 Task: In the event  named  Lunch and Learn: Effective Presentation Techniques and Delivery, Set a range of dates when you can accept meetings  '16 Jul â€" 1 Aug 2023'. Select a duration of  30 min. Select working hours  	_x000D_
MON- SAT 10:00am â€" 6:00pm. Add time before or after your events  as 10 min. Set the frequency of available time slots for invitees as  55 min. Set the minimum notice period and maximum events allowed per day as  46 hour and 6. , logged in from the account softage.4@softage.net and add another guest for the event, softage.5@softage.net
Action: Mouse pressed left at (746, 383)
Screenshot: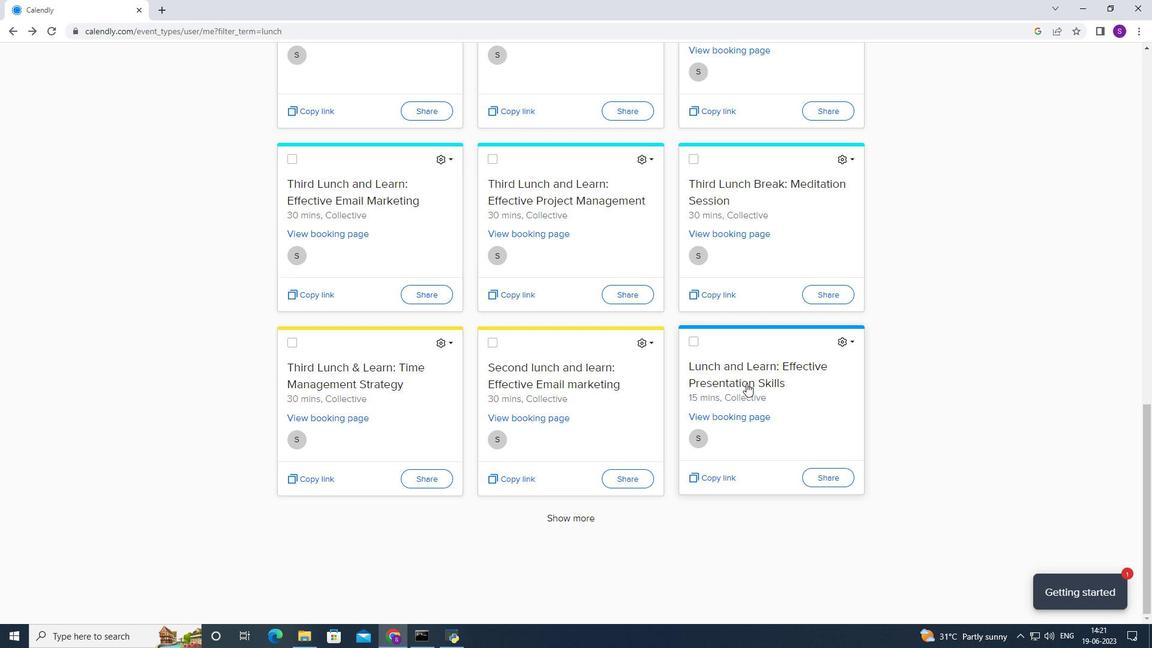
Action: Mouse moved to (398, 218)
Screenshot: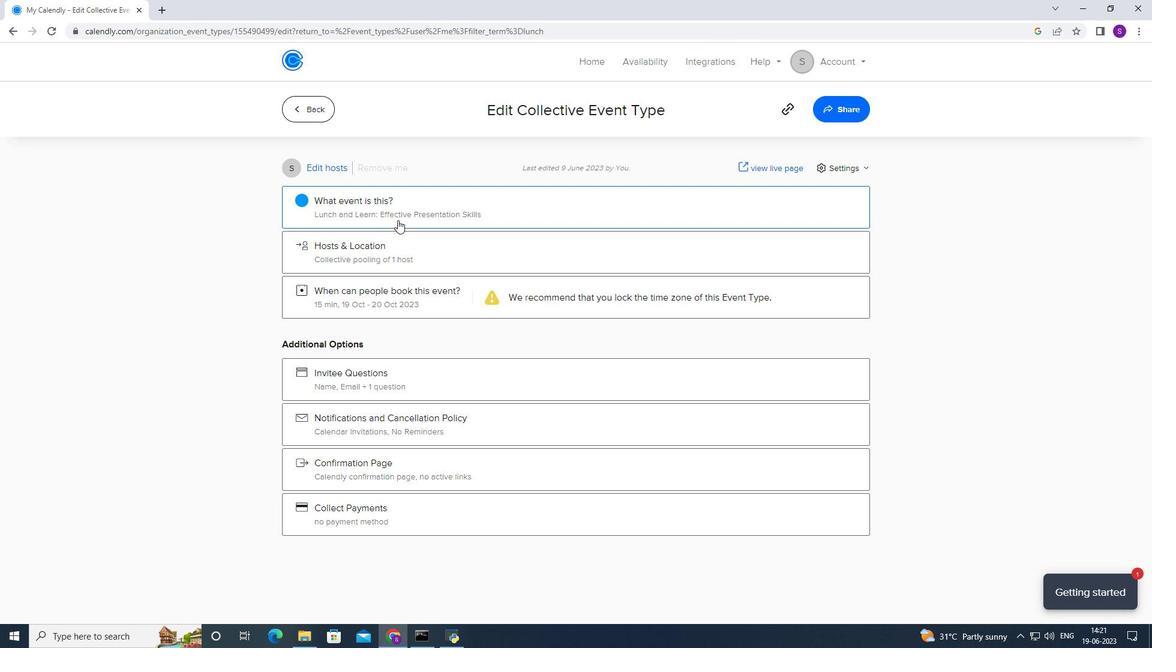 
Action: Mouse pressed left at (398, 218)
Screenshot: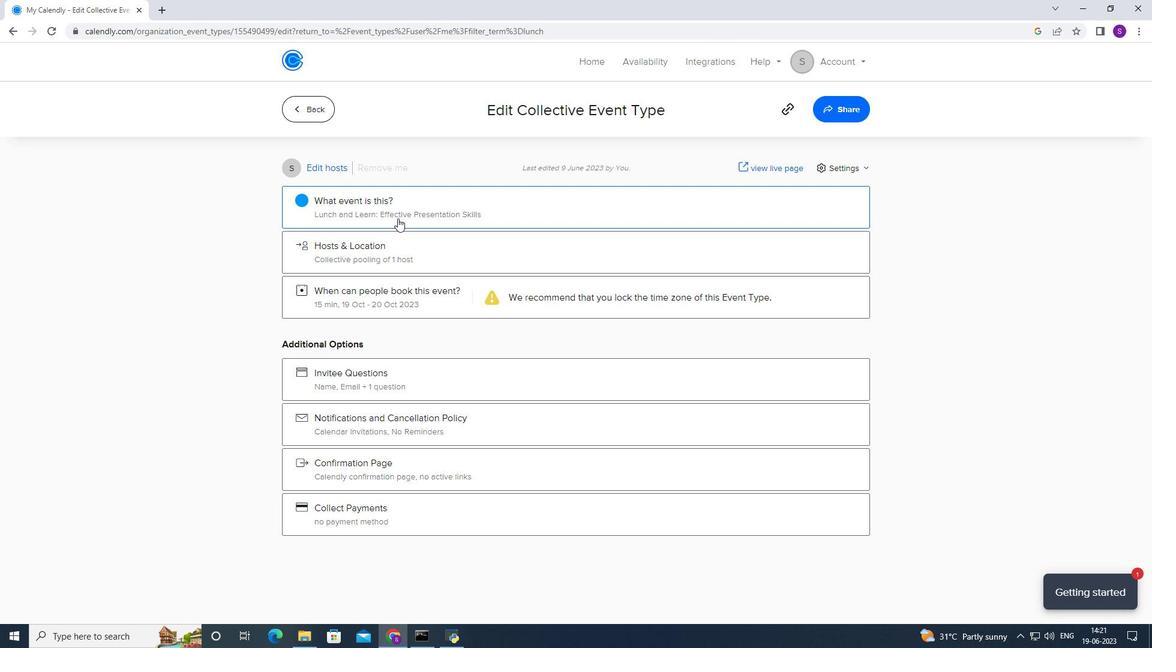 
Action: Mouse moved to (828, 204)
Screenshot: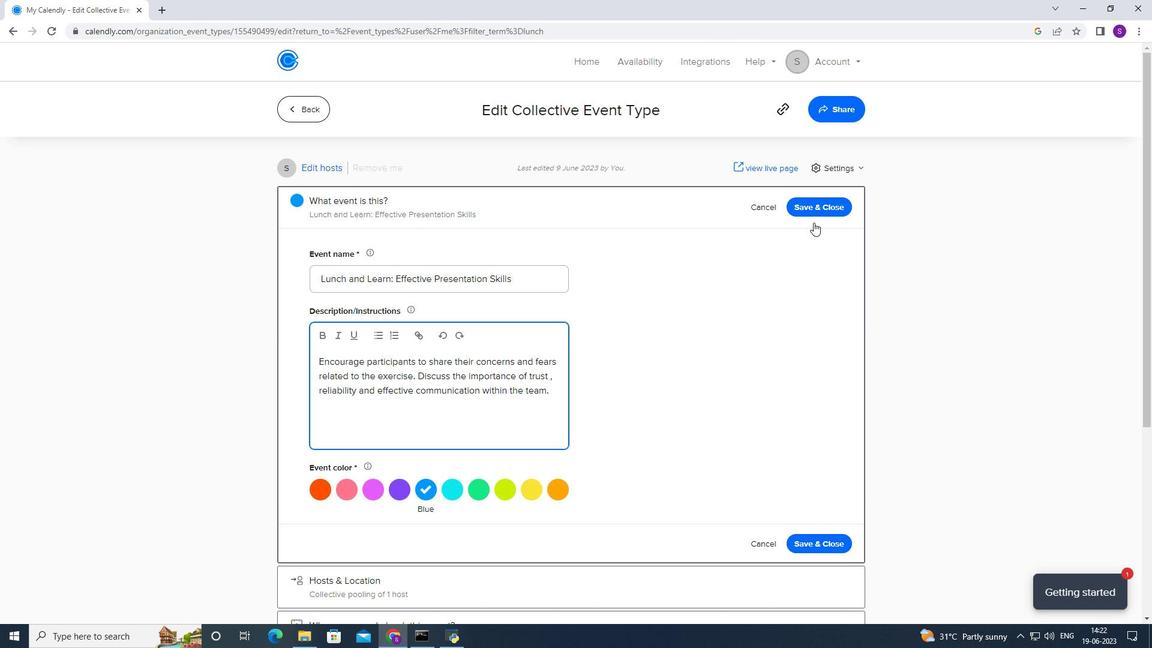 
Action: Mouse pressed left at (828, 204)
Screenshot: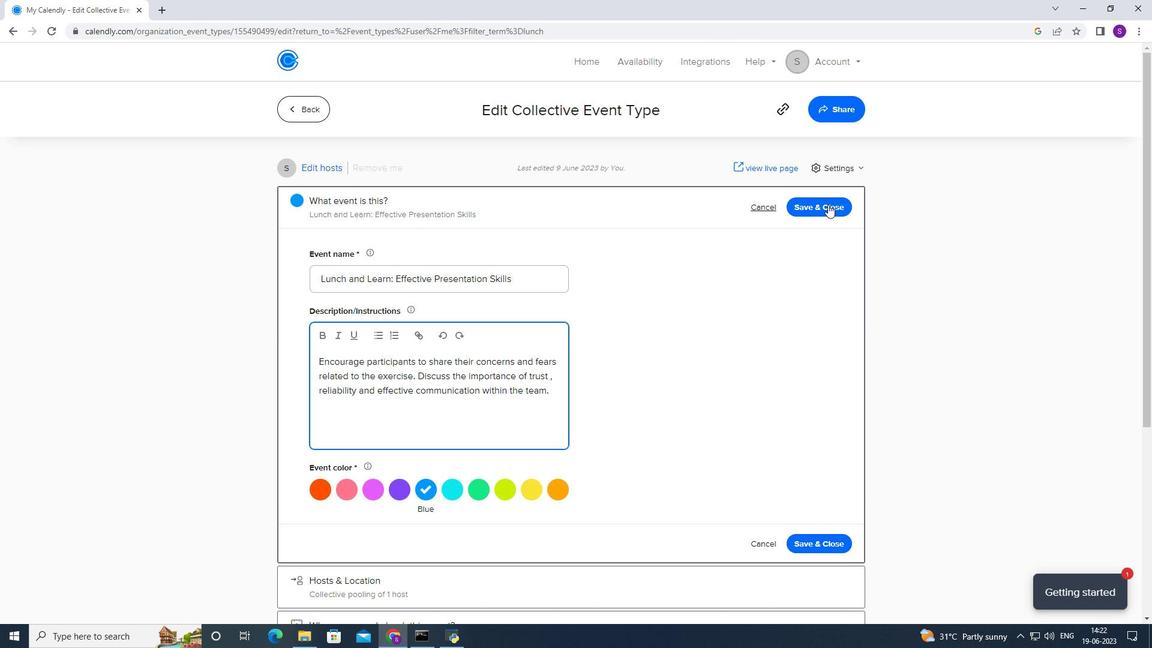 
Action: Mouse moved to (398, 294)
Screenshot: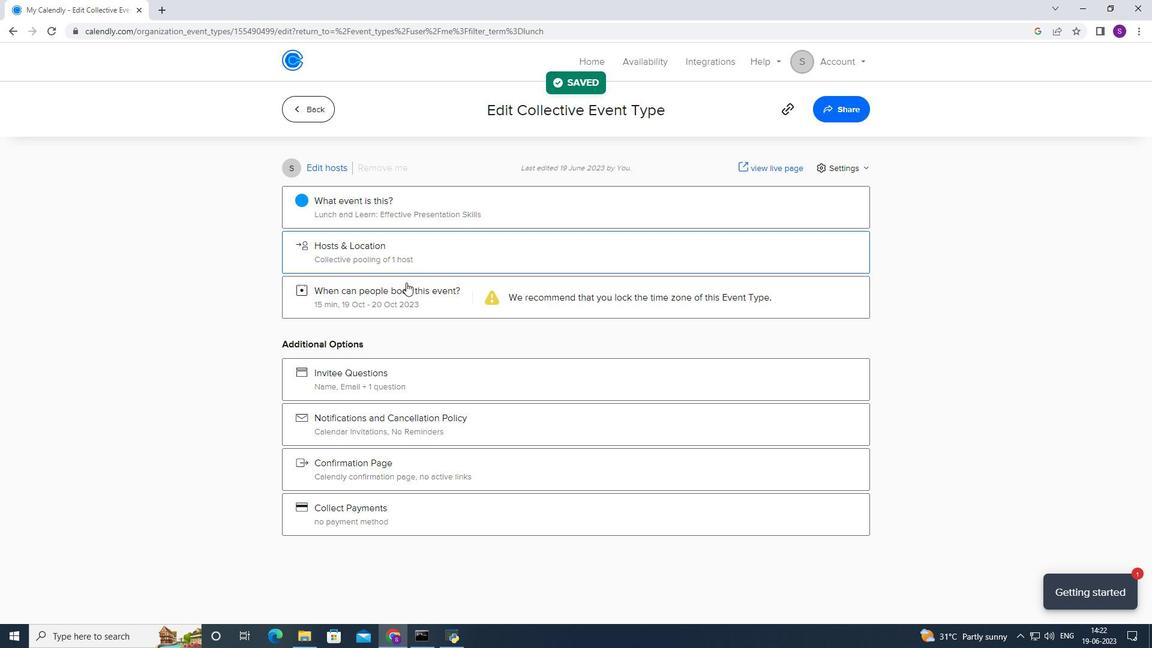 
Action: Mouse pressed left at (398, 294)
Screenshot: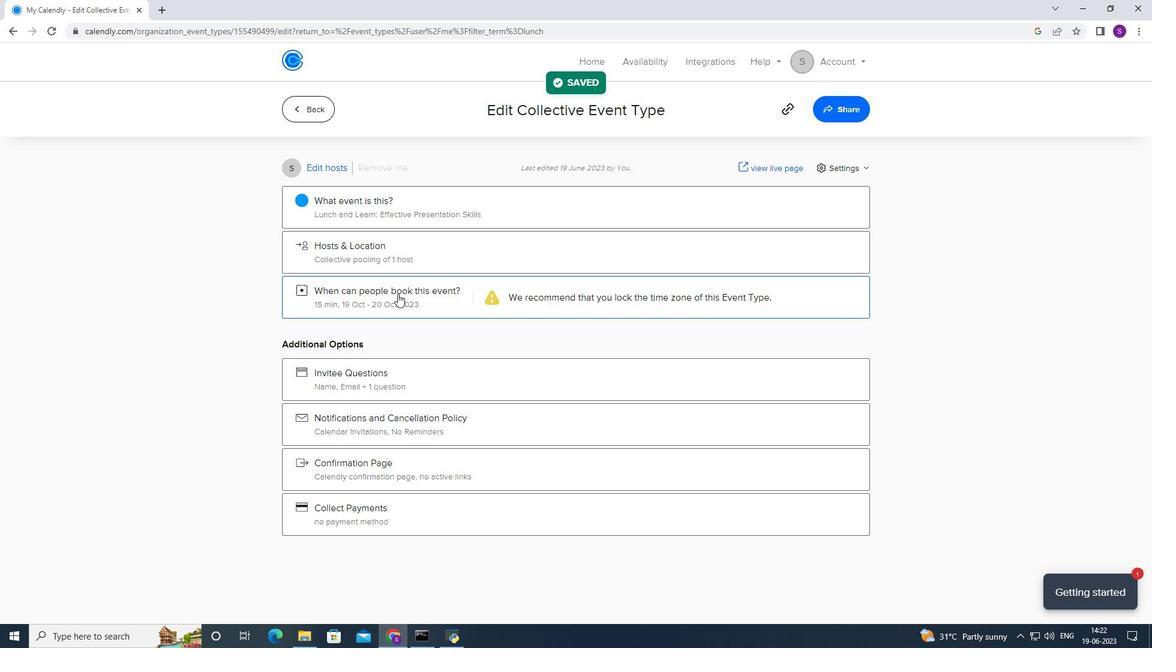 
Action: Mouse moved to (441, 449)
Screenshot: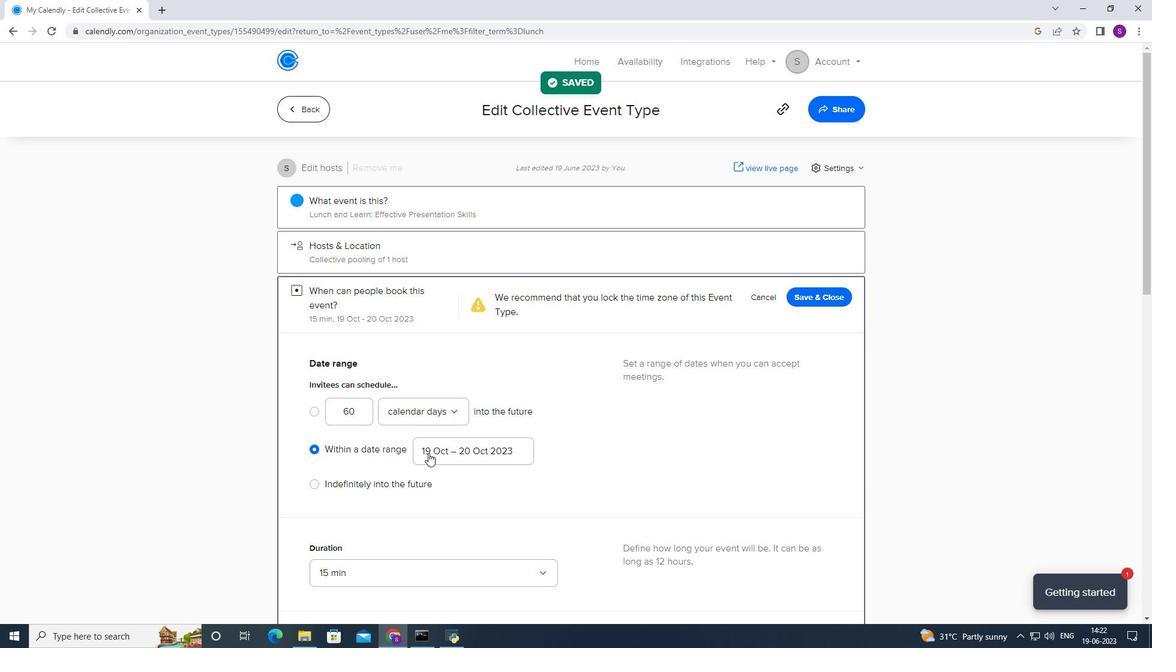 
Action: Mouse pressed left at (441, 449)
Screenshot: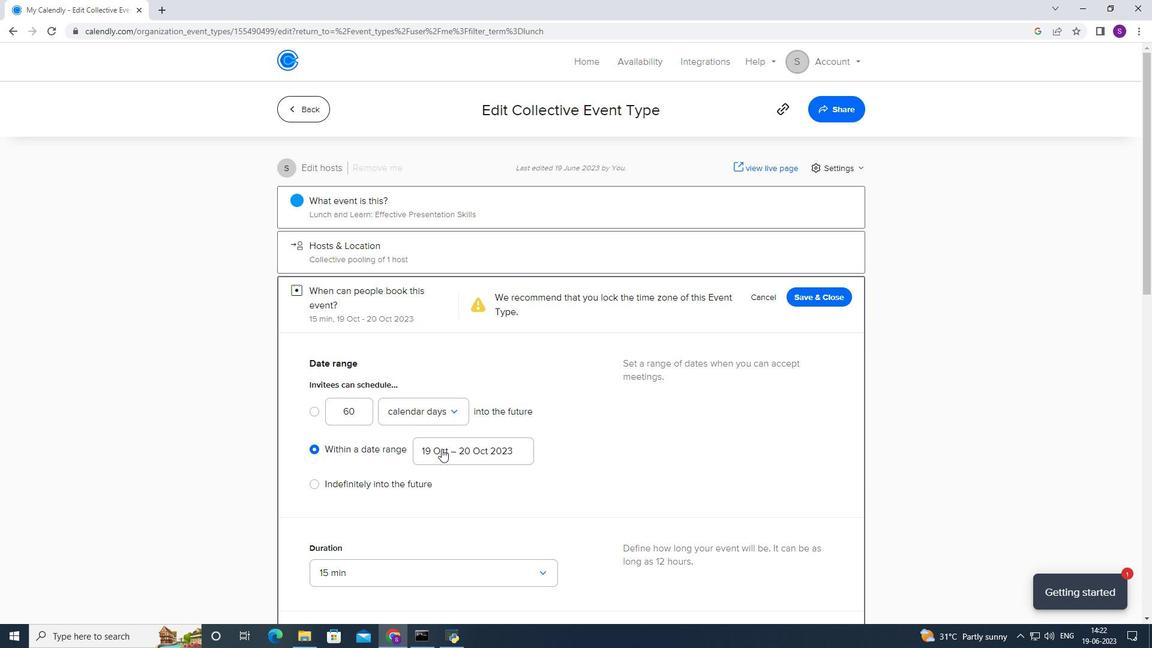 
Action: Mouse moved to (506, 238)
Screenshot: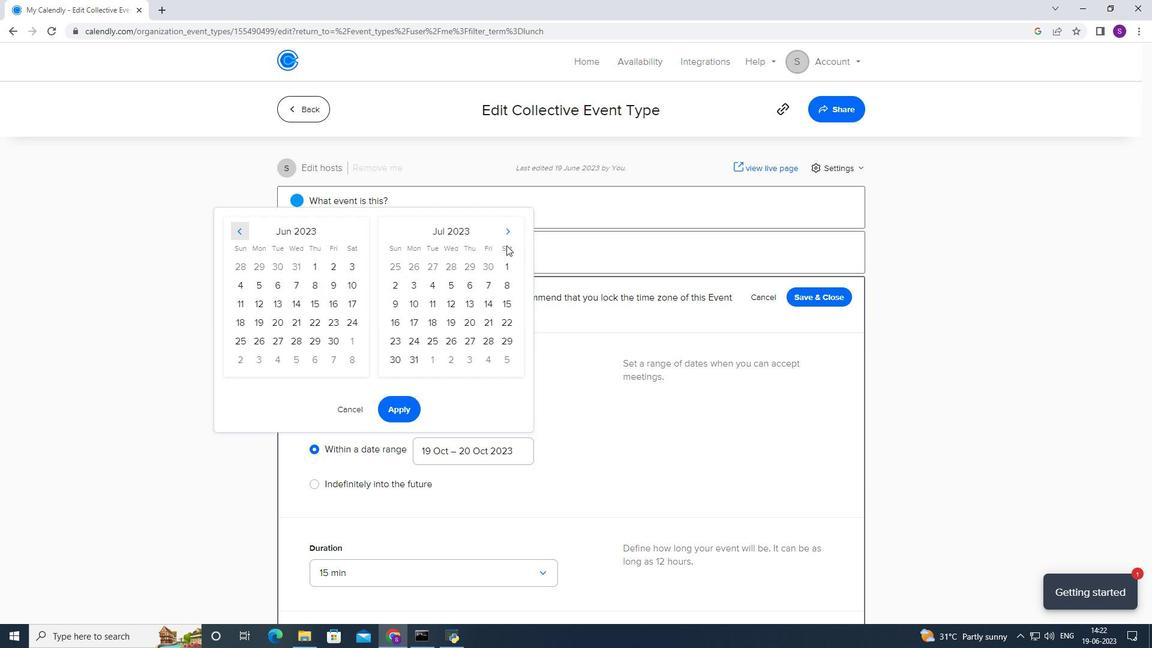 
Action: Mouse pressed left at (506, 238)
Screenshot: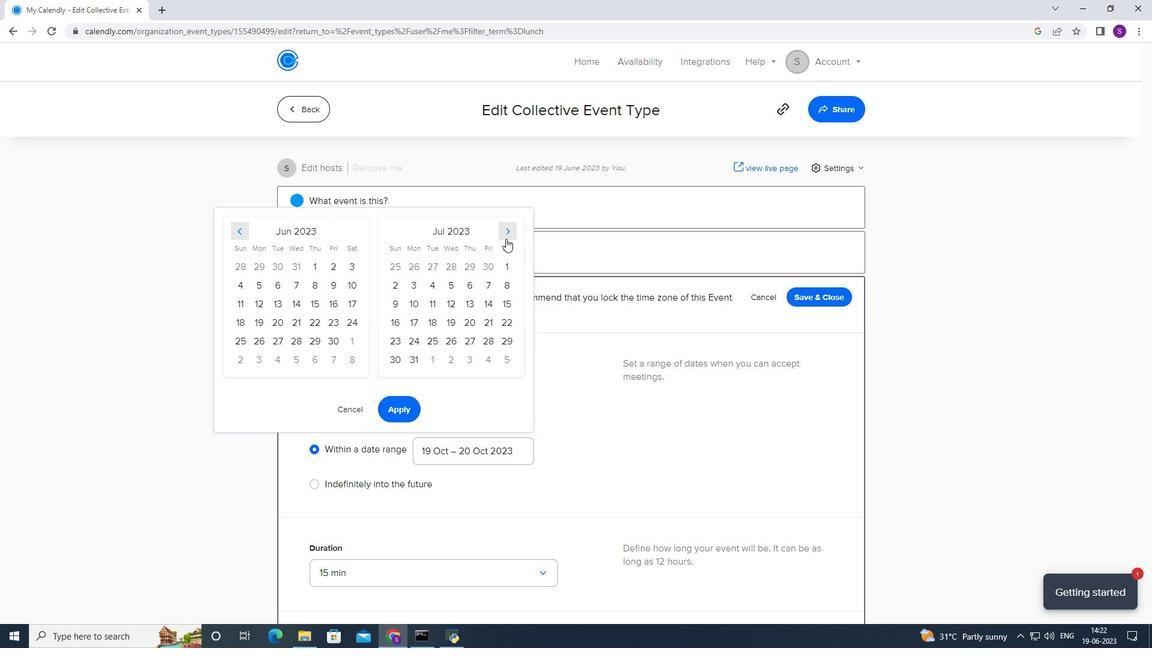 
Action: Mouse moved to (247, 323)
Screenshot: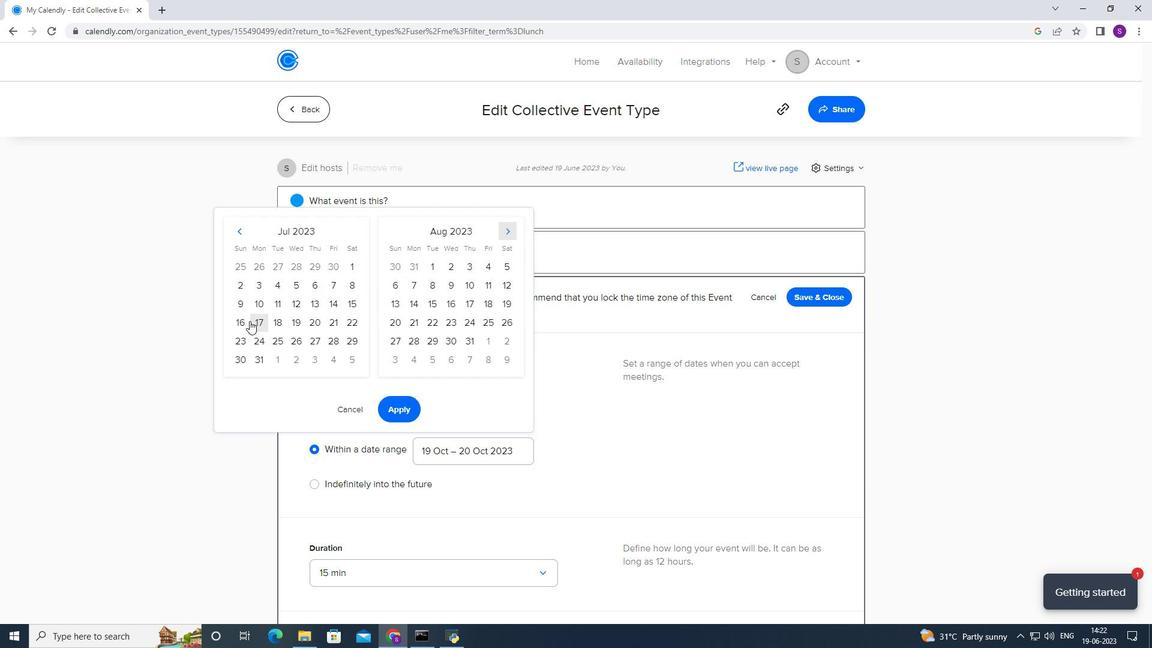 
Action: Mouse pressed left at (247, 323)
Screenshot: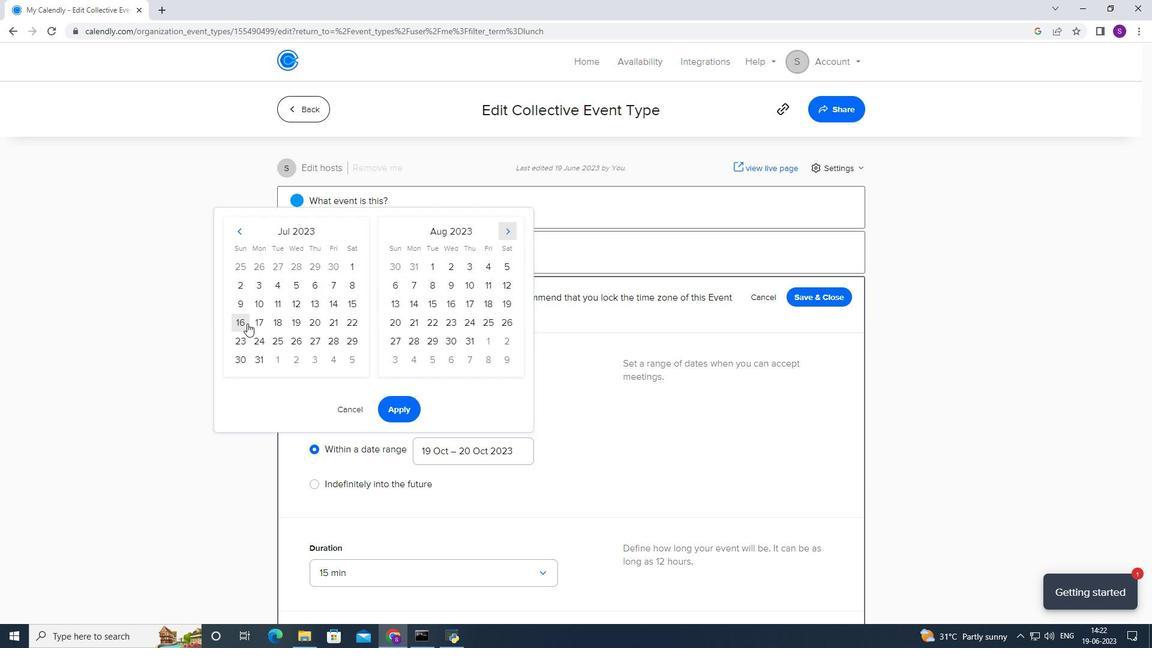 
Action: Mouse moved to (433, 266)
Screenshot: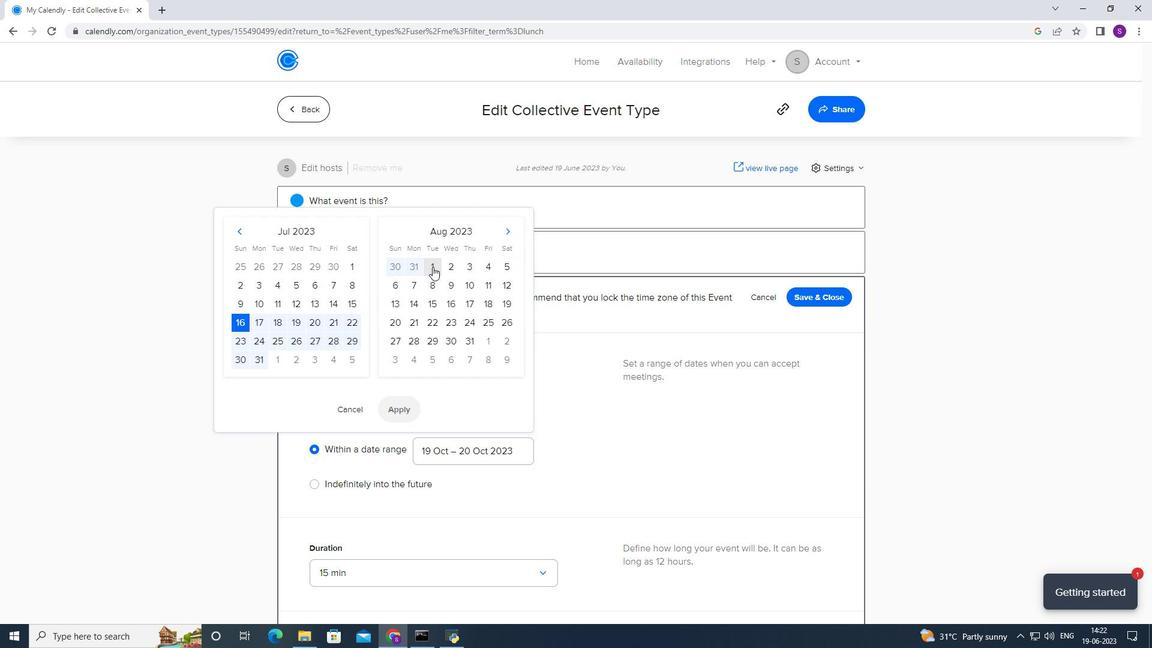 
Action: Mouse pressed left at (433, 266)
Screenshot: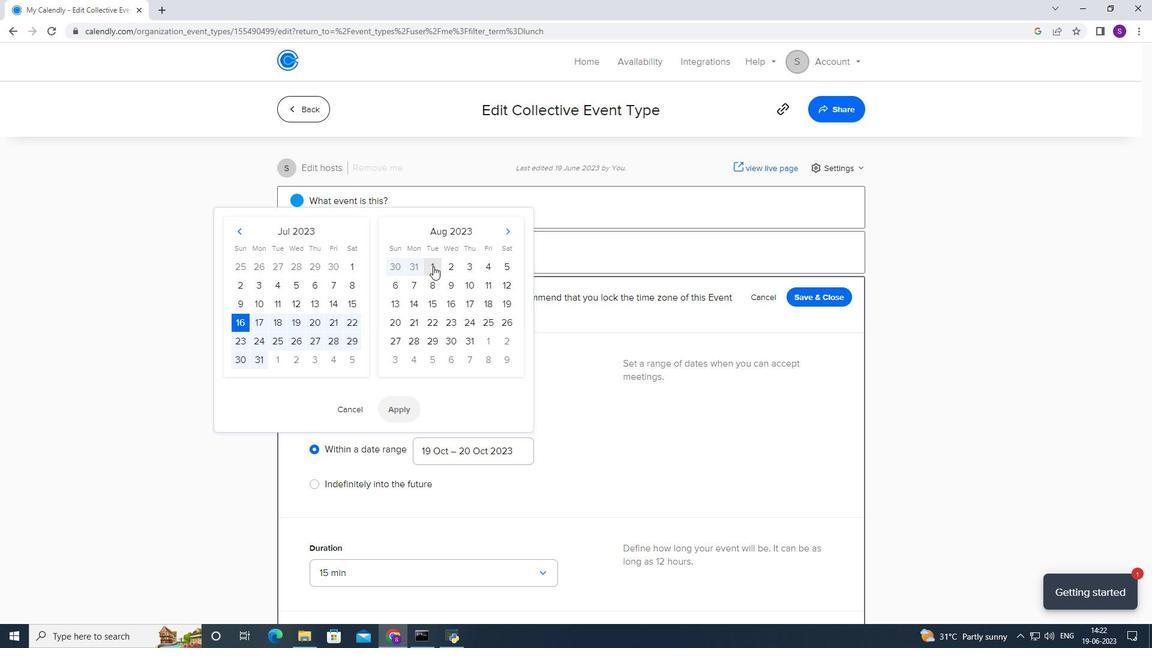 
Action: Mouse moved to (380, 405)
Screenshot: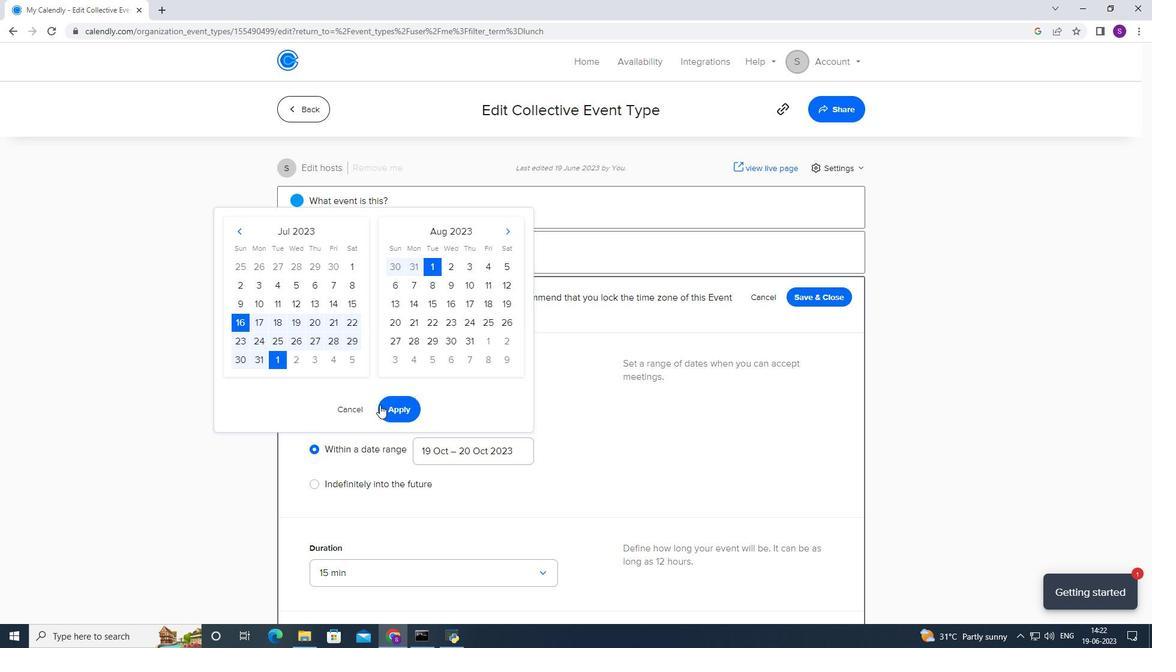 
Action: Mouse pressed left at (380, 405)
Screenshot: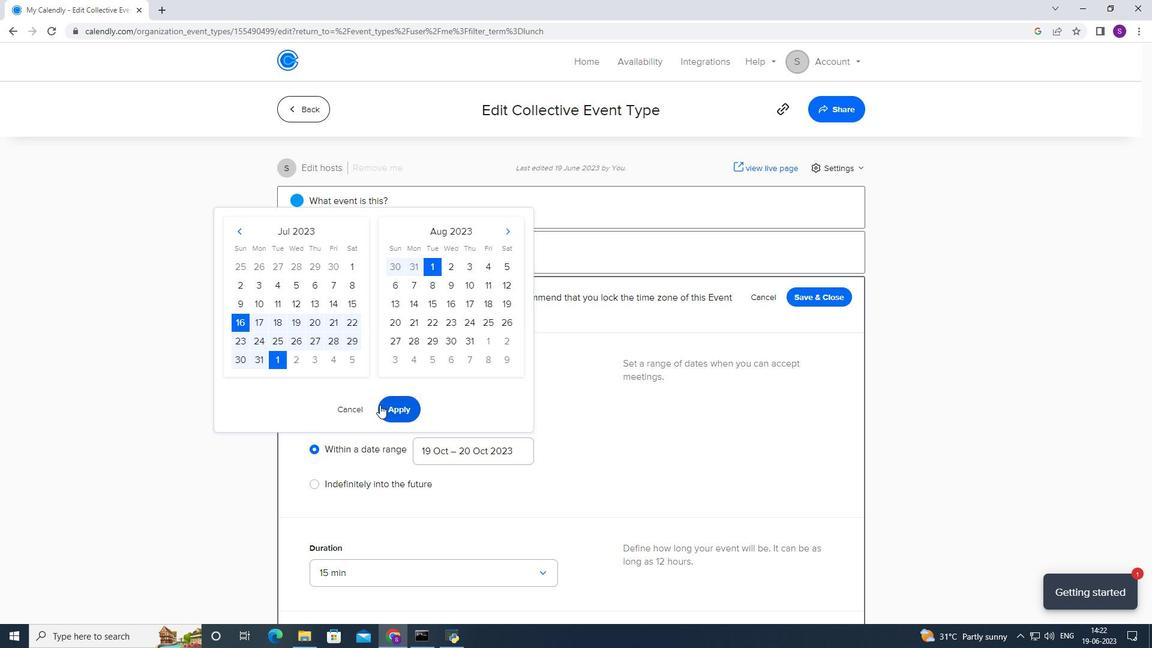 
Action: Mouse moved to (354, 443)
Screenshot: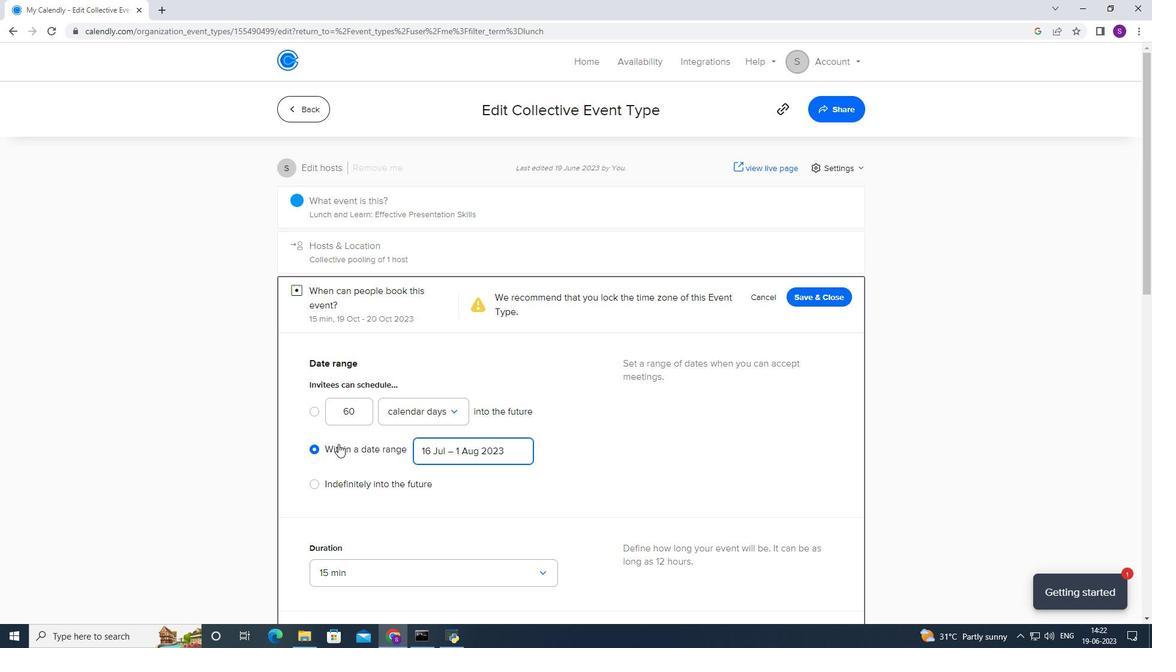 
Action: Mouse scrolled (354, 443) with delta (0, 0)
Screenshot: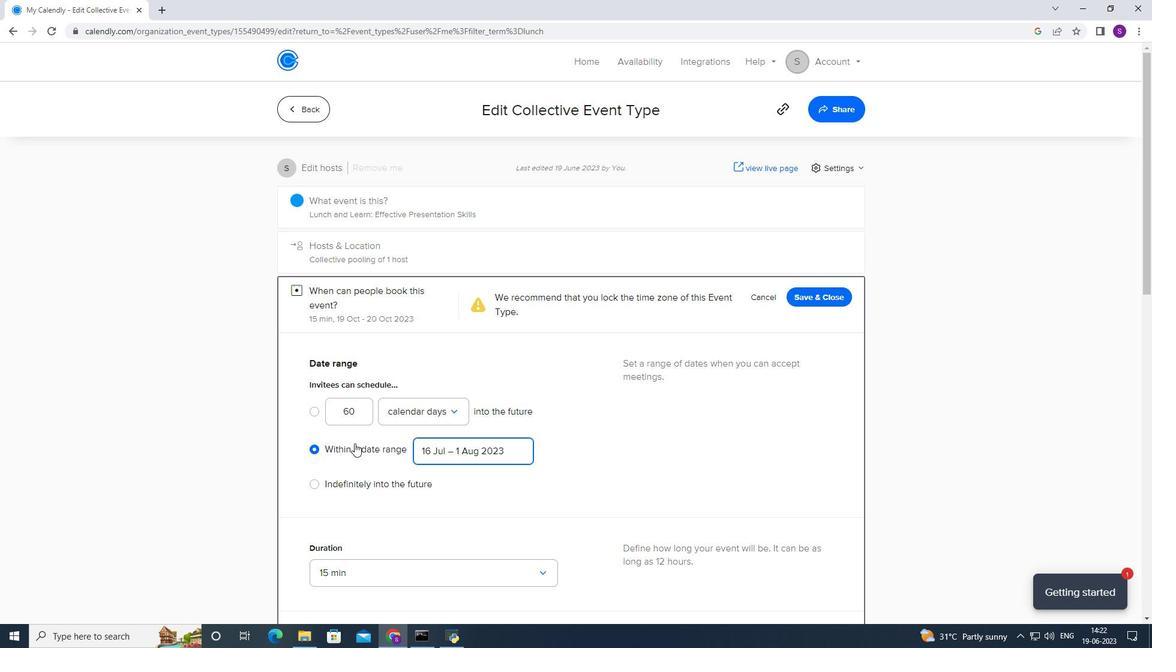 
Action: Mouse scrolled (354, 443) with delta (0, 0)
Screenshot: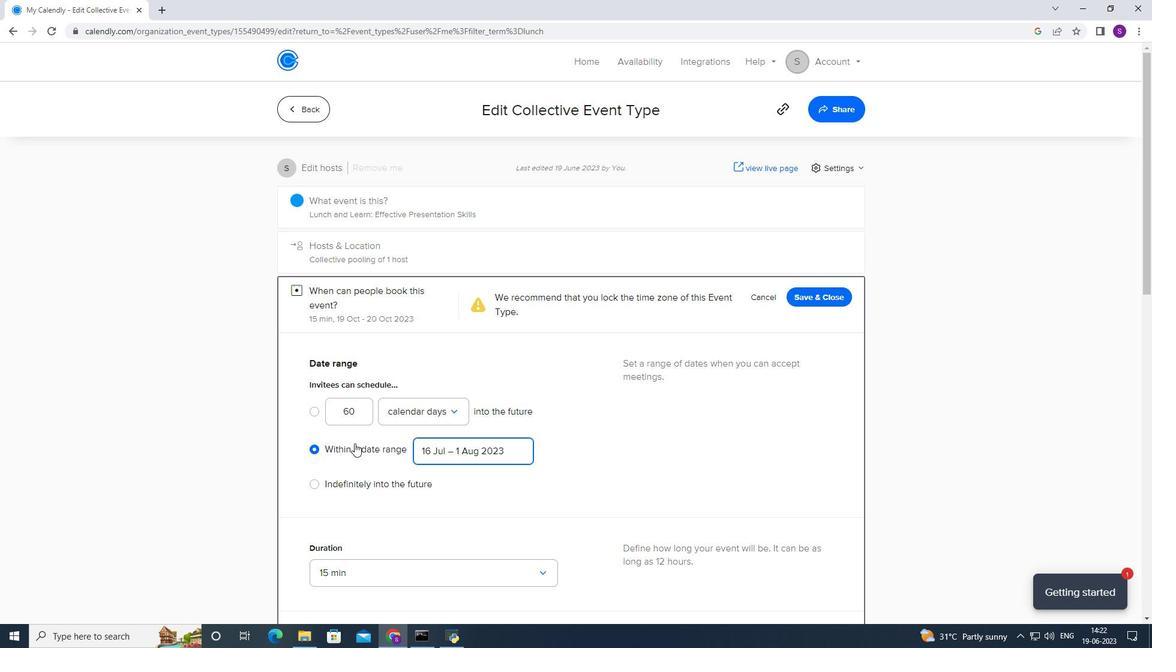 
Action: Mouse scrolled (354, 443) with delta (0, 0)
Screenshot: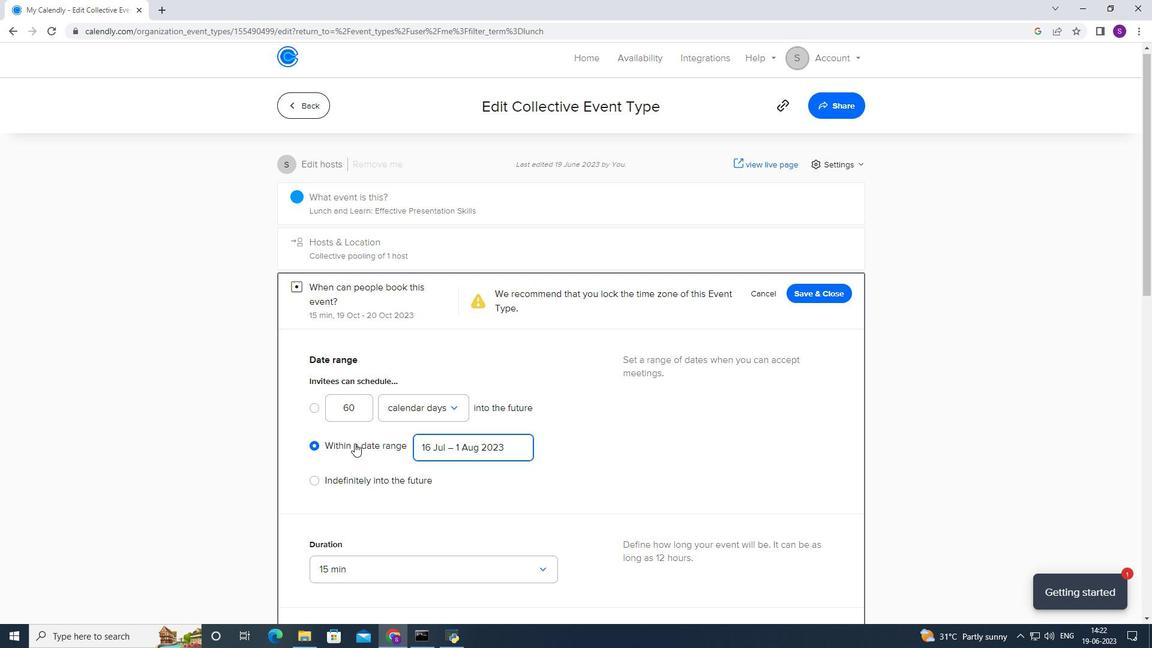 
Action: Mouse scrolled (354, 443) with delta (0, 0)
Screenshot: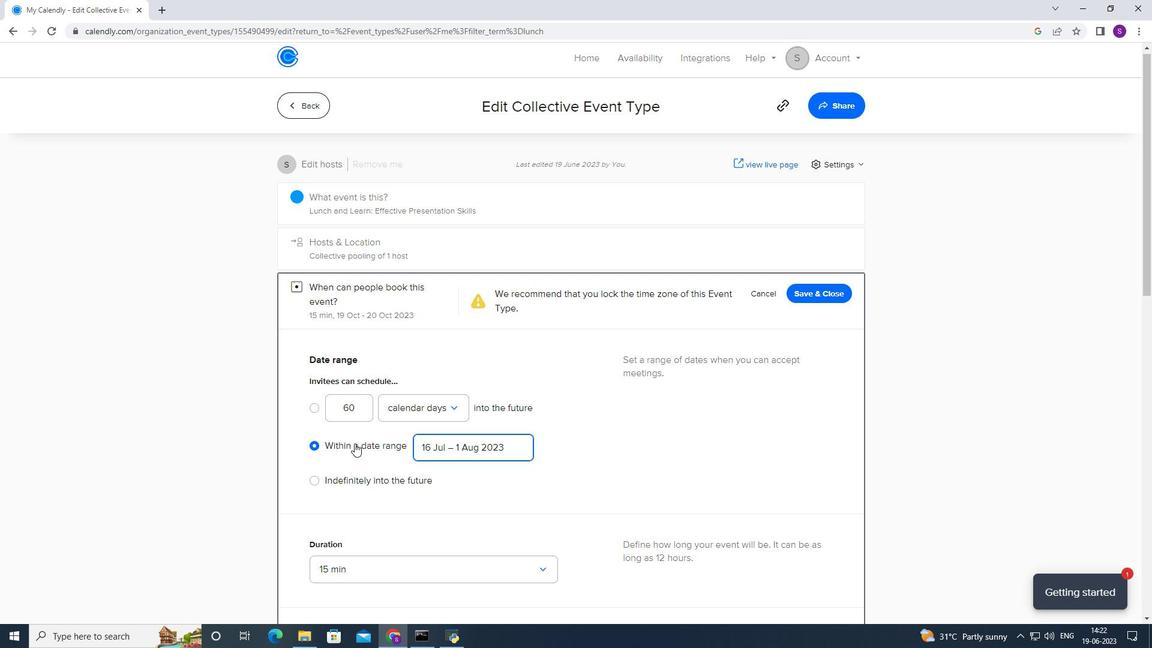 
Action: Mouse moved to (418, 338)
Screenshot: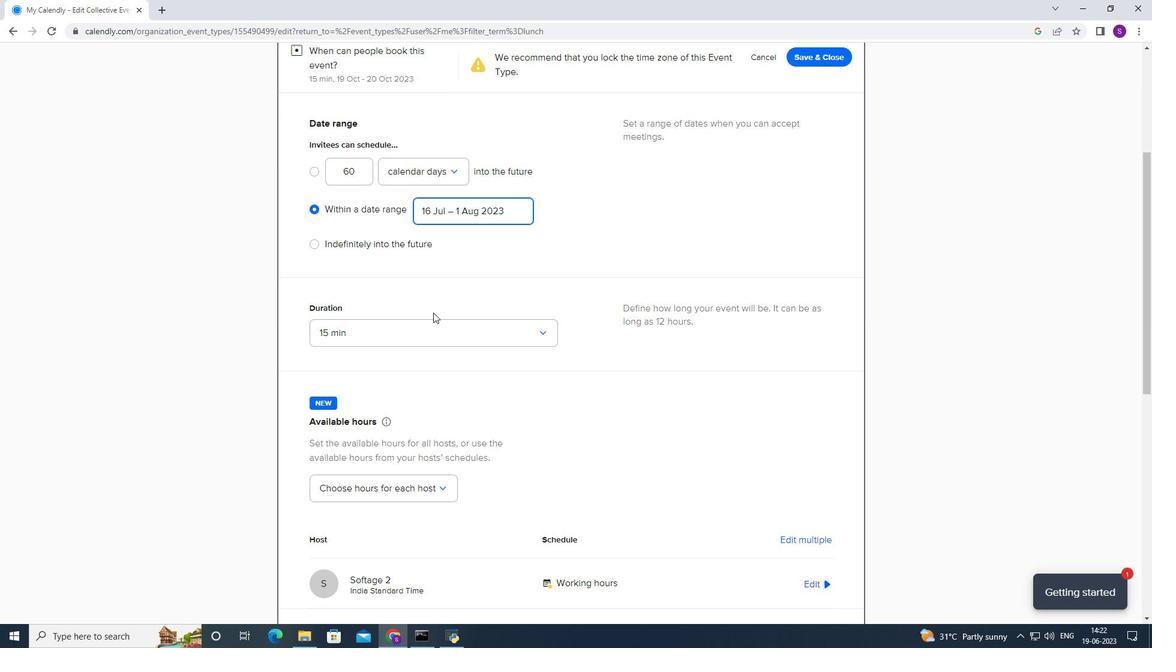 
Action: Mouse pressed left at (418, 338)
Screenshot: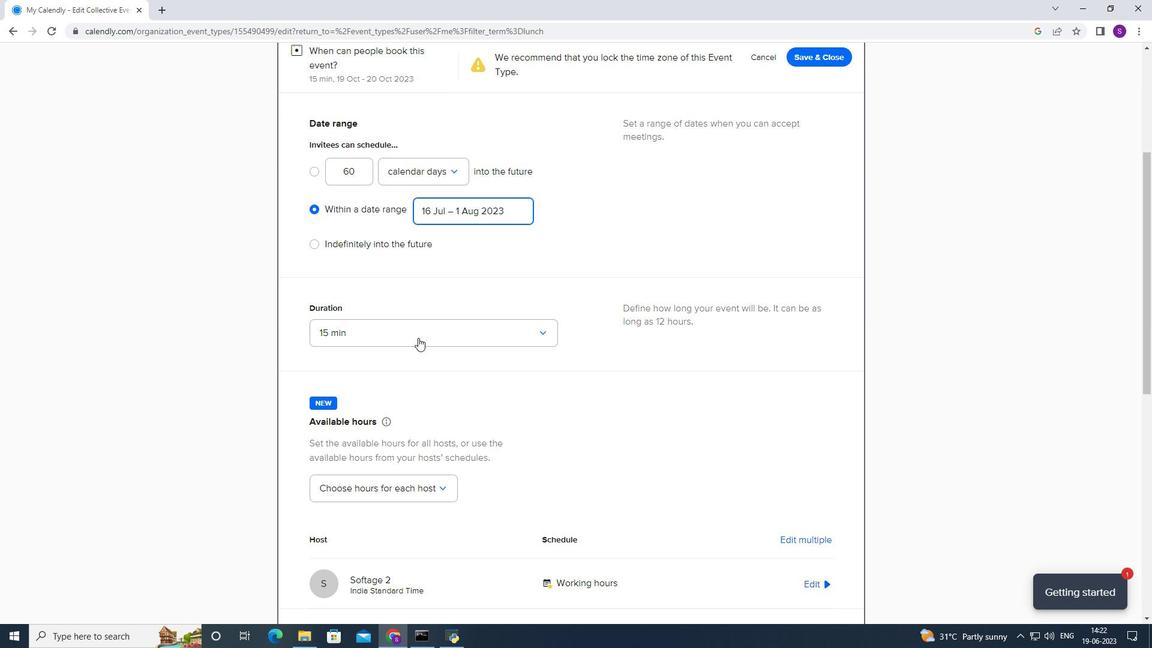 
Action: Mouse moved to (405, 392)
Screenshot: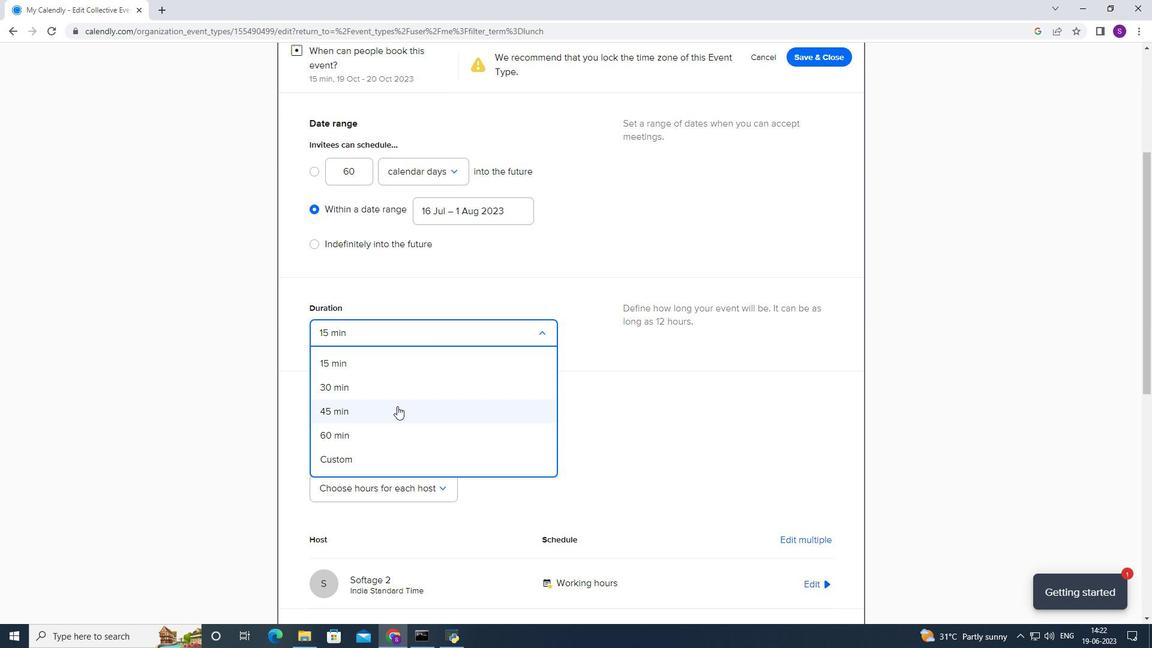 
Action: Mouse pressed left at (405, 392)
Screenshot: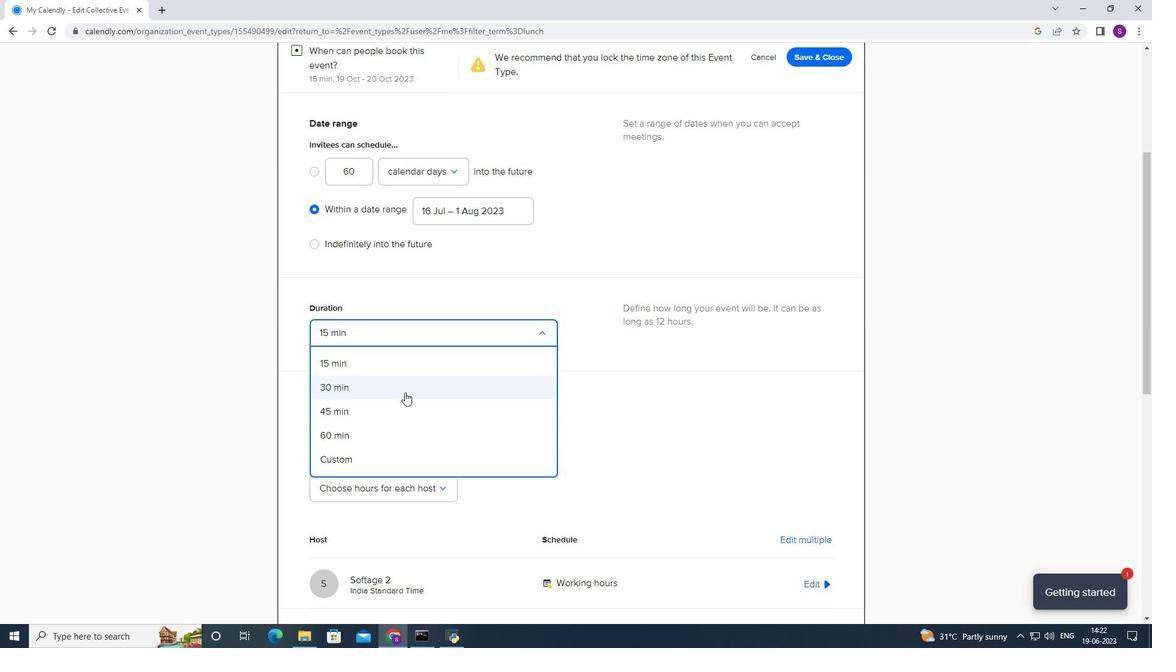 
Action: Mouse scrolled (405, 392) with delta (0, 0)
Screenshot: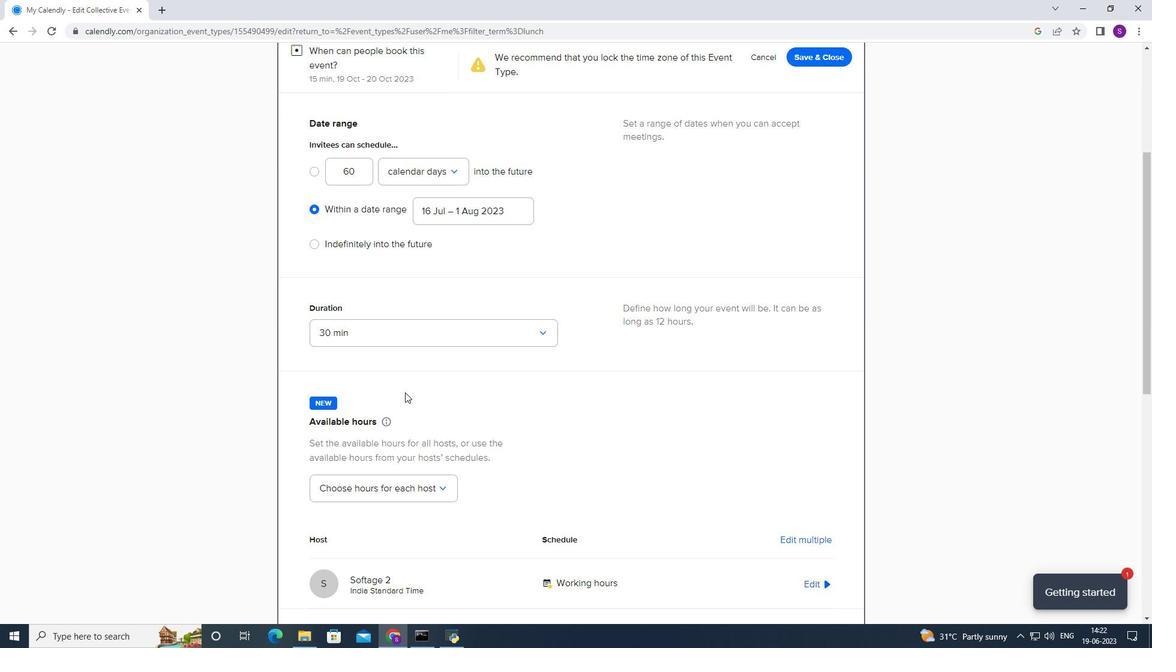 
Action: Mouse scrolled (405, 392) with delta (0, 0)
Screenshot: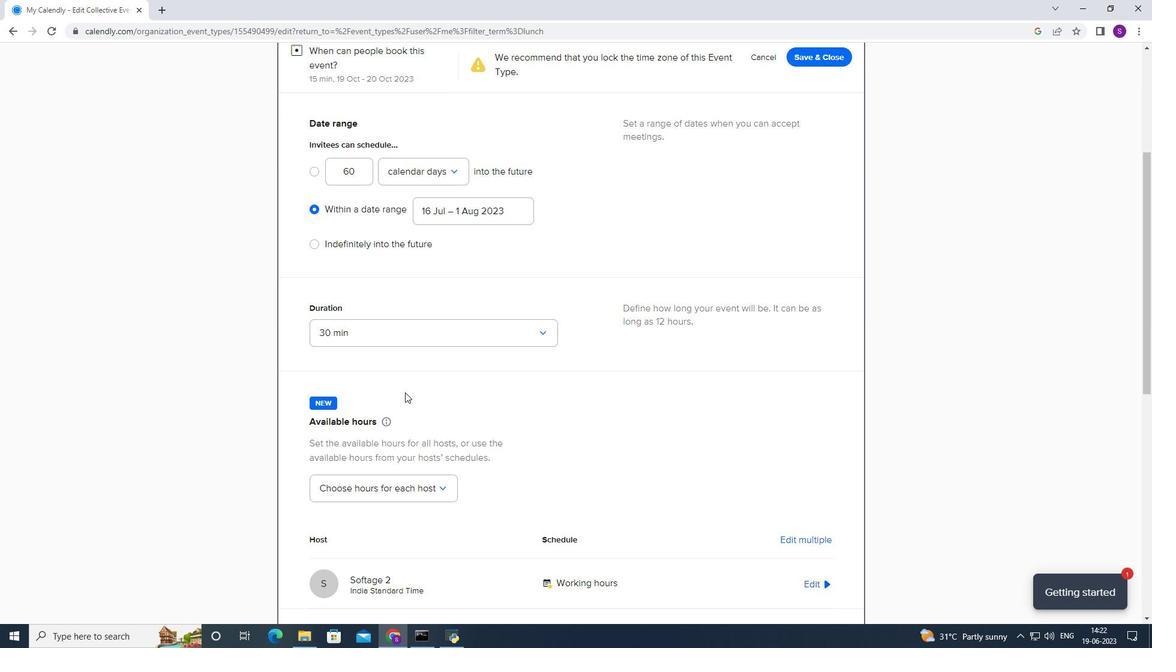
Action: Mouse scrolled (405, 392) with delta (0, 0)
Screenshot: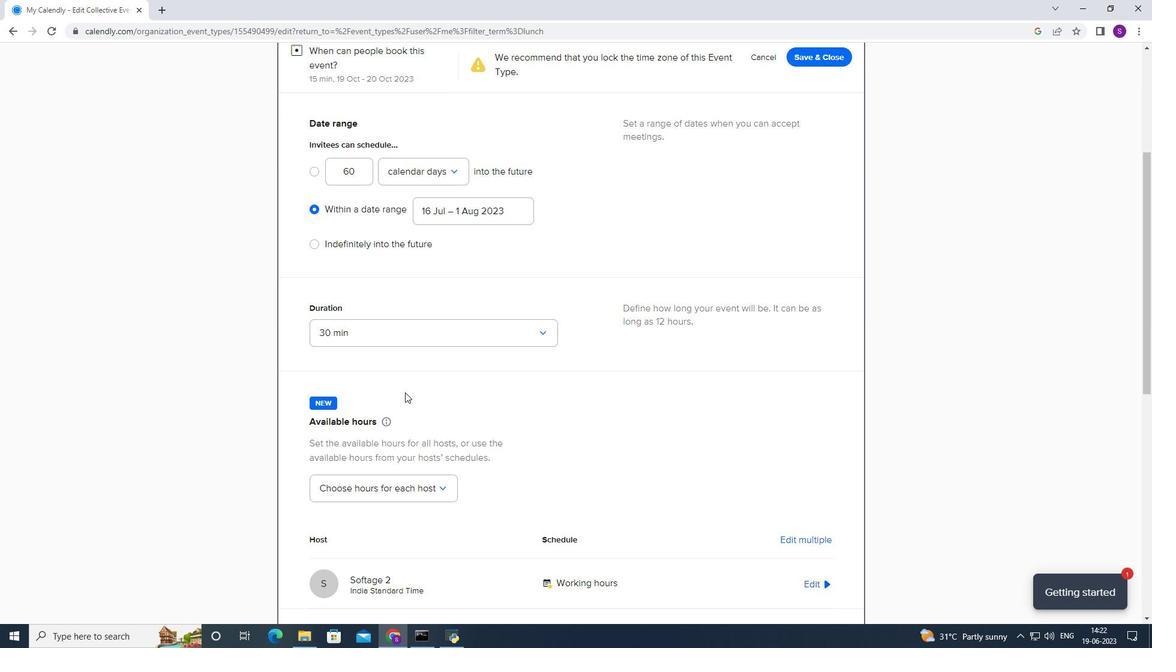 
Action: Mouse scrolled (405, 392) with delta (0, 0)
Screenshot: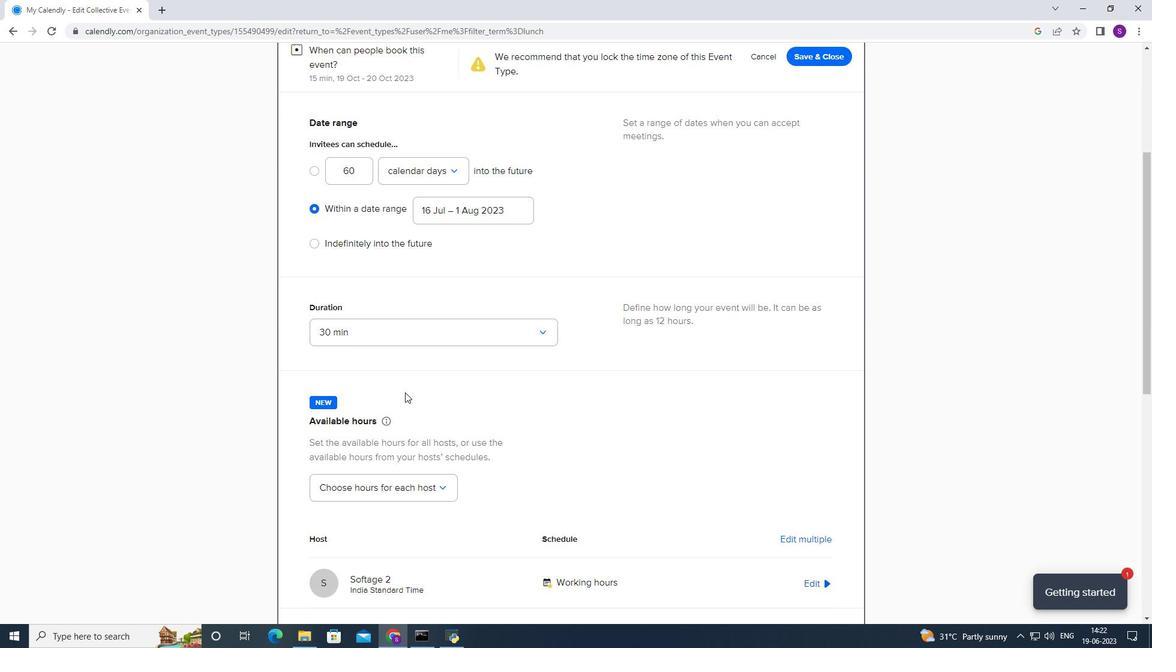 
Action: Mouse moved to (448, 359)
Screenshot: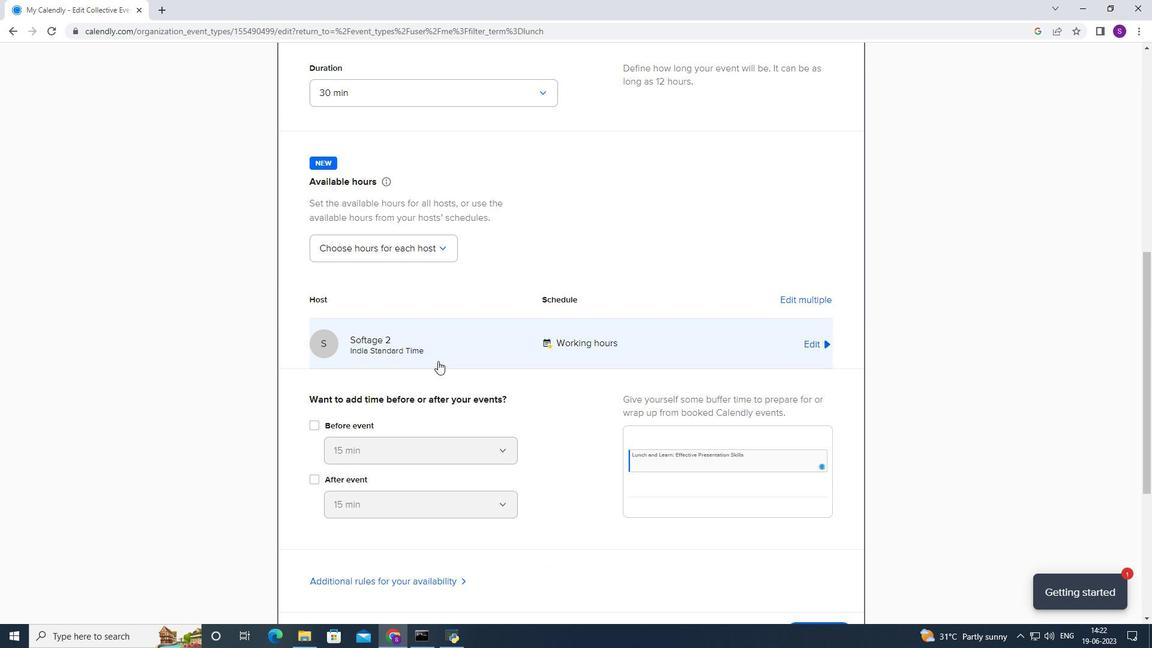 
Action: Mouse pressed left at (448, 359)
Screenshot: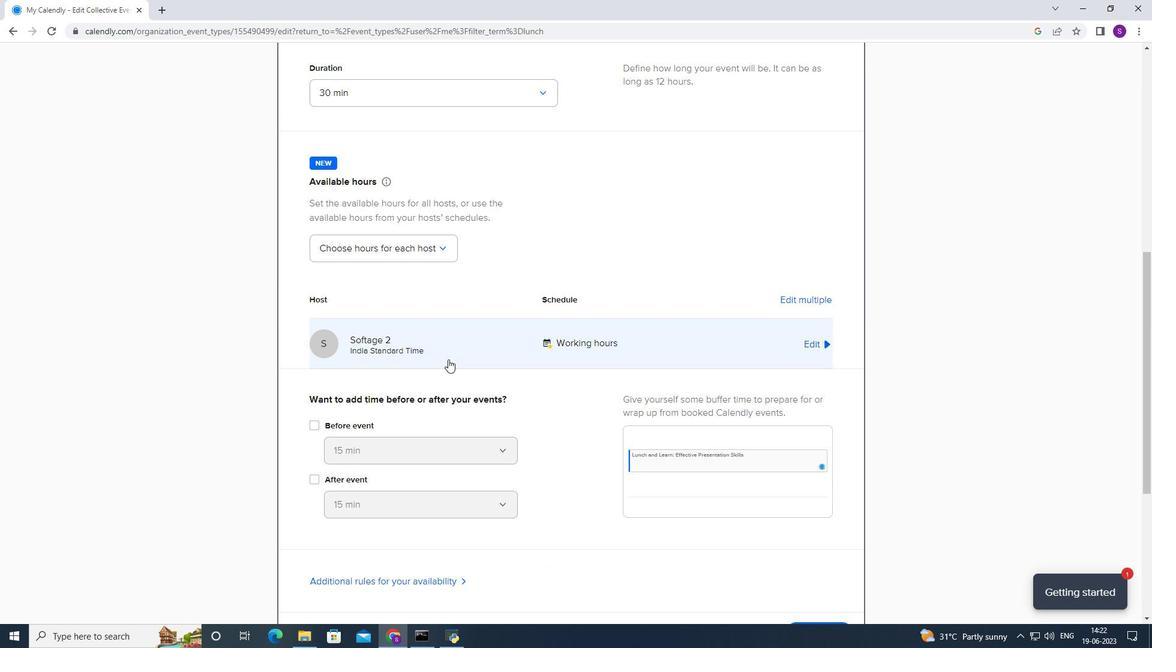 
Action: Mouse moved to (457, 434)
Screenshot: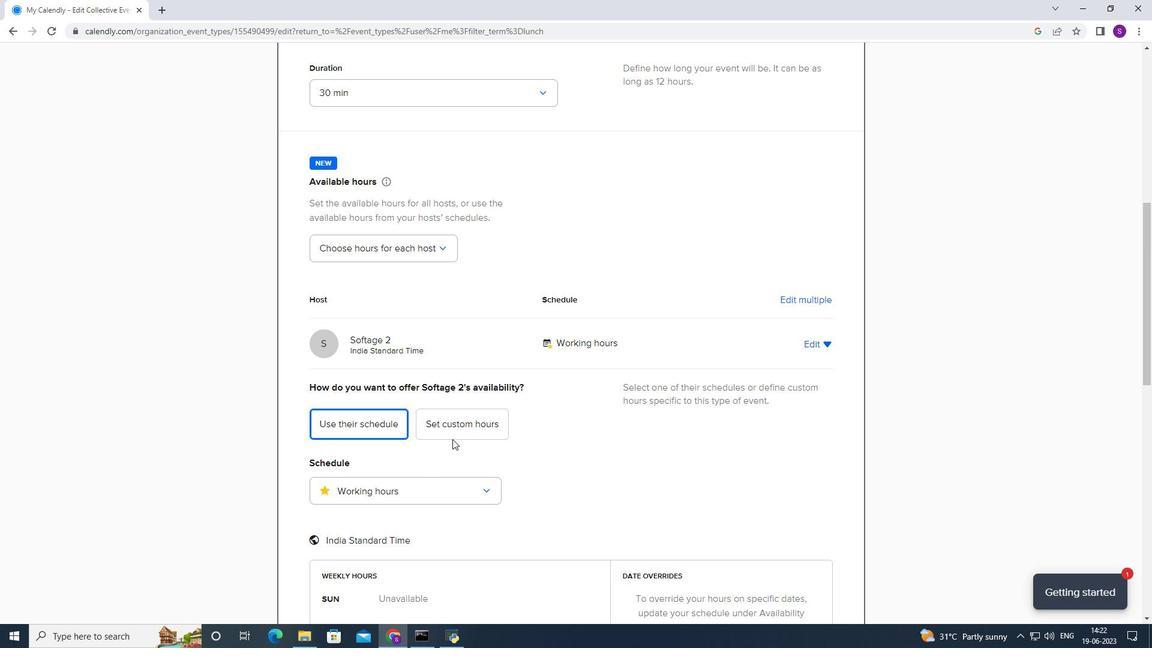 
Action: Mouse pressed left at (457, 434)
Screenshot: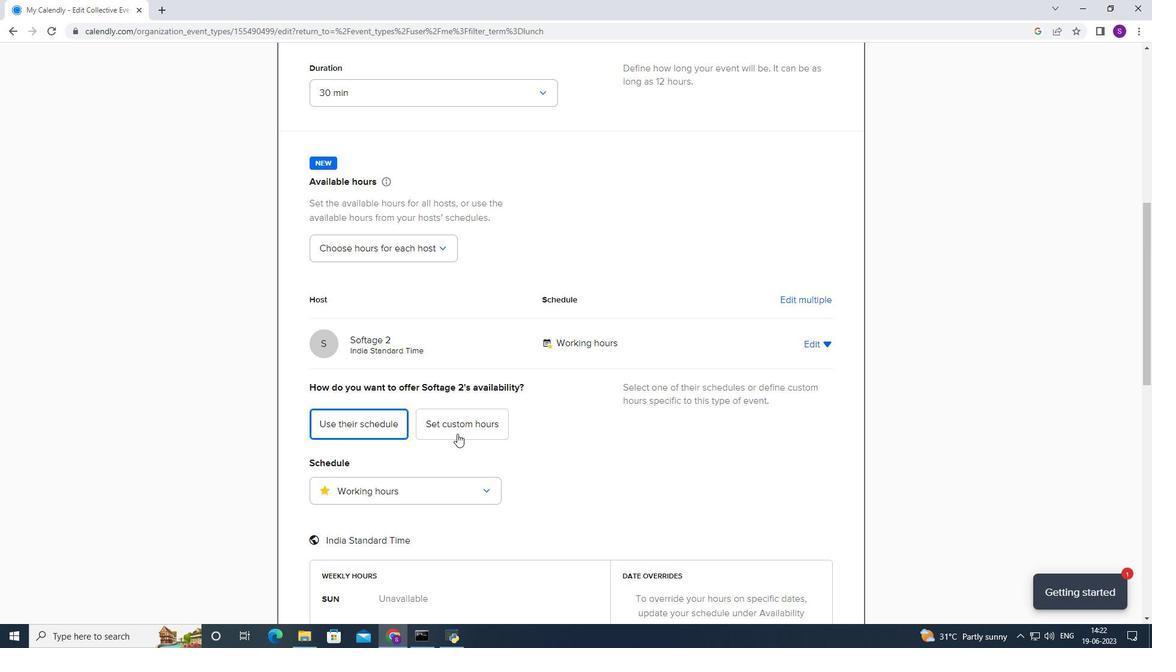 
Action: Mouse moved to (323, 452)
Screenshot: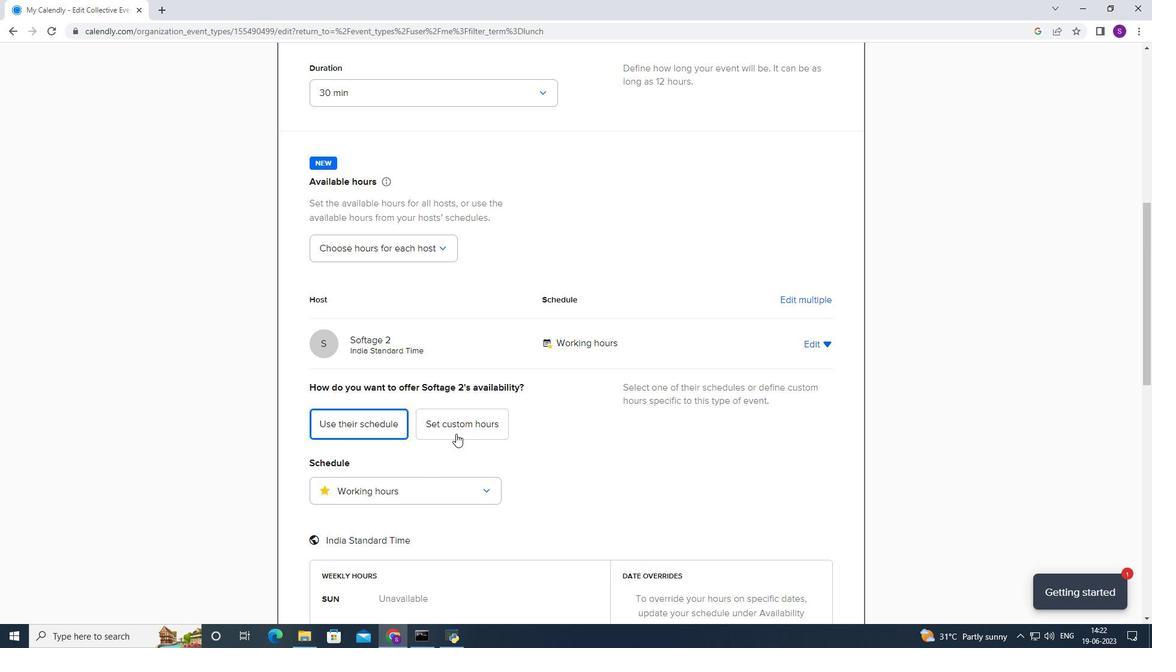 
Action: Mouse scrolled (323, 451) with delta (0, 0)
Screenshot: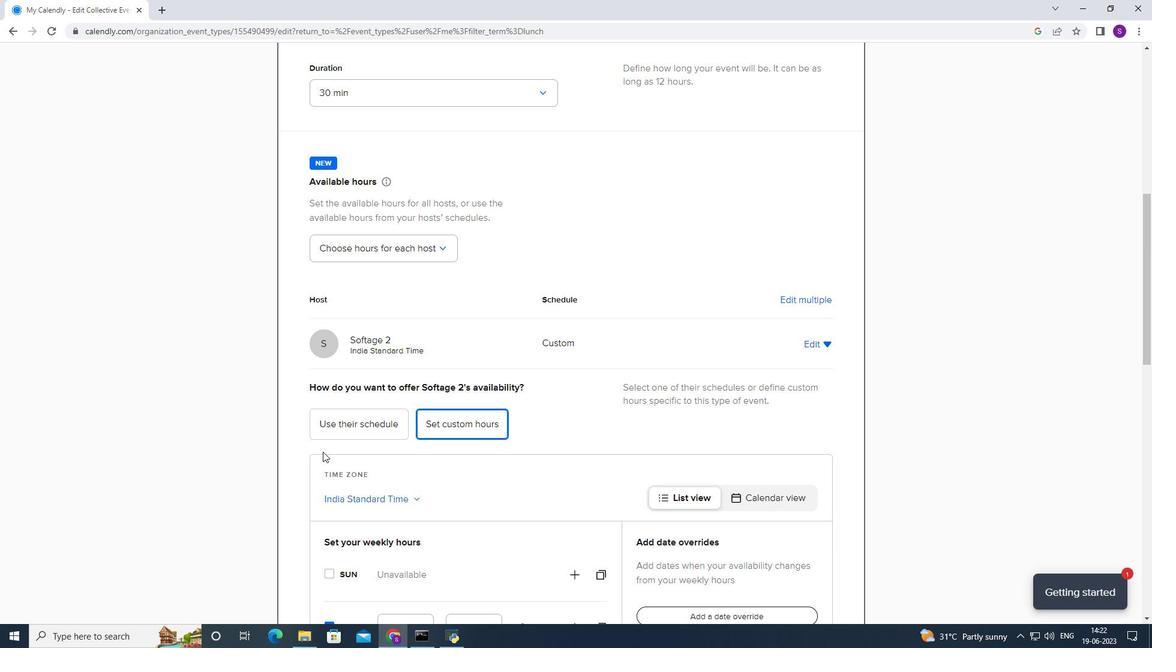 
Action: Mouse scrolled (323, 451) with delta (0, 0)
Screenshot: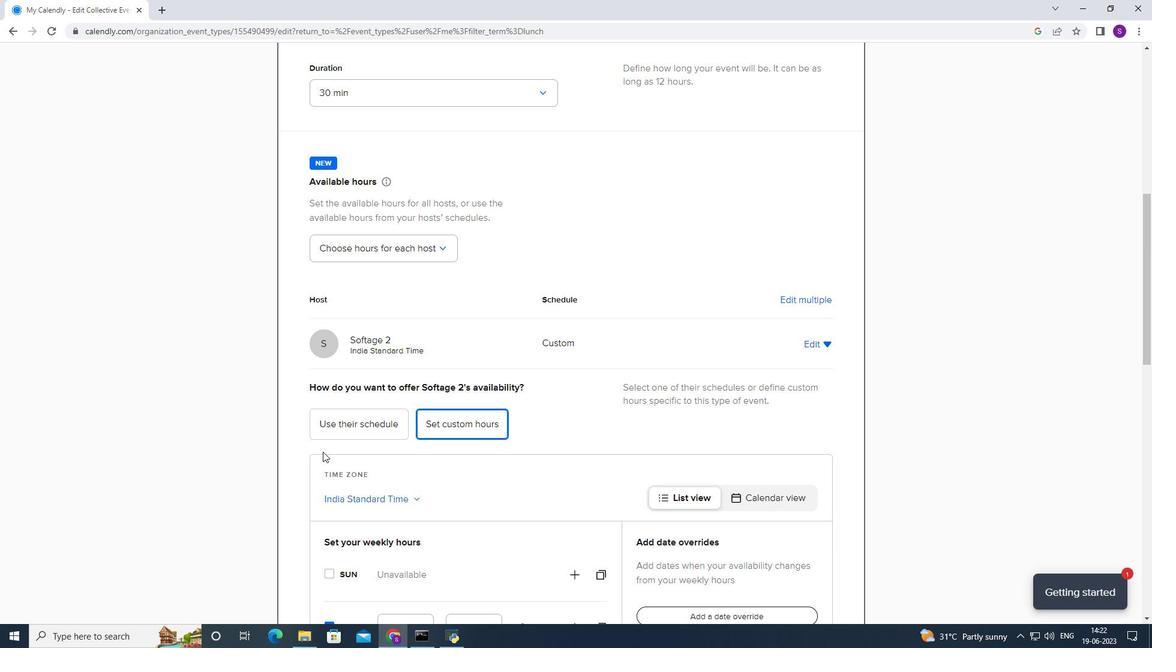 
Action: Mouse scrolled (323, 451) with delta (0, 0)
Screenshot: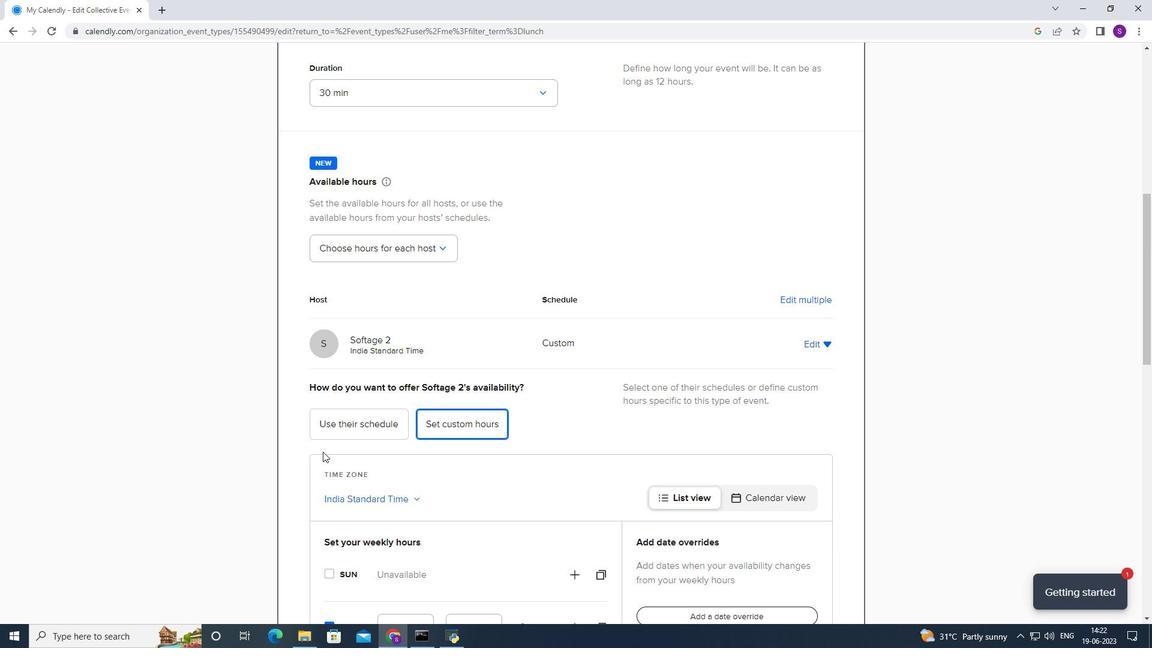 
Action: Mouse scrolled (323, 451) with delta (0, 0)
Screenshot: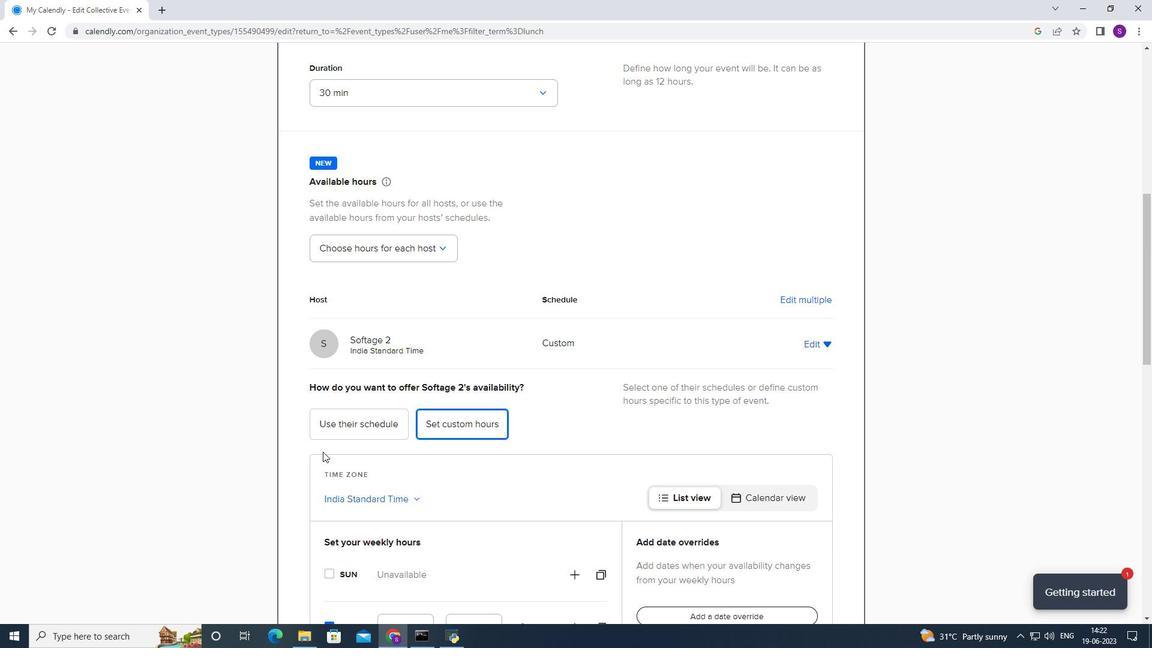 
Action: Mouse scrolled (323, 451) with delta (0, 0)
Screenshot: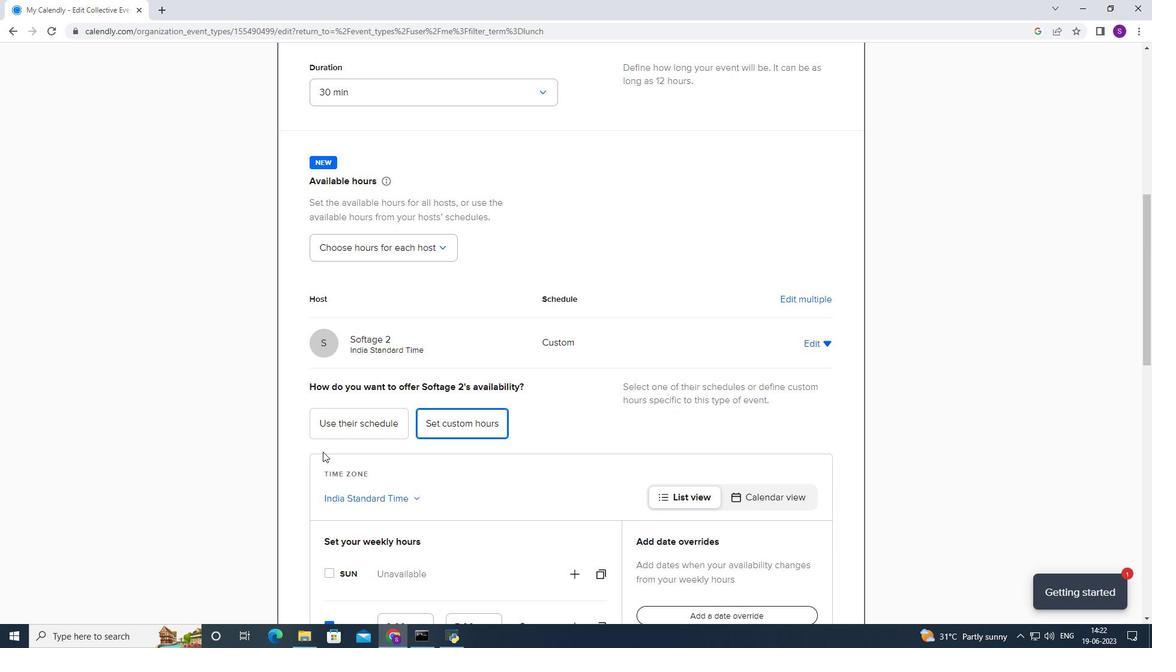 
Action: Mouse moved to (332, 446)
Screenshot: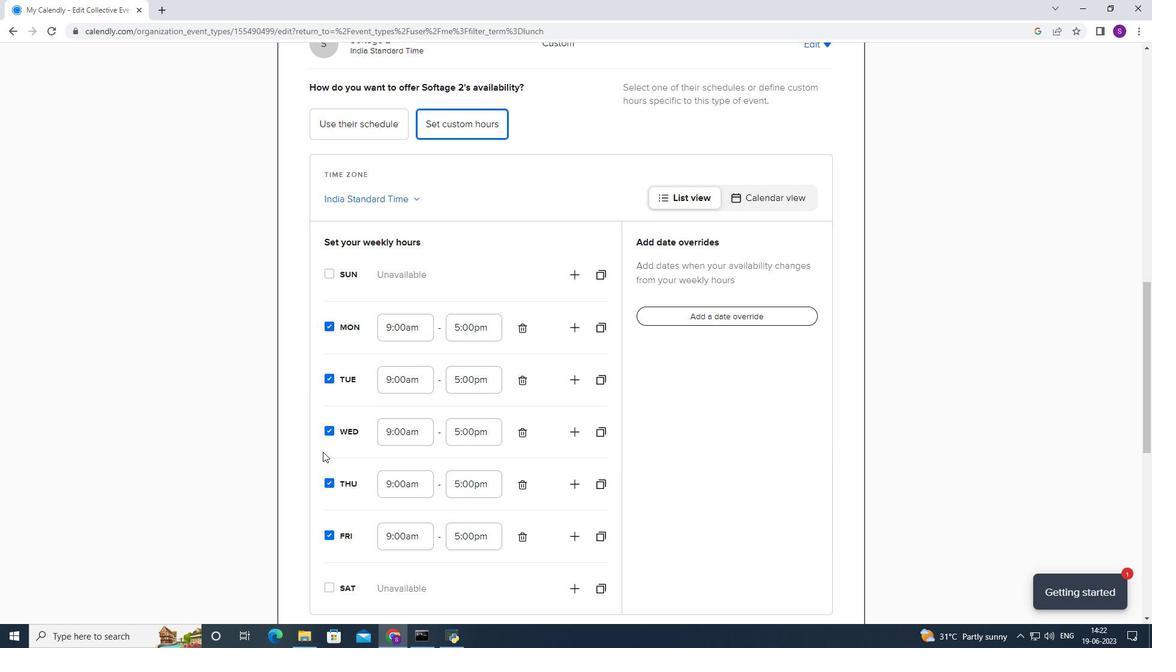 
Action: Mouse scrolled (332, 445) with delta (0, 0)
Screenshot: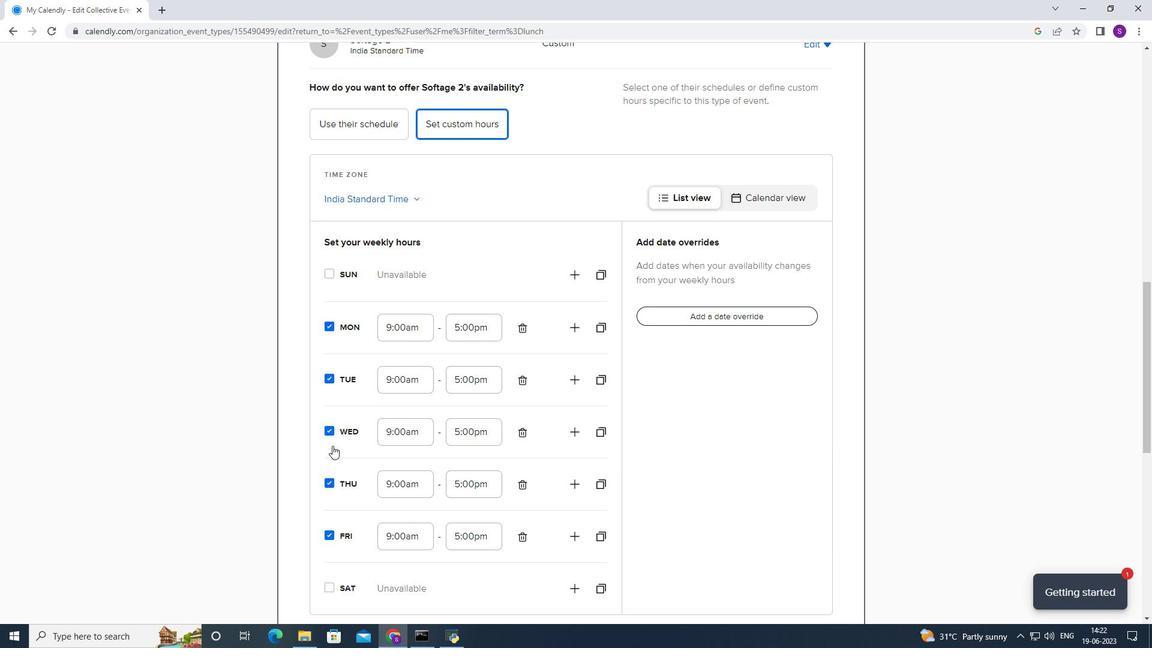 
Action: Mouse scrolled (332, 445) with delta (0, 0)
Screenshot: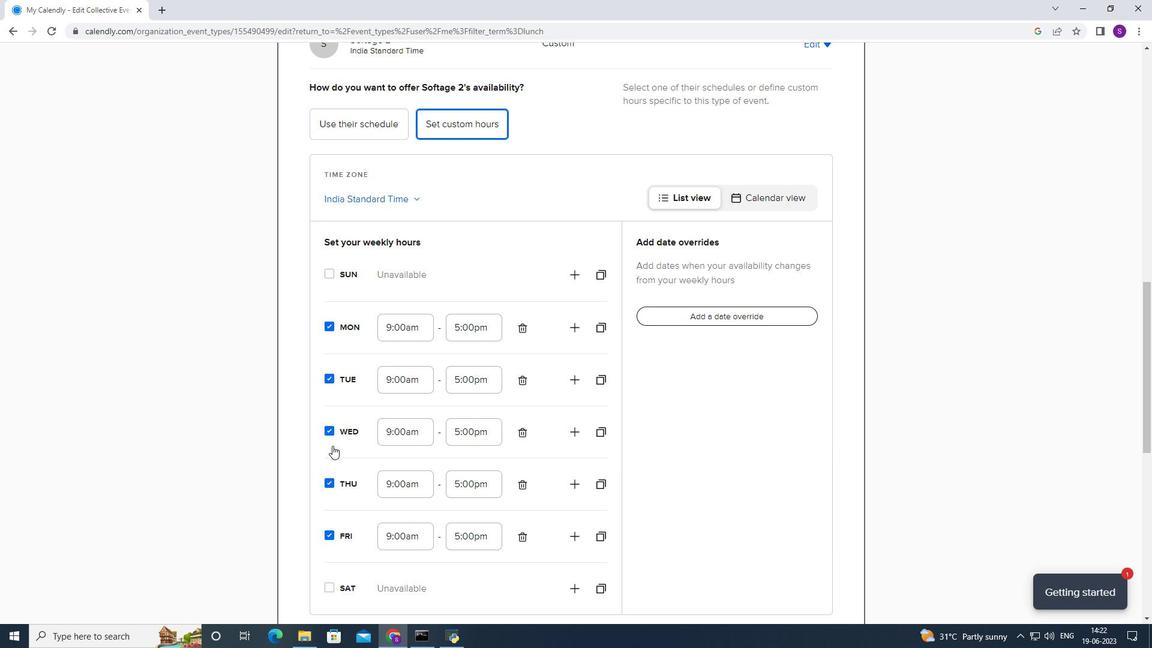 
Action: Mouse scrolled (332, 445) with delta (0, 0)
Screenshot: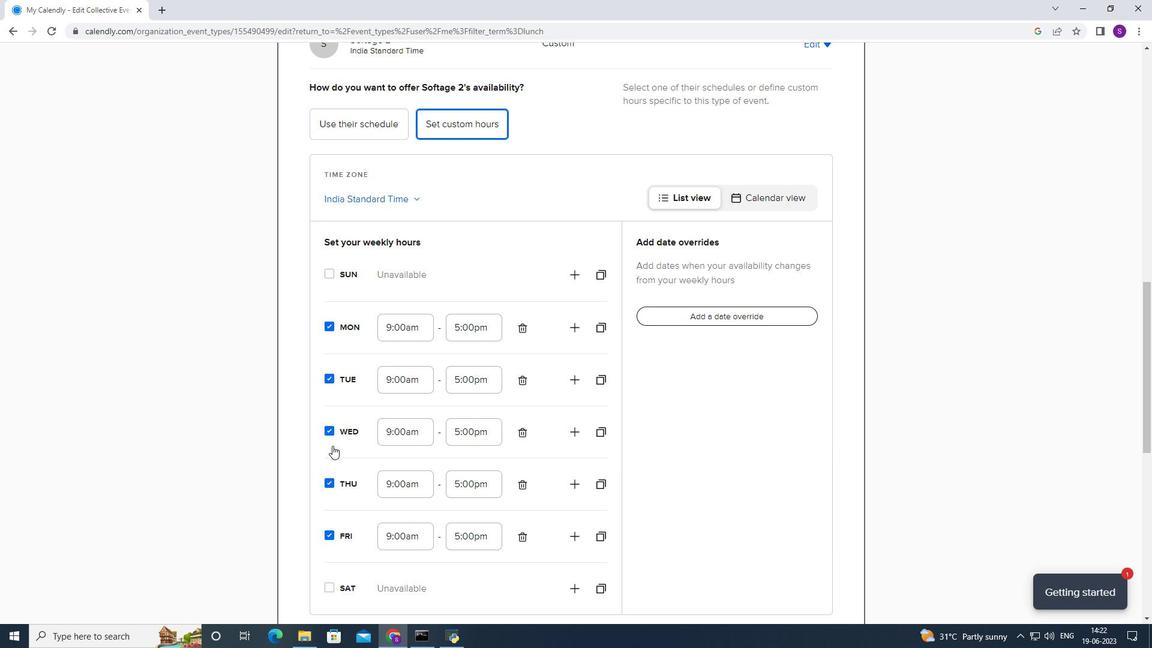 
Action: Mouse scrolled (332, 445) with delta (0, 0)
Screenshot: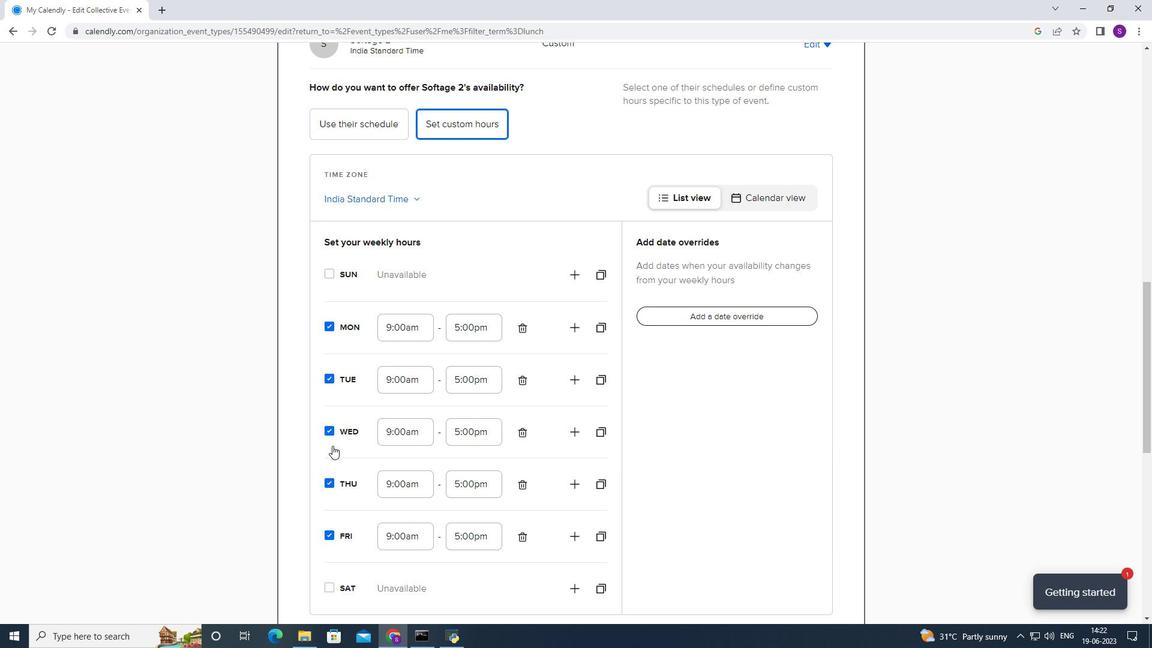 
Action: Mouse scrolled (332, 445) with delta (0, 0)
Screenshot: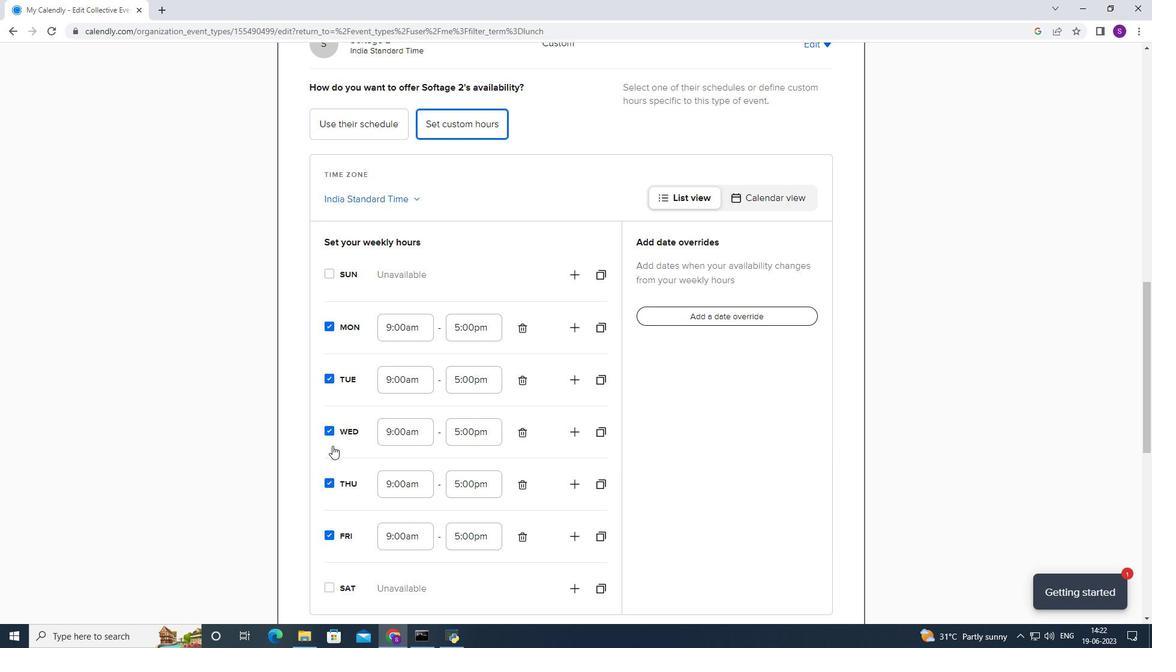 
Action: Mouse moved to (326, 293)
Screenshot: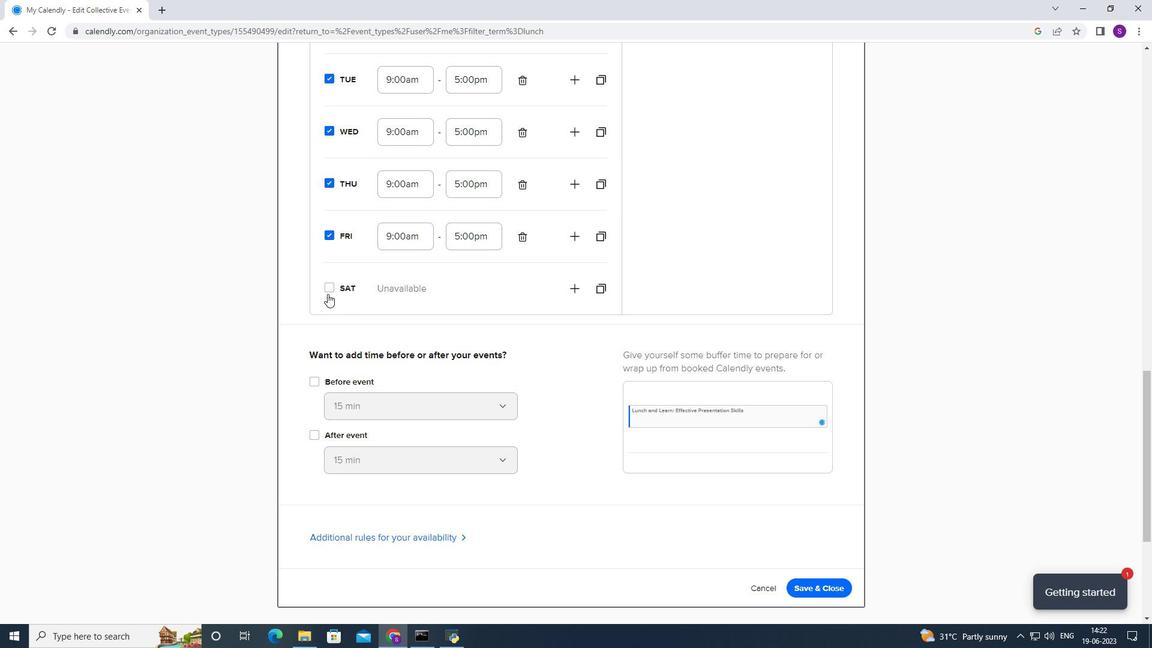 
Action: Mouse pressed left at (326, 293)
Screenshot: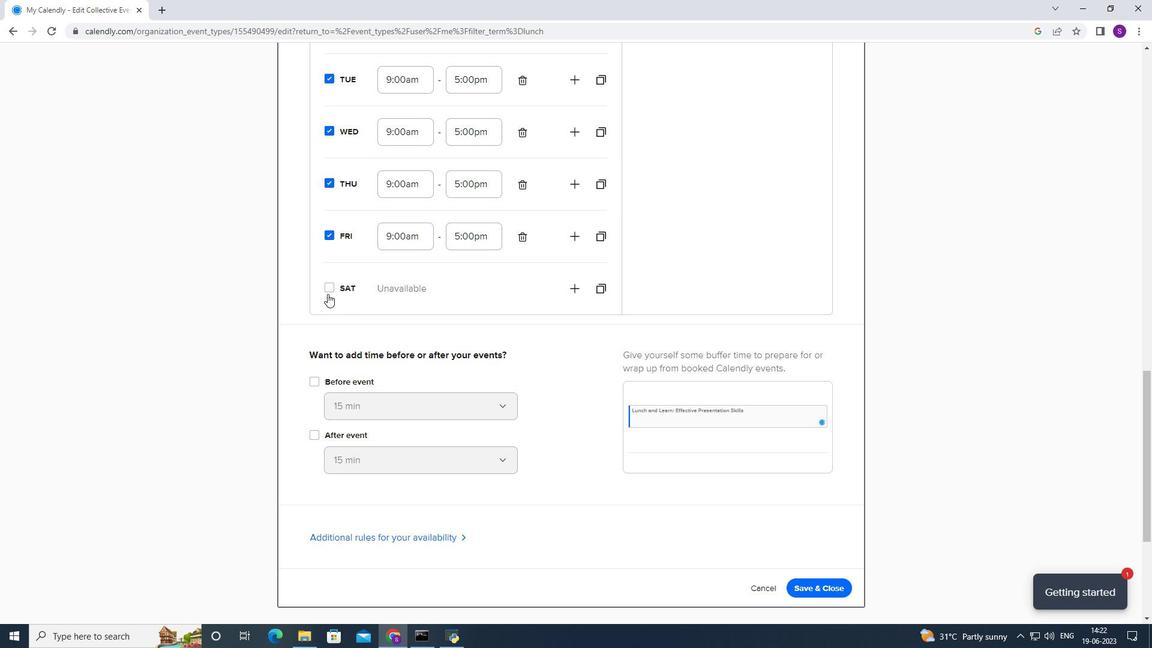 
Action: Mouse moved to (417, 291)
Screenshot: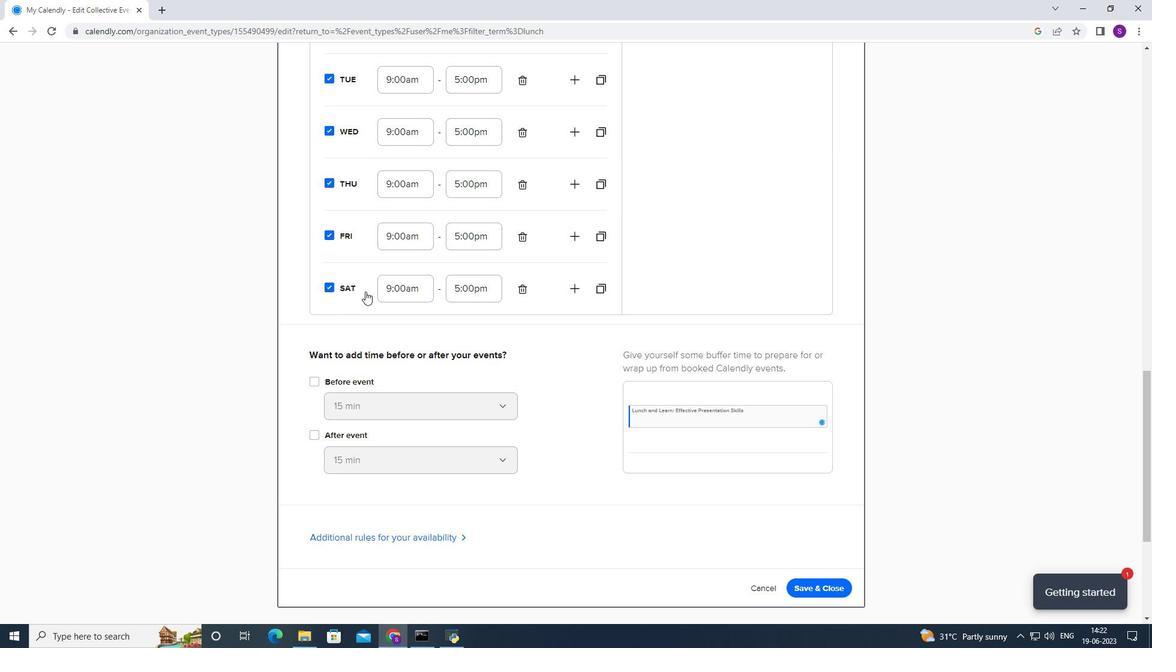 
Action: Mouse pressed left at (417, 291)
Screenshot: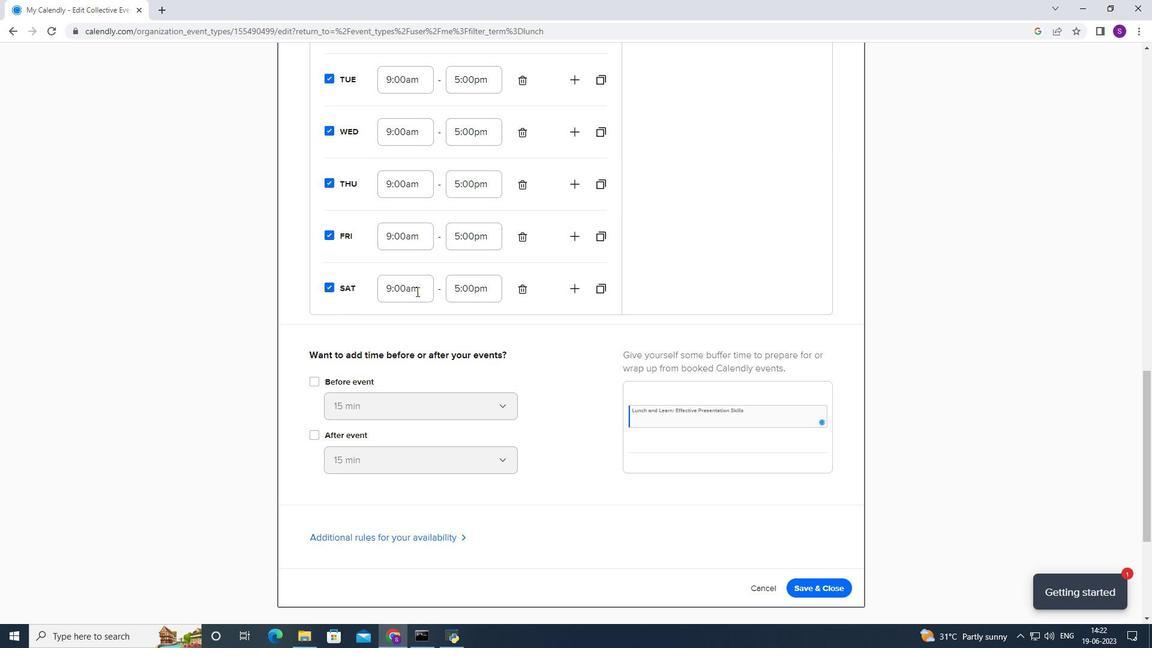 
Action: Mouse moved to (419, 356)
Screenshot: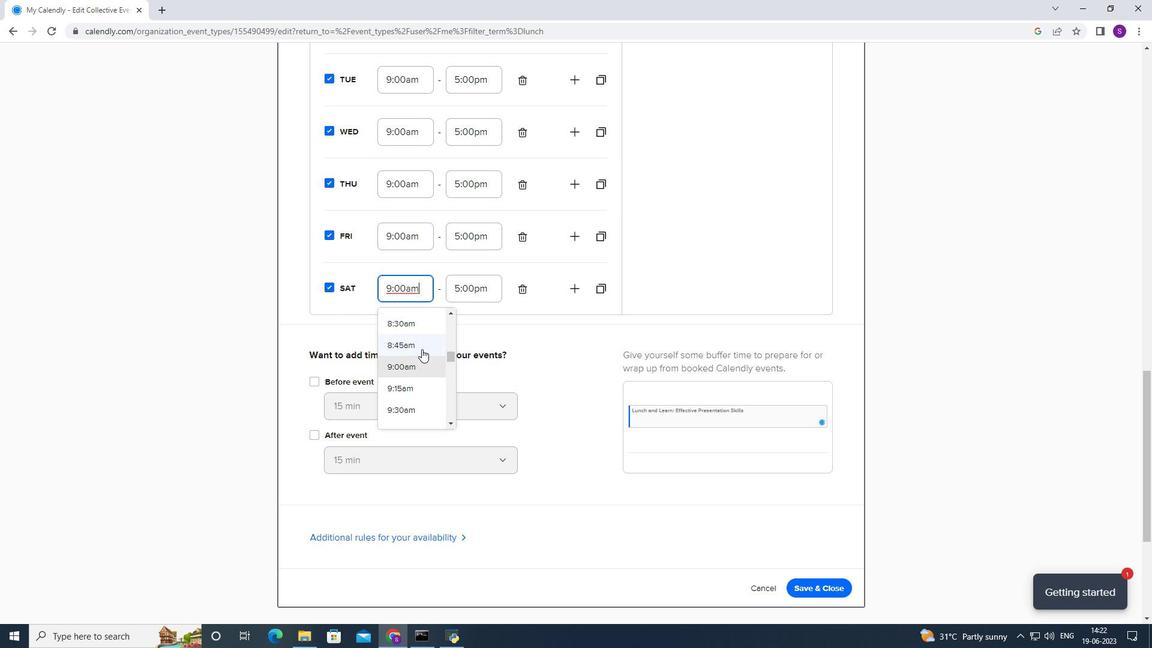 
Action: Mouse scrolled (419, 356) with delta (0, 0)
Screenshot: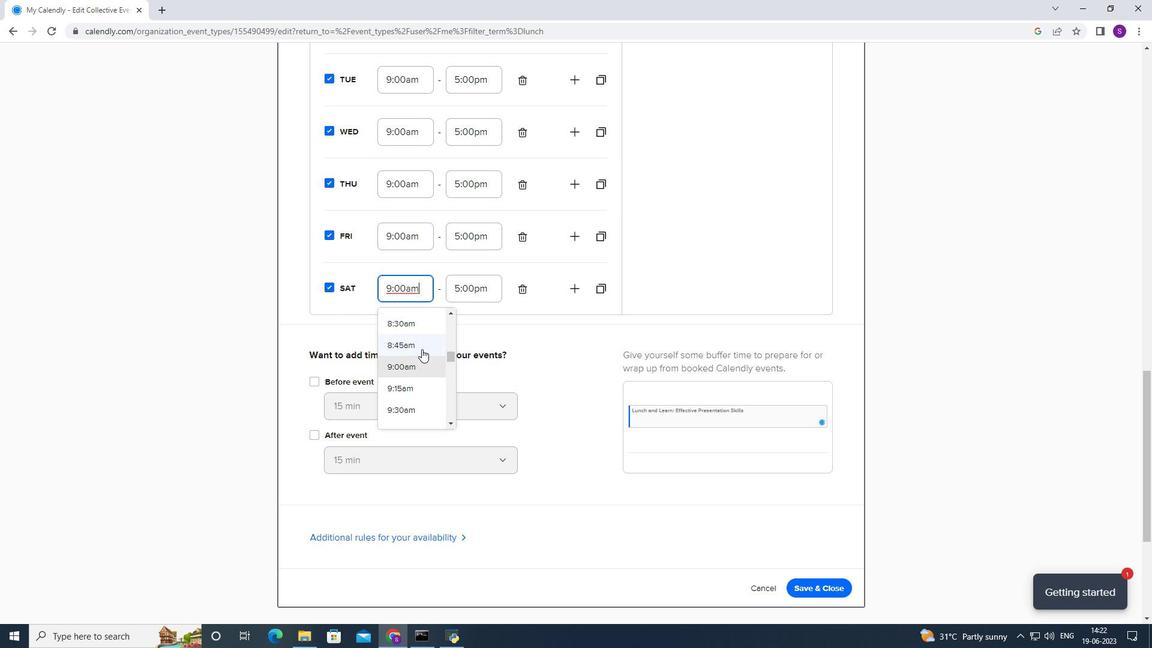 
Action: Mouse moved to (419, 356)
Screenshot: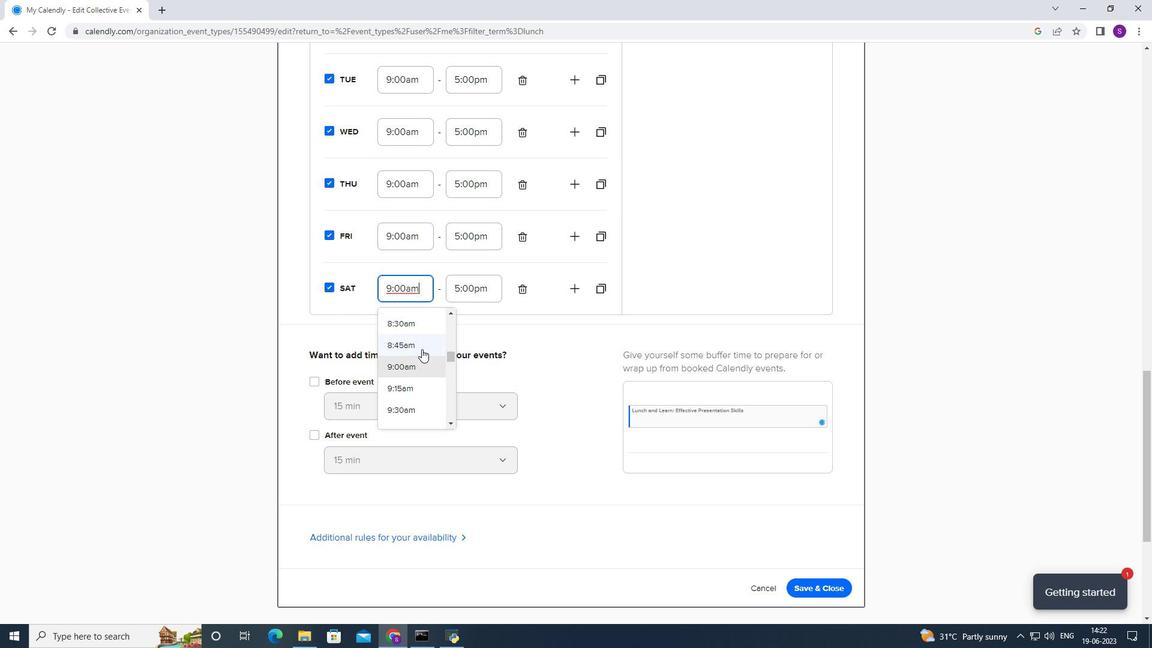 
Action: Mouse scrolled (419, 356) with delta (0, 0)
Screenshot: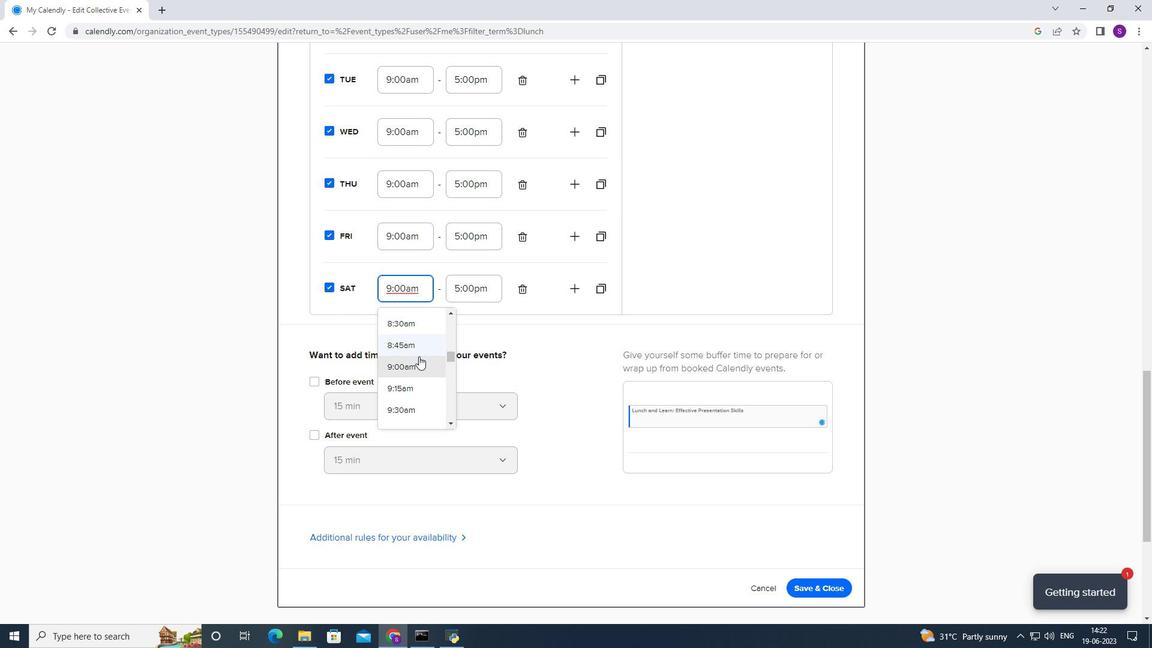 
Action: Mouse moved to (420, 339)
Screenshot: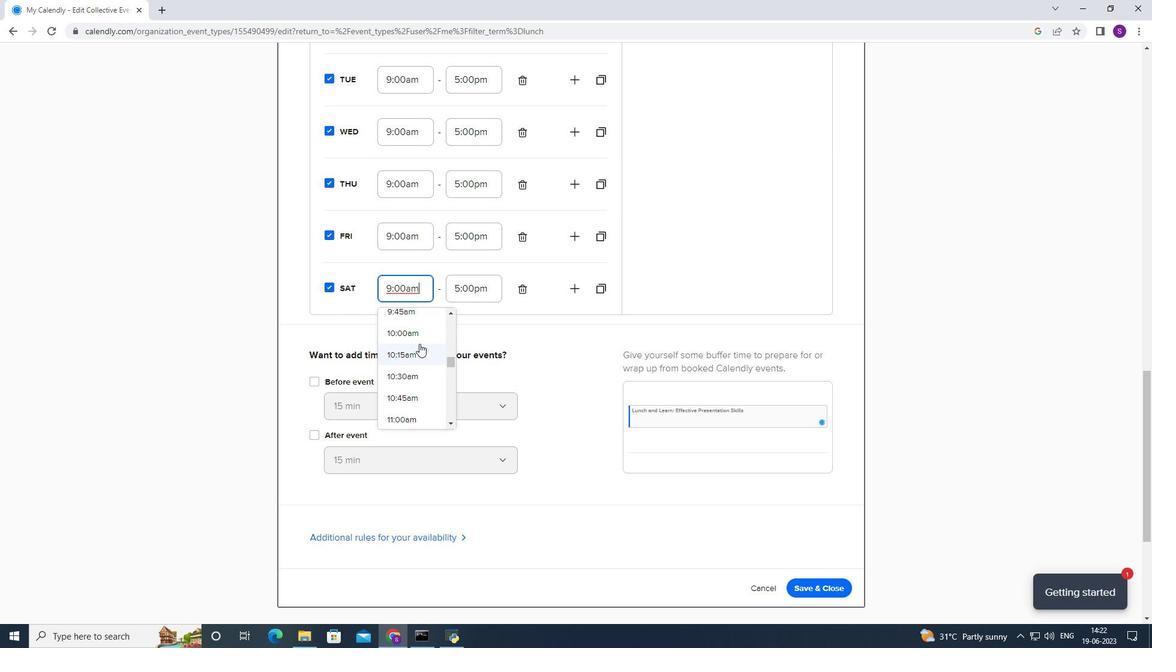 
Action: Mouse pressed left at (420, 339)
Screenshot: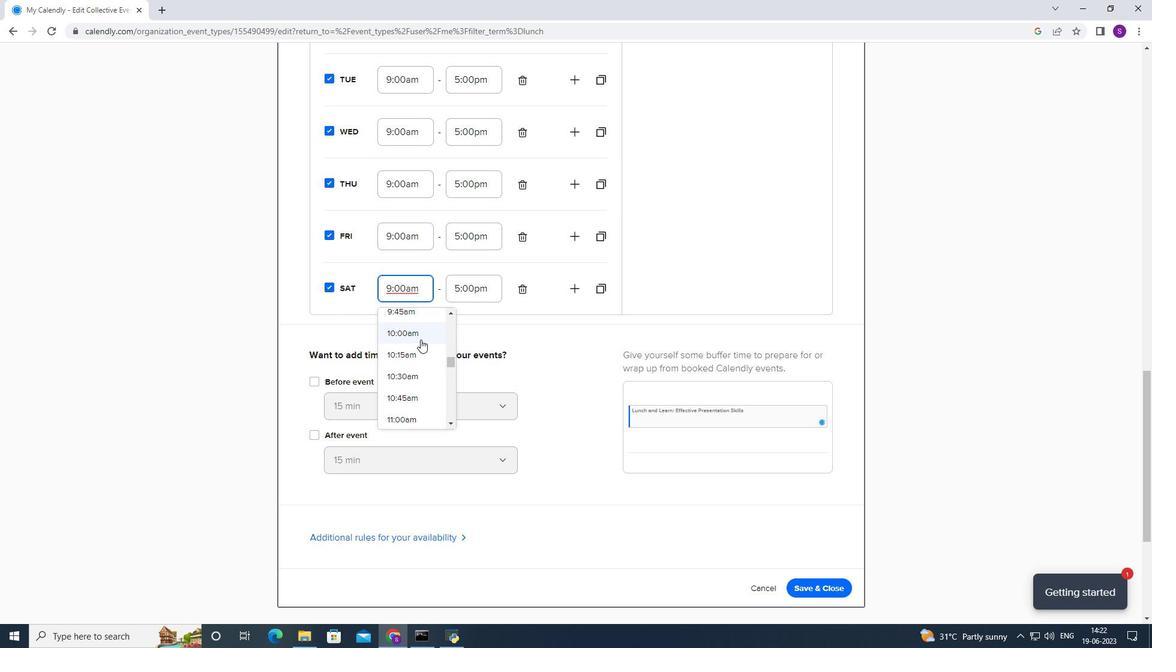 
Action: Mouse moved to (421, 239)
Screenshot: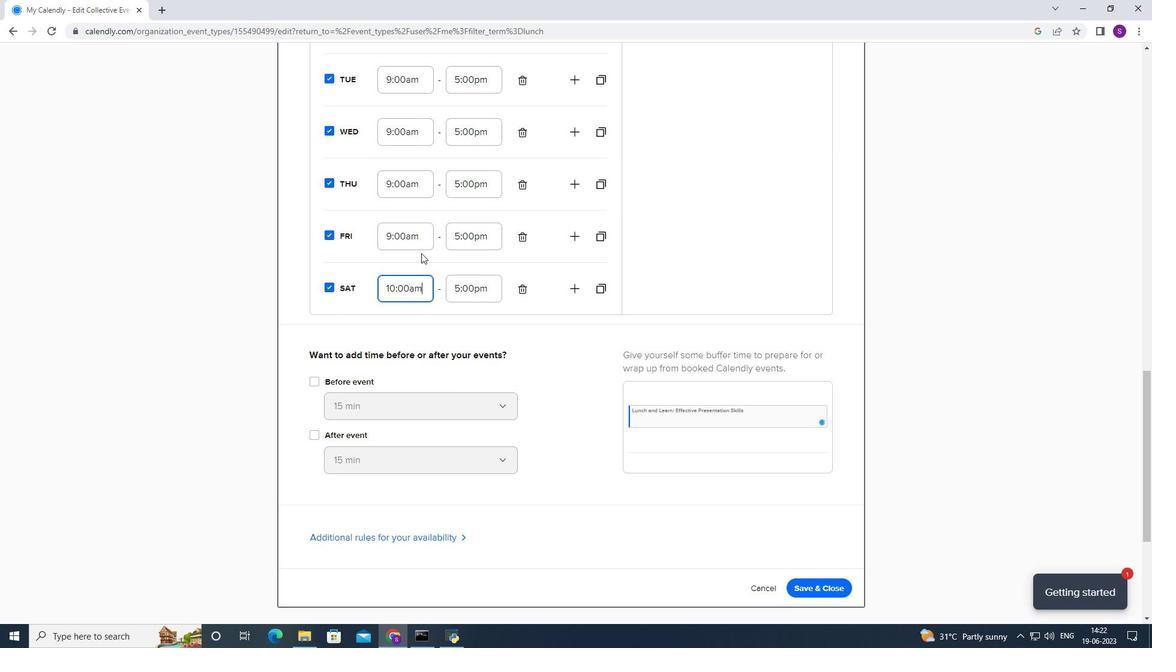 
Action: Mouse pressed left at (421, 239)
Screenshot: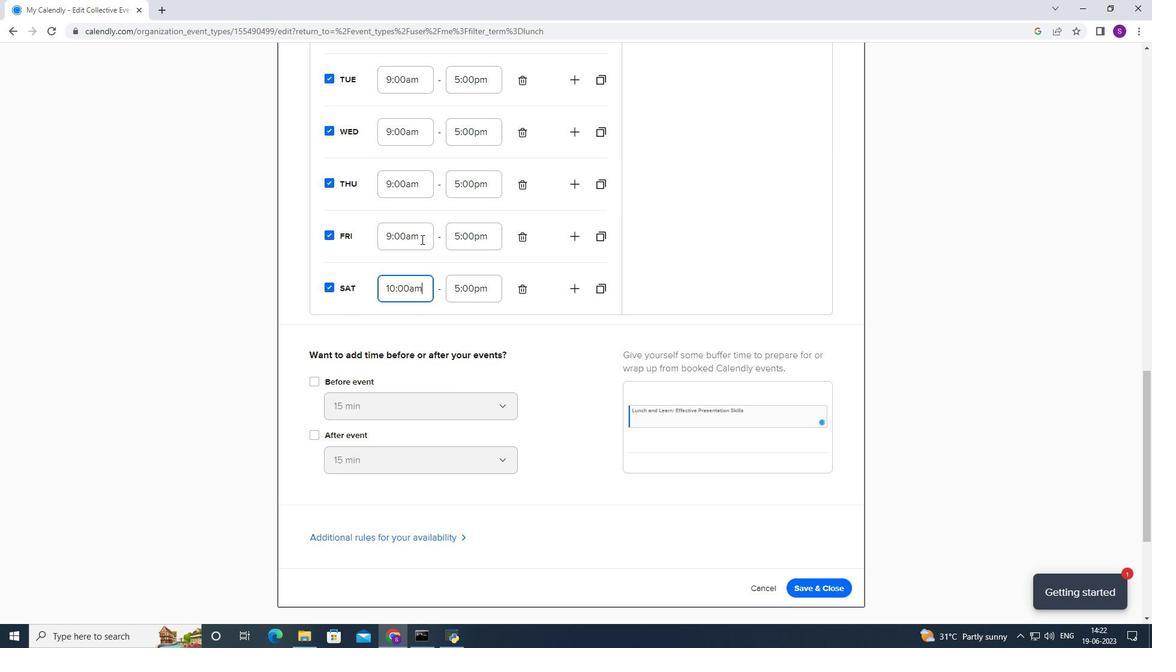 
Action: Mouse moved to (419, 306)
Screenshot: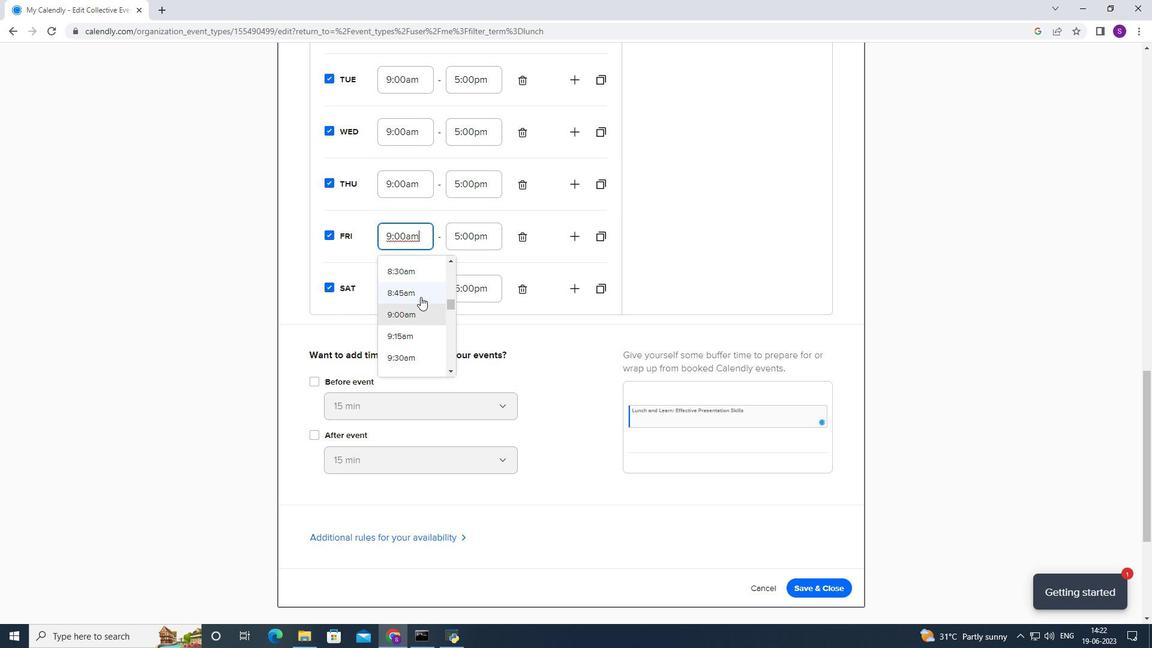 
Action: Mouse scrolled (419, 305) with delta (0, 0)
Screenshot: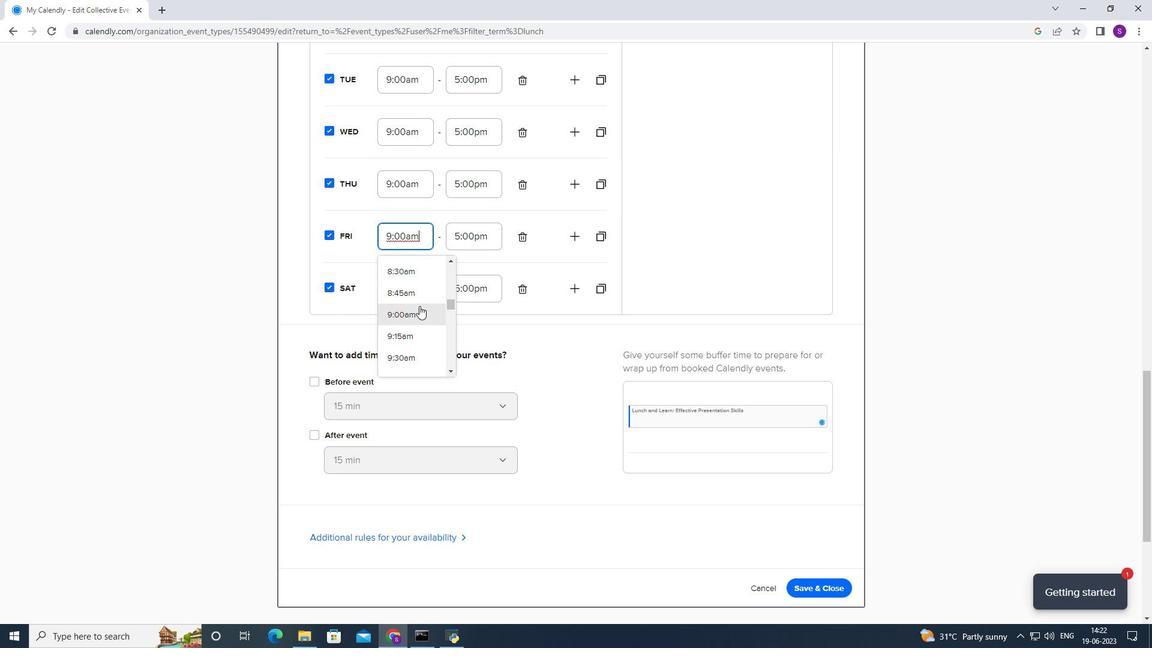 
Action: Mouse moved to (402, 336)
Screenshot: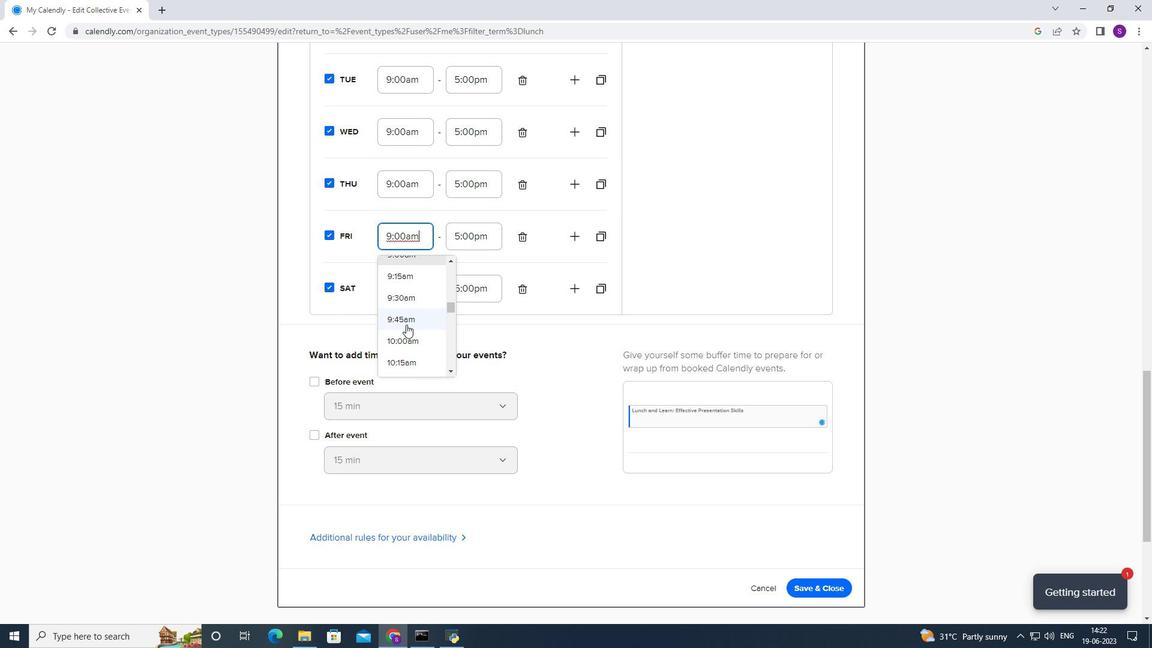 
Action: Mouse pressed left at (402, 336)
Screenshot: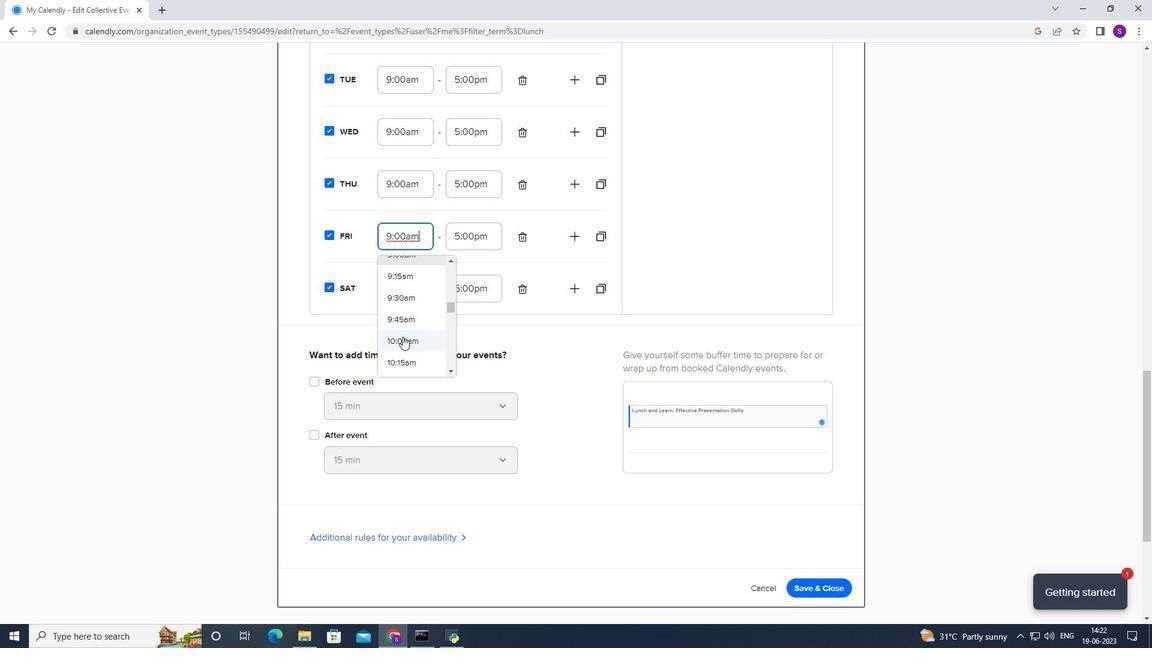 
Action: Mouse moved to (408, 185)
Screenshot: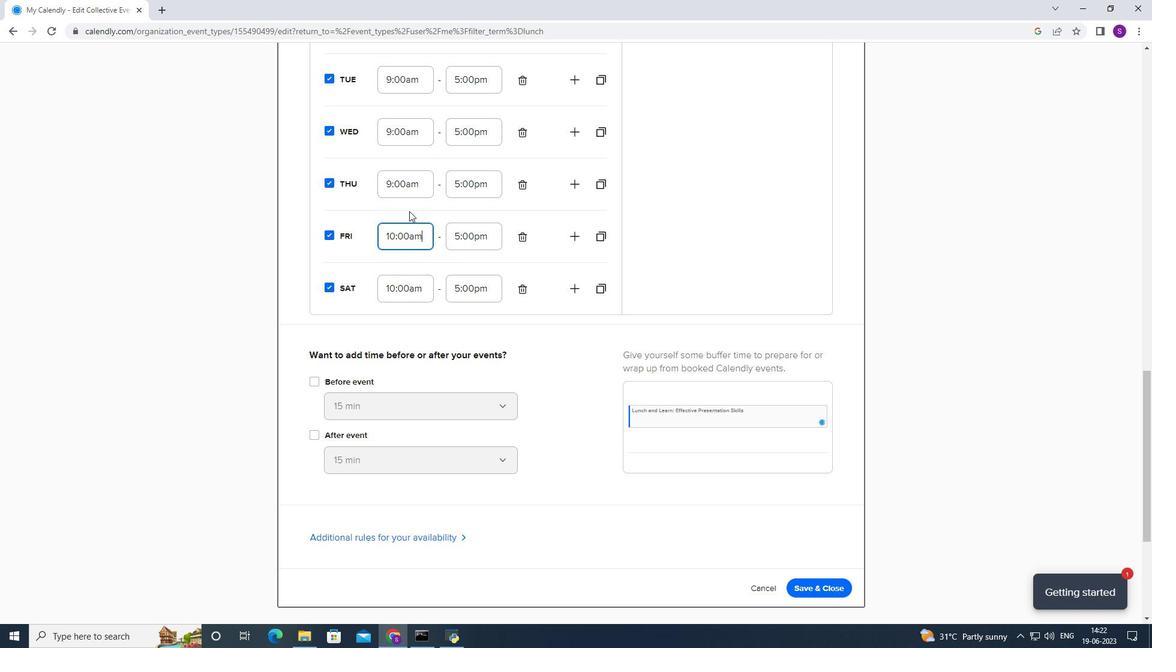 
Action: Mouse pressed left at (408, 185)
Screenshot: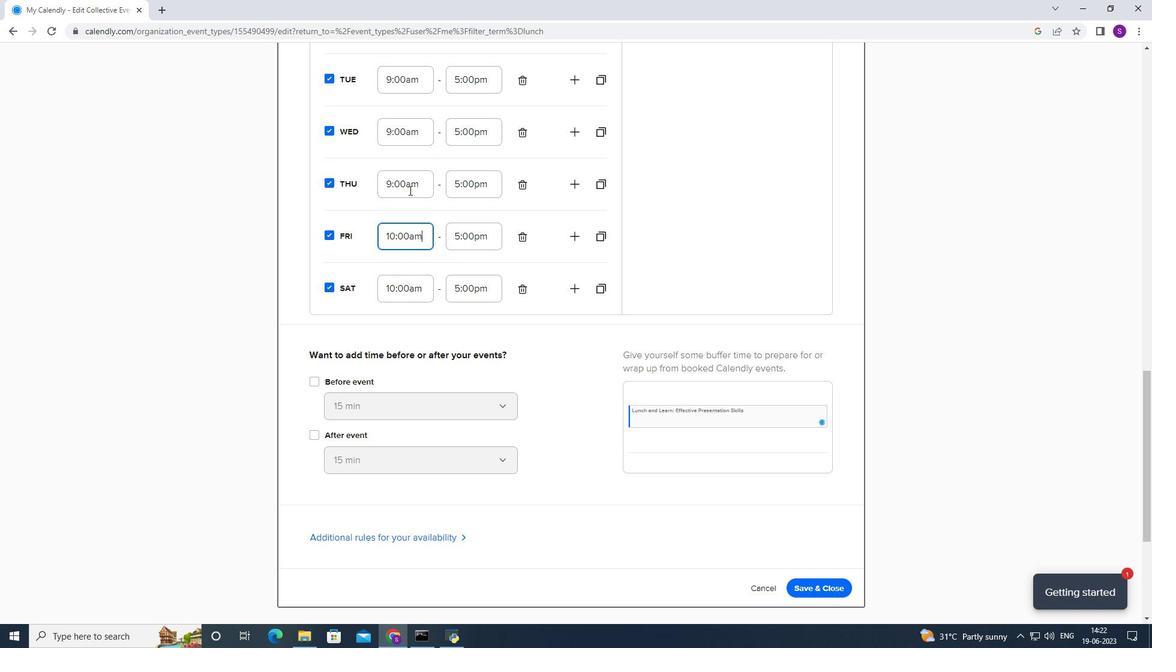 
Action: Mouse moved to (417, 269)
Screenshot: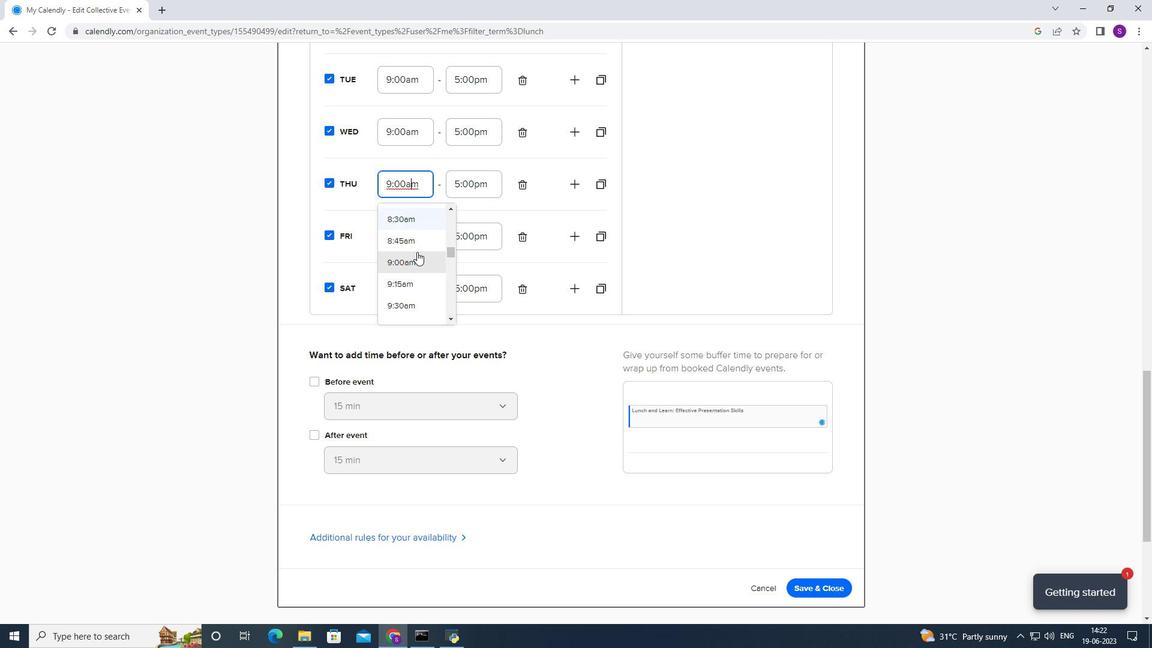 
Action: Mouse scrolled (417, 268) with delta (0, 0)
Screenshot: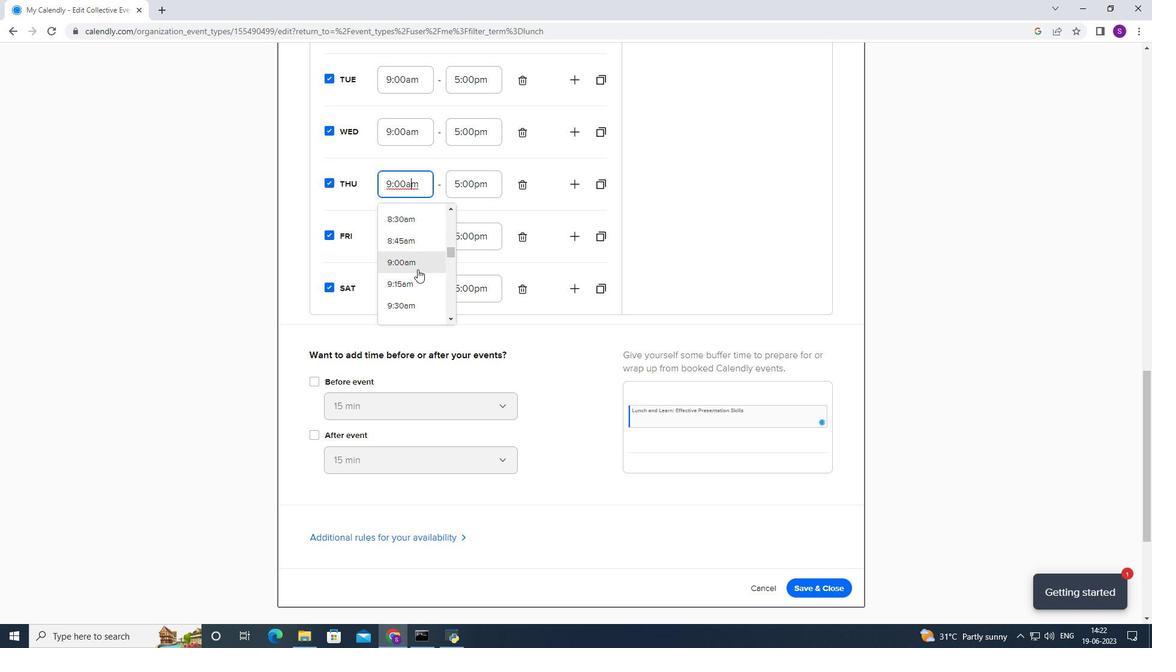 
Action: Mouse moved to (405, 295)
Screenshot: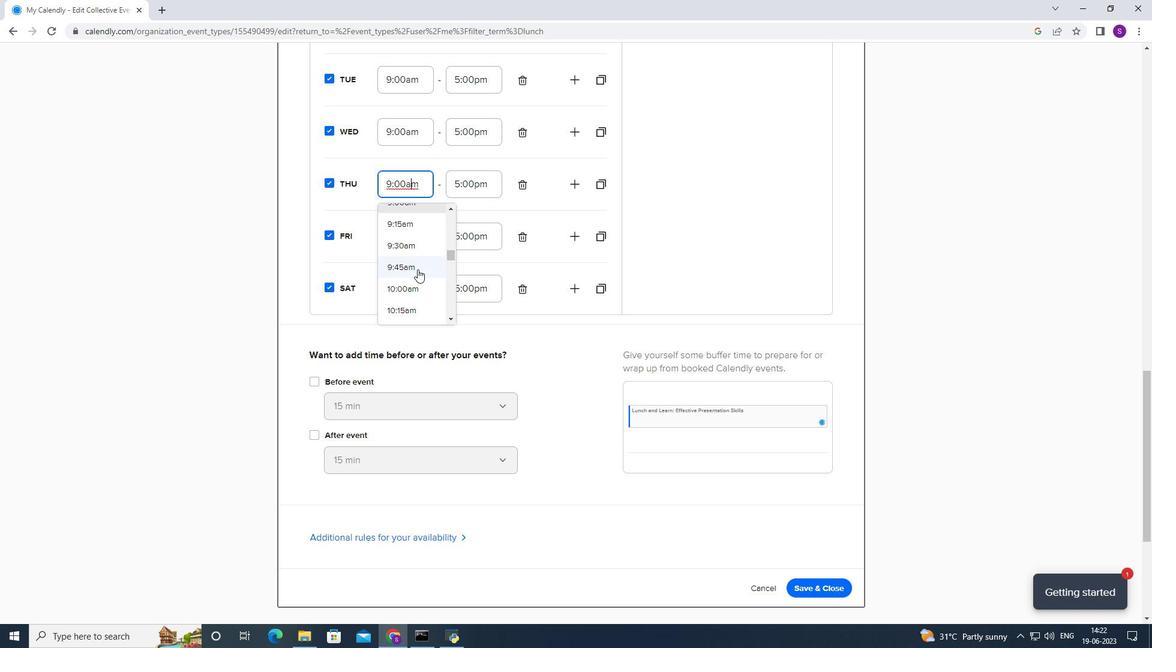 
Action: Mouse pressed left at (405, 295)
Screenshot: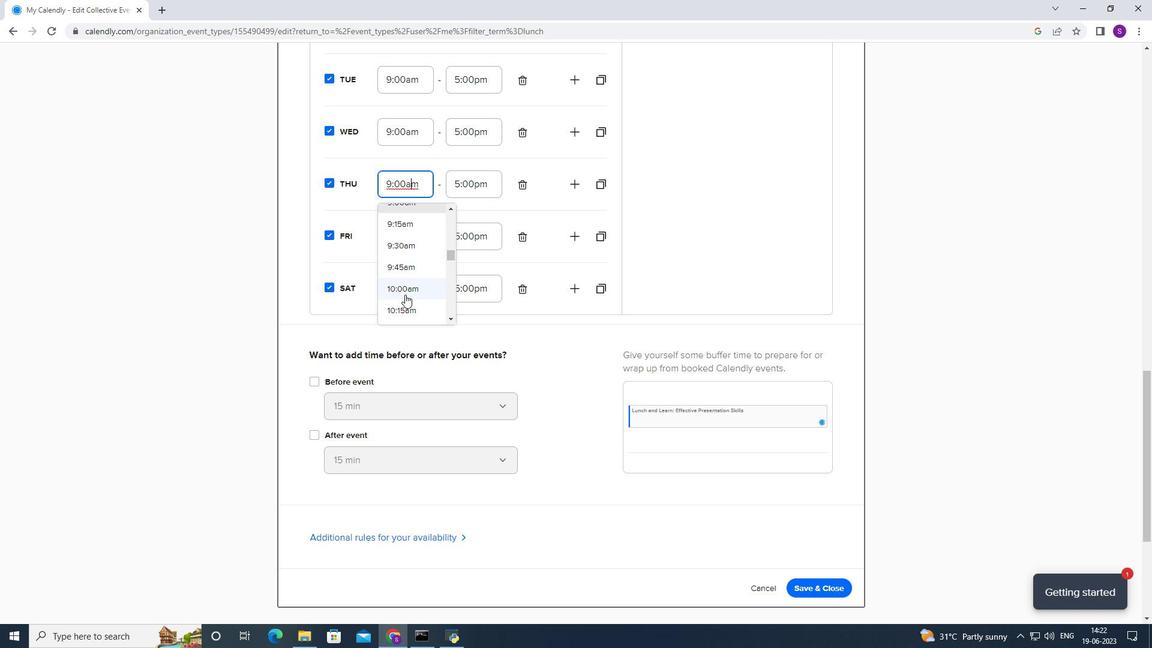 
Action: Mouse moved to (411, 279)
Screenshot: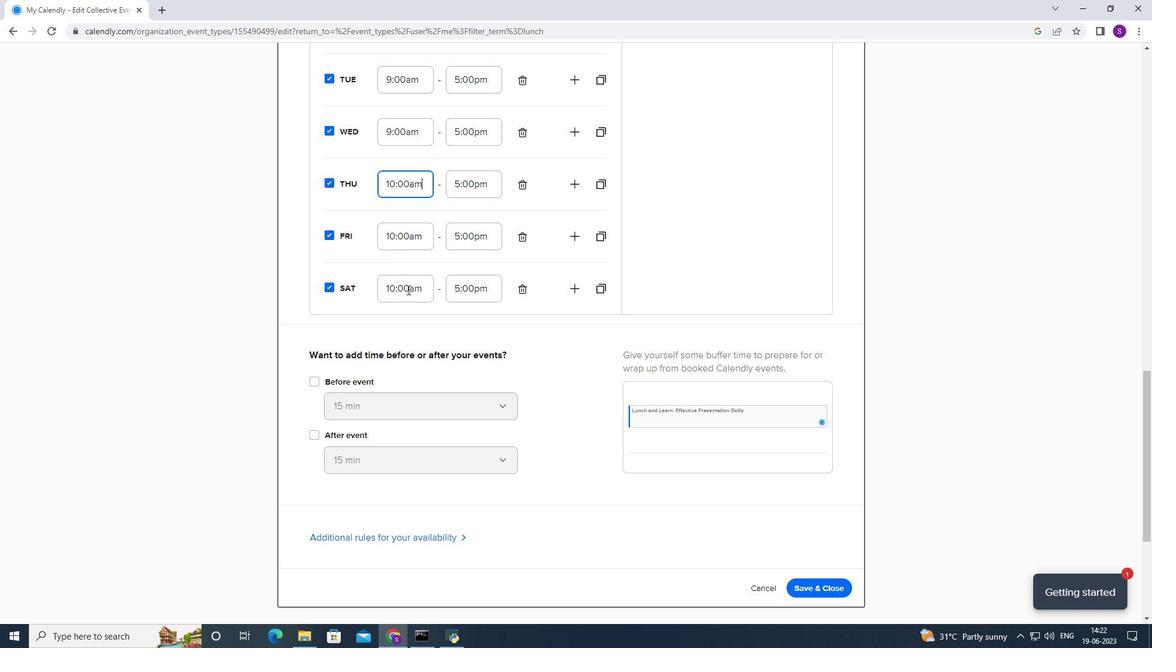 
Action: Mouse scrolled (411, 280) with delta (0, 0)
Screenshot: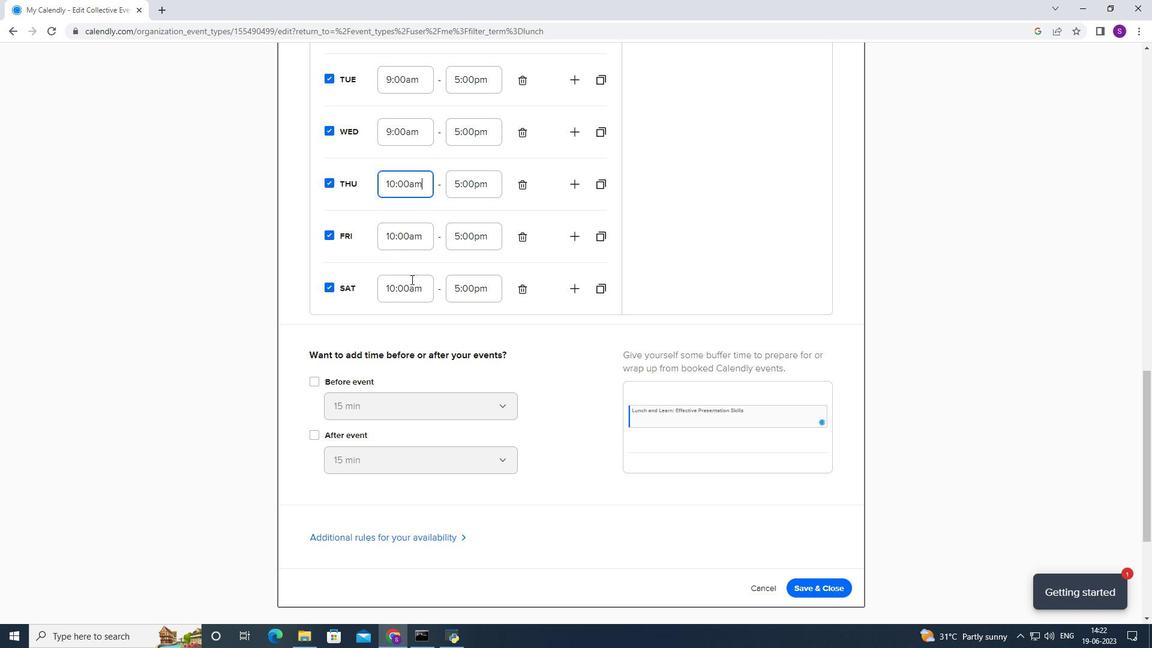 
Action: Mouse scrolled (411, 280) with delta (0, 0)
Screenshot: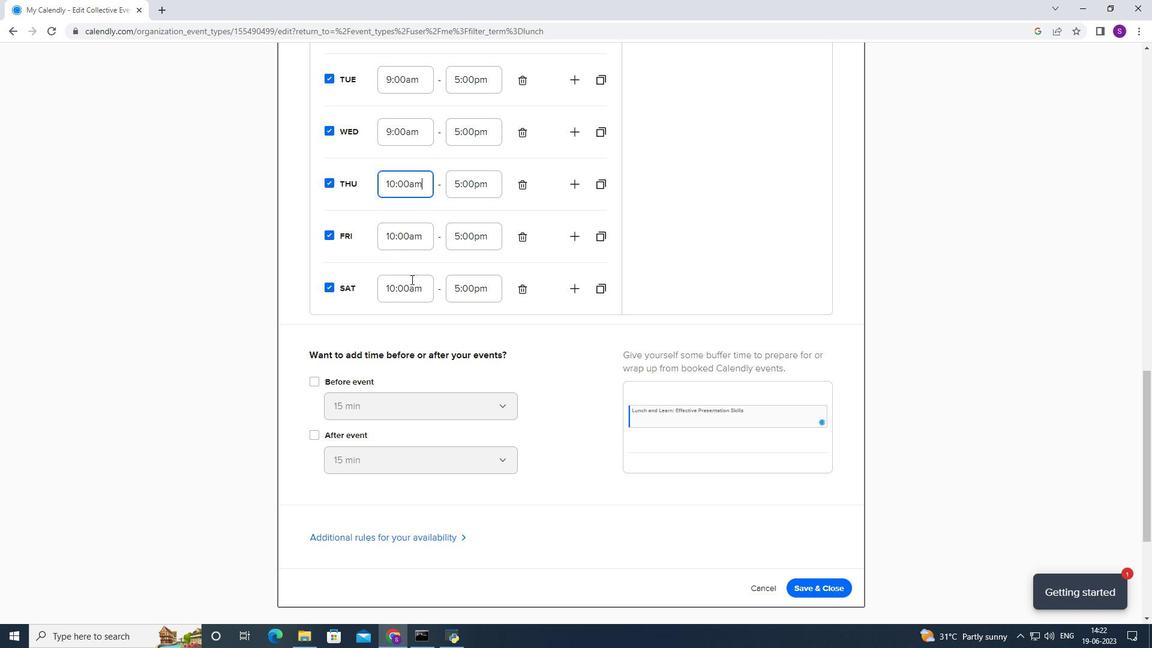 
Action: Mouse scrolled (411, 280) with delta (0, 0)
Screenshot: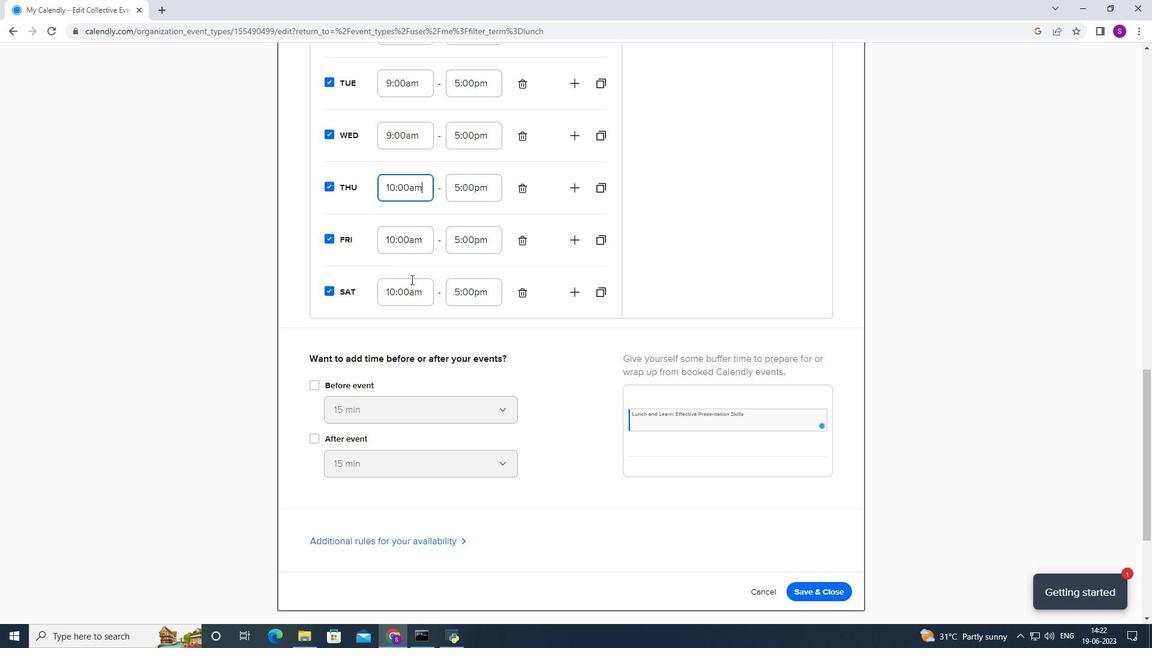 
Action: Mouse scrolled (411, 280) with delta (0, 0)
Screenshot: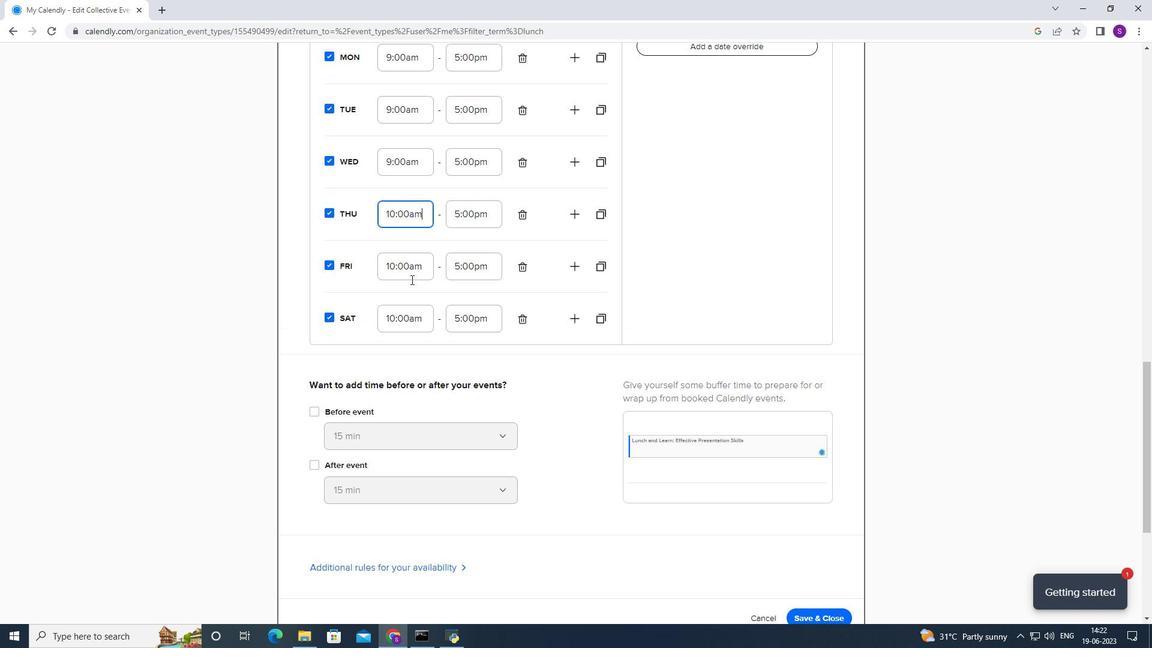 
Action: Mouse scrolled (411, 279) with delta (0, 0)
Screenshot: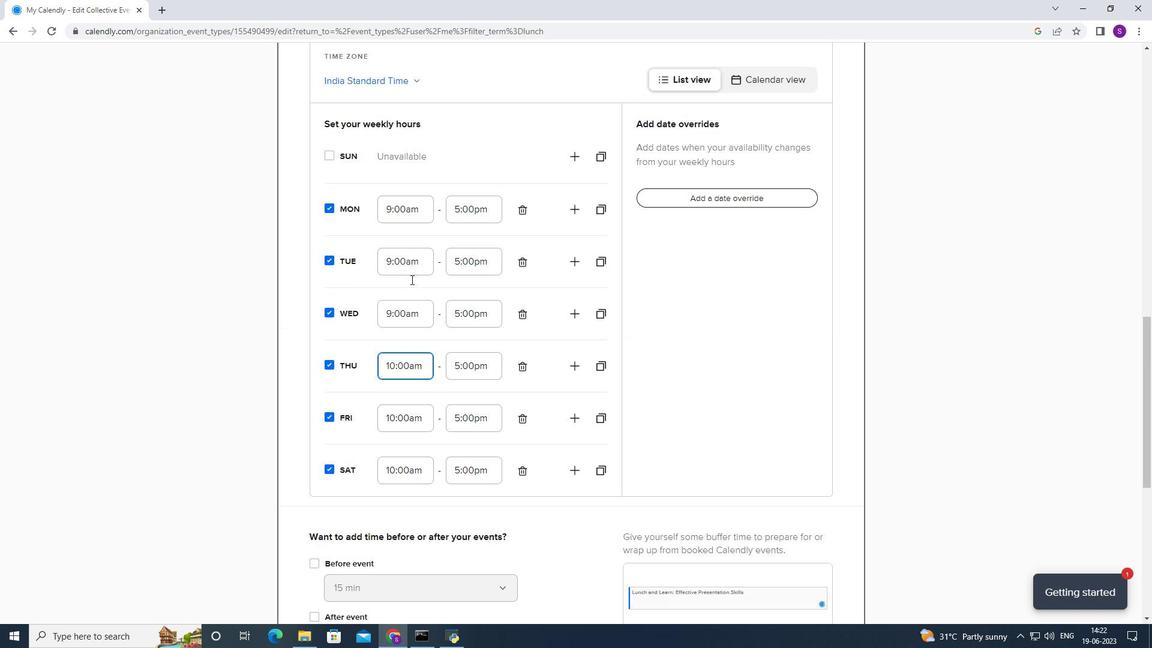 
Action: Mouse moved to (407, 317)
Screenshot: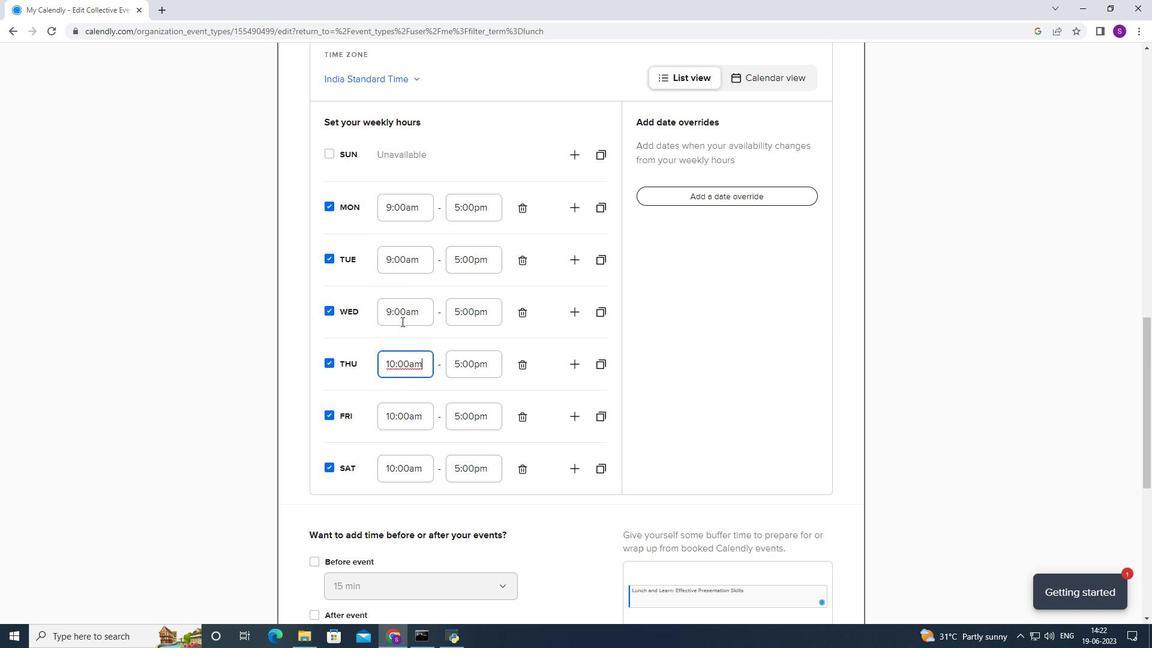 
Action: Mouse pressed left at (407, 317)
Screenshot: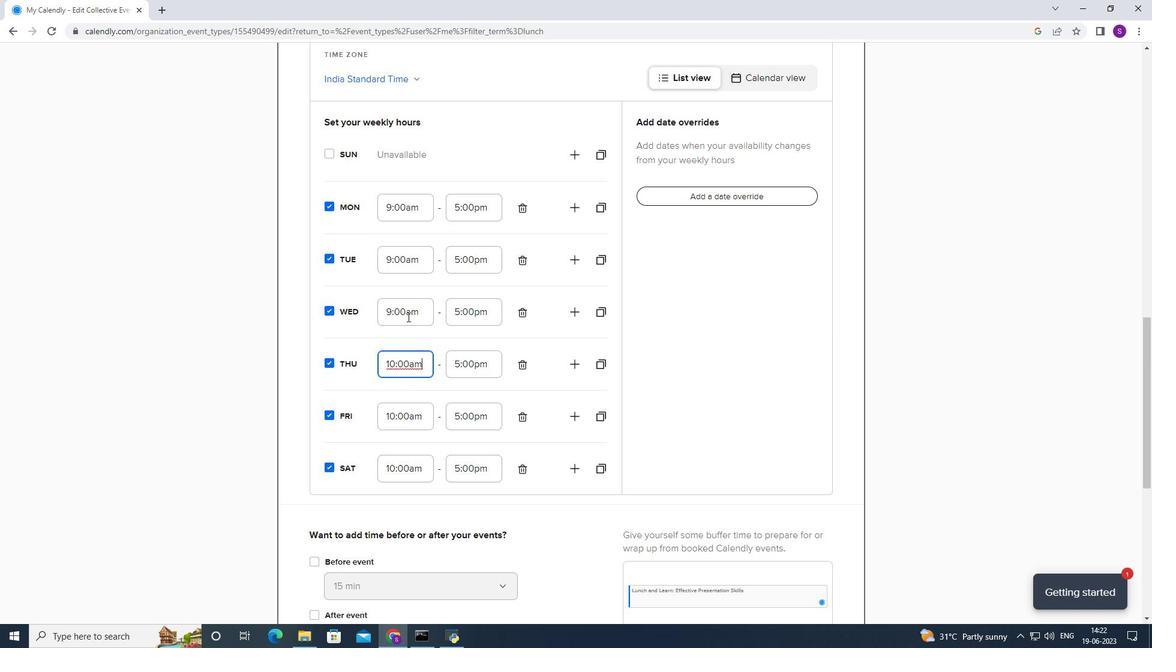 
Action: Mouse moved to (412, 393)
Screenshot: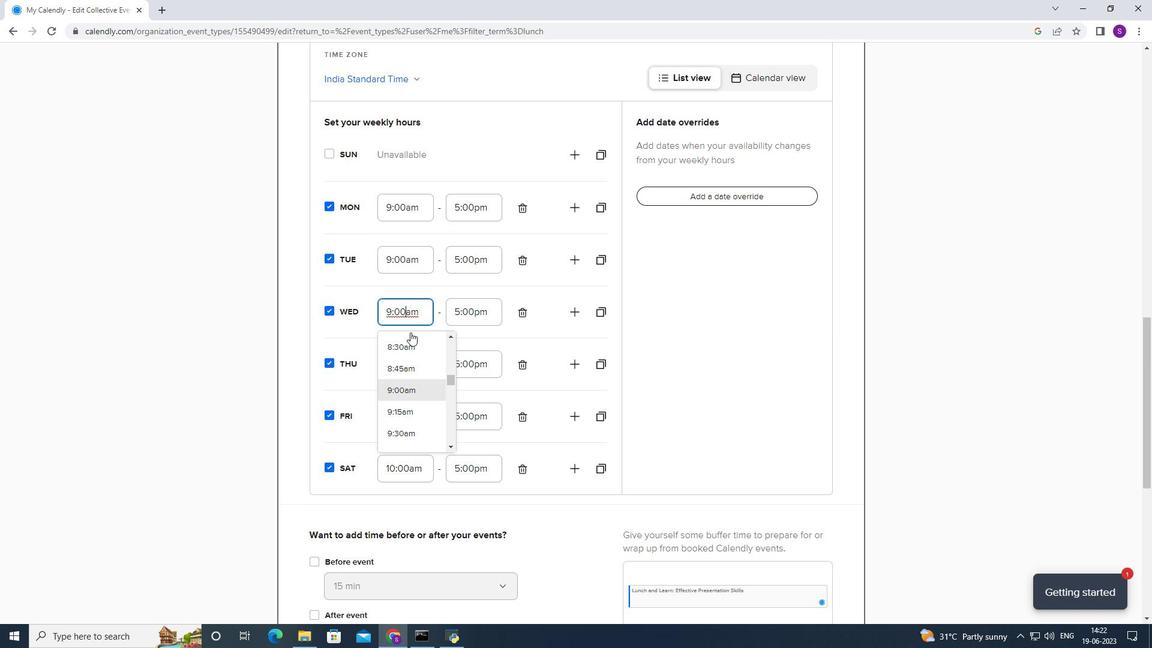 
Action: Mouse scrolled (412, 392) with delta (0, 0)
Screenshot: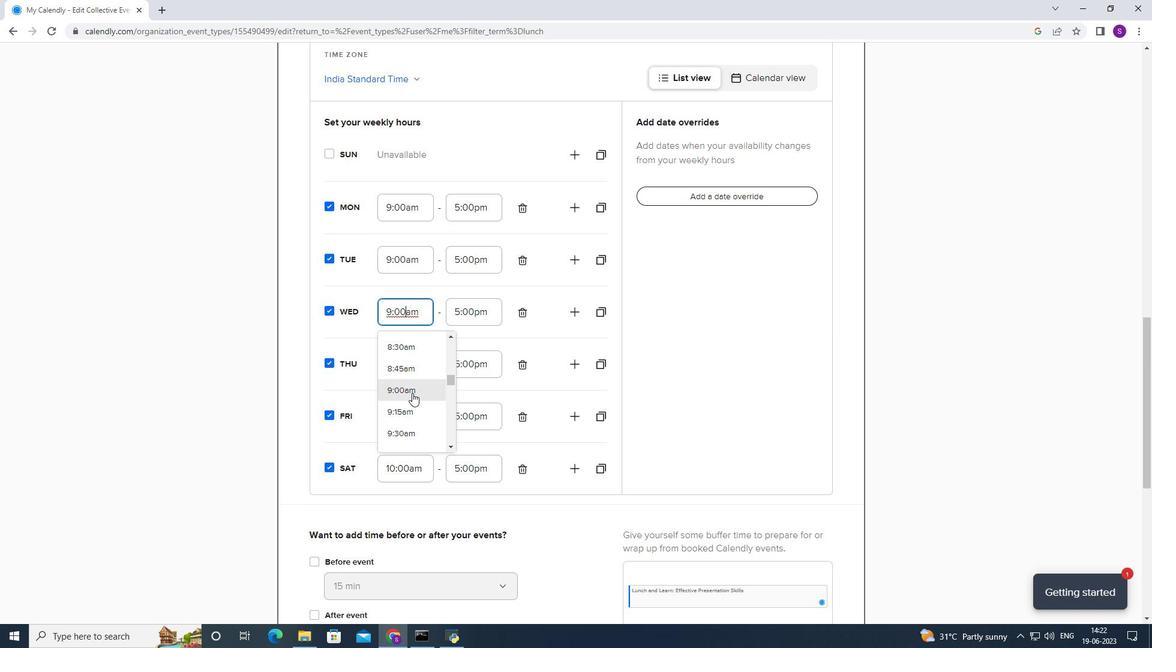 
Action: Mouse scrolled (412, 392) with delta (0, 0)
Screenshot: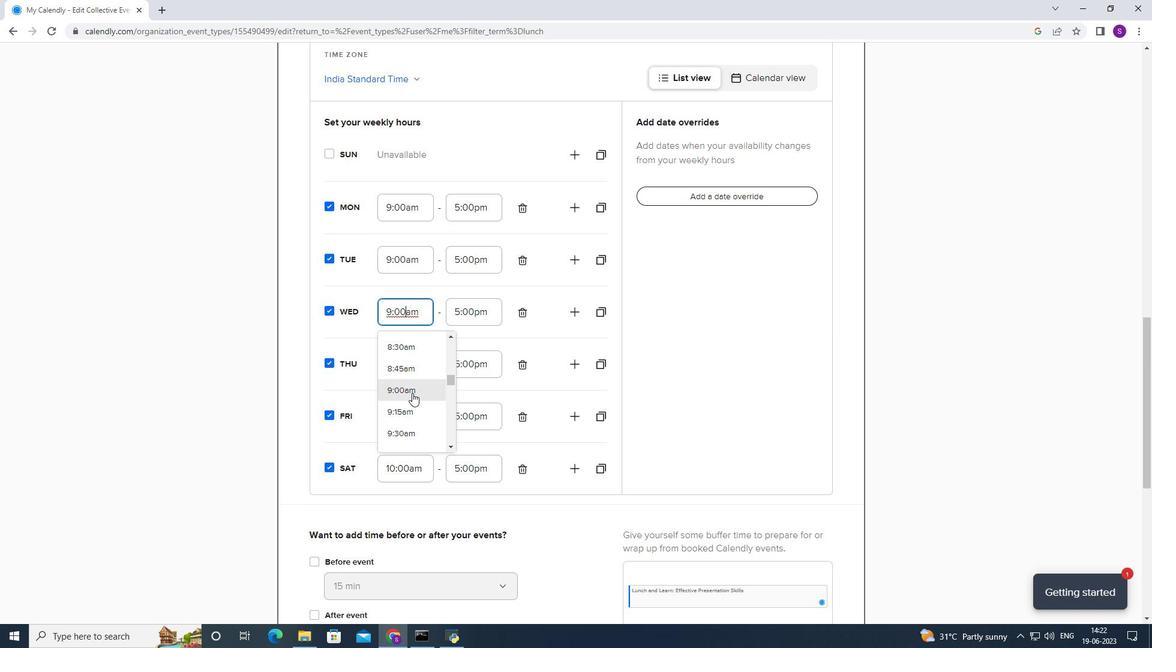 
Action: Mouse scrolled (412, 392) with delta (0, 0)
Screenshot: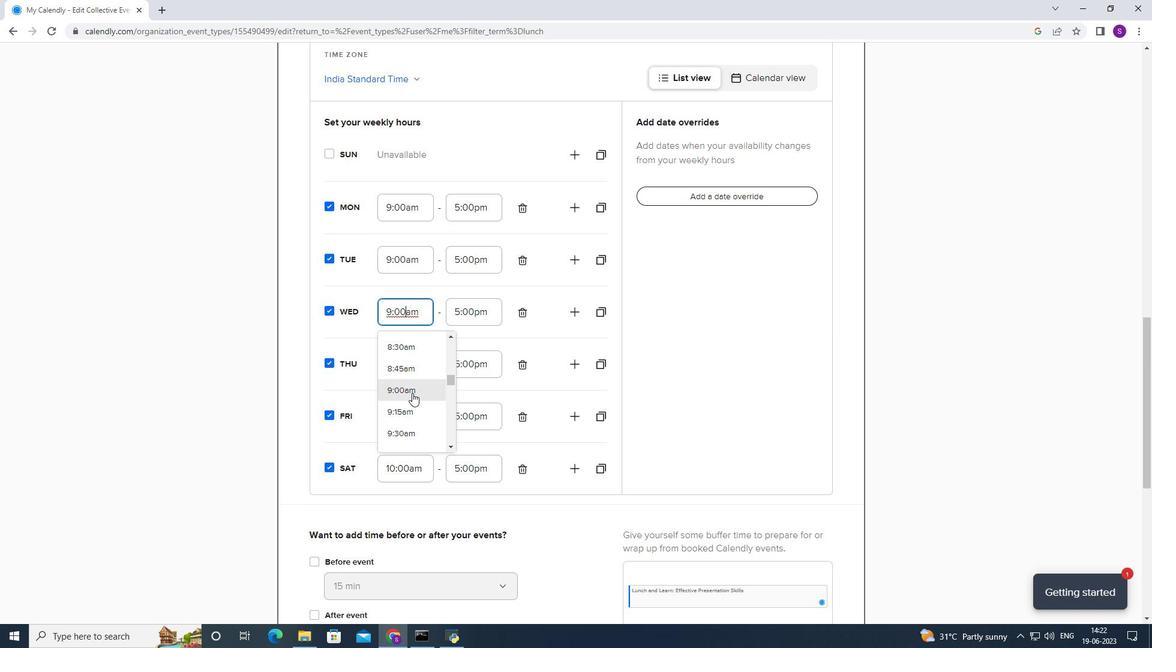 
Action: Mouse moved to (429, 344)
Screenshot: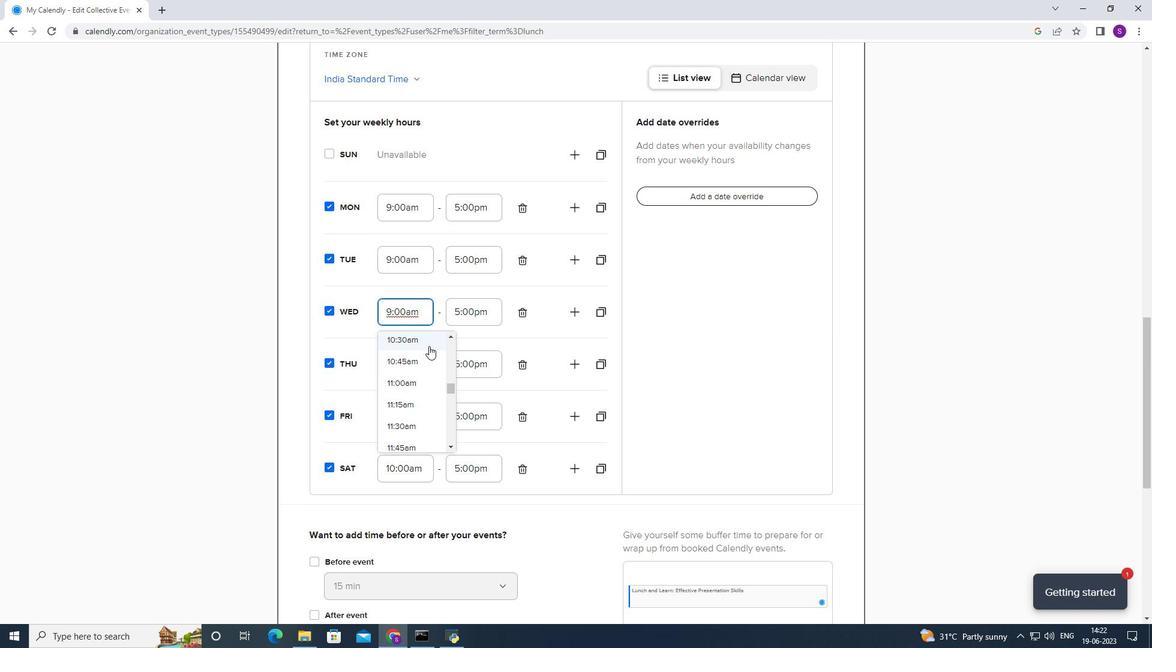 
Action: Mouse scrolled (429, 345) with delta (0, 0)
Screenshot: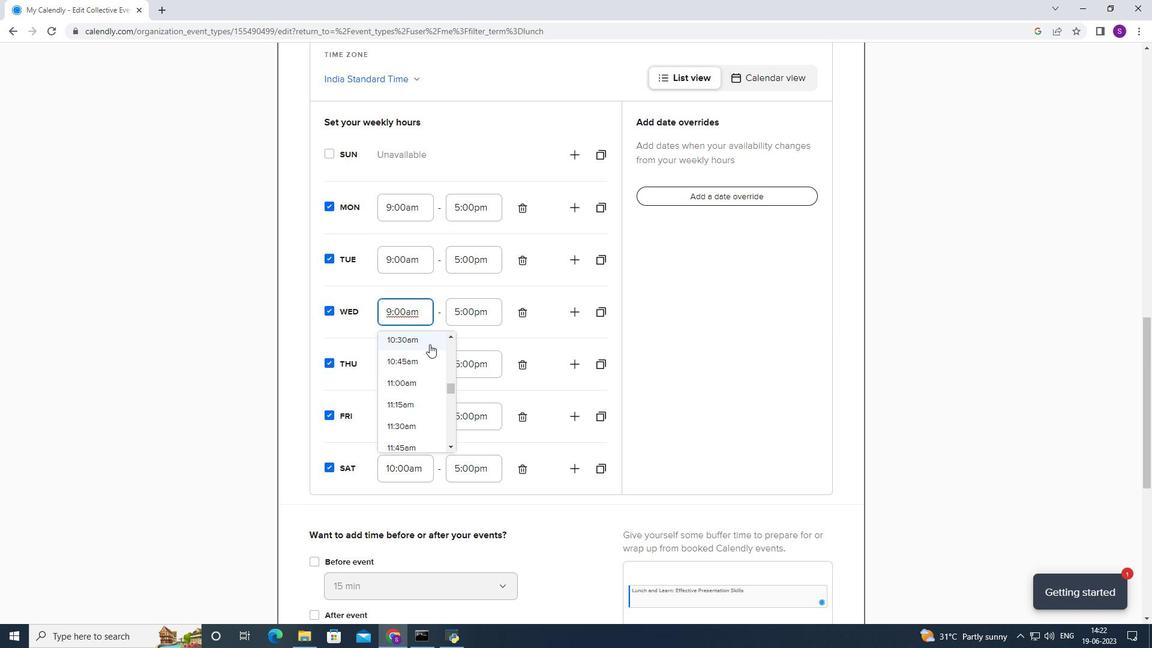 
Action: Mouse moved to (423, 361)
Screenshot: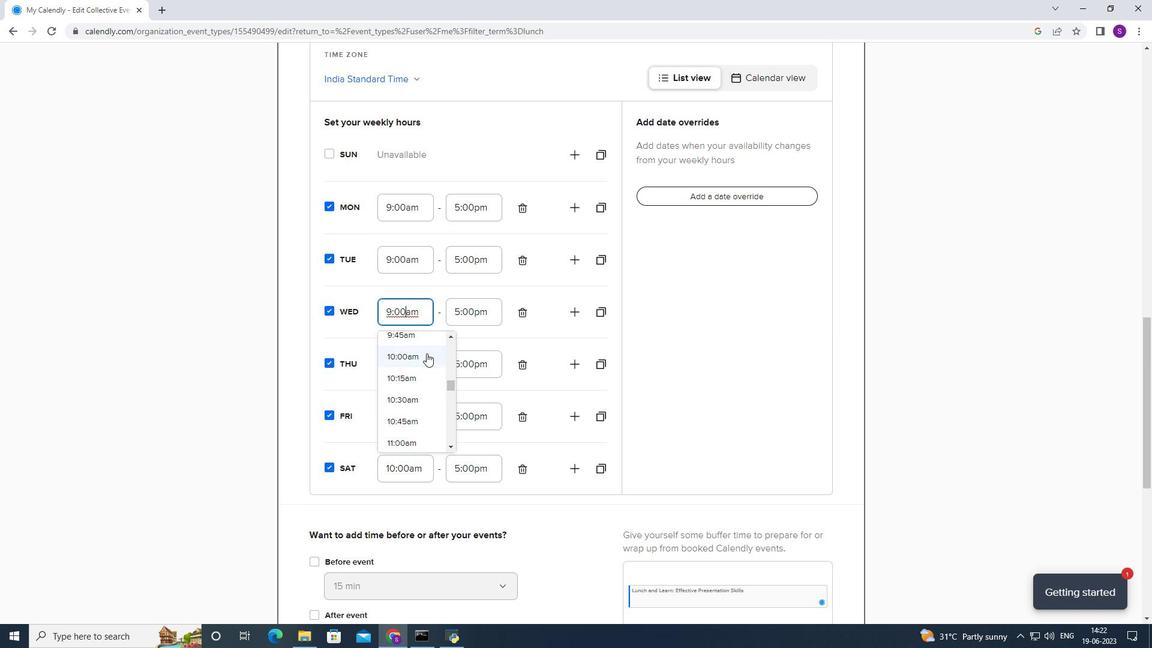 
Action: Mouse pressed left at (423, 361)
Screenshot: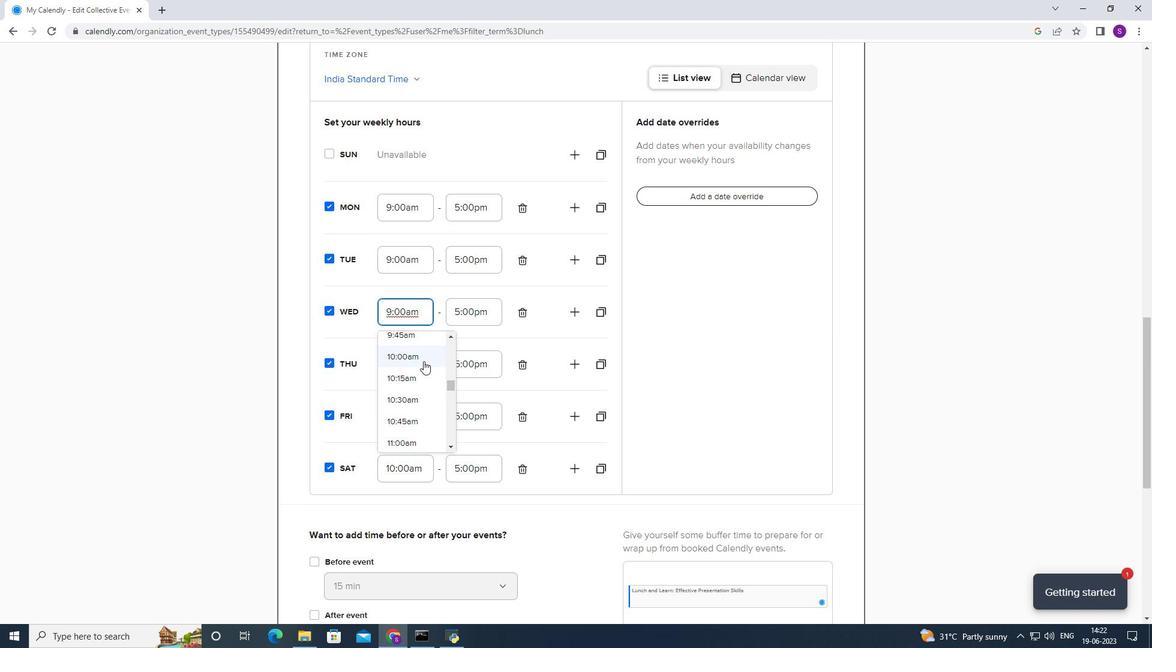 
Action: Mouse moved to (419, 253)
Screenshot: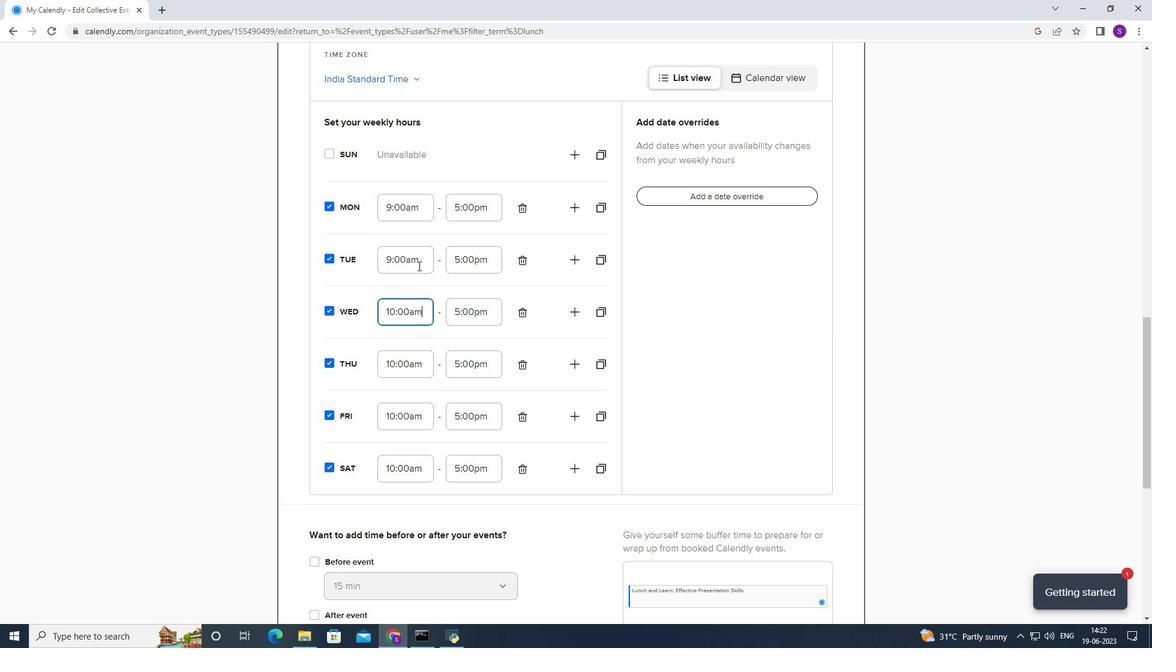 
Action: Mouse pressed left at (419, 253)
Screenshot: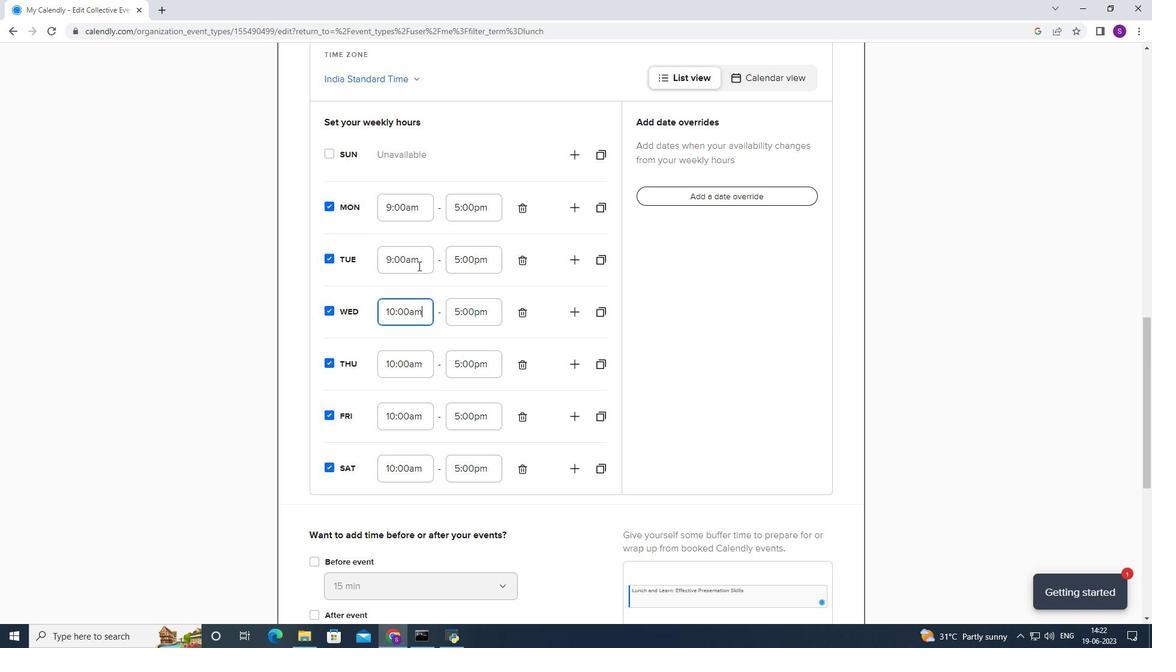 
Action: Mouse moved to (407, 337)
Screenshot: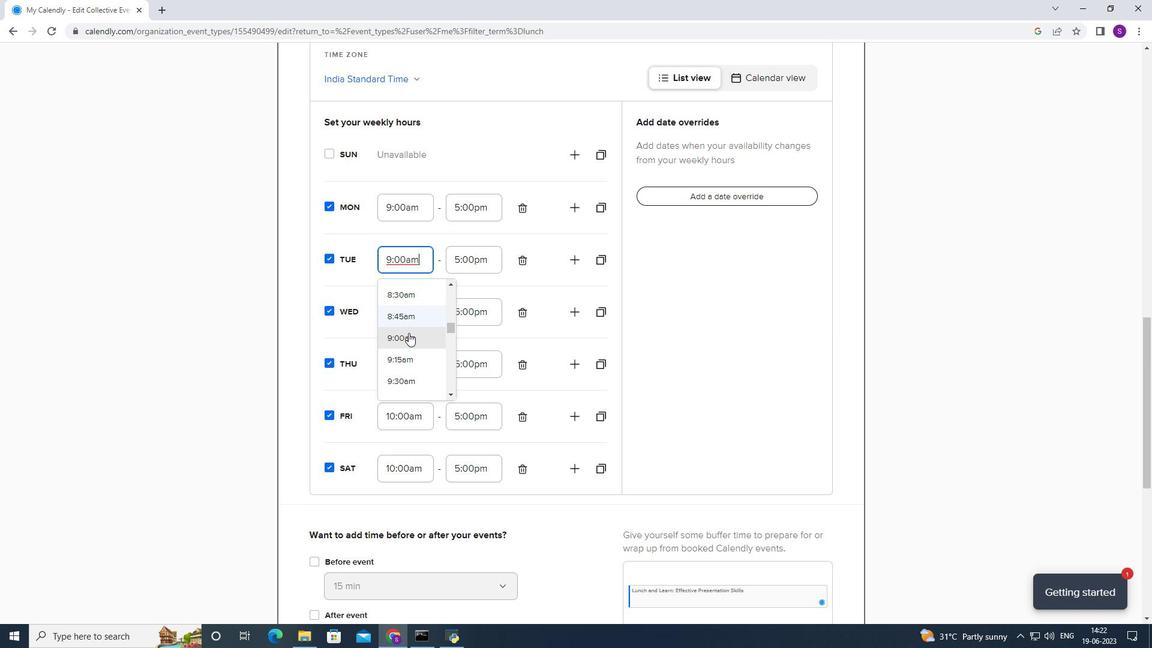 
Action: Mouse scrolled (407, 336) with delta (0, 0)
Screenshot: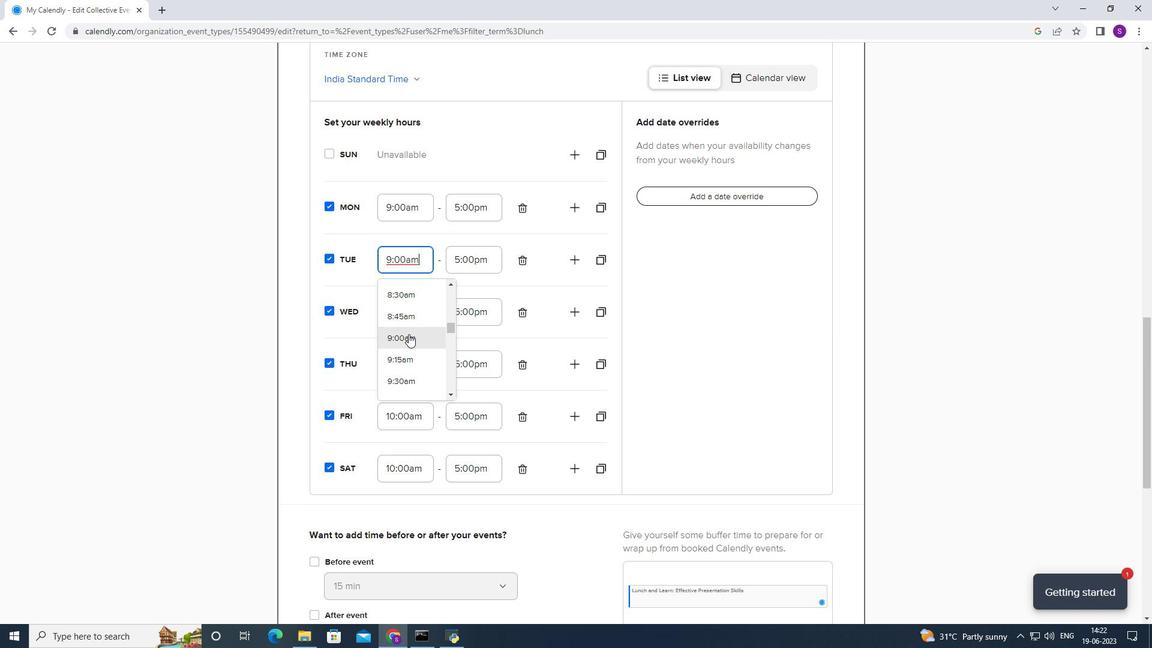 
Action: Mouse scrolled (407, 336) with delta (0, 0)
Screenshot: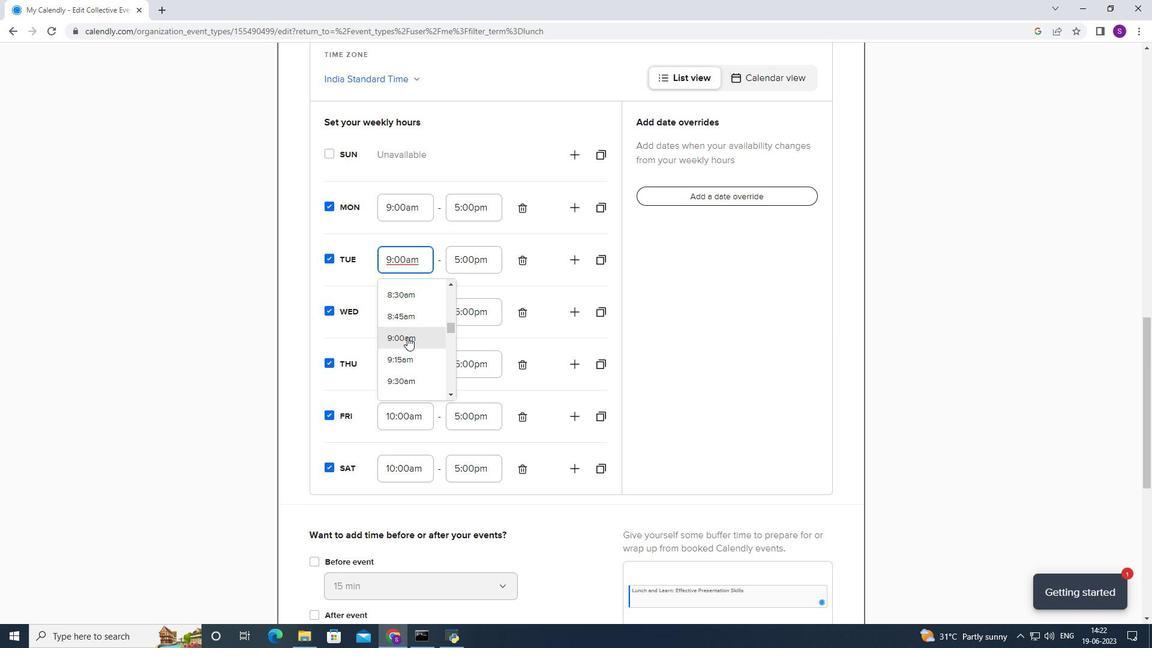
Action: Mouse moved to (422, 309)
Screenshot: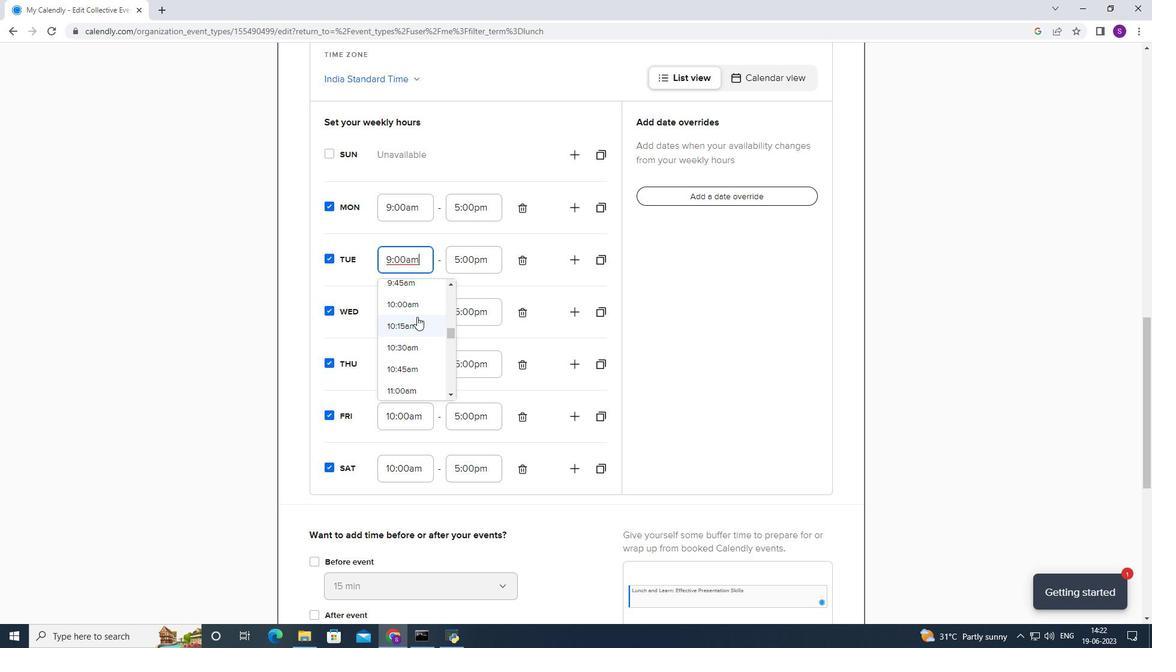 
Action: Mouse pressed left at (422, 309)
Screenshot: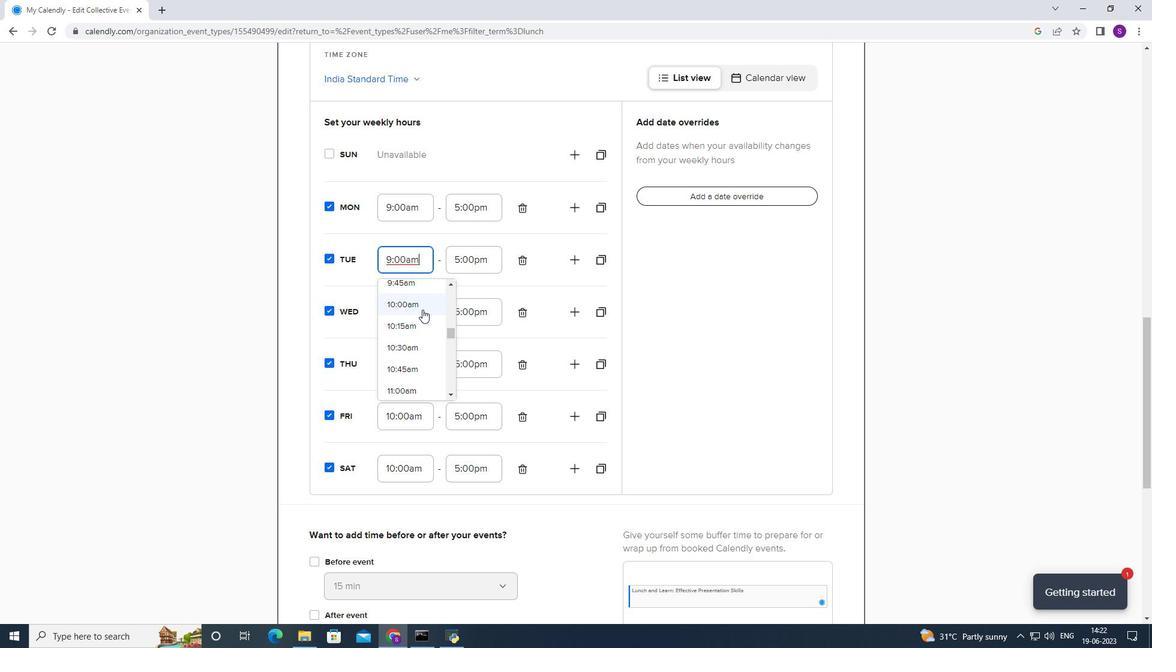
Action: Mouse moved to (423, 229)
Screenshot: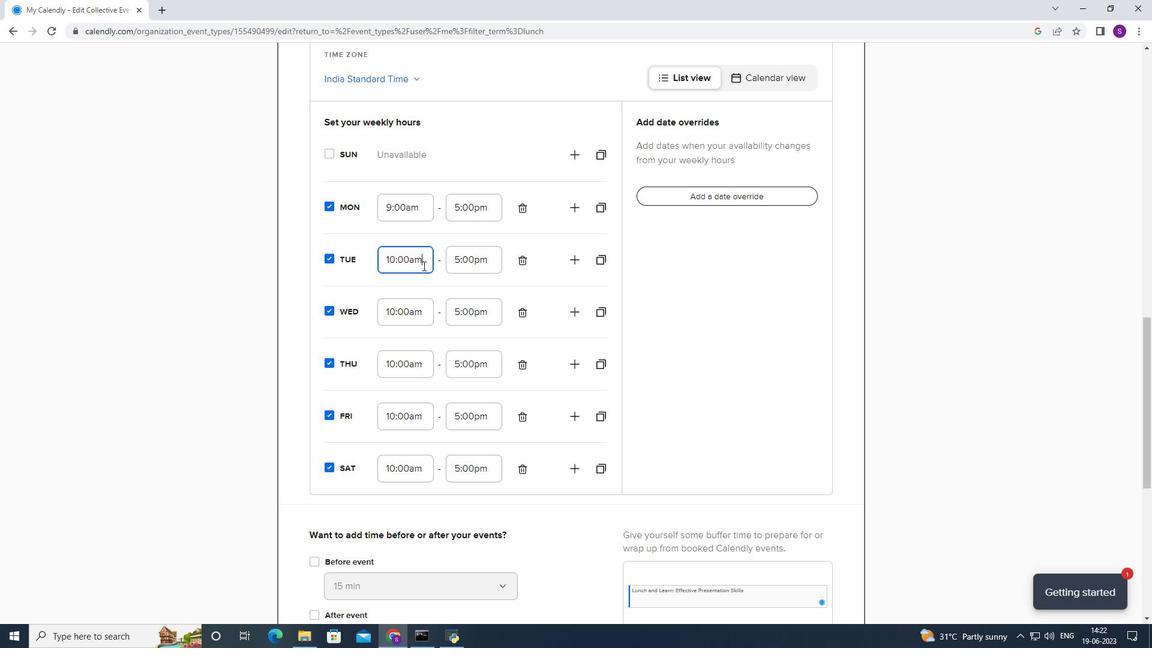 
Action: Mouse pressed left at (423, 229)
Screenshot: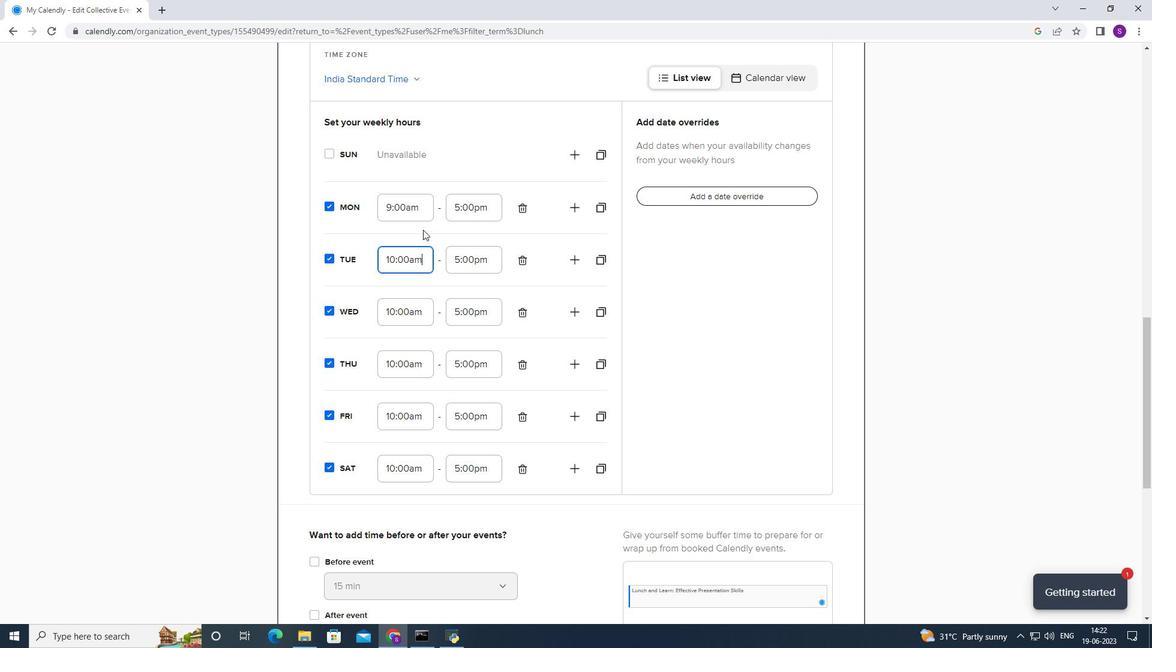 
Action: Mouse moved to (423, 219)
Screenshot: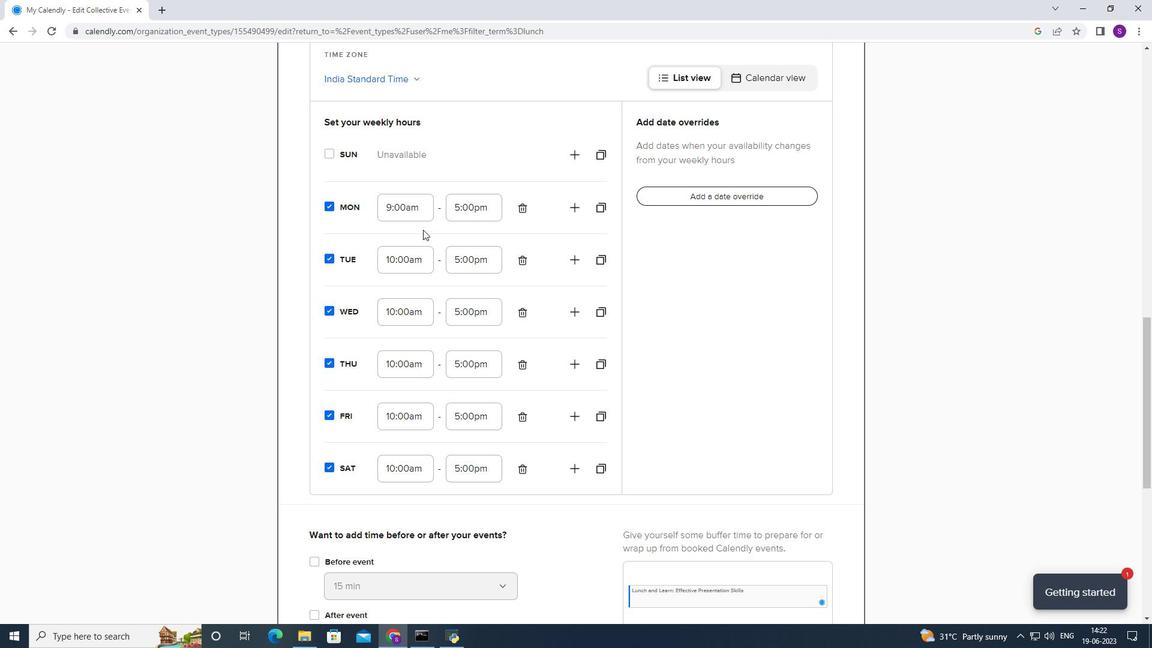 
Action: Mouse pressed left at (423, 219)
Screenshot: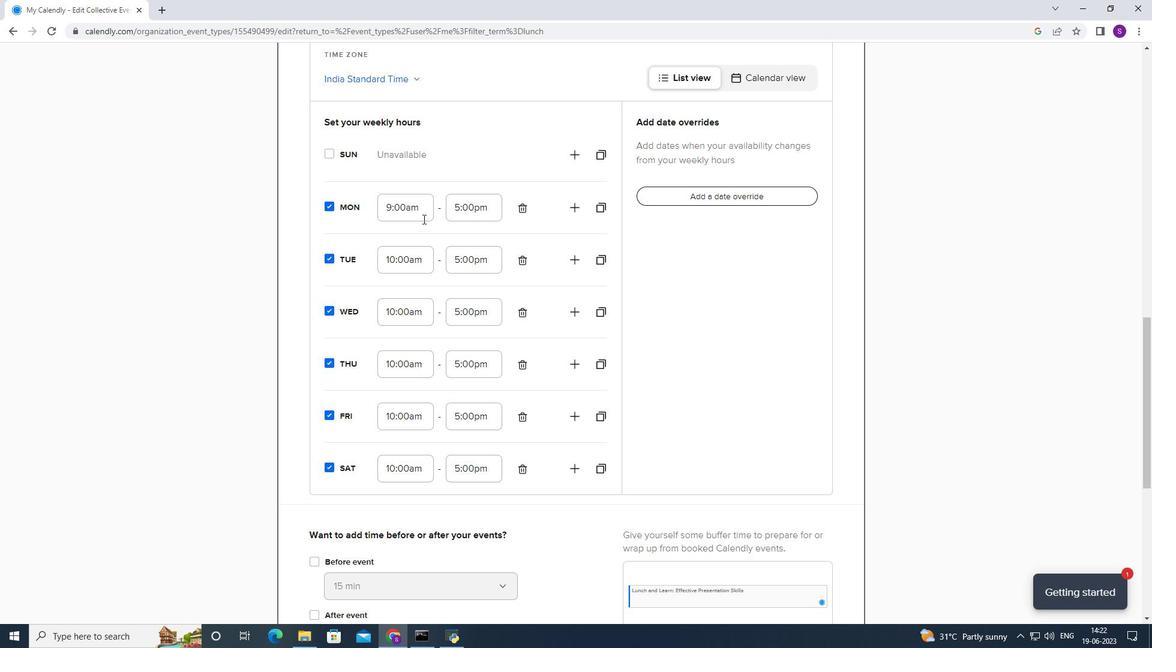
Action: Mouse moved to (413, 283)
Screenshot: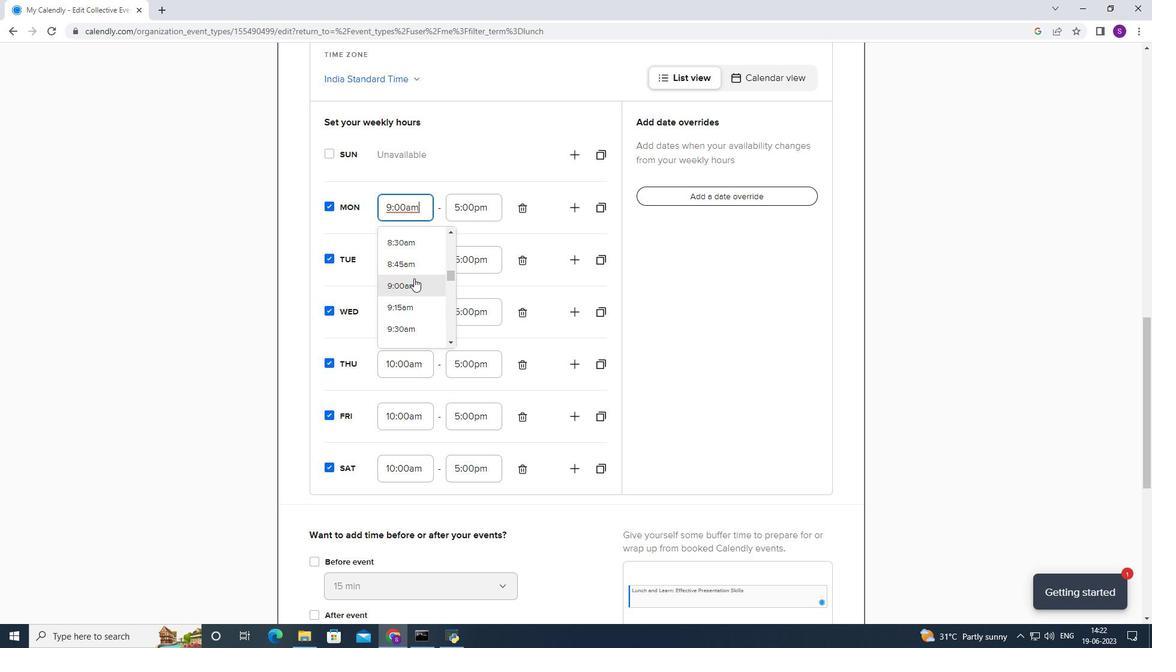 
Action: Mouse scrolled (413, 282) with delta (0, 0)
Screenshot: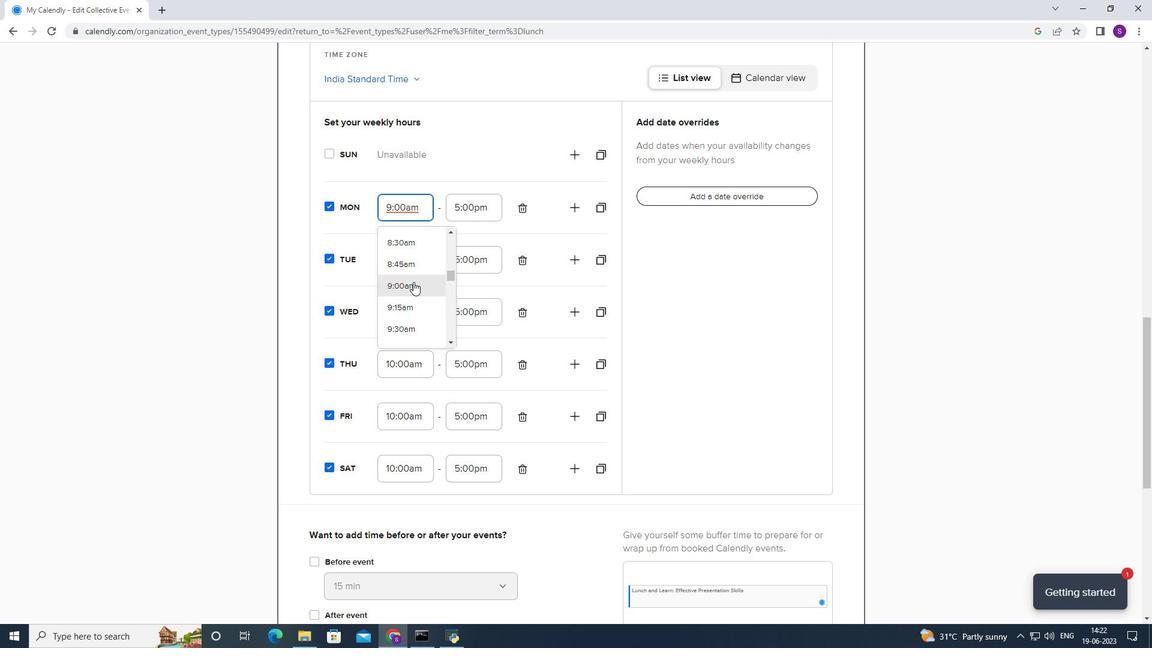 
Action: Mouse moved to (401, 312)
Screenshot: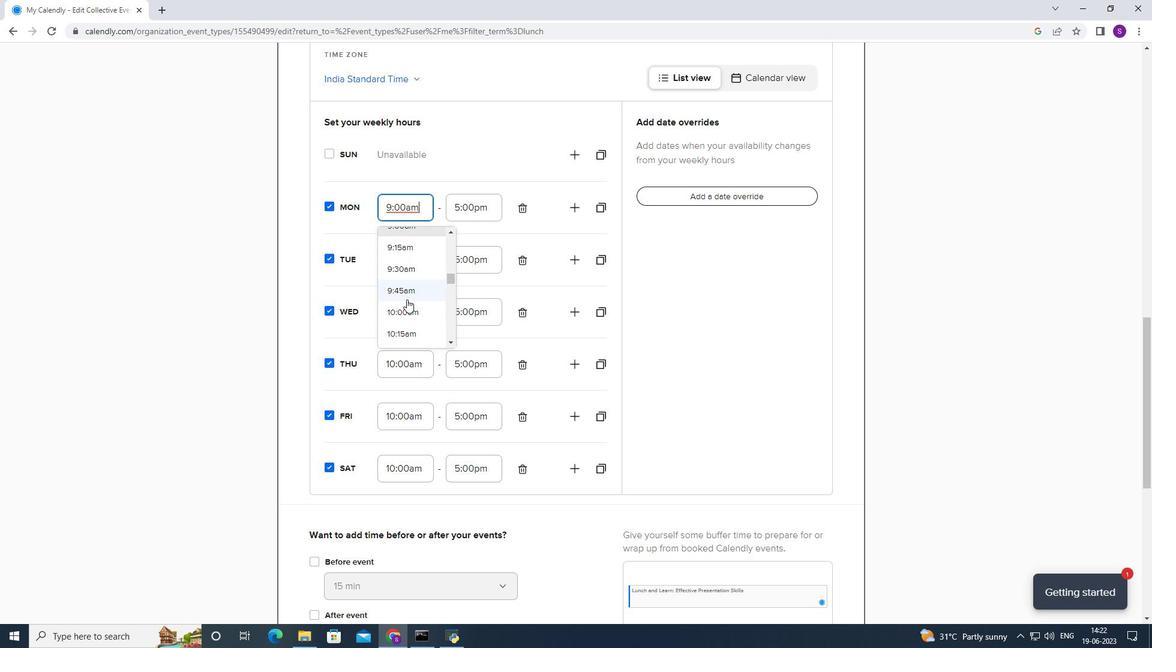 
Action: Mouse pressed left at (401, 312)
Screenshot: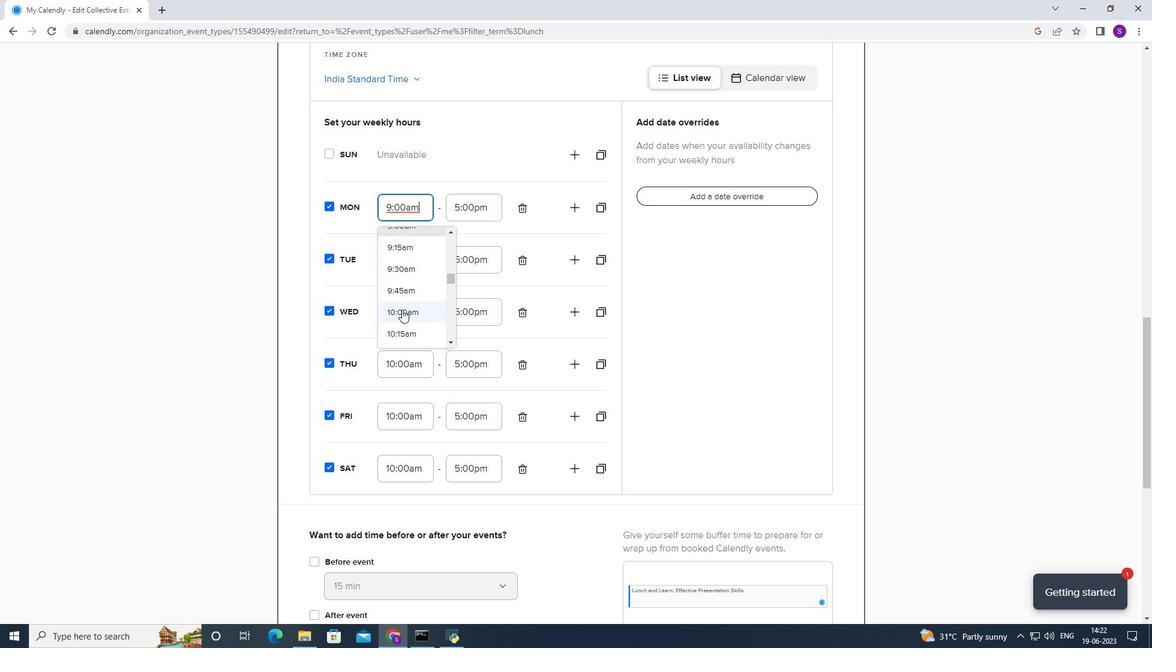 
Action: Mouse moved to (452, 210)
Screenshot: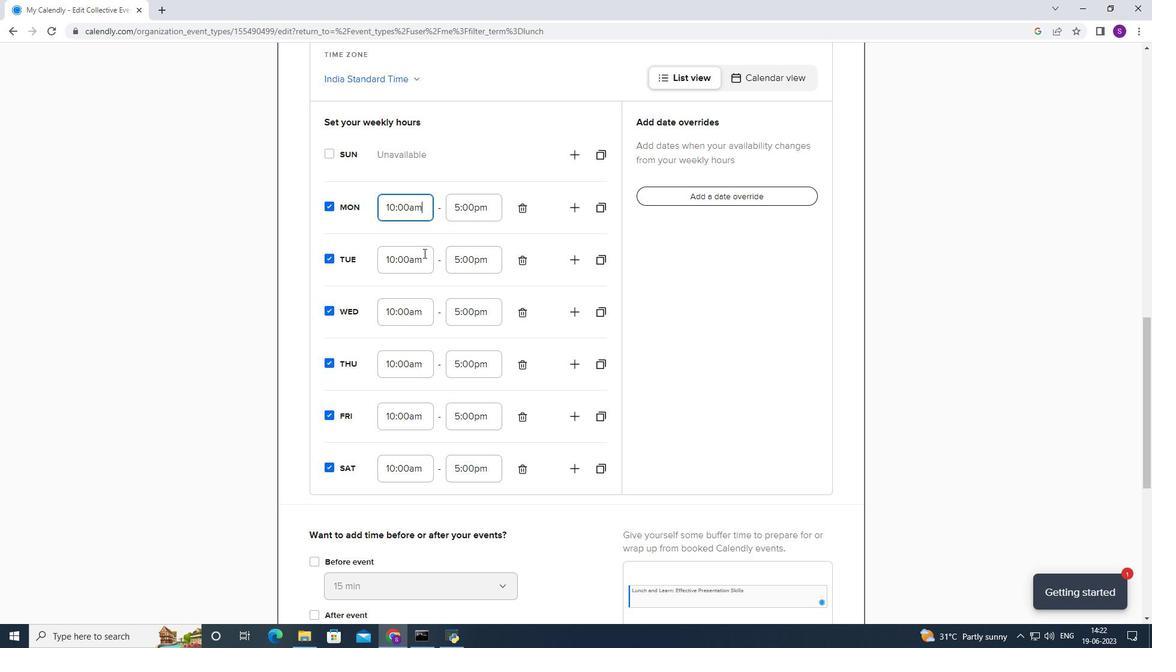 
Action: Mouse pressed left at (452, 210)
Screenshot: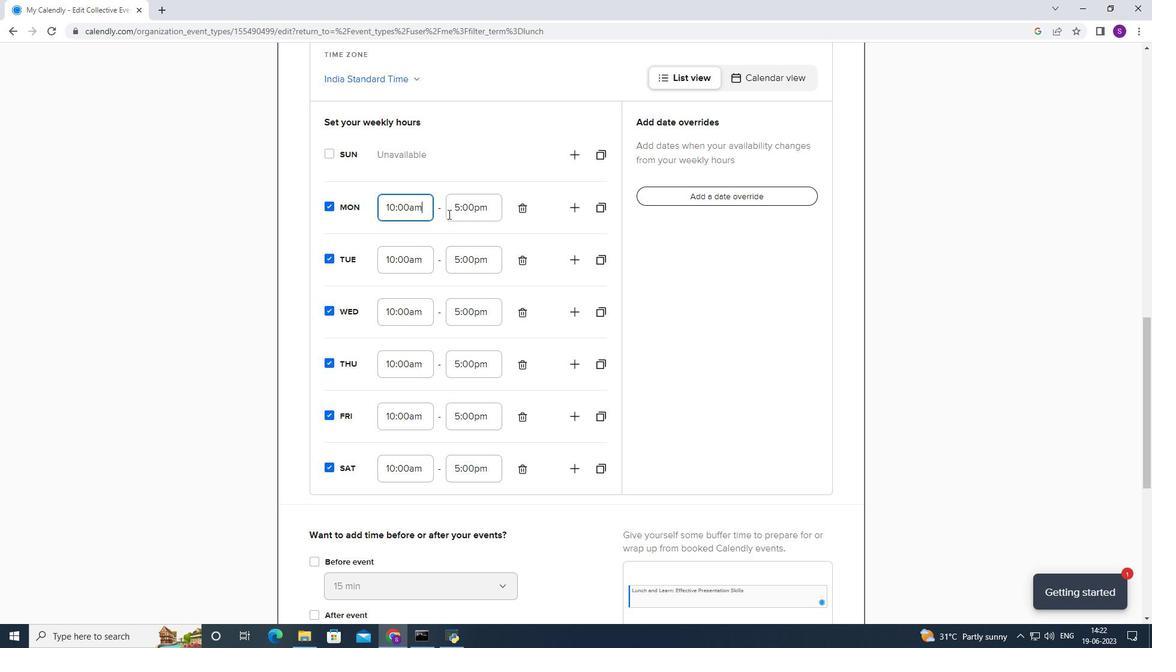 
Action: Mouse moved to (510, 287)
Screenshot: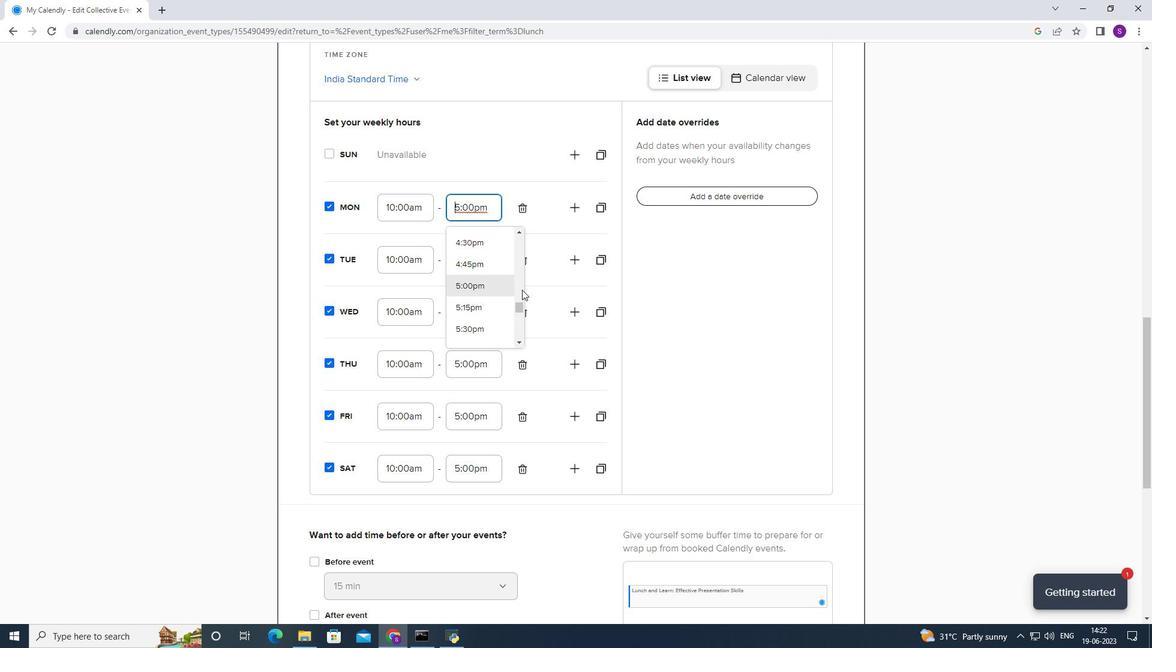 
Action: Mouse scrolled (510, 286) with delta (0, 0)
Screenshot: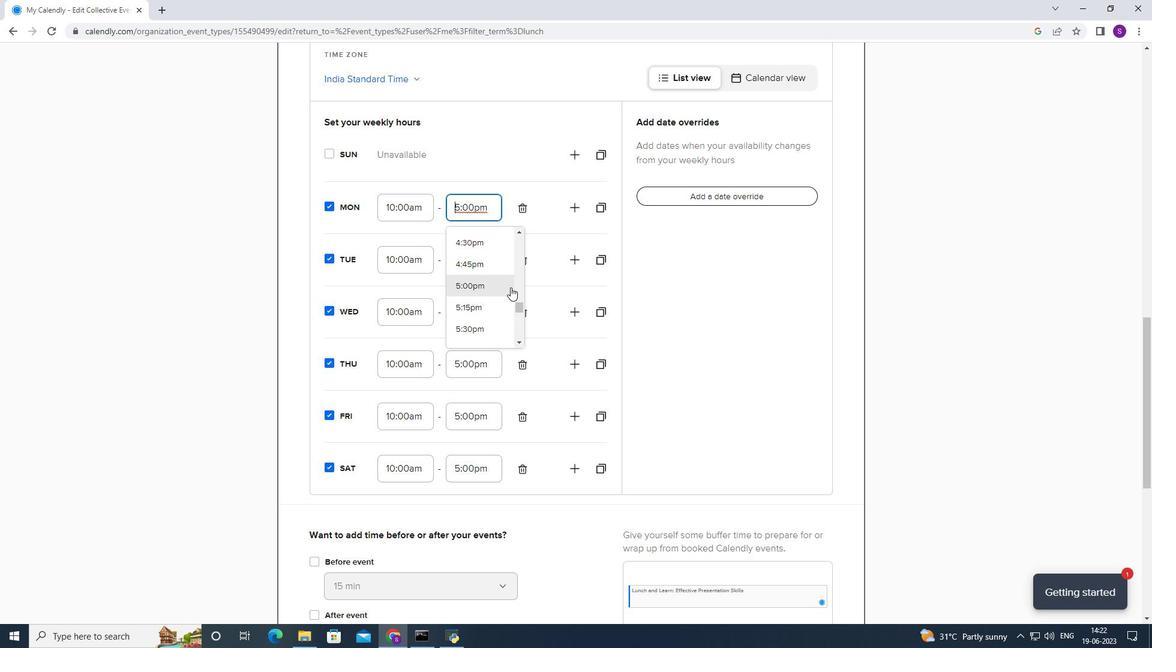 
Action: Mouse scrolled (510, 286) with delta (0, 0)
Screenshot: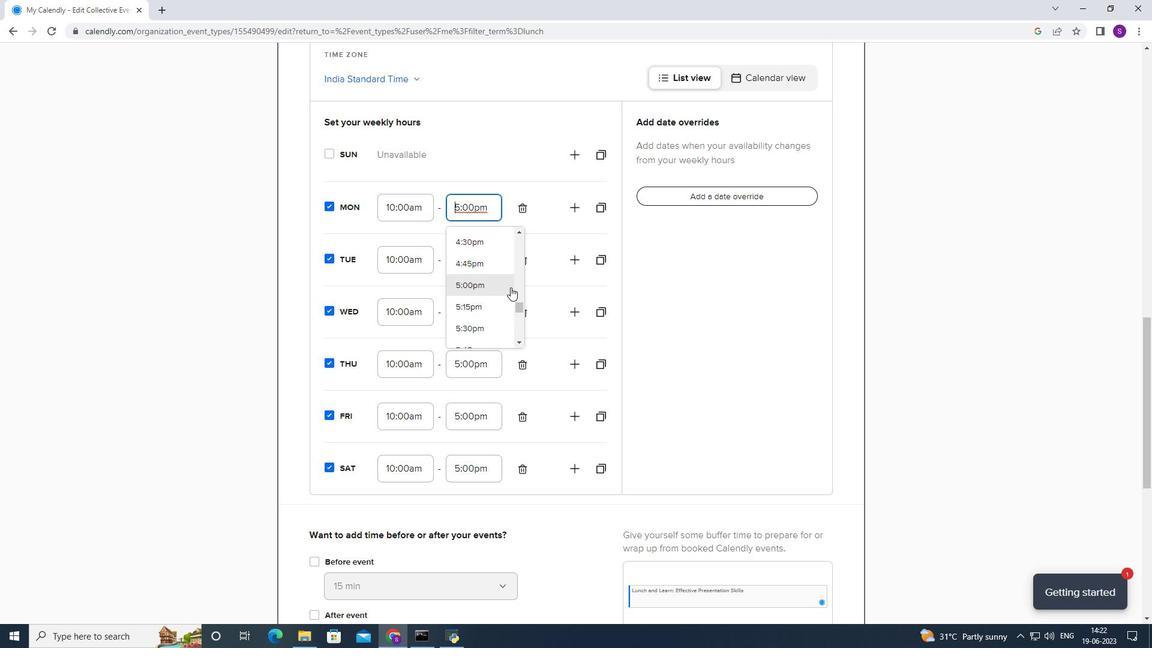 
Action: Mouse moved to (495, 246)
Screenshot: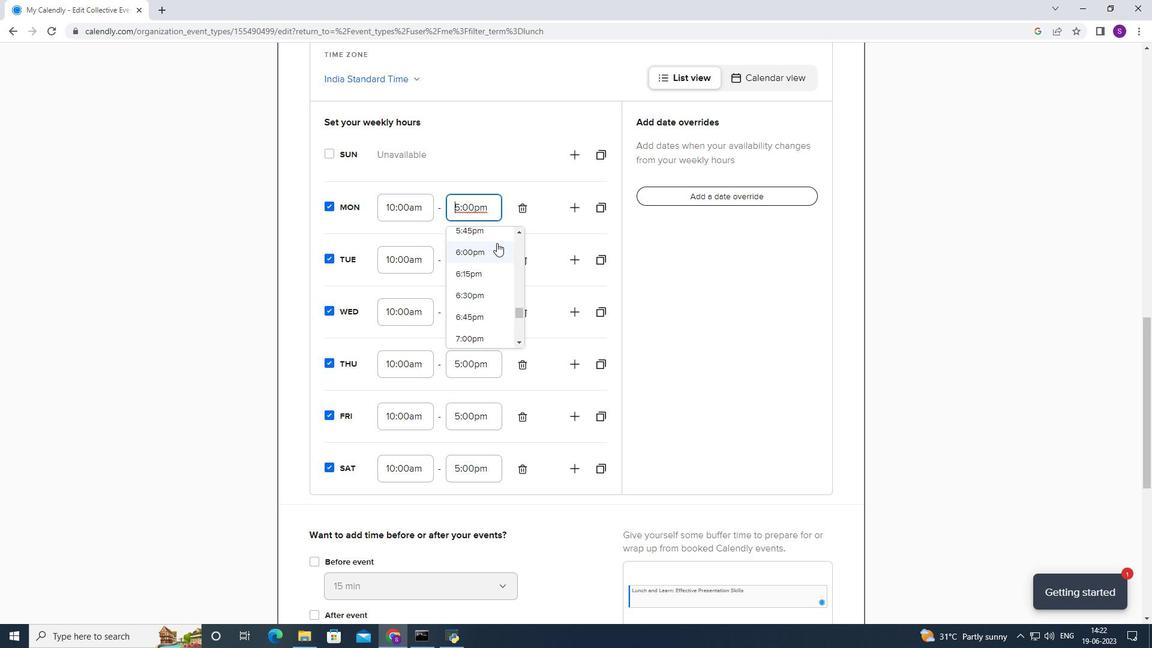 
Action: Mouse pressed left at (495, 246)
Screenshot: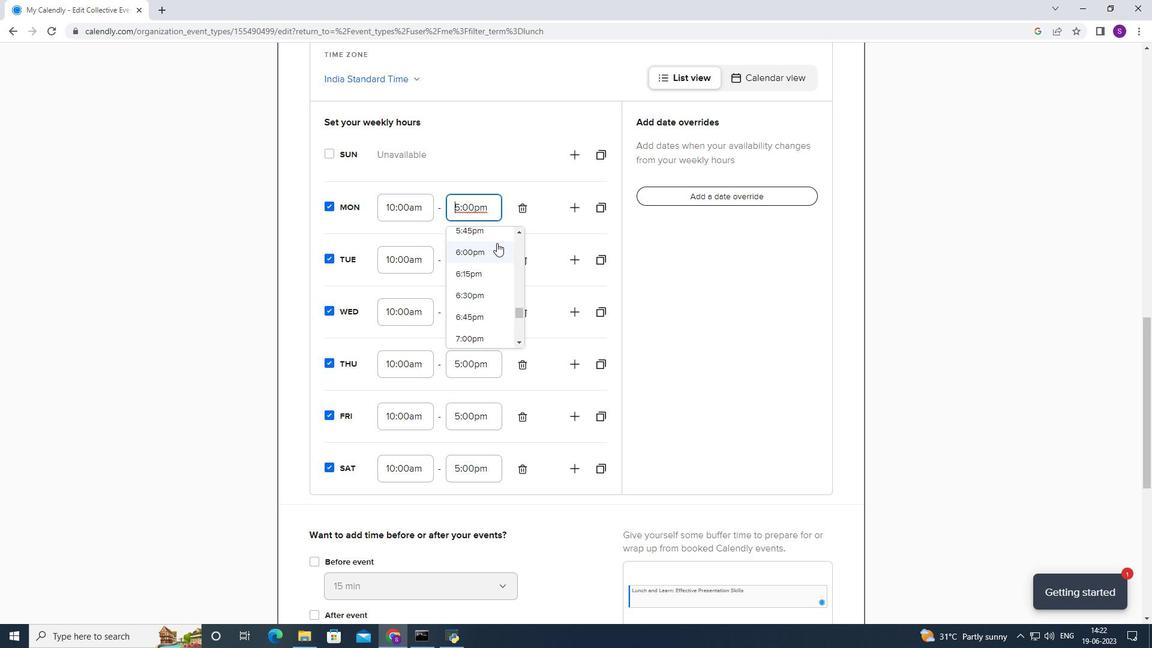 
Action: Mouse moved to (488, 272)
Screenshot: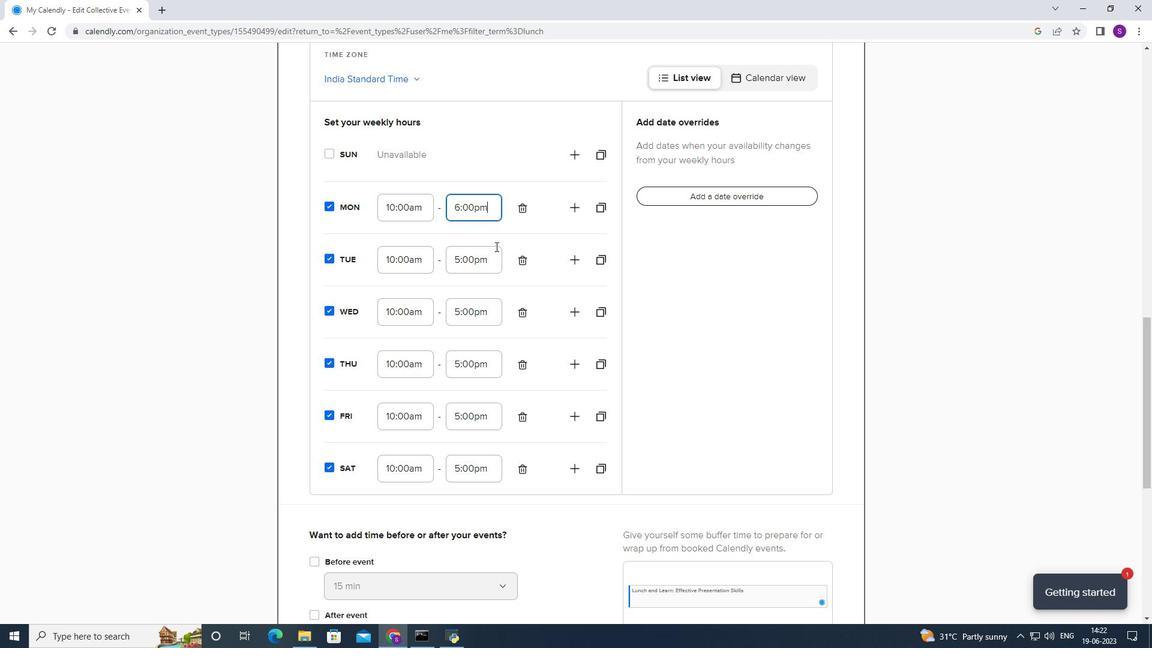 
Action: Mouse pressed left at (488, 272)
Screenshot: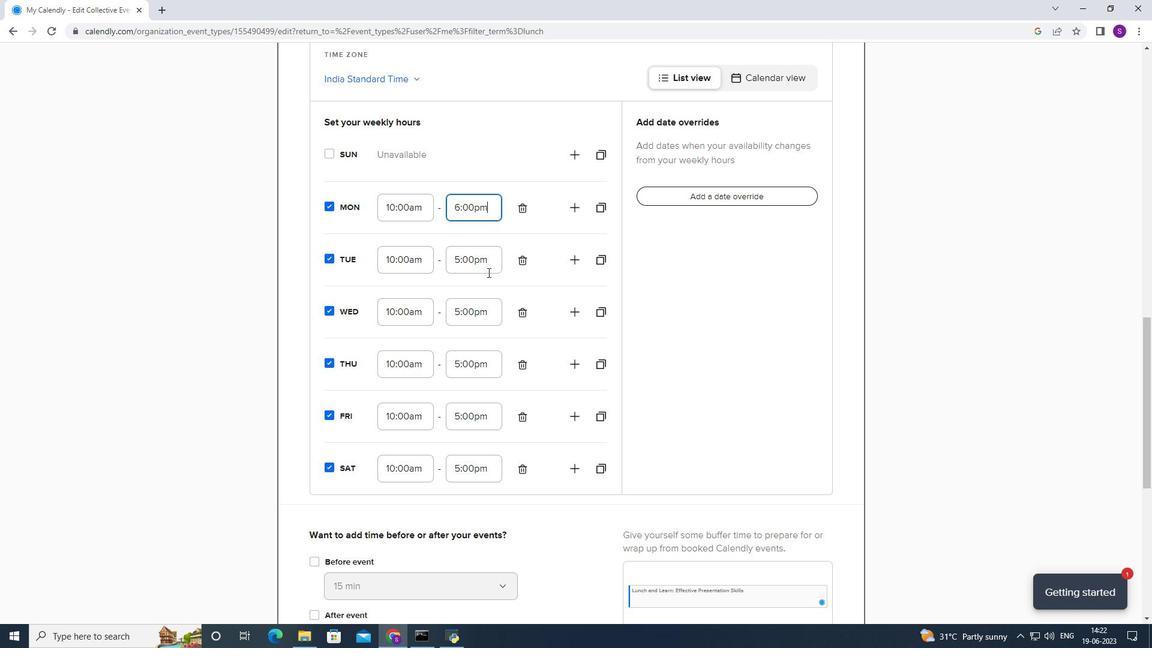 
Action: Mouse moved to (479, 320)
Screenshot: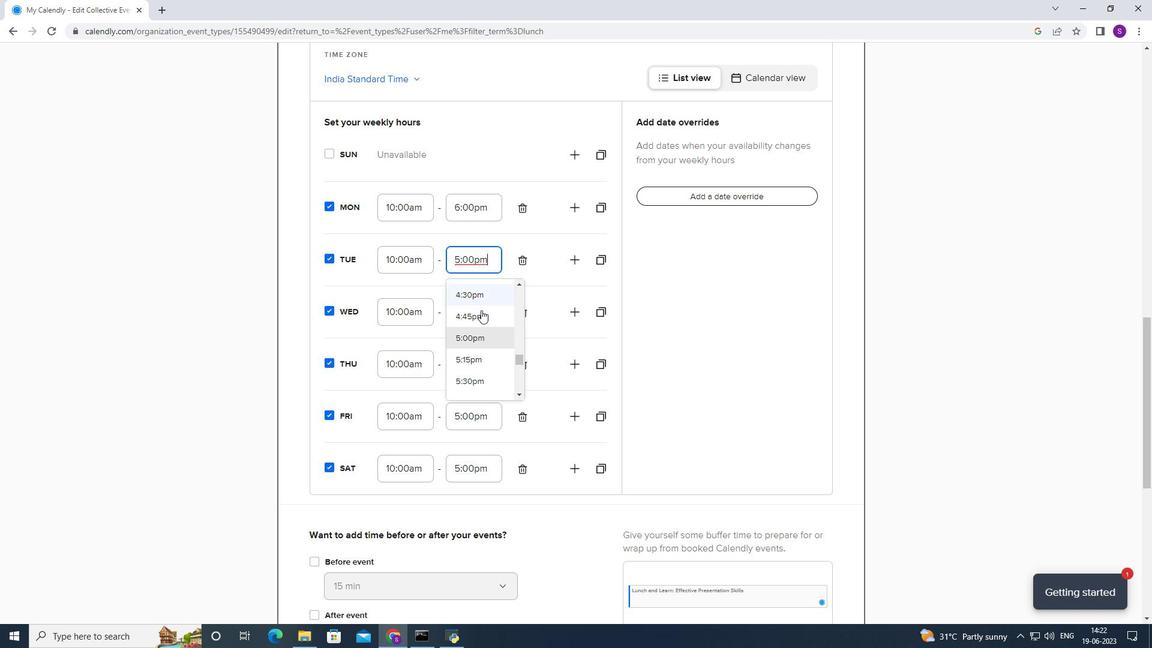 
Action: Mouse scrolled (479, 320) with delta (0, 0)
Screenshot: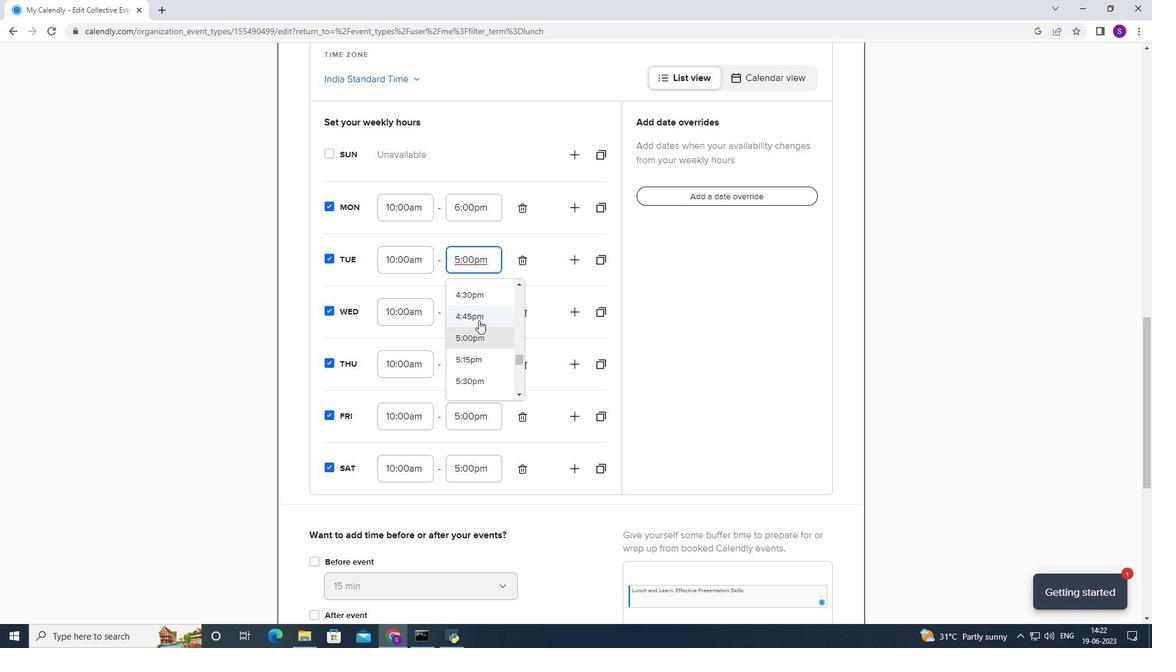 
Action: Mouse scrolled (479, 320) with delta (0, 0)
Screenshot: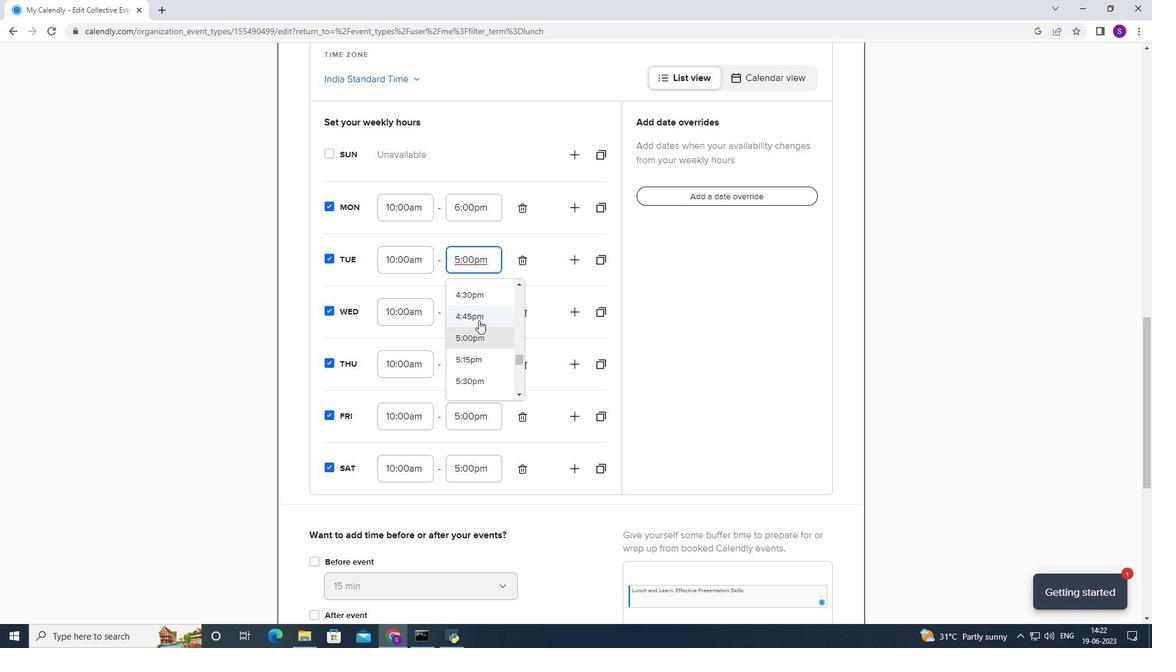 
Action: Mouse moved to (488, 309)
Screenshot: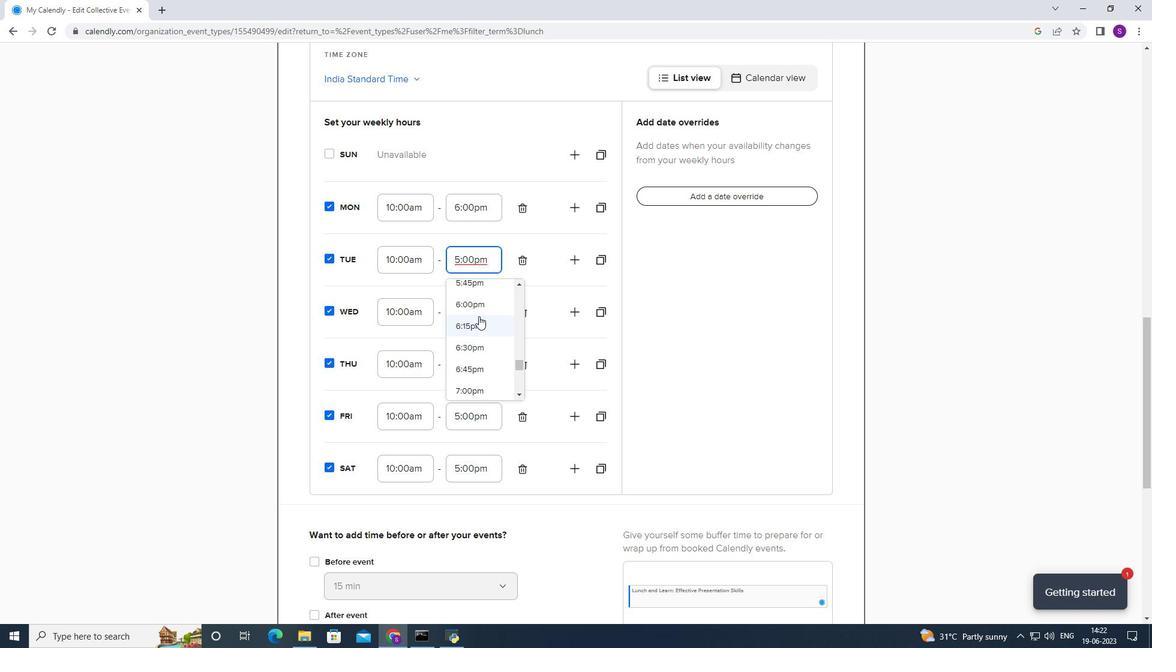 
Action: Mouse pressed left at (488, 309)
Screenshot: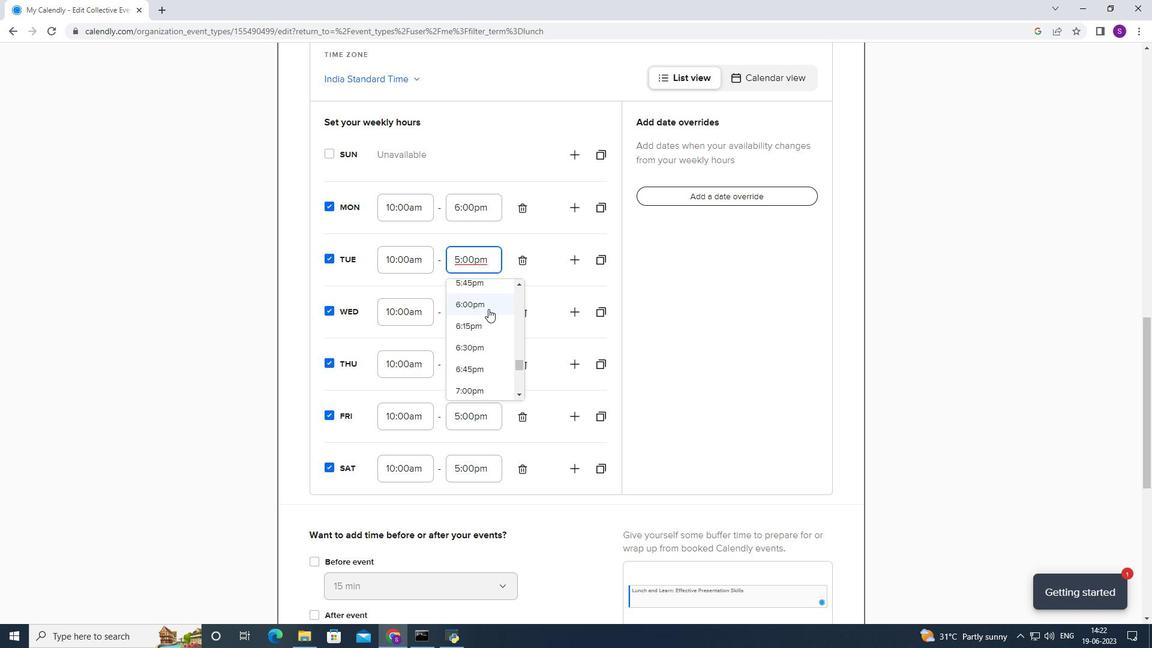 
Action: Mouse moved to (475, 321)
Screenshot: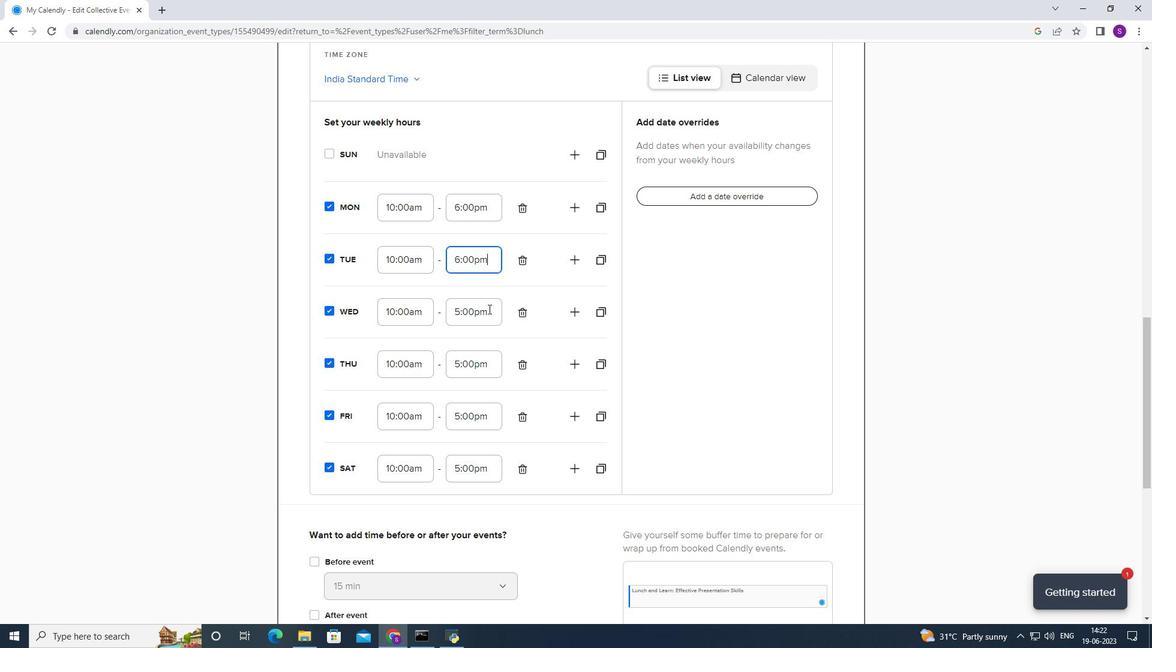 
Action: Mouse pressed left at (475, 321)
Screenshot: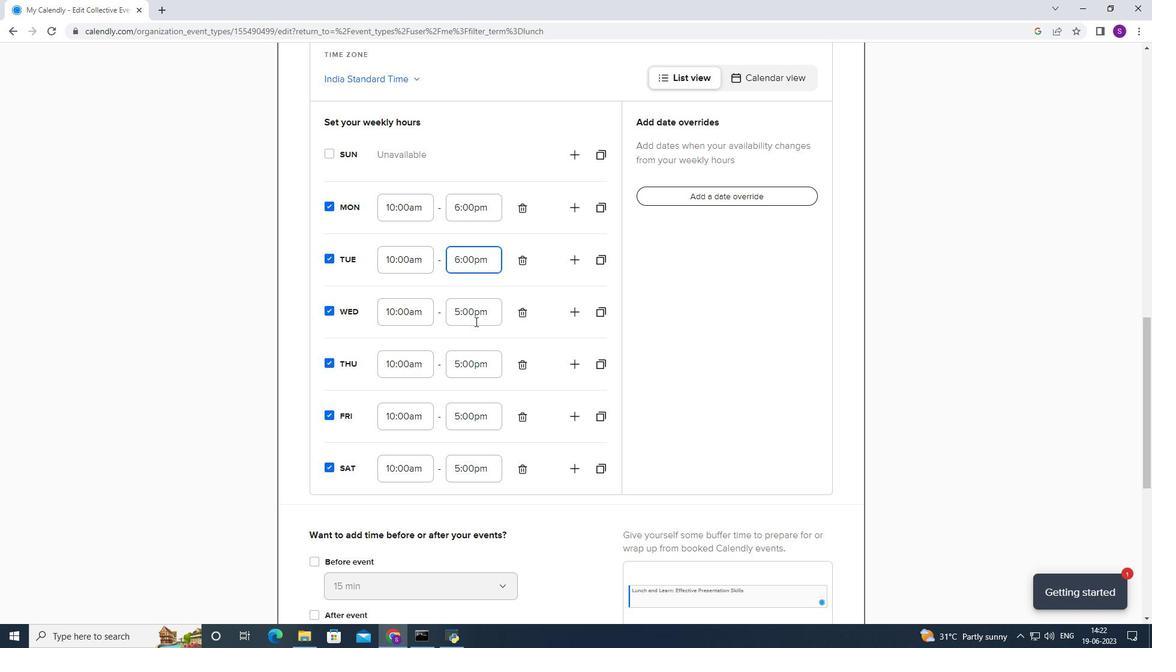 
Action: Mouse moved to (468, 364)
Screenshot: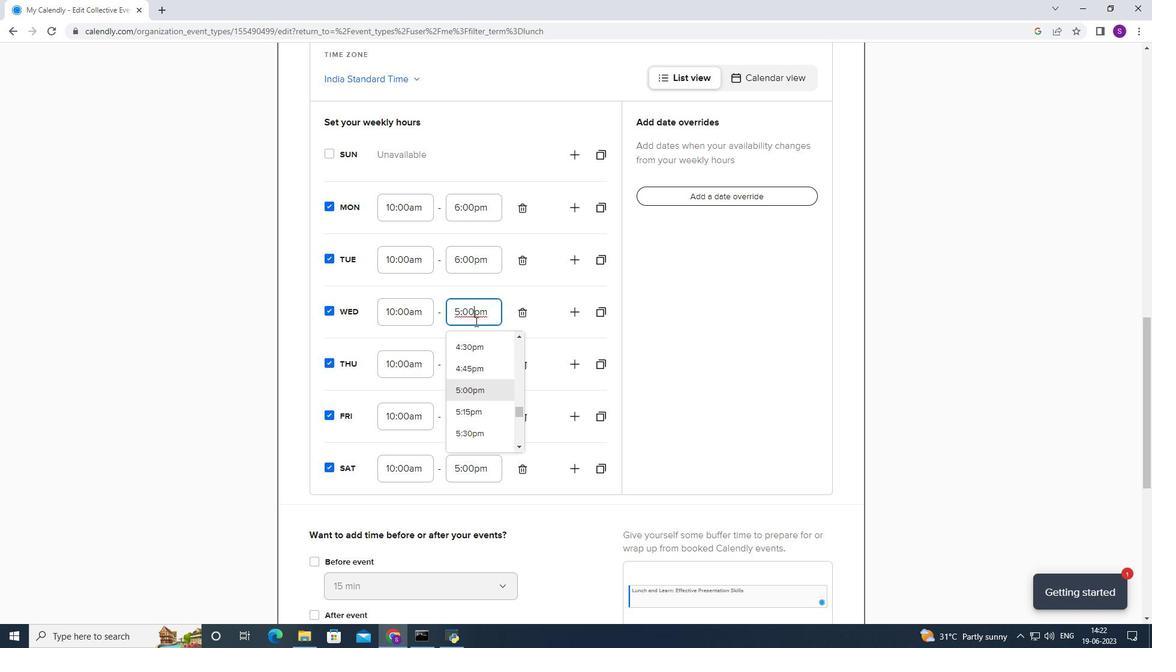 
Action: Mouse scrolled (468, 363) with delta (0, 0)
Screenshot: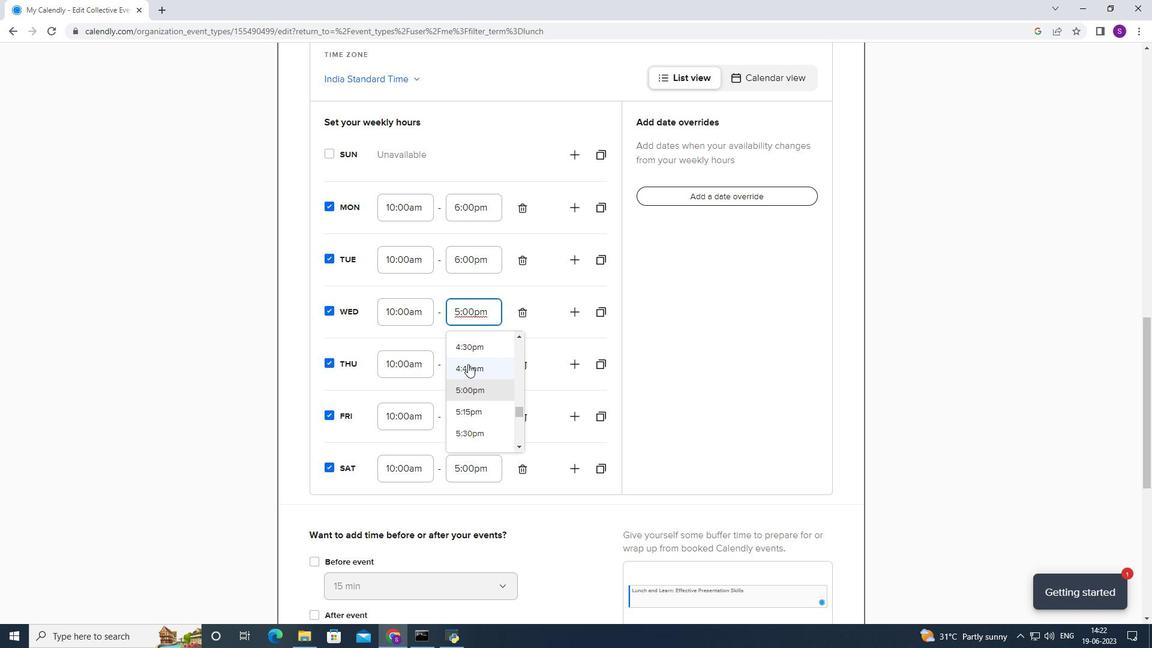 
Action: Mouse scrolled (468, 363) with delta (0, 0)
Screenshot: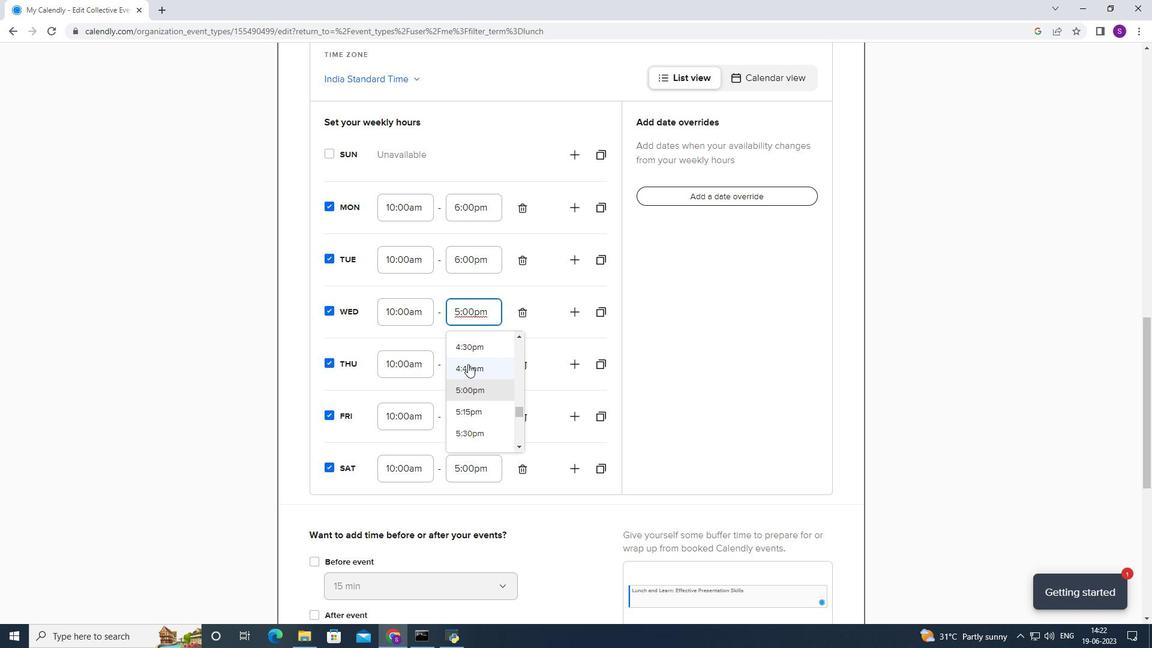 
Action: Mouse moved to (473, 356)
Screenshot: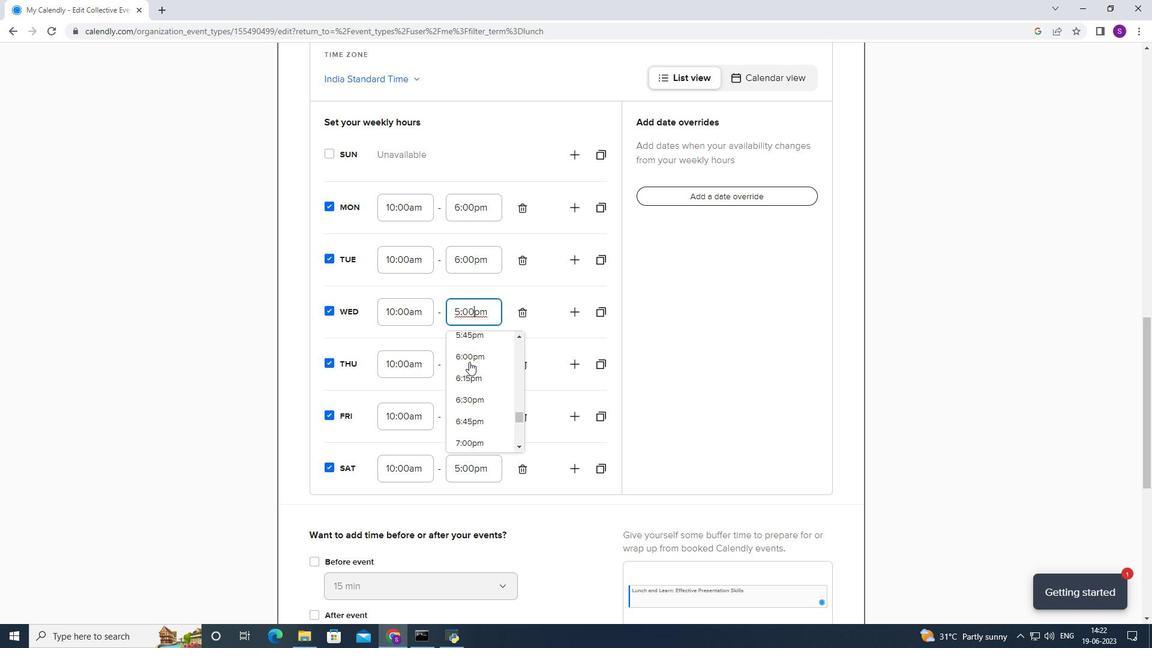 
Action: Mouse pressed left at (473, 356)
Screenshot: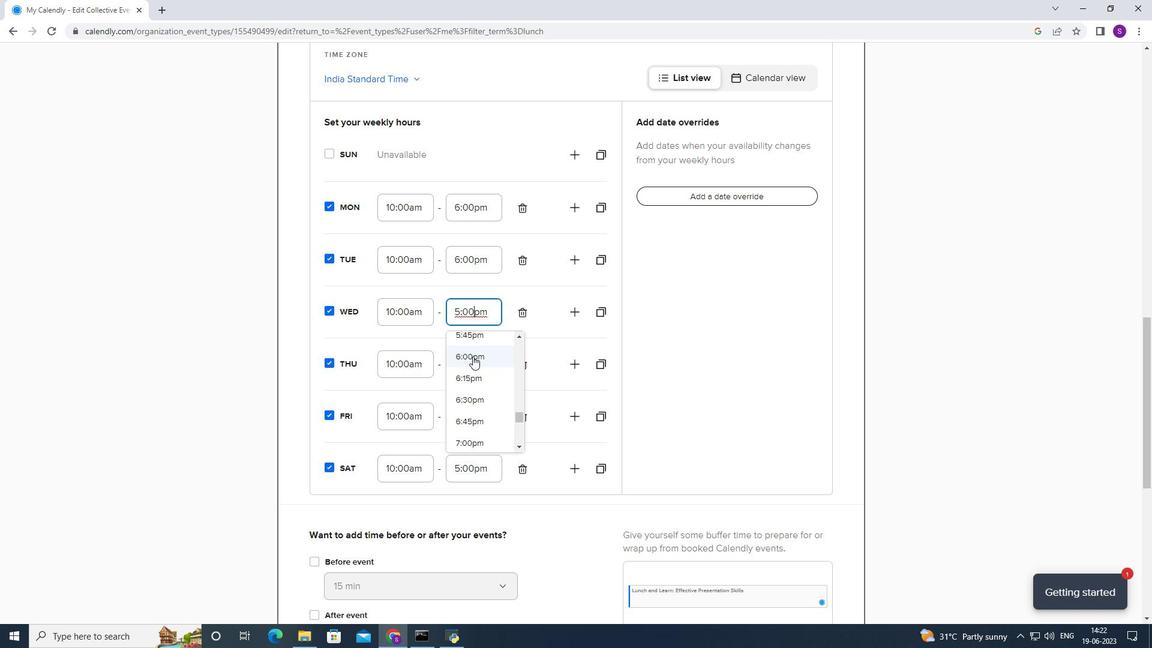 
Action: Mouse pressed left at (473, 356)
Screenshot: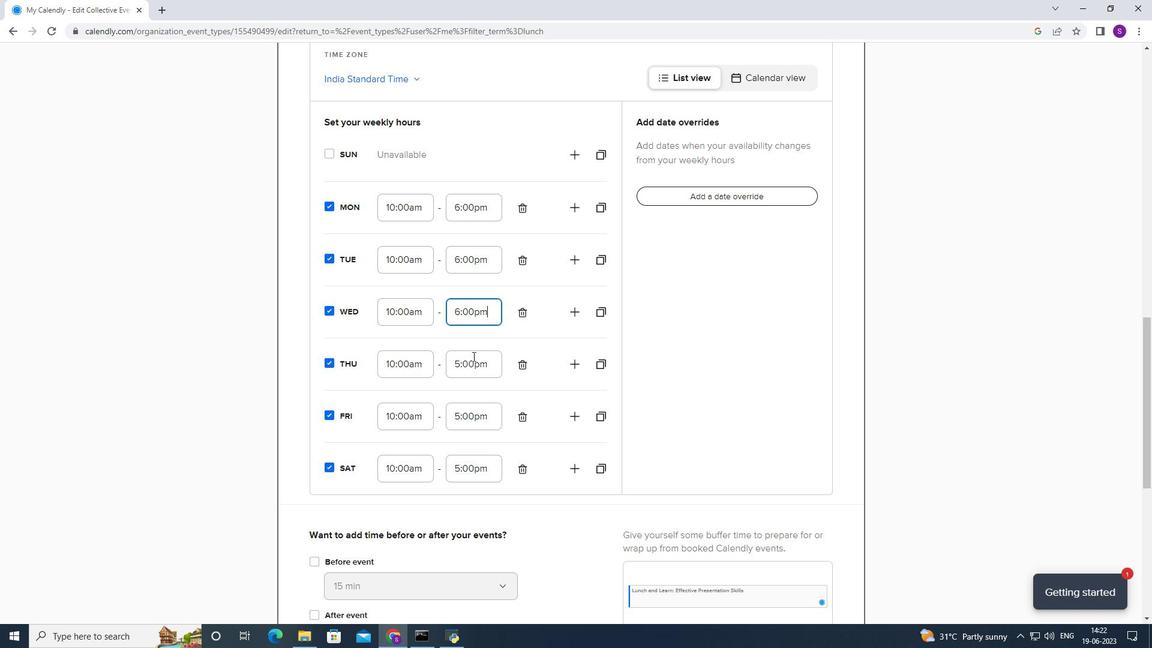 
Action: Mouse moved to (458, 375)
Screenshot: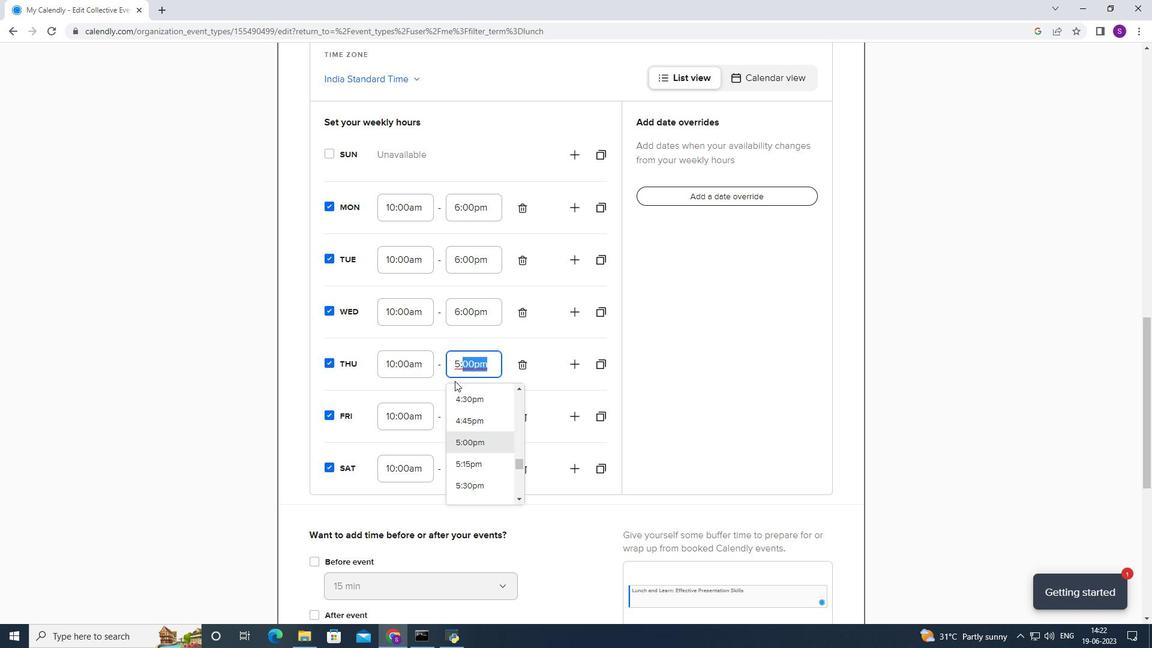 
Action: Mouse scrolled (458, 375) with delta (0, 0)
Screenshot: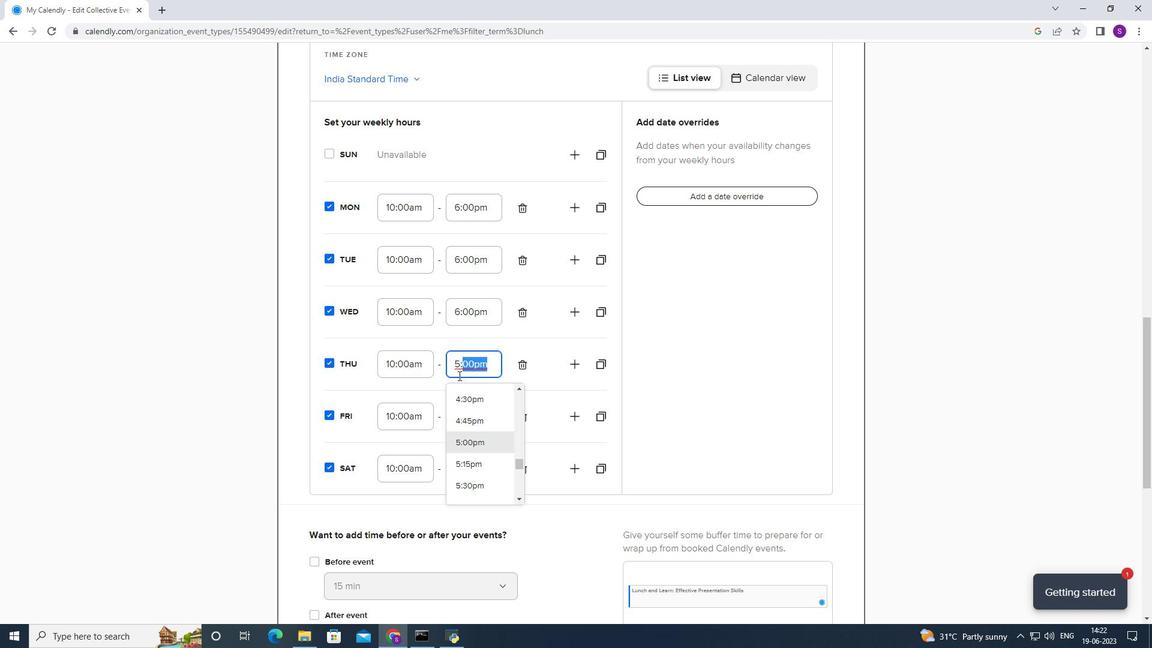 
Action: Mouse moved to (462, 377)
Screenshot: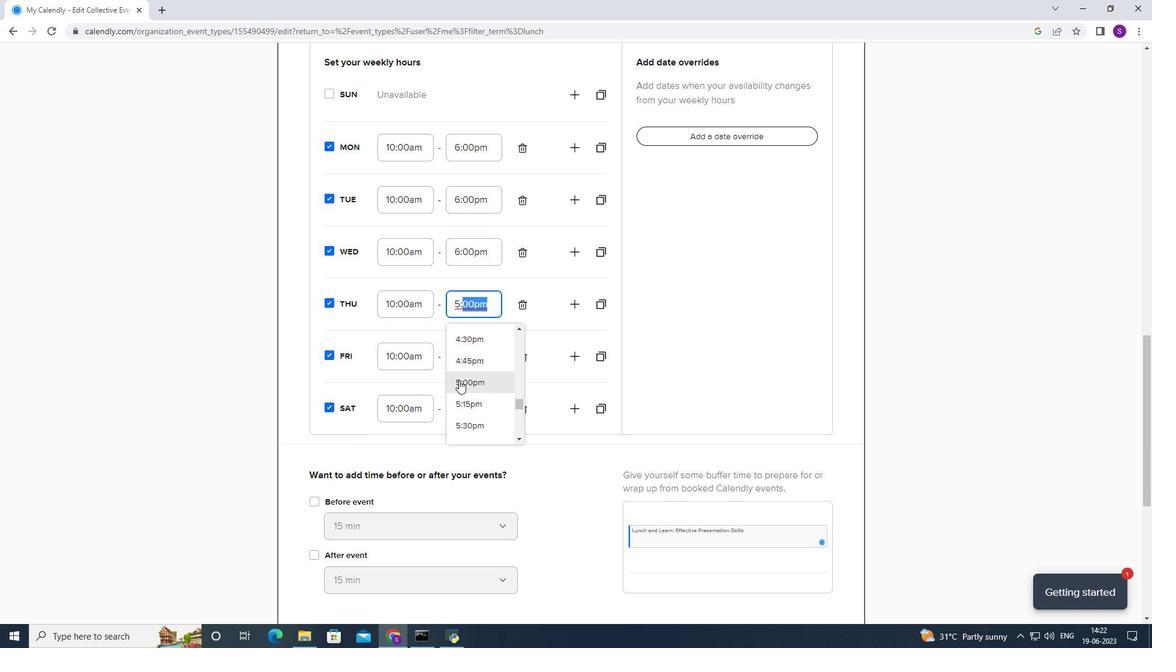 
Action: Mouse scrolled (462, 377) with delta (0, 0)
Screenshot: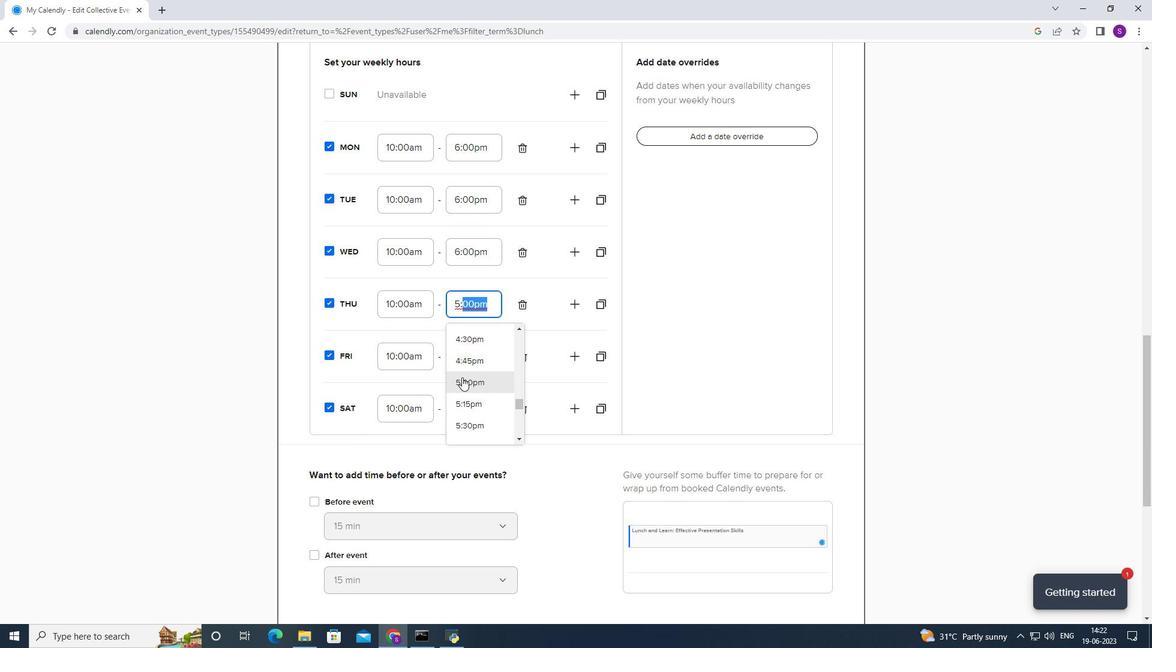 
Action: Mouse scrolled (462, 377) with delta (0, 0)
Screenshot: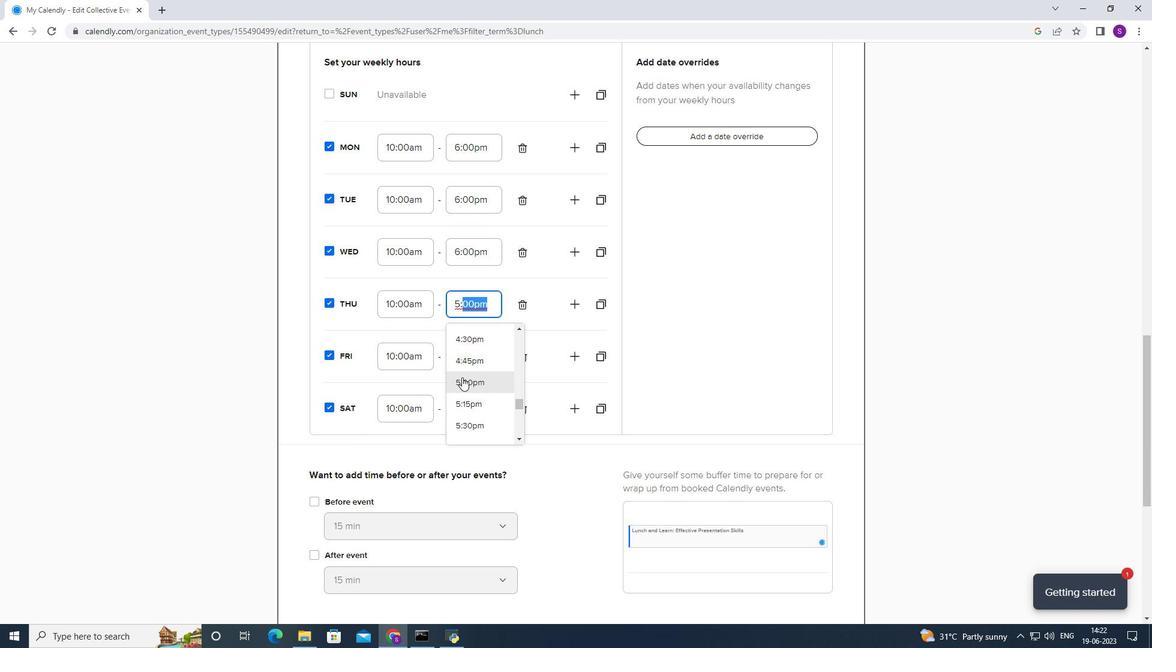 
Action: Mouse moved to (474, 356)
Screenshot: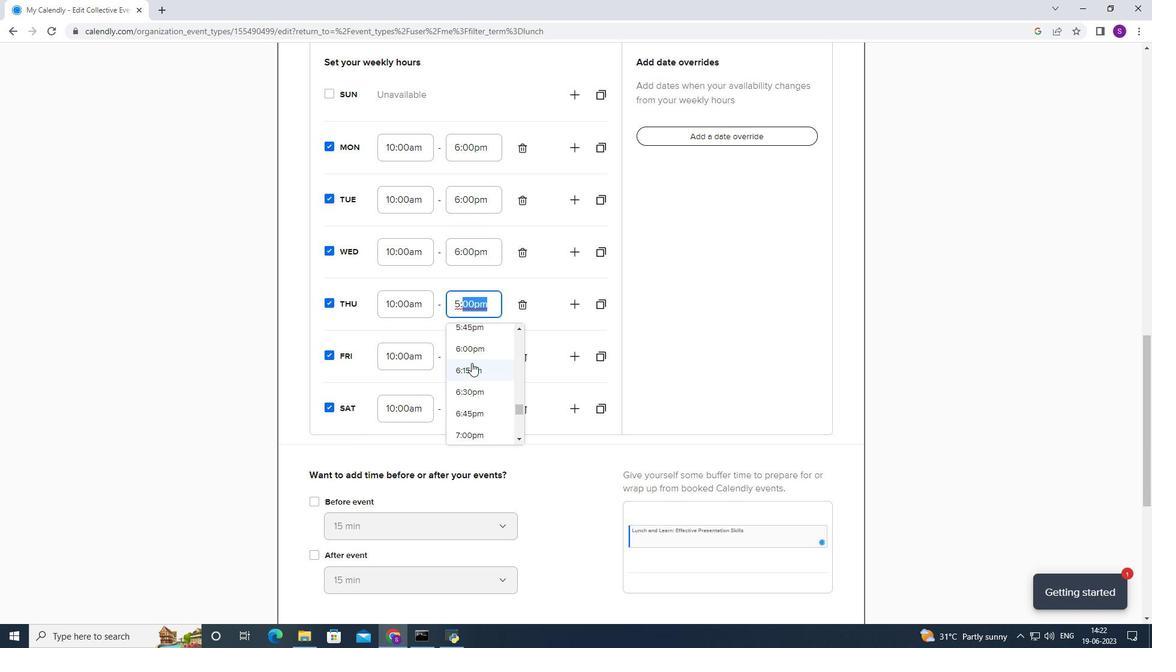 
Action: Mouse pressed left at (474, 356)
Screenshot: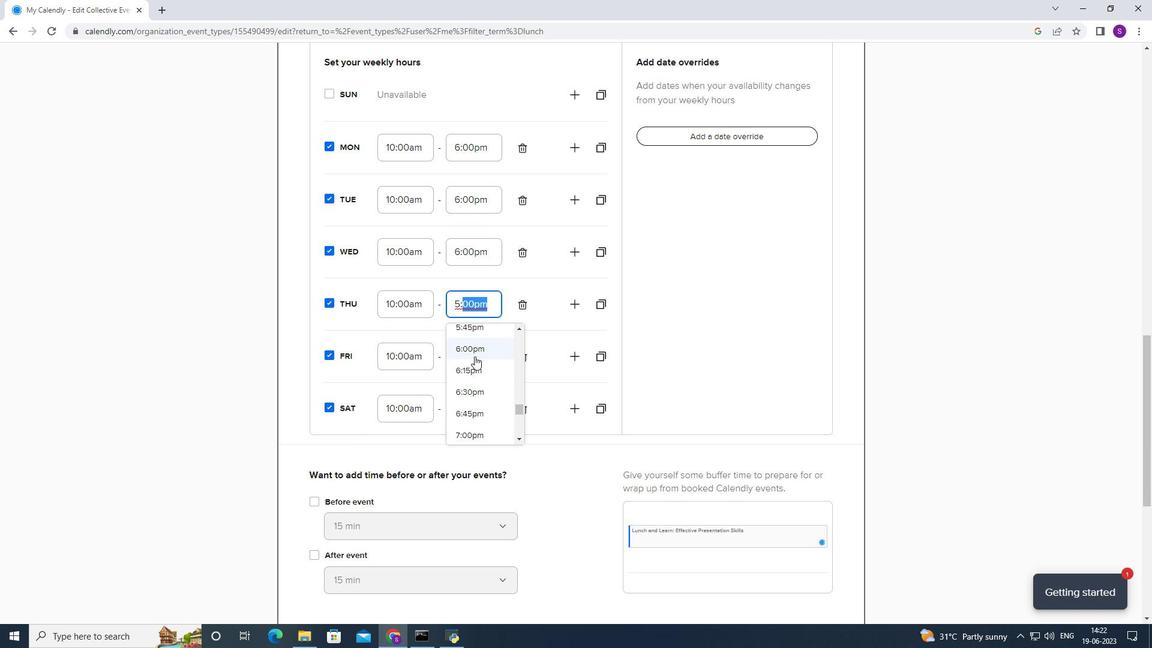 
Action: Mouse pressed left at (474, 356)
Screenshot: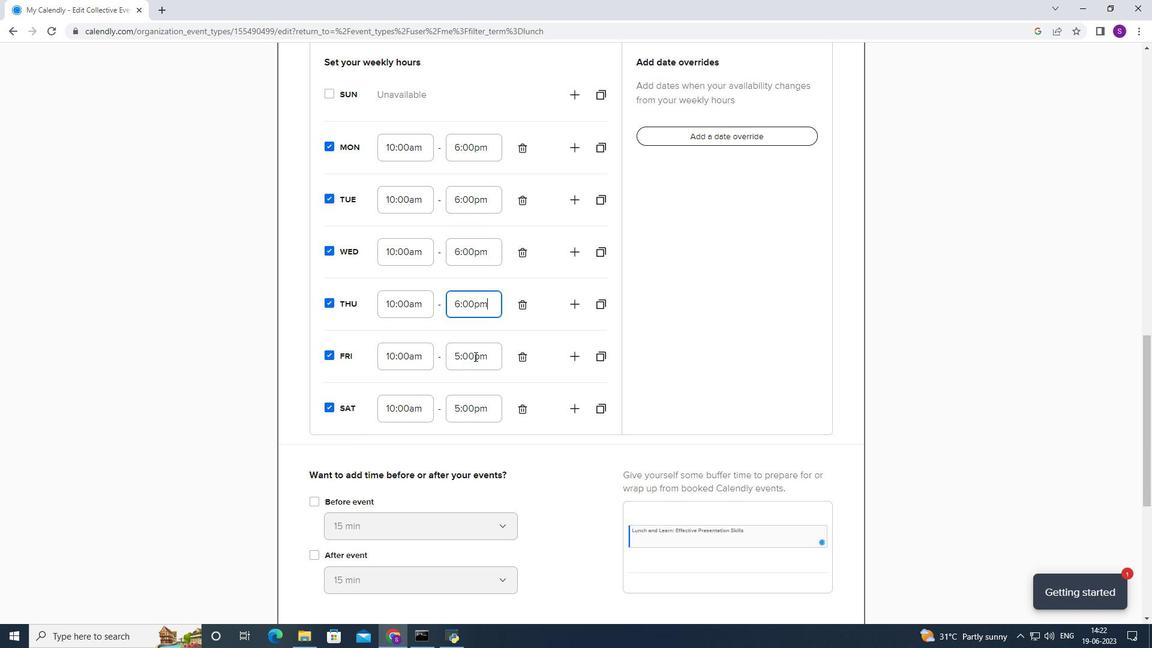 
Action: Mouse moved to (473, 390)
Screenshot: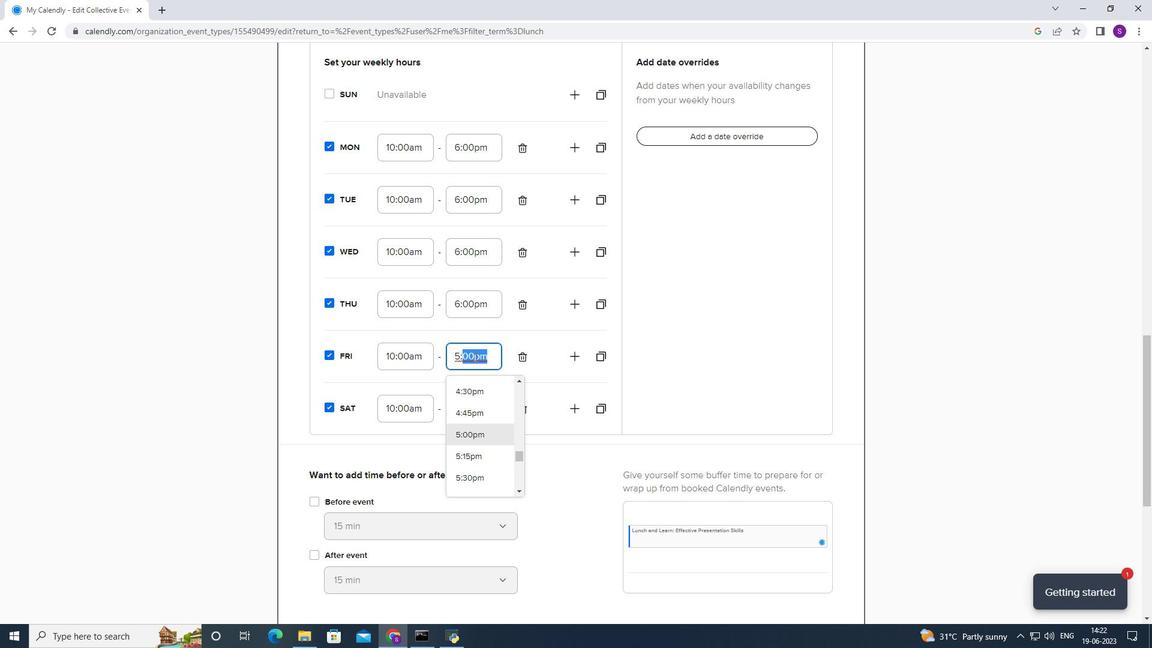 
Action: Mouse scrolled (473, 390) with delta (0, 0)
Screenshot: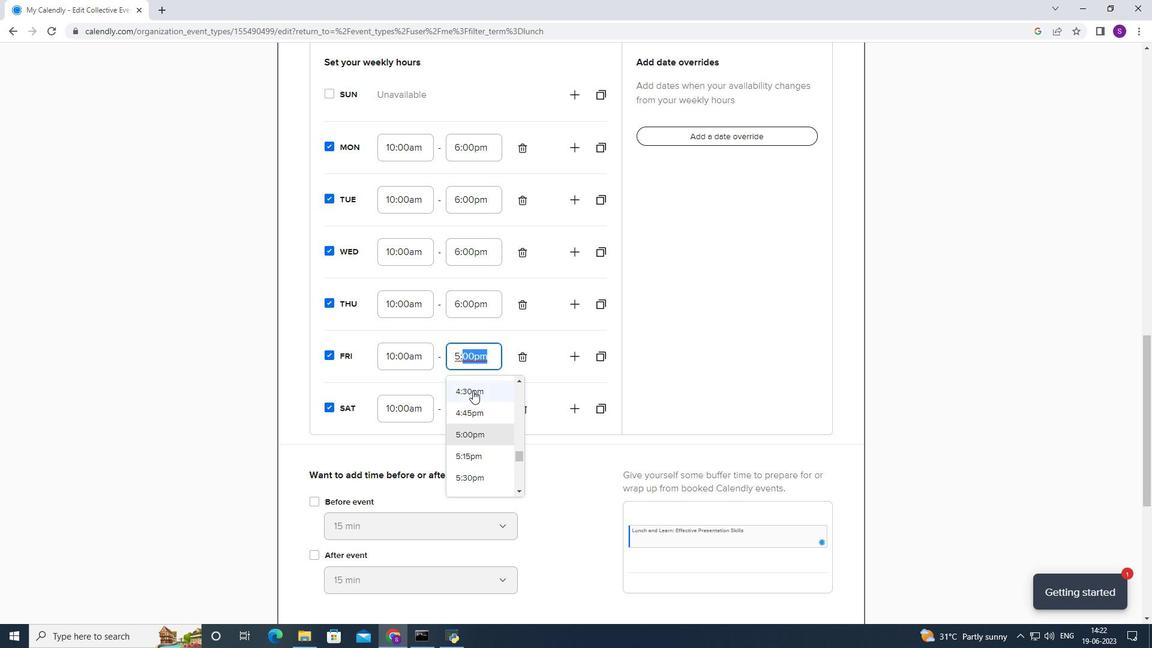 
Action: Mouse scrolled (473, 390) with delta (0, 0)
Screenshot: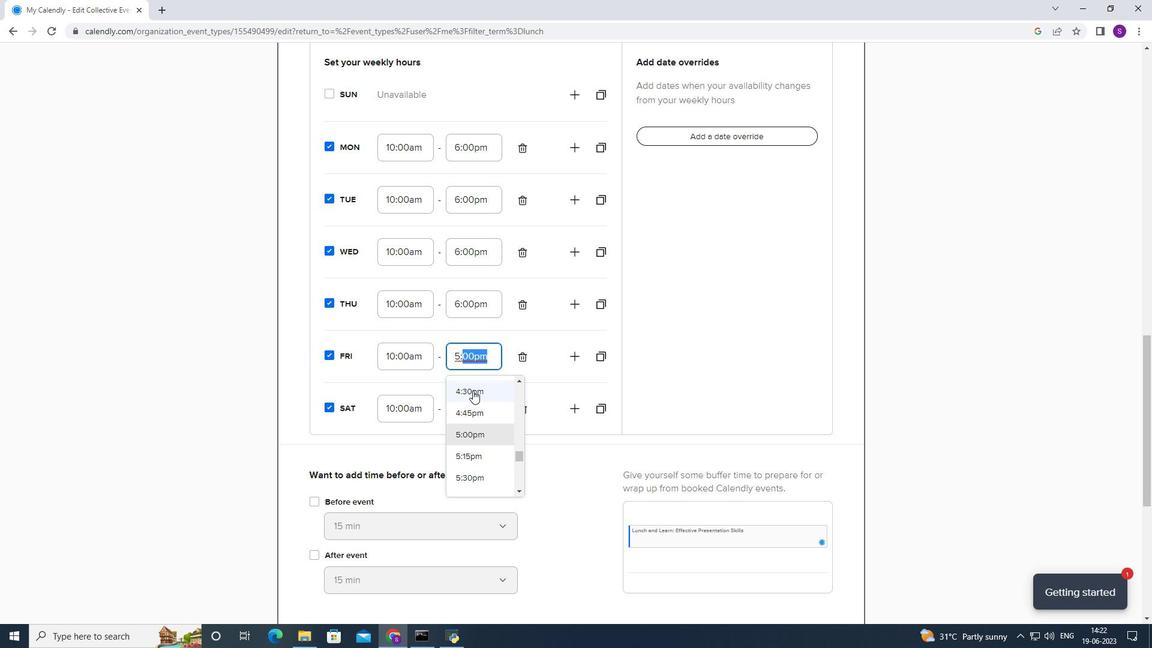 
Action: Mouse moved to (470, 411)
Screenshot: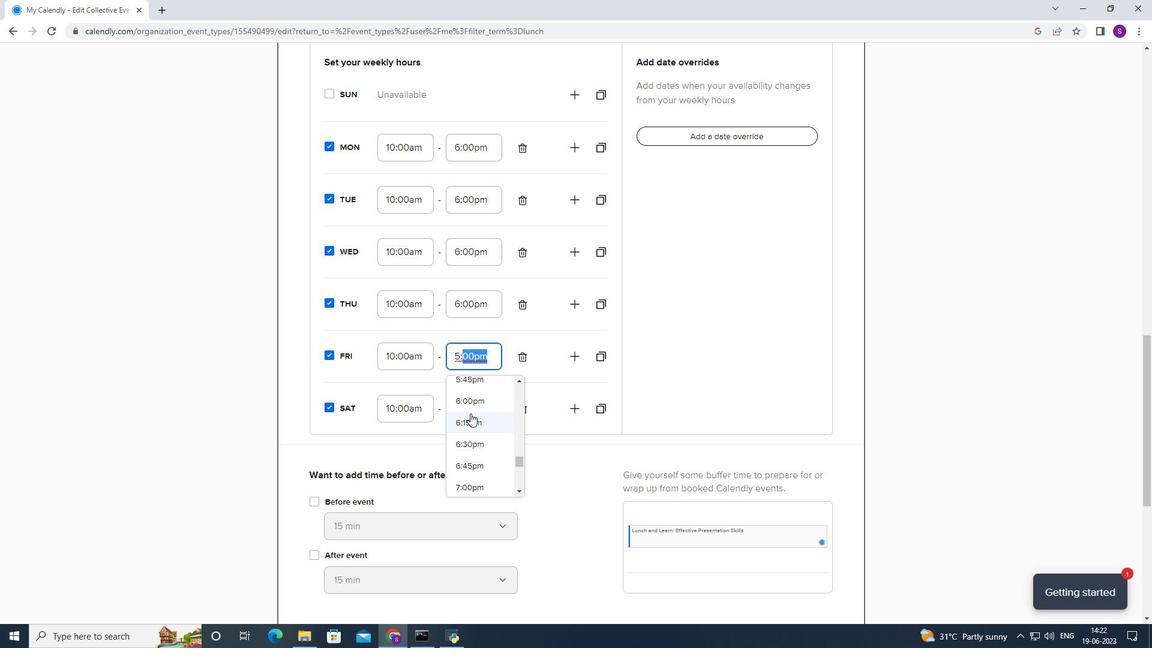 
Action: Mouse pressed left at (470, 411)
Screenshot: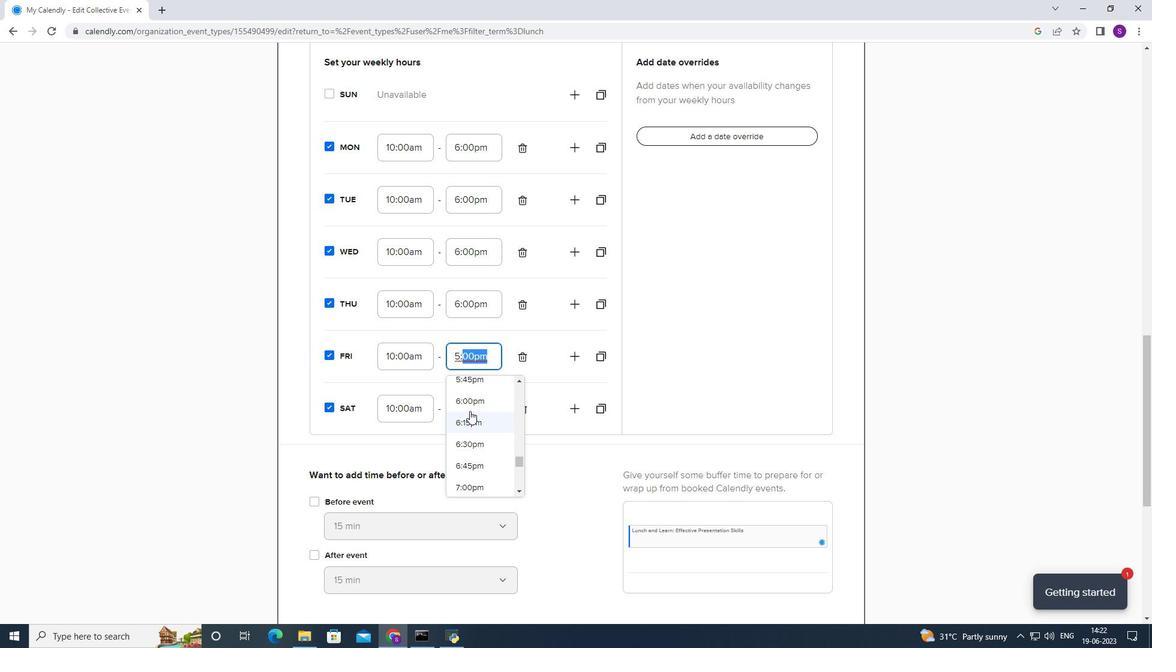 
Action: Mouse moved to (468, 423)
Screenshot: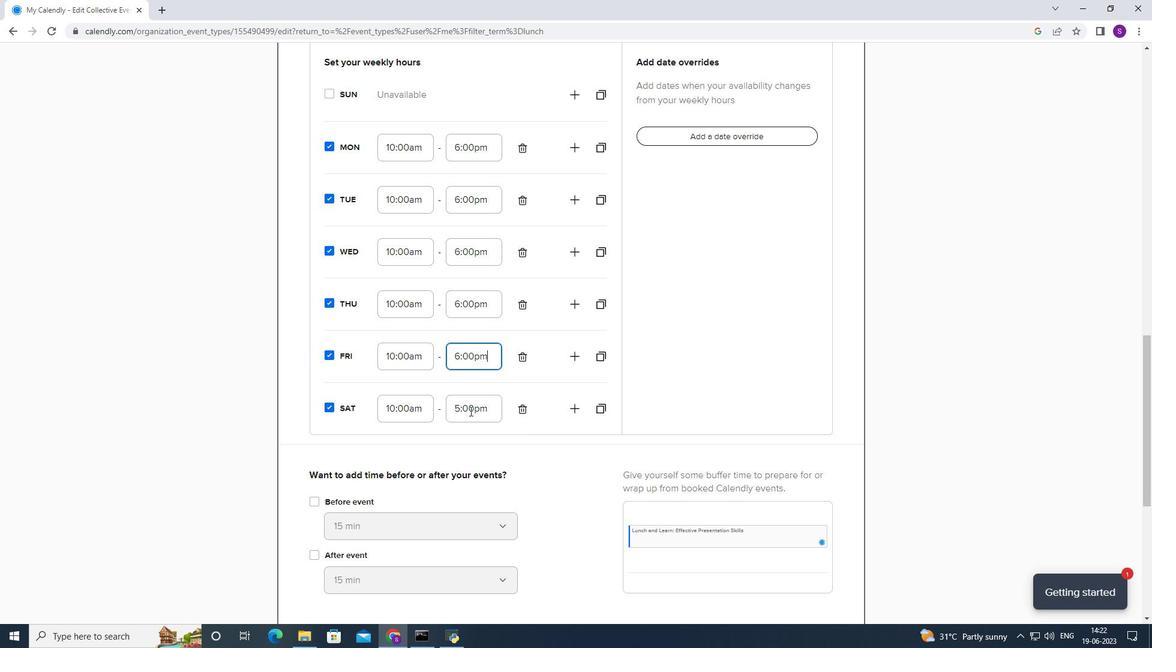 
Action: Mouse pressed left at (468, 423)
Screenshot: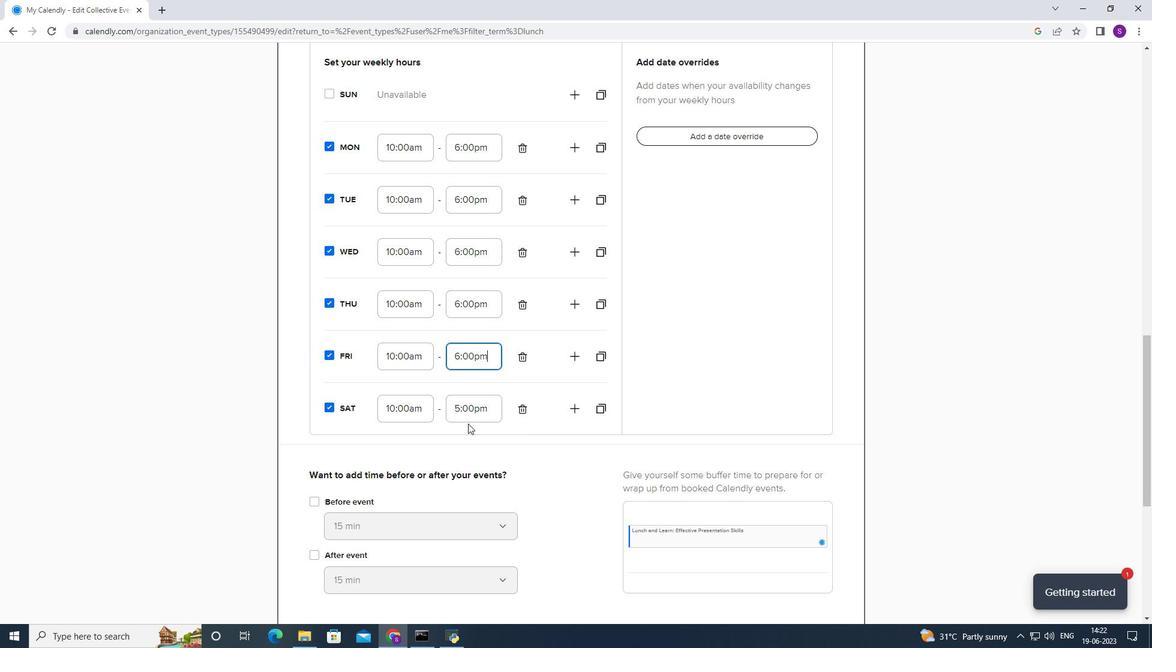 
Action: Mouse moved to (471, 414)
Screenshot: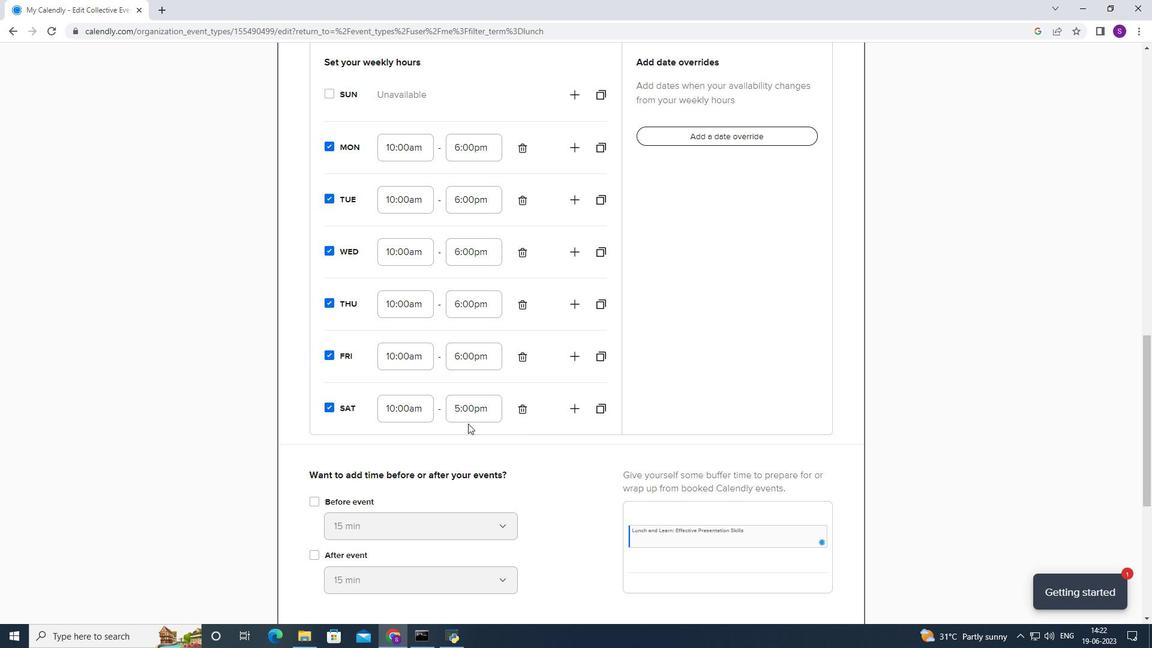 
Action: Mouse pressed left at (471, 414)
Screenshot: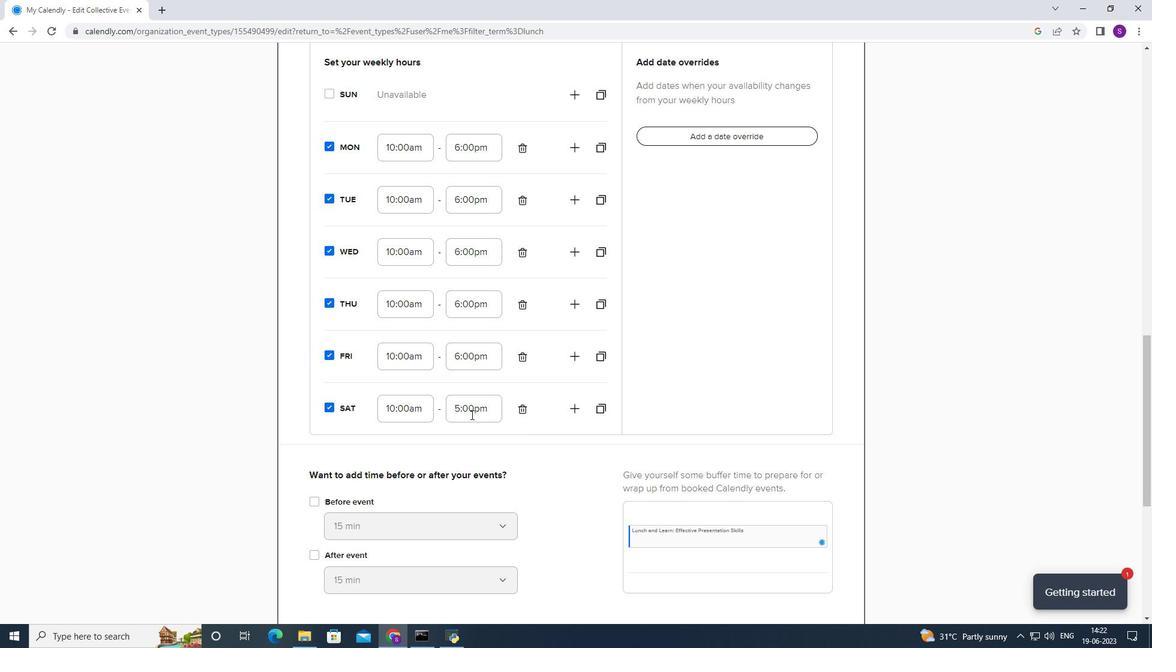 
Action: Mouse moved to (467, 441)
Screenshot: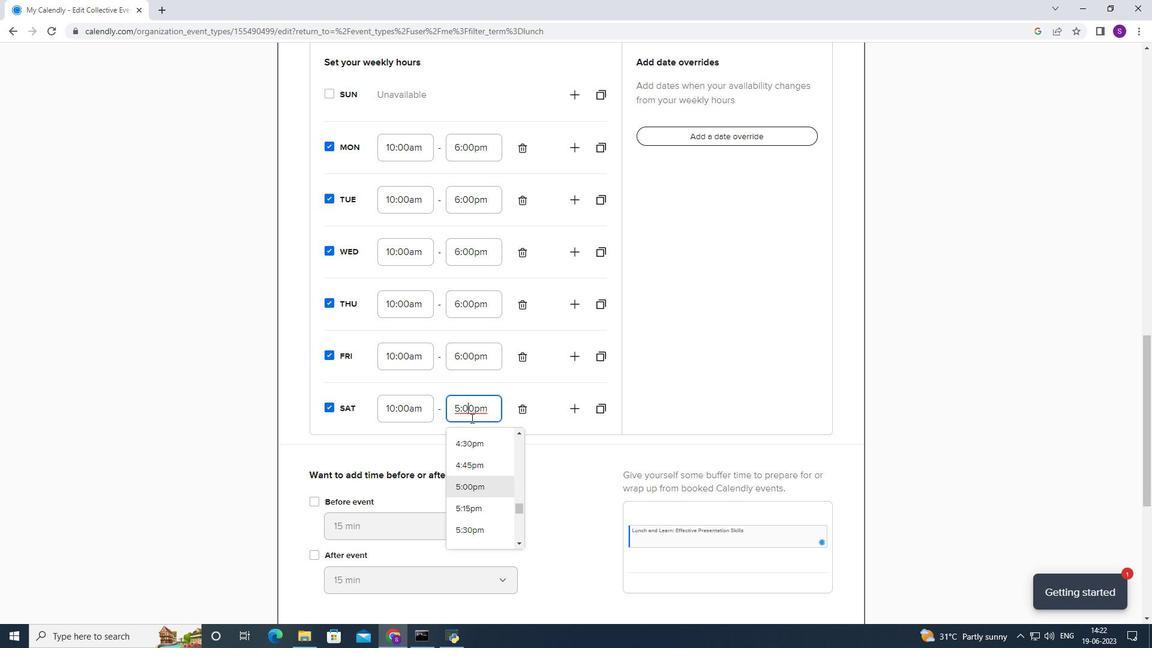
Action: Mouse scrolled (467, 440) with delta (0, 0)
Screenshot: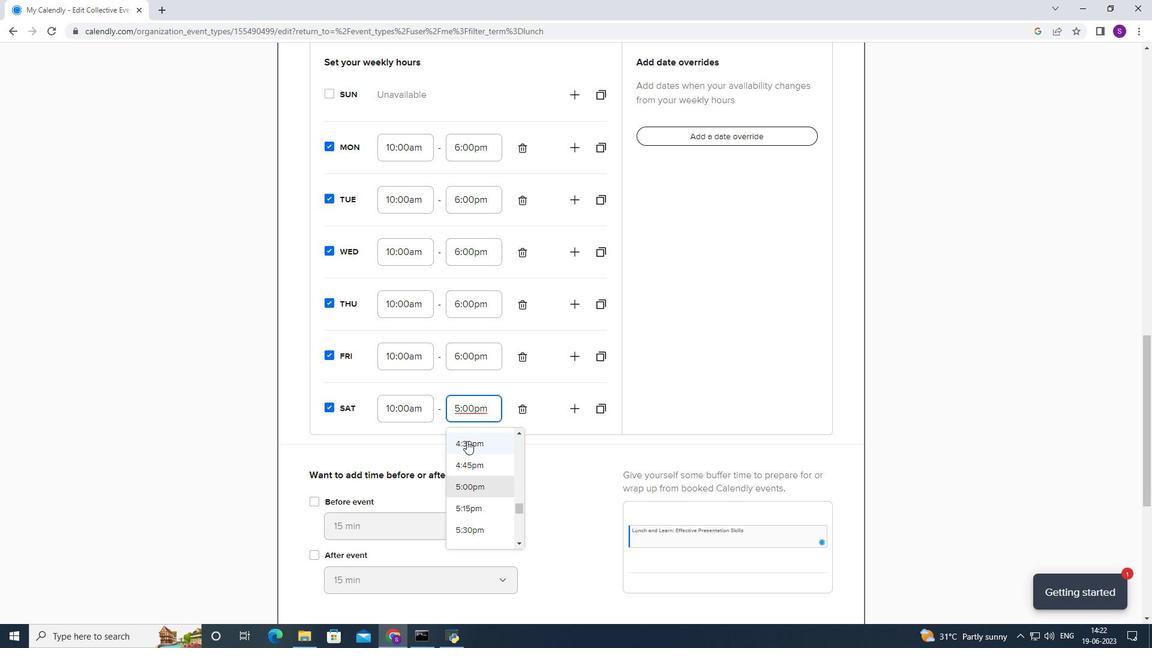 
Action: Mouse scrolled (467, 440) with delta (0, 0)
Screenshot: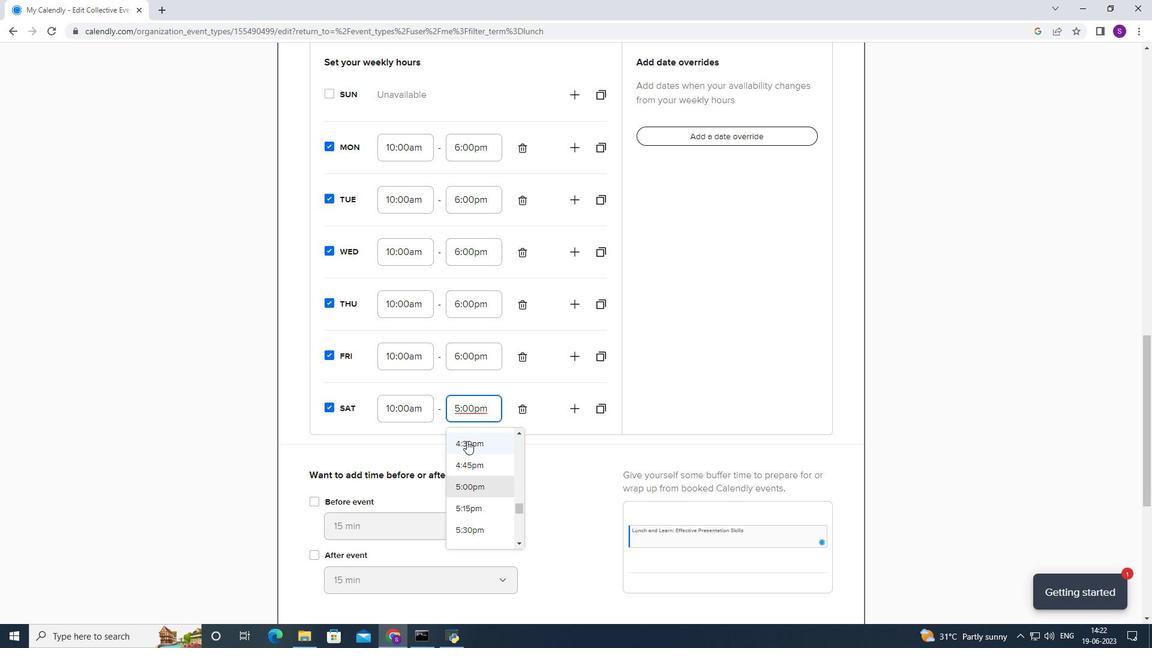 
Action: Mouse scrolled (467, 440) with delta (0, 0)
Screenshot: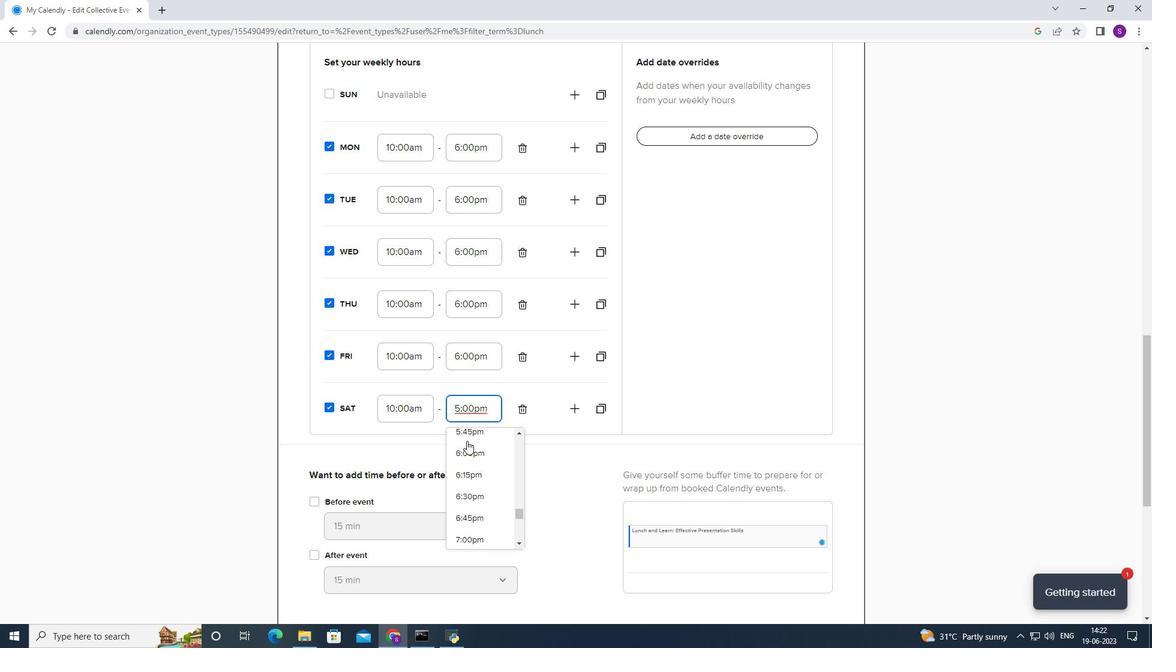 
Action: Mouse moved to (462, 450)
Screenshot: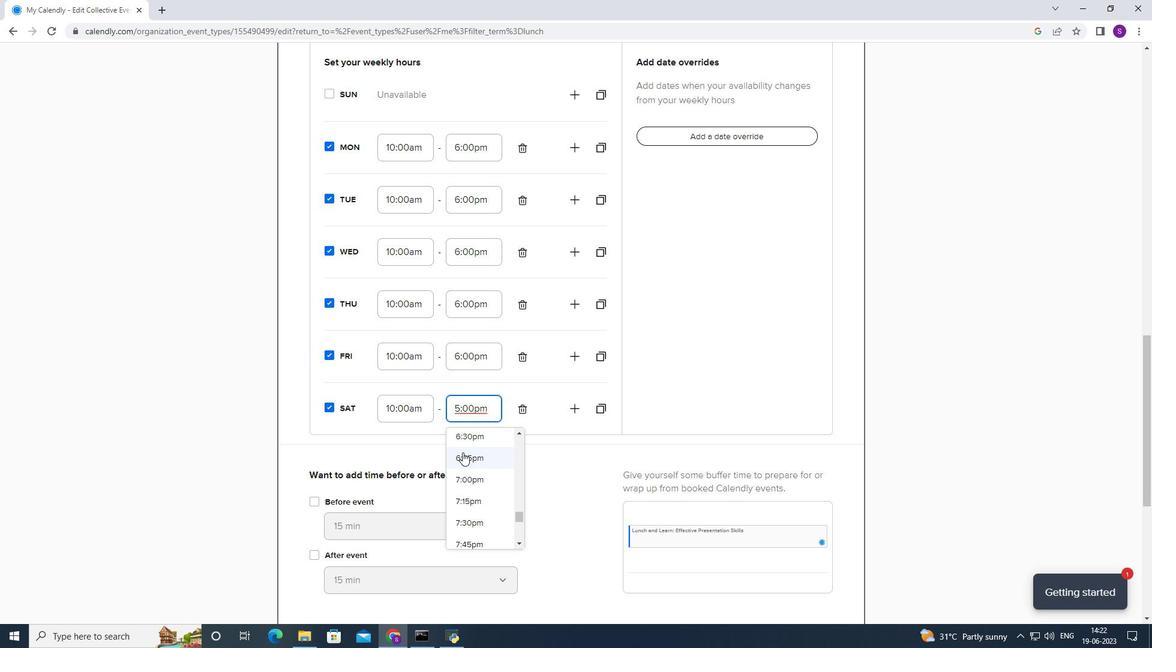 
Action: Mouse scrolled (462, 451) with delta (0, 0)
Screenshot: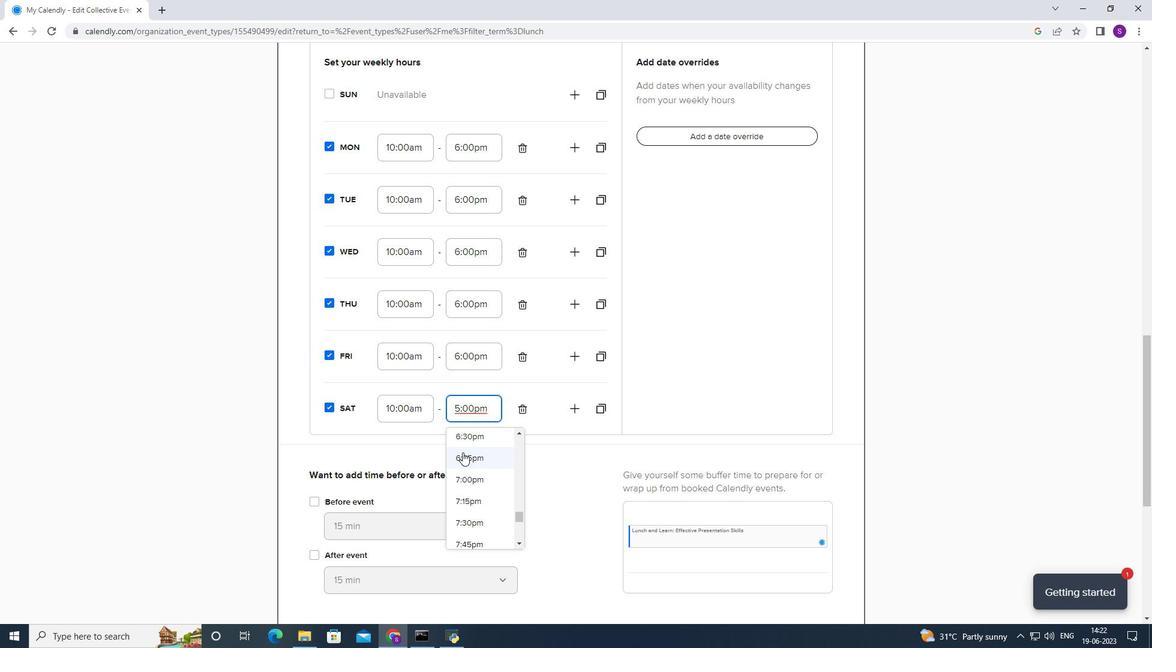 
Action: Mouse moved to (461, 459)
Screenshot: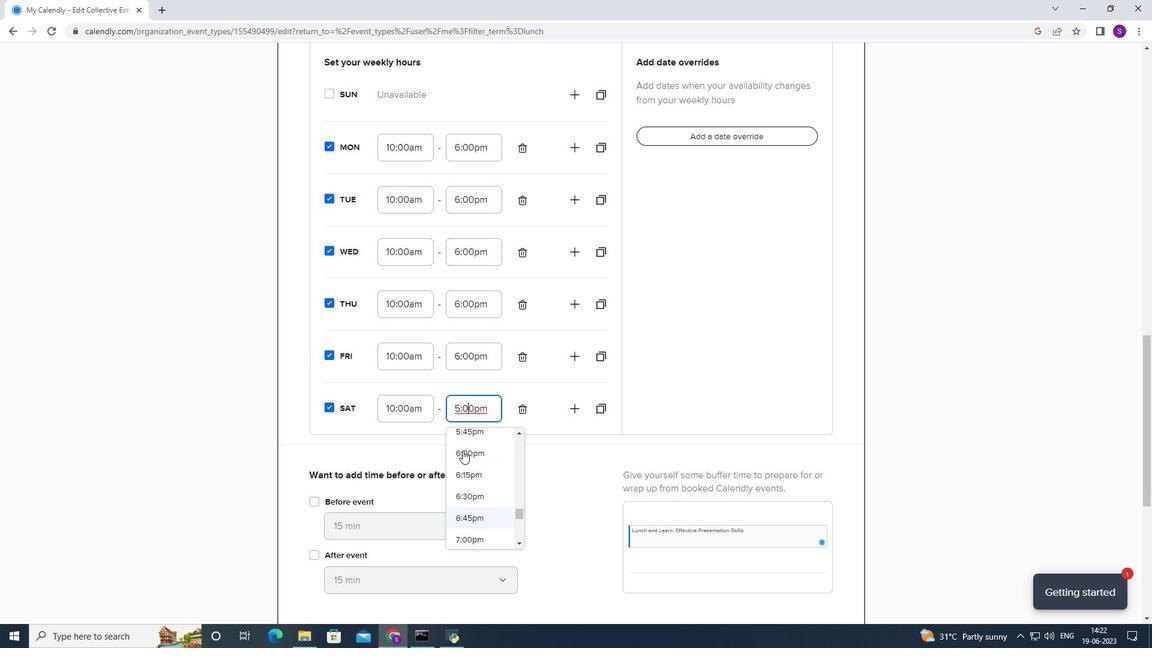 
Action: Mouse pressed left at (461, 459)
Screenshot: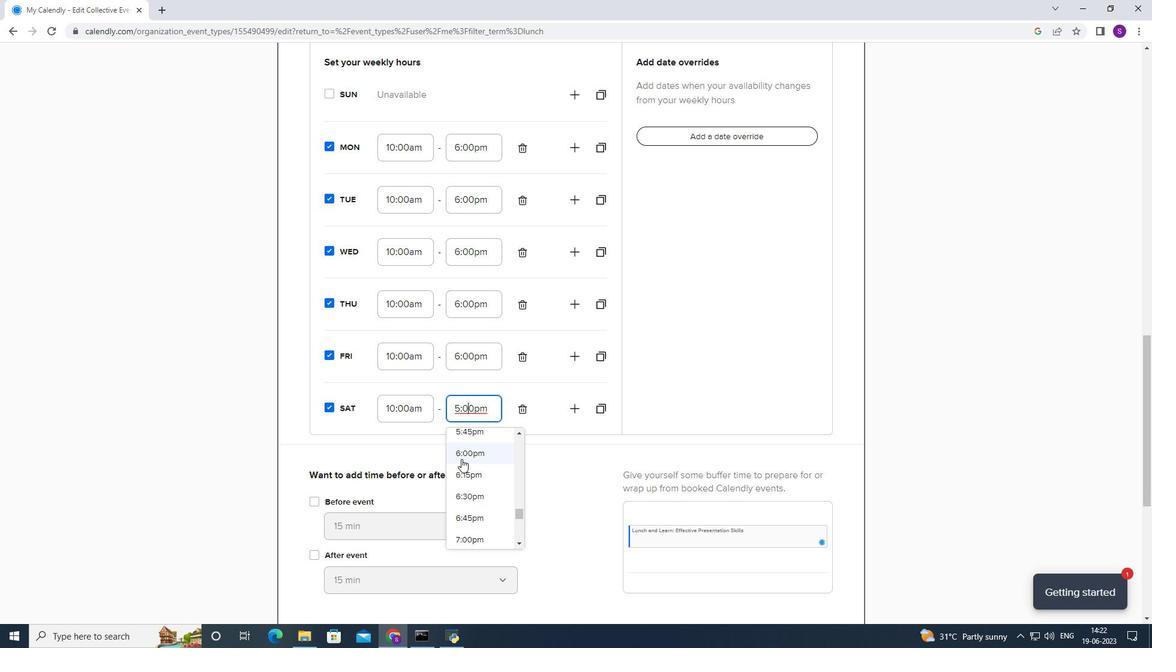 
Action: Mouse moved to (420, 476)
Screenshot: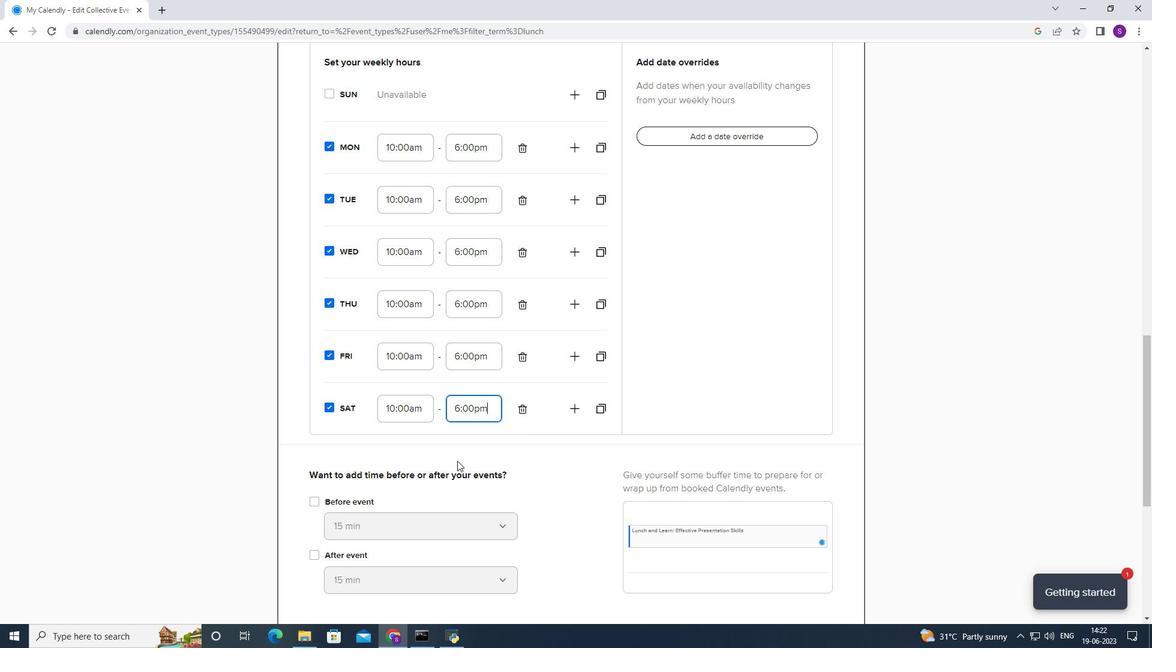 
Action: Mouse scrolled (420, 476) with delta (0, 0)
Screenshot: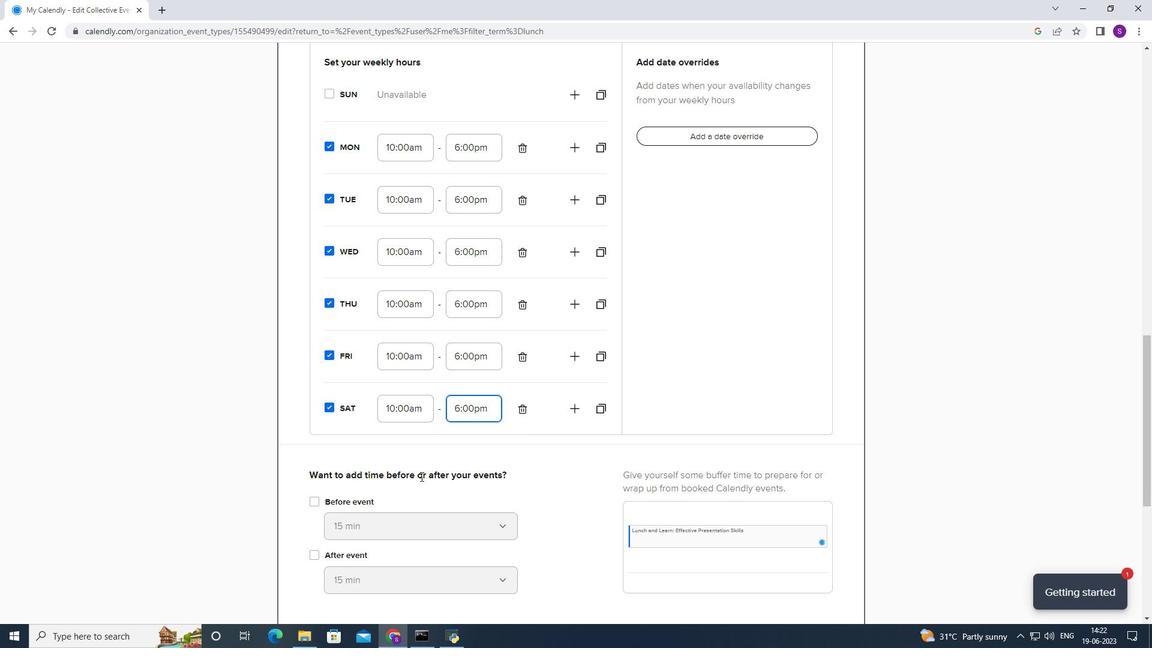 
Action: Mouse scrolled (420, 476) with delta (0, 0)
Screenshot: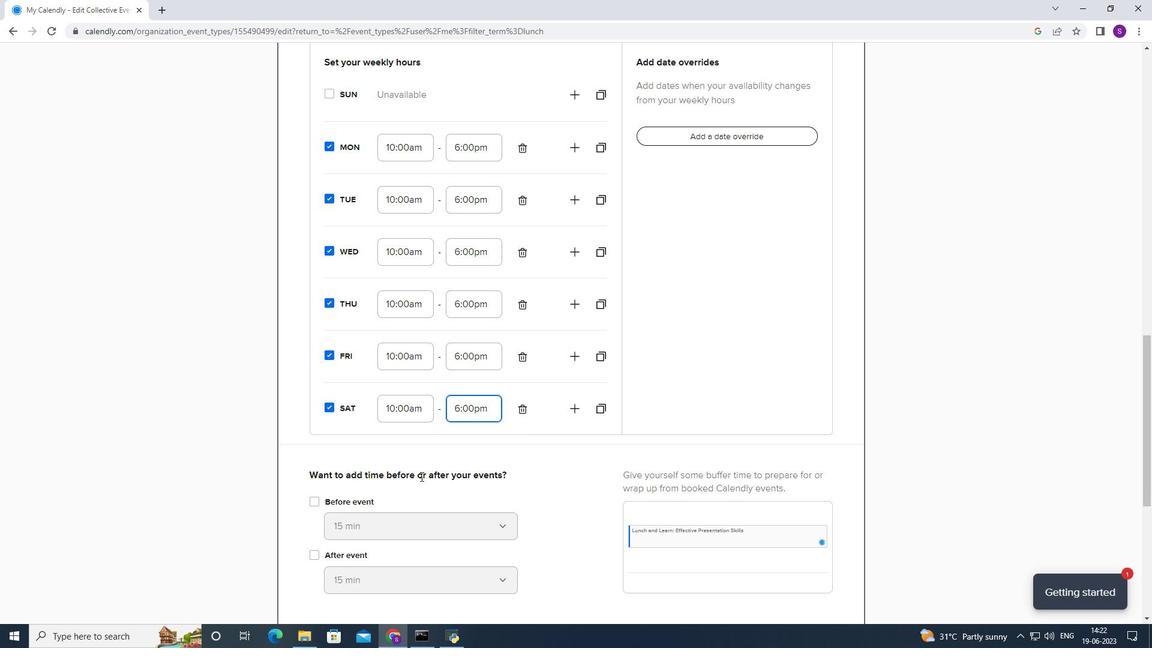 
Action: Mouse scrolled (420, 476) with delta (0, 0)
Screenshot: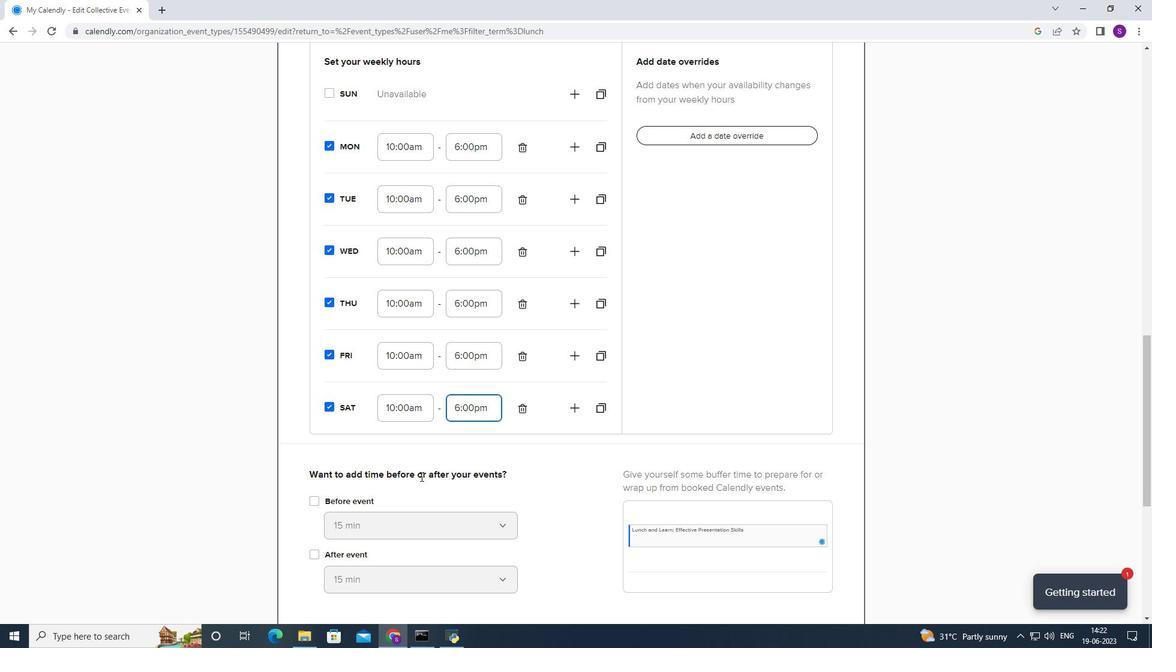 
Action: Mouse scrolled (420, 476) with delta (0, 0)
Screenshot: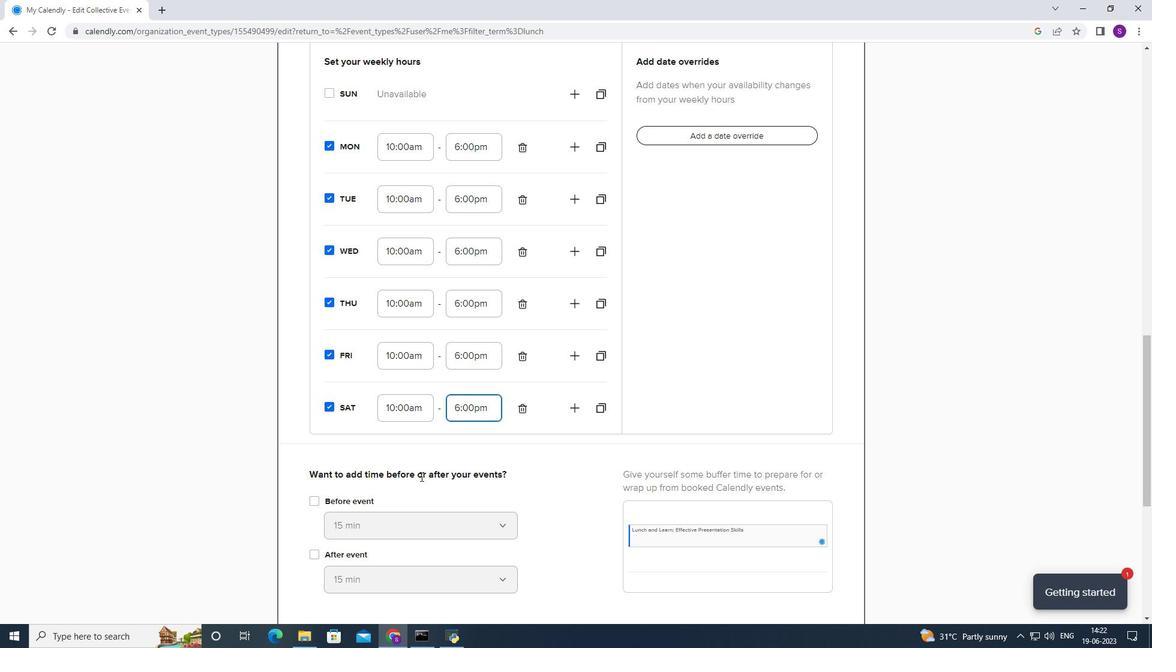 
Action: Mouse moved to (344, 265)
Screenshot: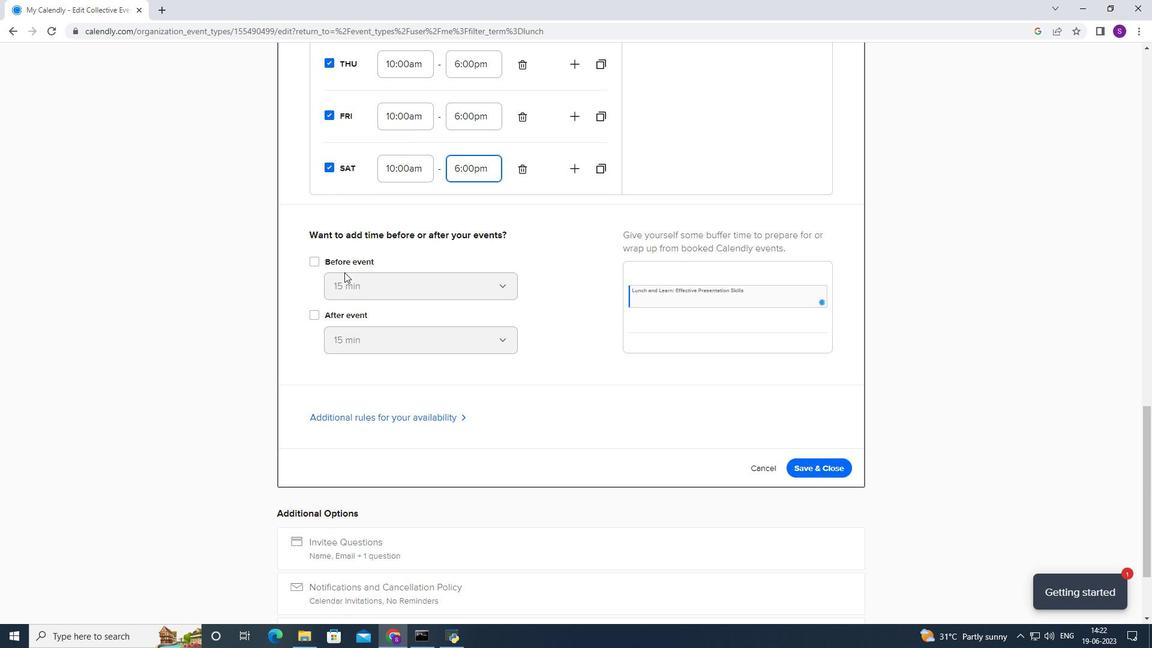 
Action: Mouse pressed left at (344, 265)
Screenshot: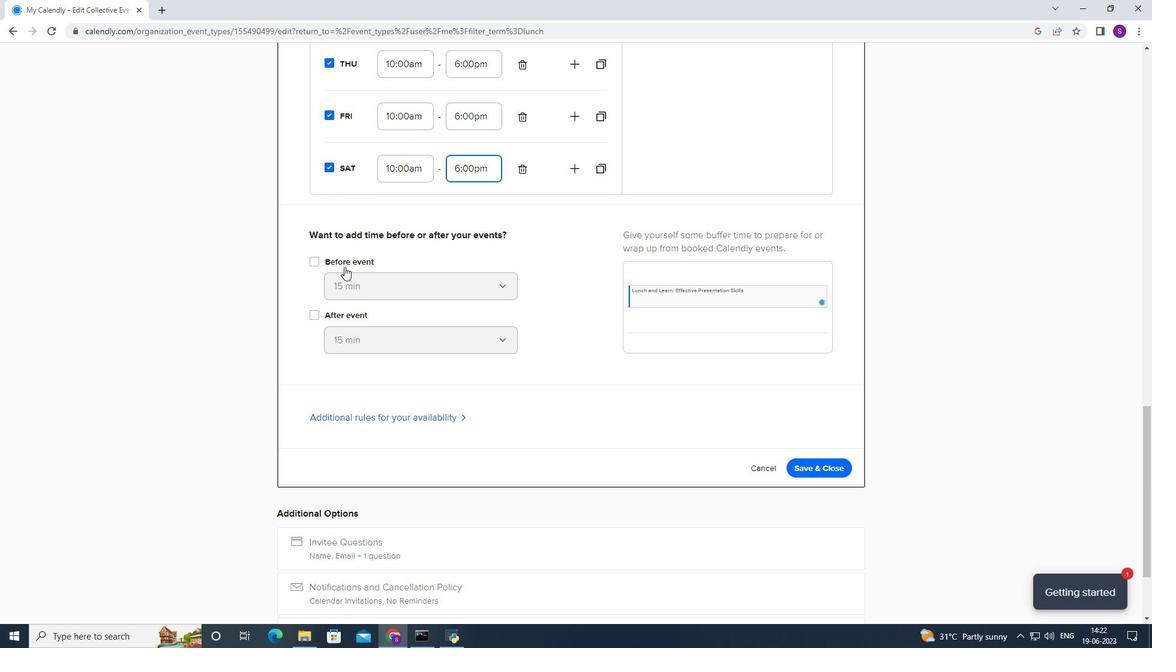
Action: Mouse moved to (324, 310)
Screenshot: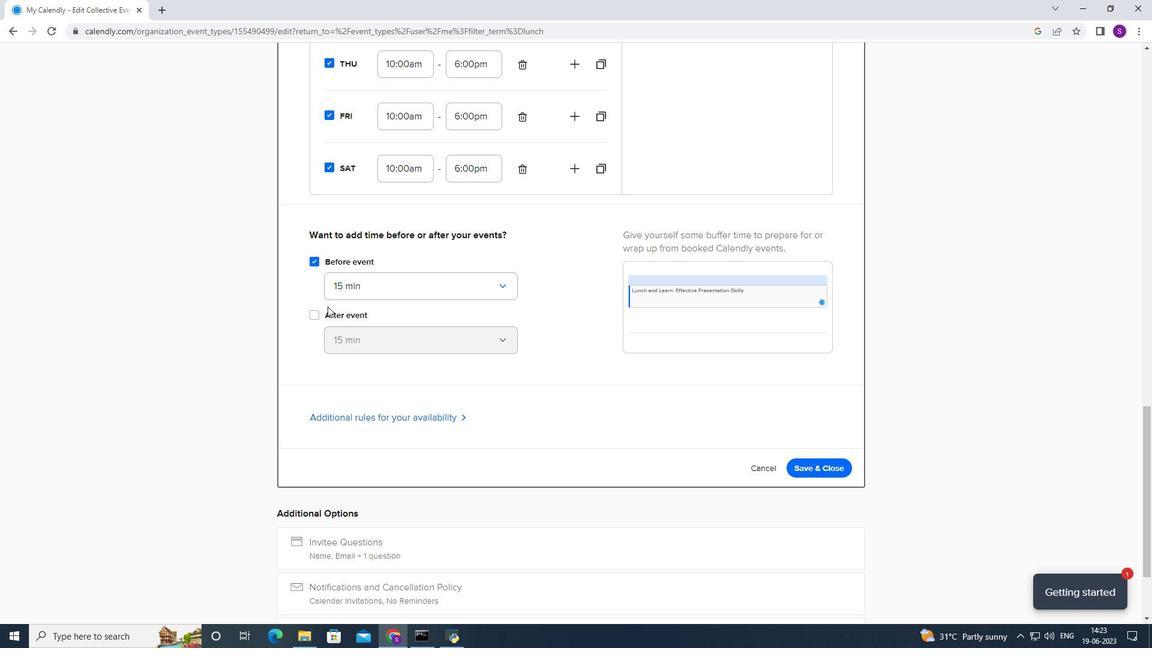 
Action: Mouse pressed left at (324, 310)
Screenshot: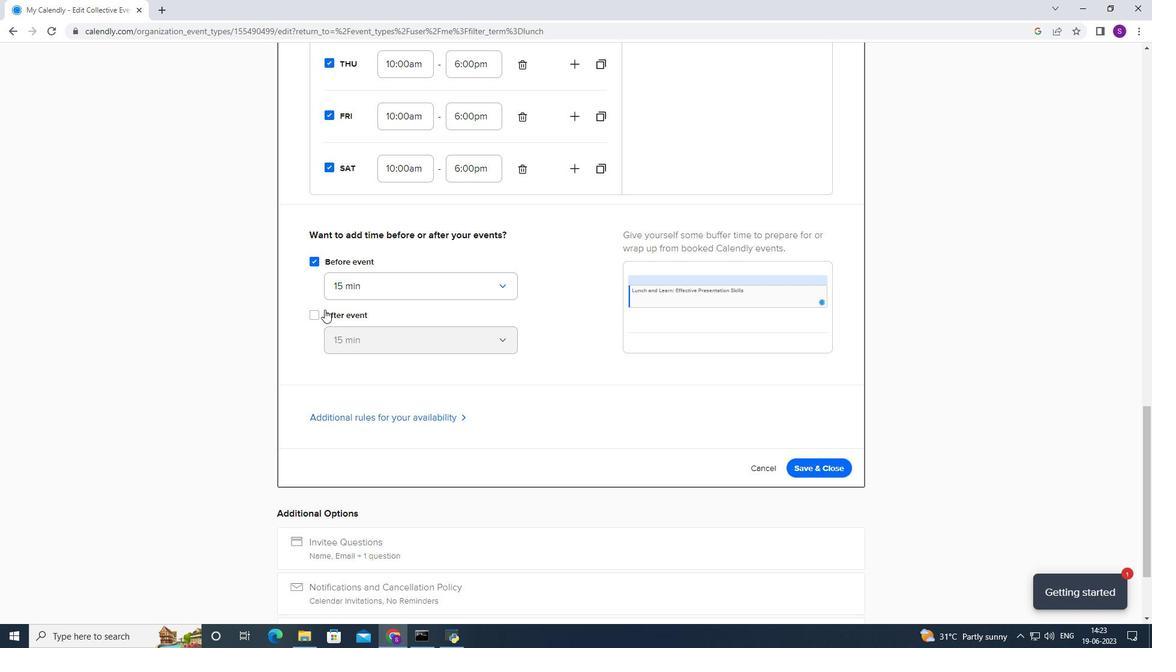 
Action: Mouse moved to (381, 289)
Screenshot: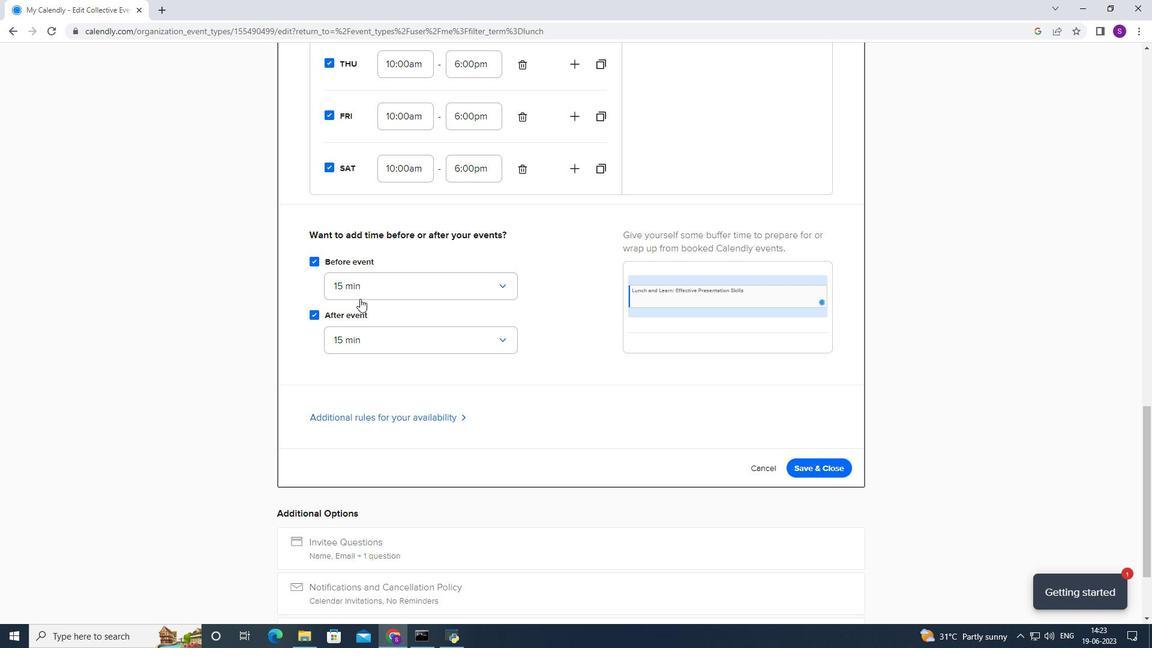 
Action: Mouse pressed left at (381, 289)
Screenshot: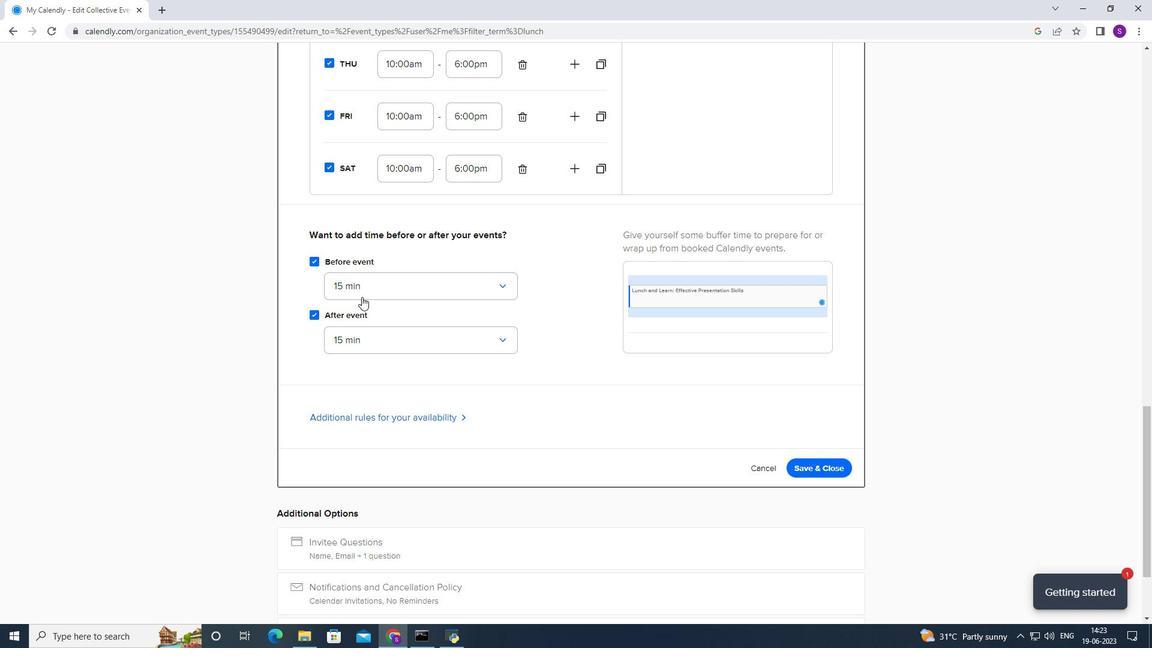 
Action: Mouse moved to (364, 349)
Screenshot: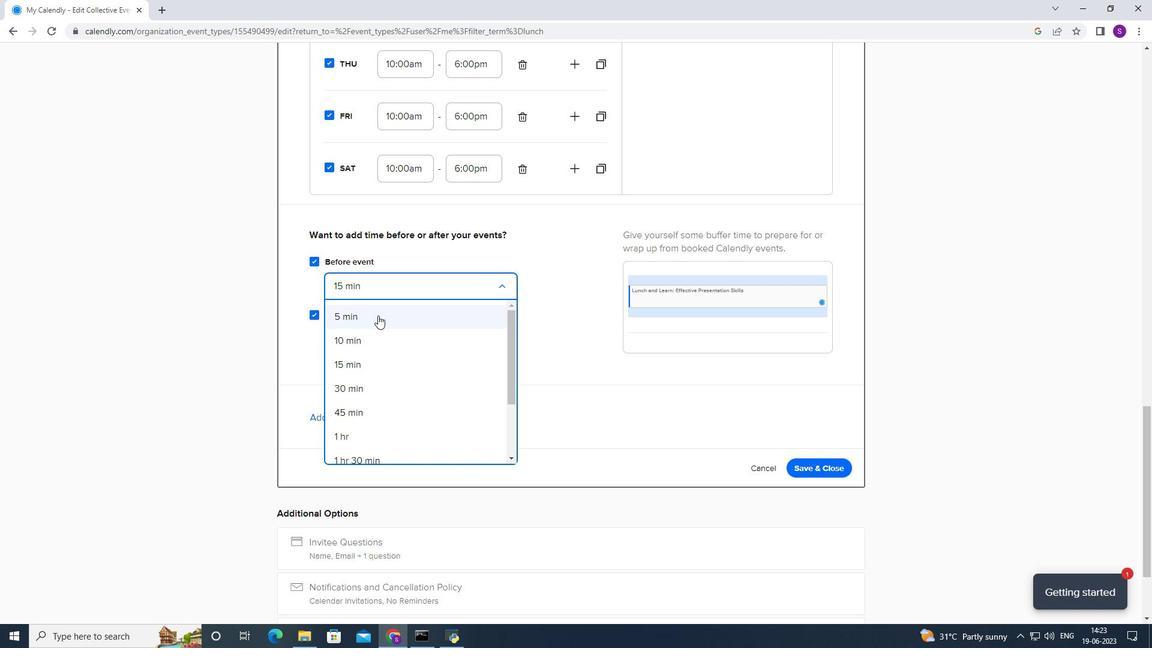 
Action: Mouse pressed left at (364, 349)
Screenshot: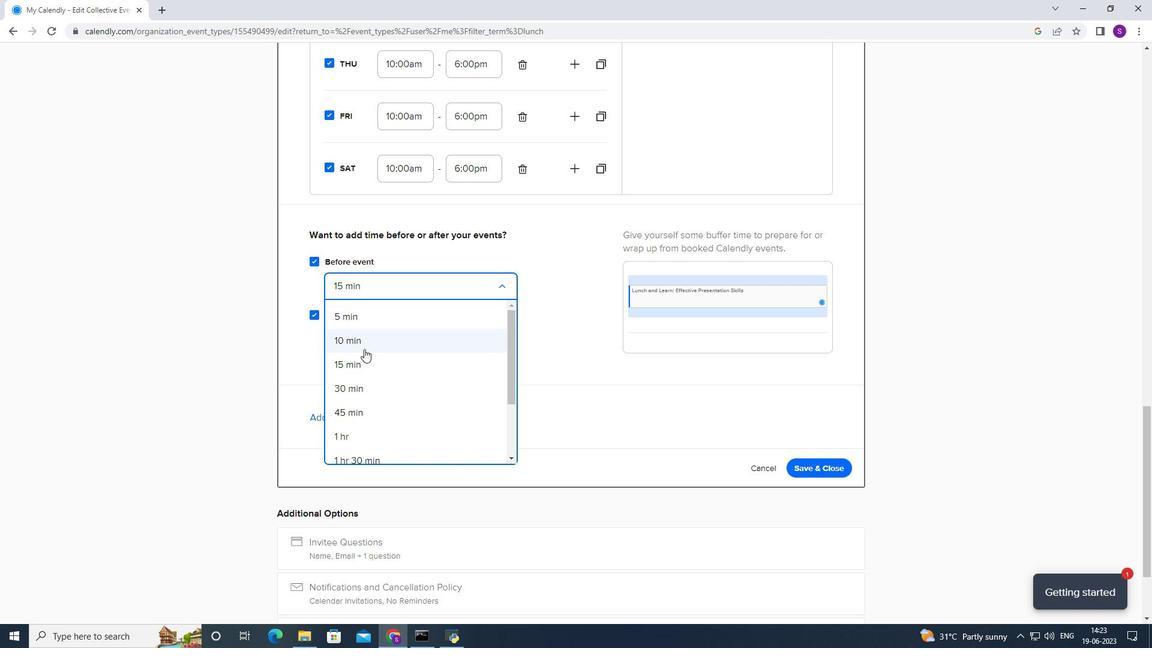 
Action: Mouse moved to (369, 343)
Screenshot: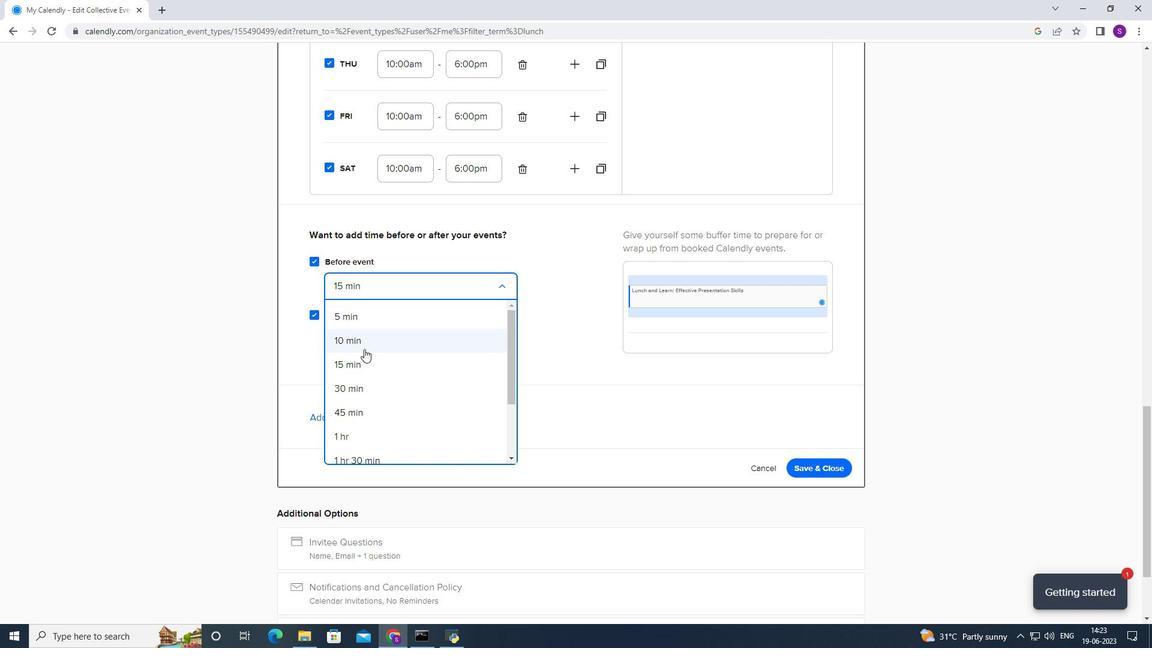 
Action: Mouse pressed left at (369, 343)
Screenshot: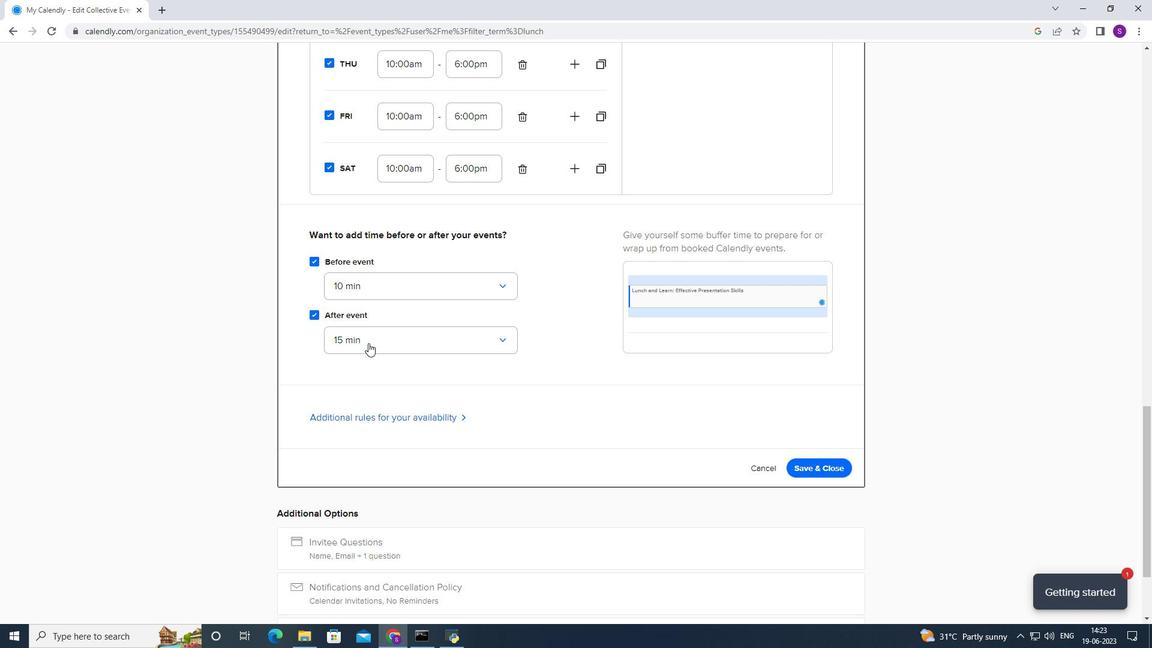 
Action: Mouse moved to (356, 388)
Screenshot: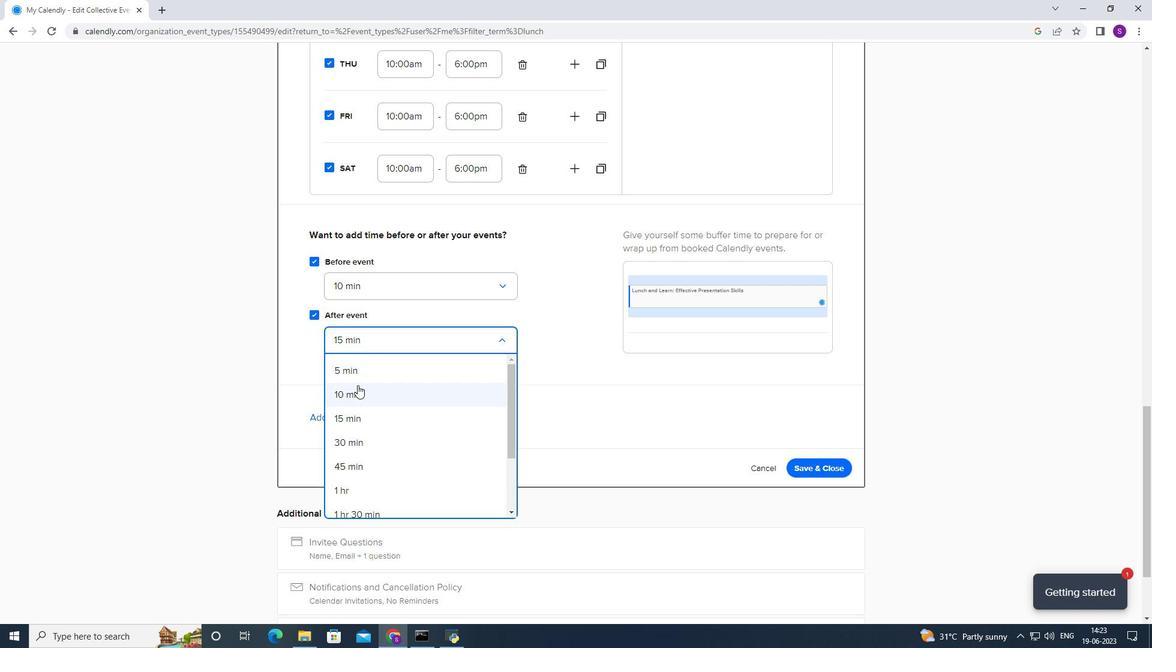 
Action: Mouse pressed left at (356, 388)
Screenshot: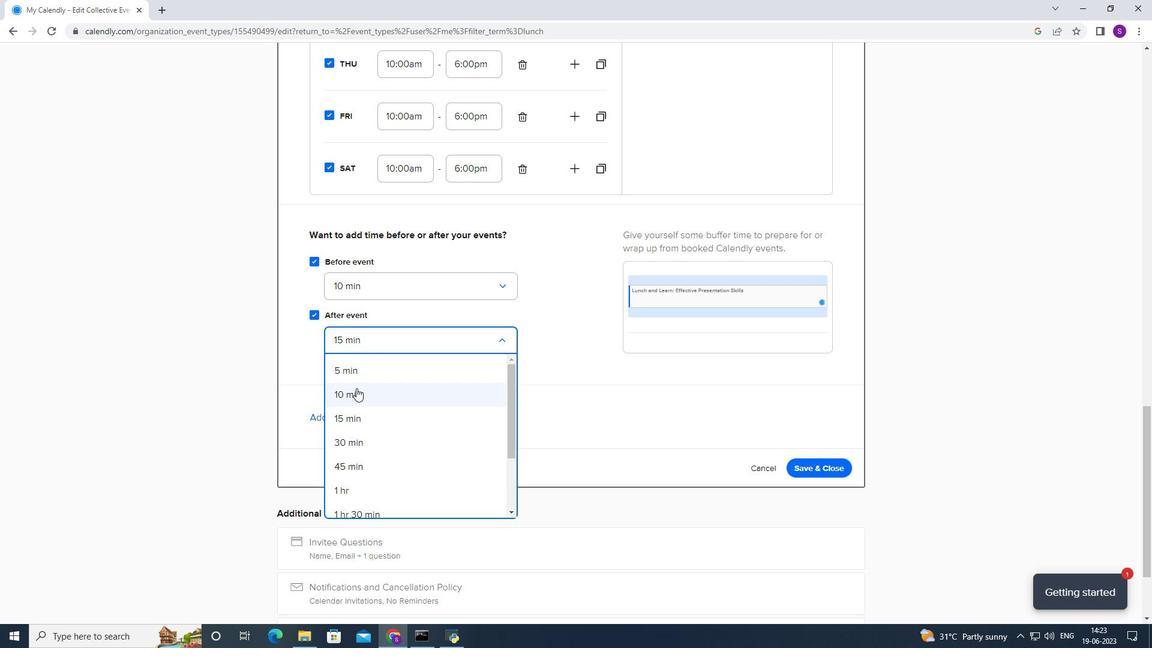 
Action: Mouse moved to (326, 350)
Screenshot: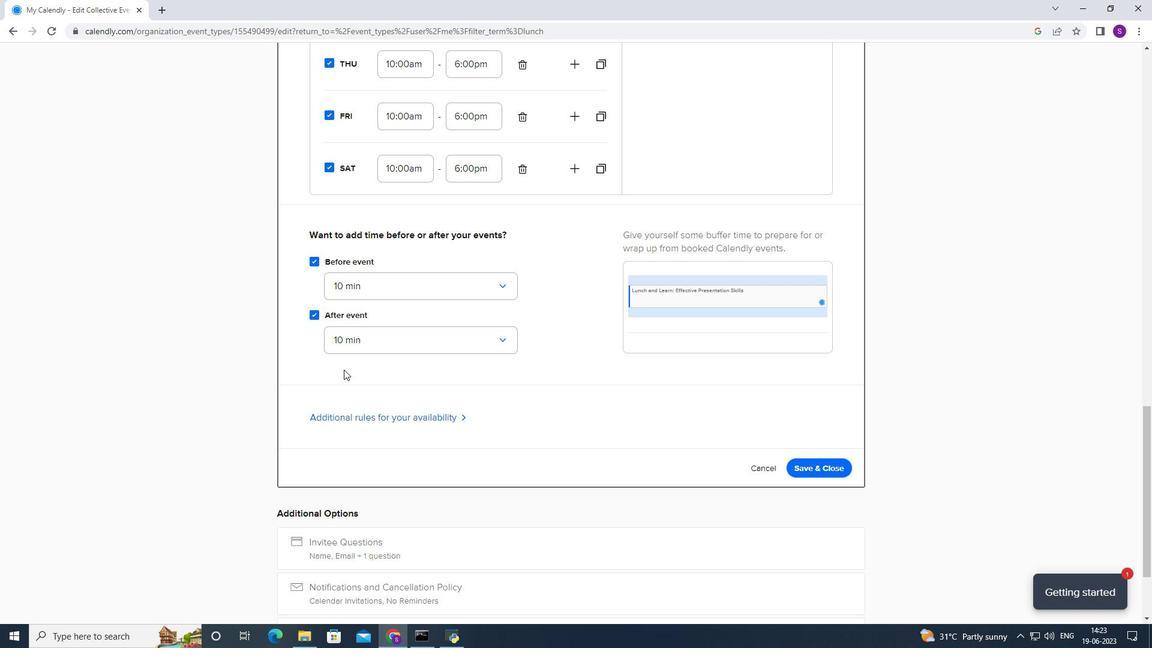 
Action: Mouse scrolled (326, 349) with delta (0, 0)
Screenshot: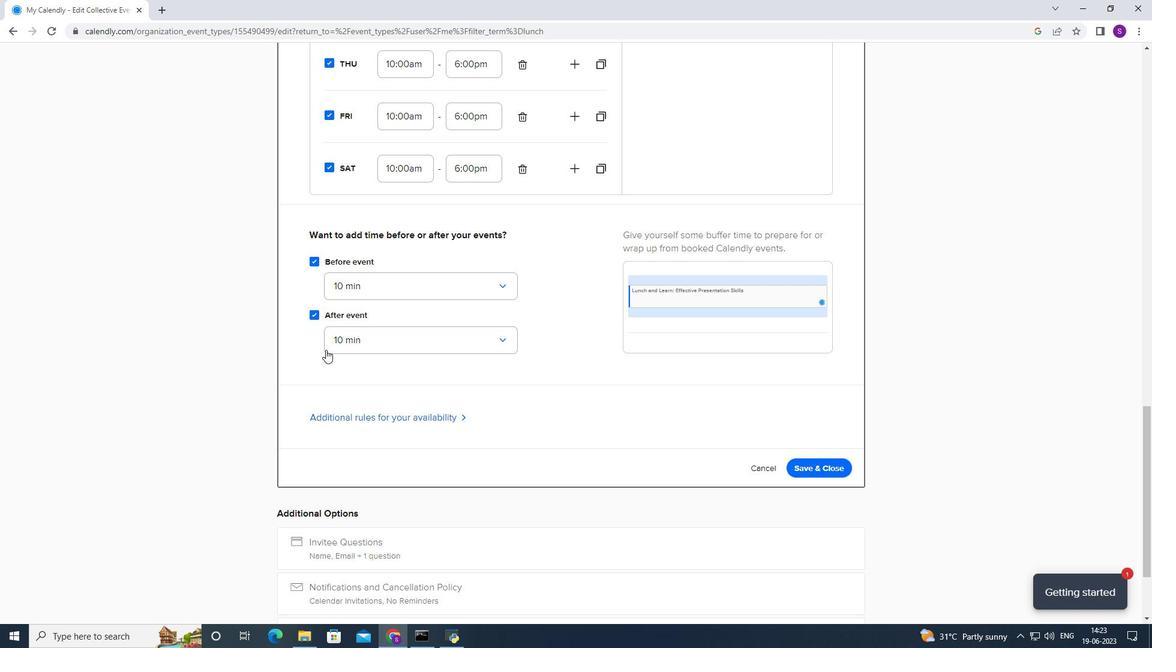 
Action: Mouse scrolled (326, 349) with delta (0, 0)
Screenshot: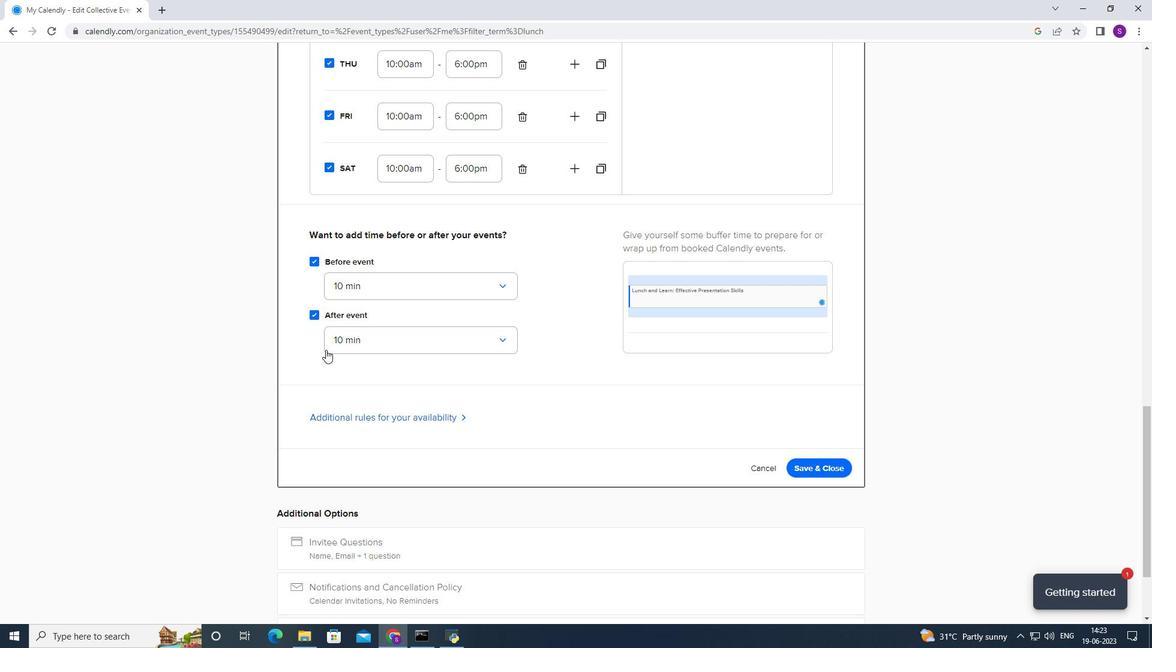 
Action: Mouse scrolled (326, 349) with delta (0, 0)
Screenshot: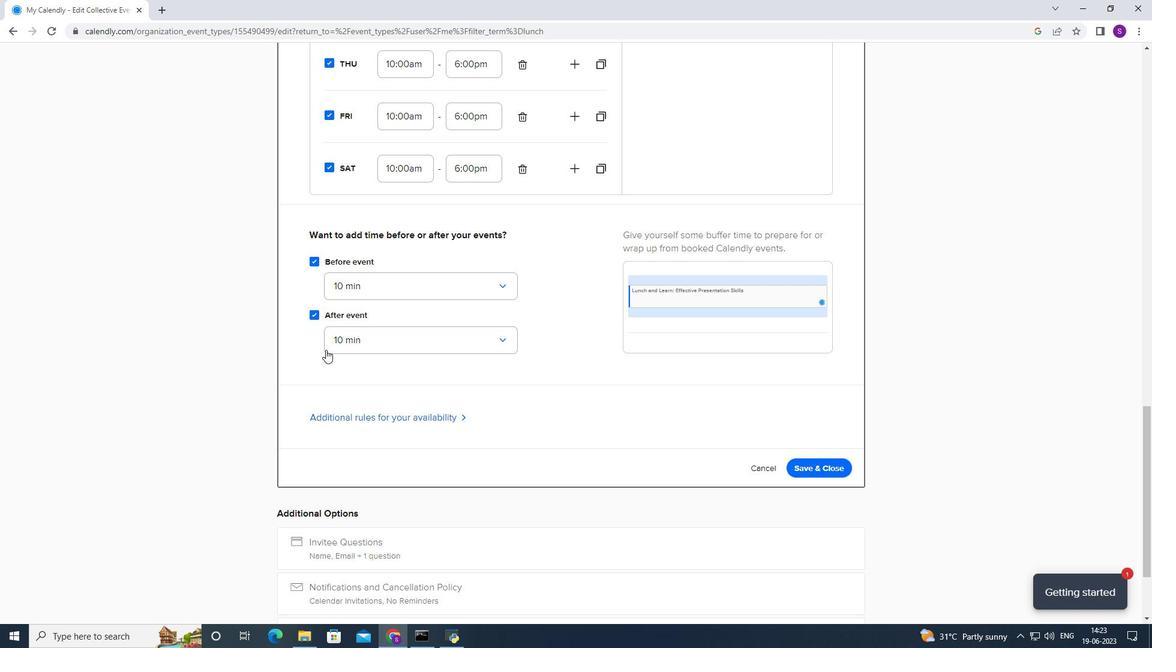 
Action: Mouse moved to (372, 288)
Screenshot: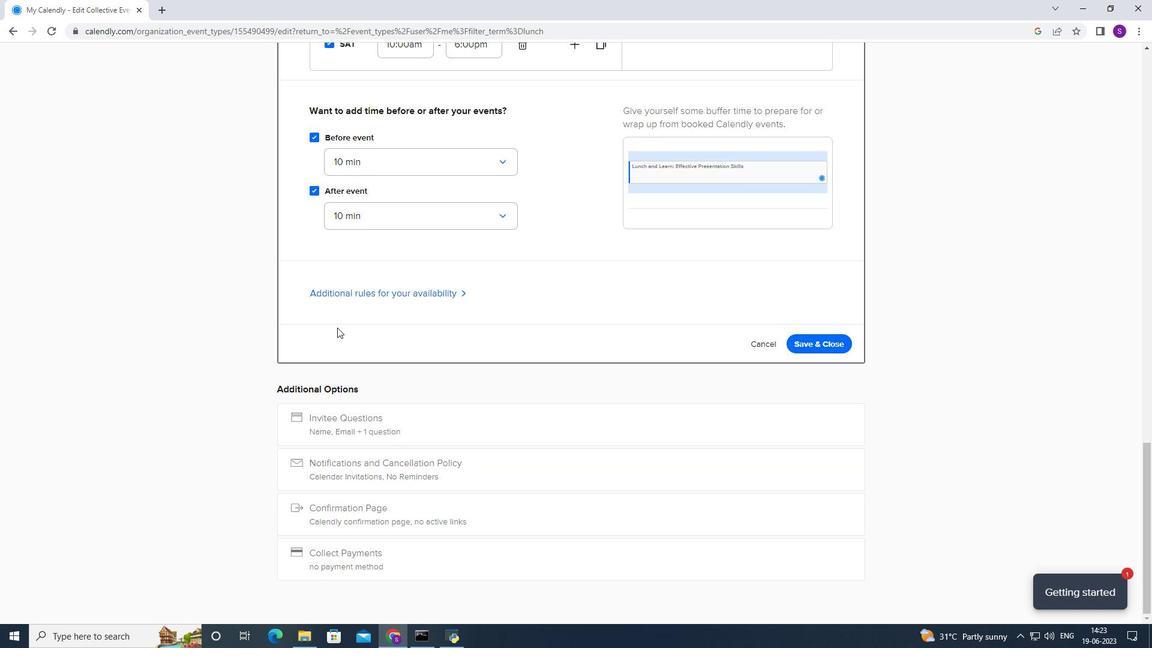 
Action: Mouse pressed left at (372, 288)
Screenshot: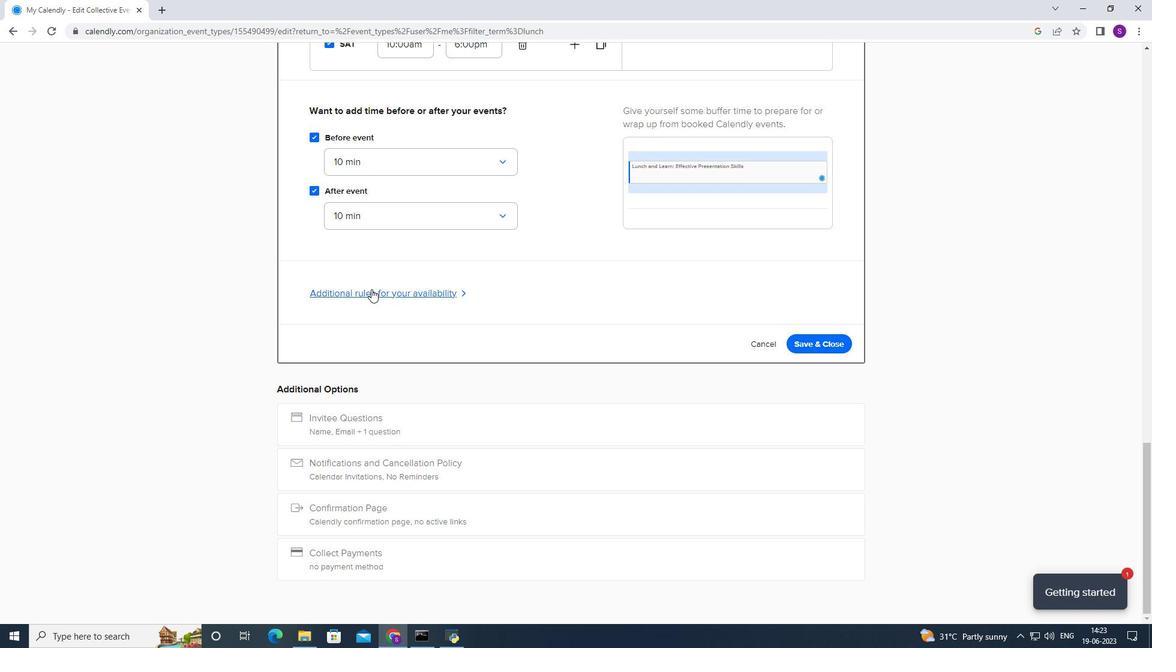 
Action: Mouse moved to (352, 378)
Screenshot: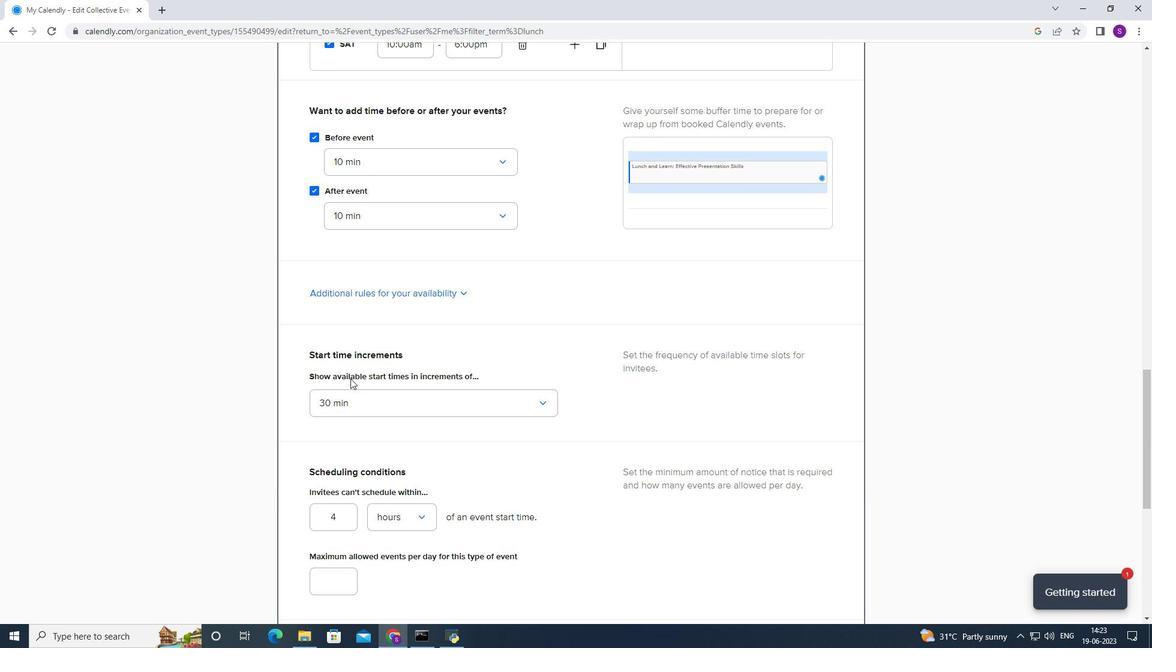 
Action: Mouse scrolled (352, 378) with delta (0, 0)
Screenshot: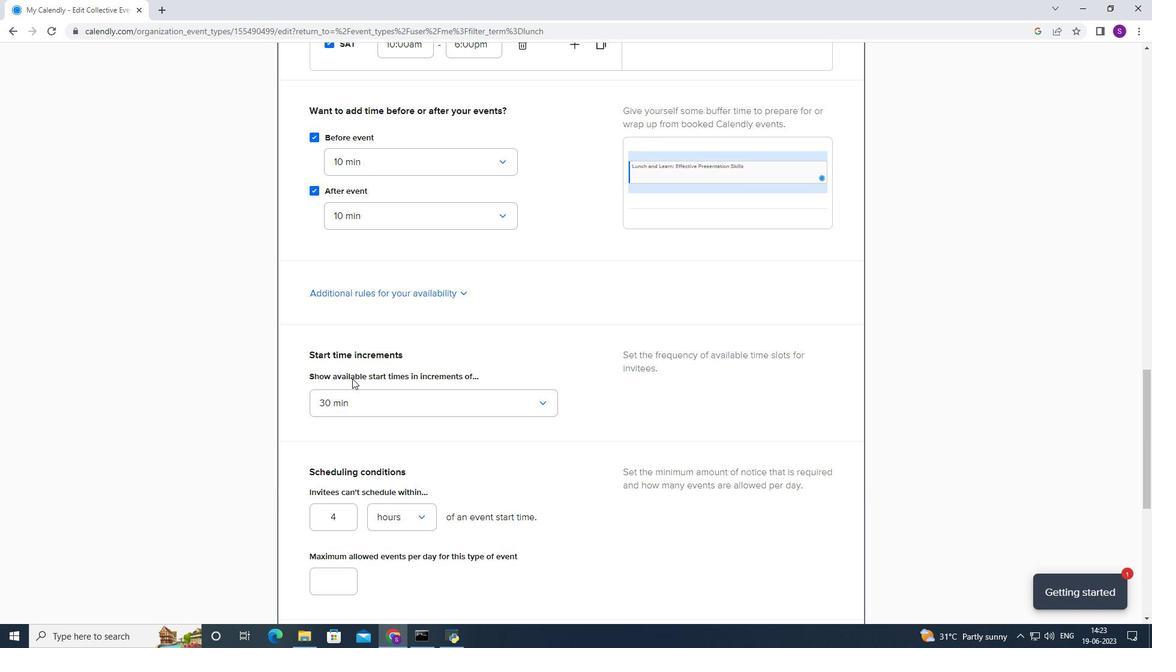 
Action: Mouse scrolled (352, 378) with delta (0, 0)
Screenshot: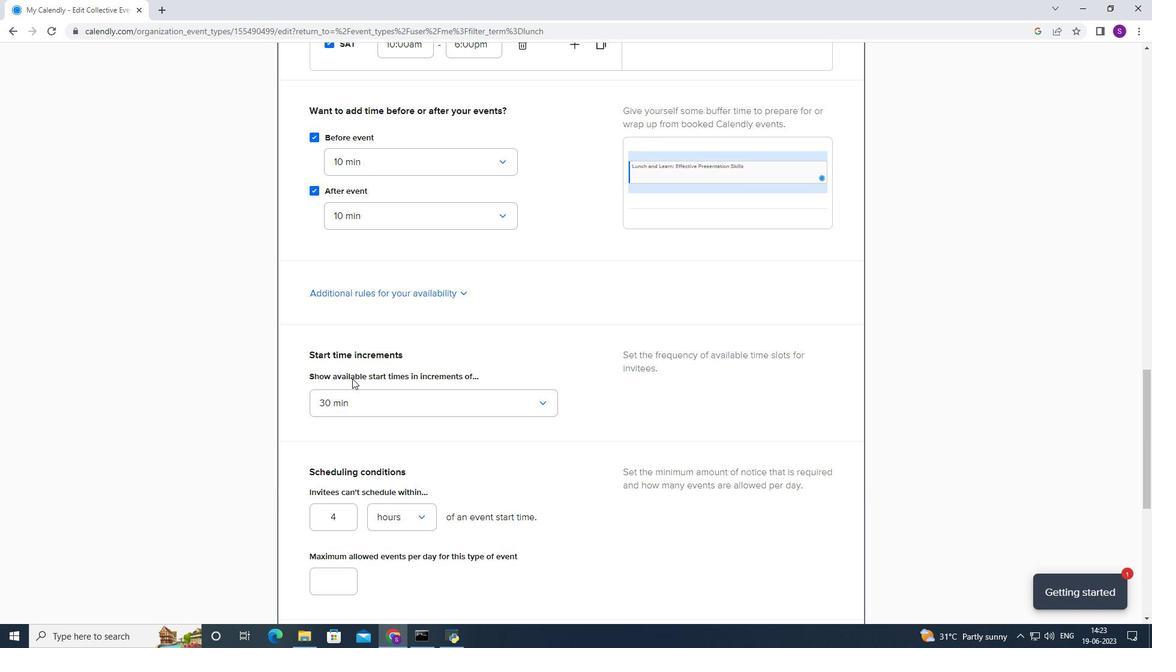 
Action: Mouse scrolled (352, 378) with delta (0, 0)
Screenshot: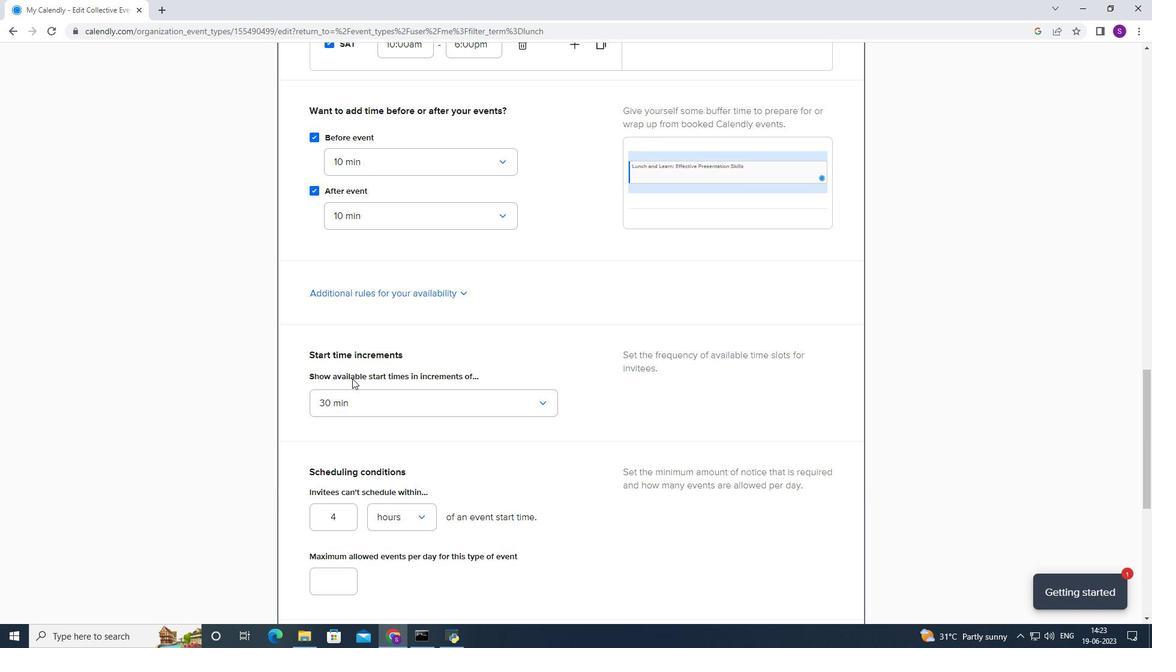 
Action: Mouse moved to (402, 228)
Screenshot: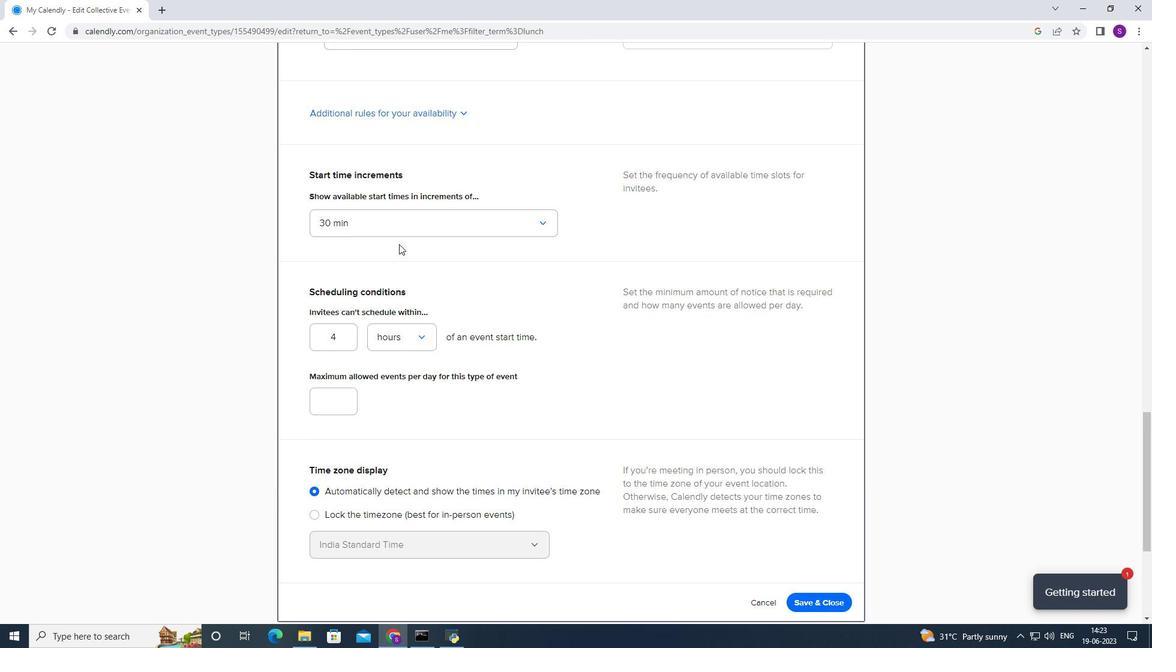 
Action: Mouse pressed left at (402, 228)
Screenshot: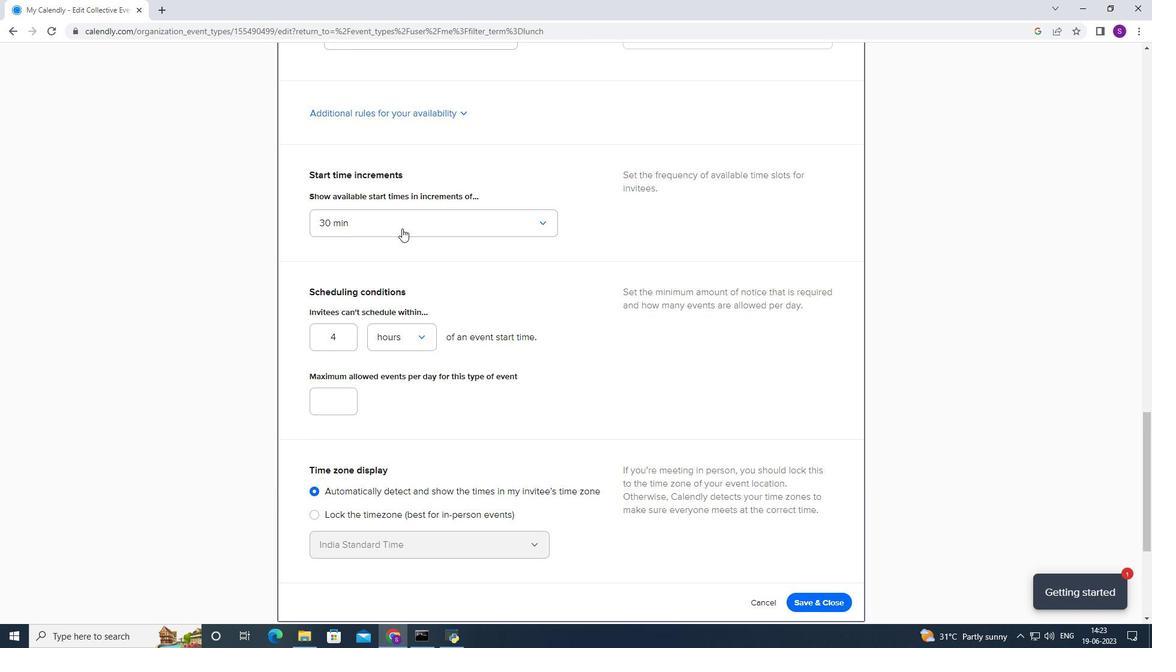 
Action: Mouse moved to (360, 386)
Screenshot: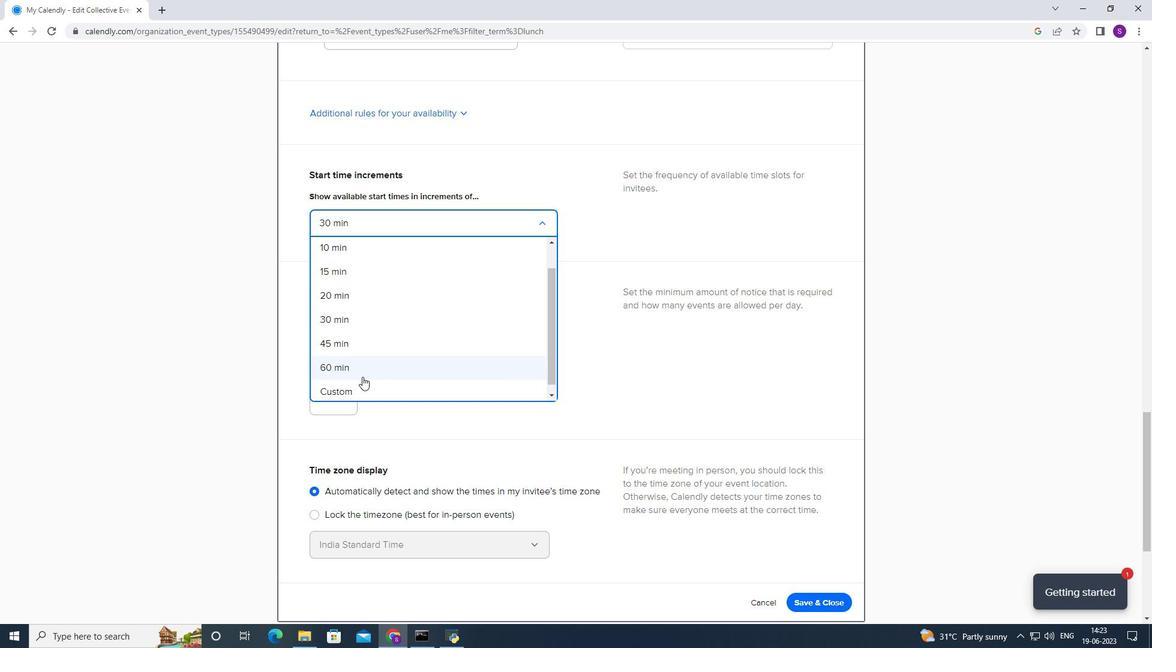 
Action: Mouse pressed left at (360, 386)
Screenshot: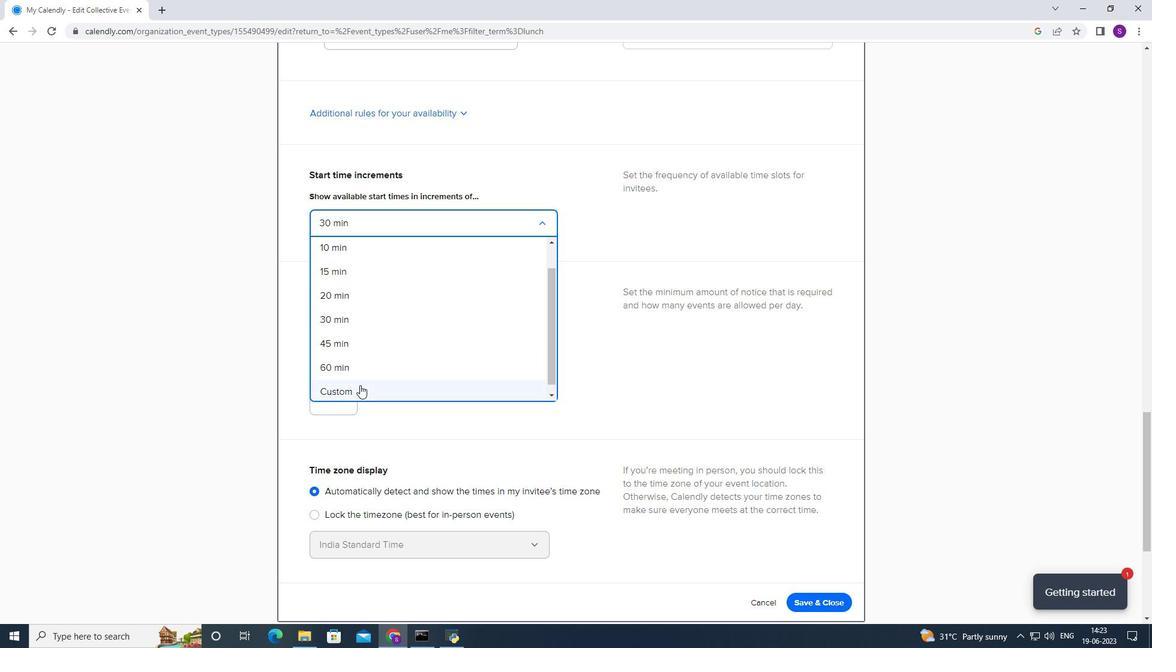 
Action: Mouse moved to (394, 270)
Screenshot: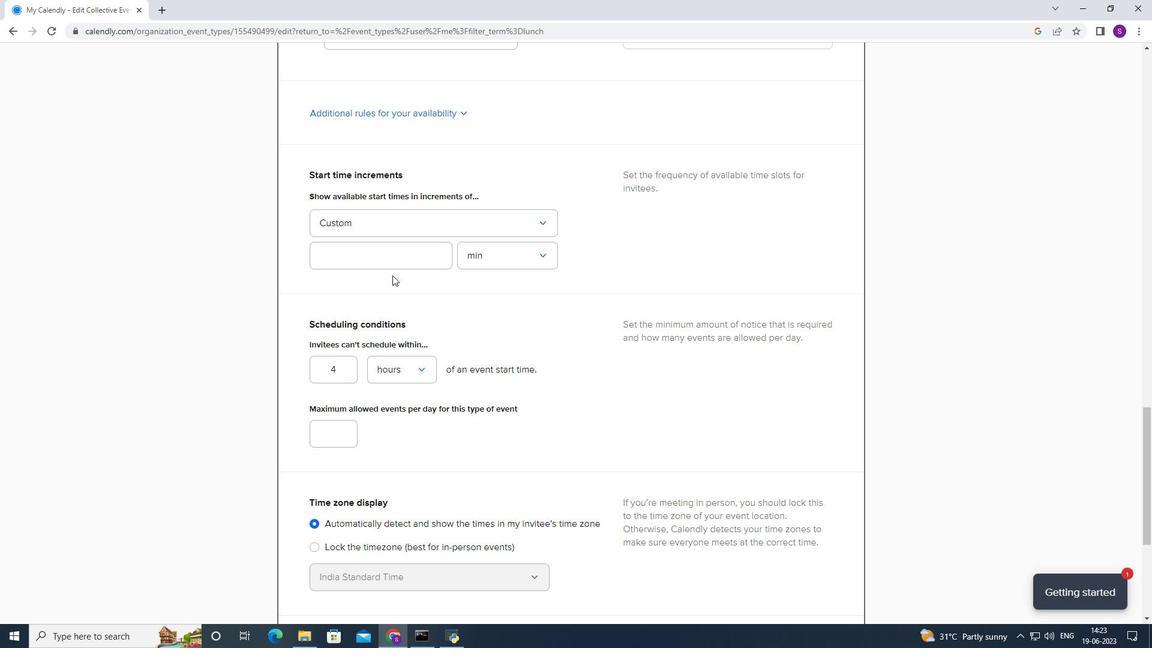 
Action: Mouse pressed left at (394, 270)
Screenshot: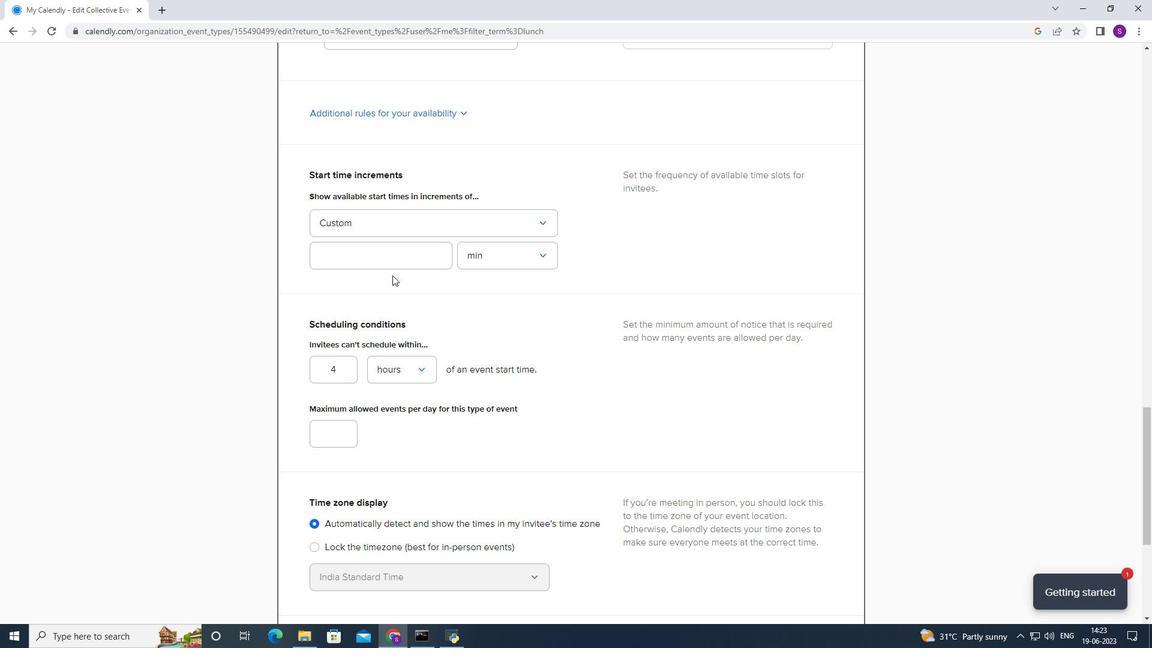 
Action: Mouse moved to (395, 262)
Screenshot: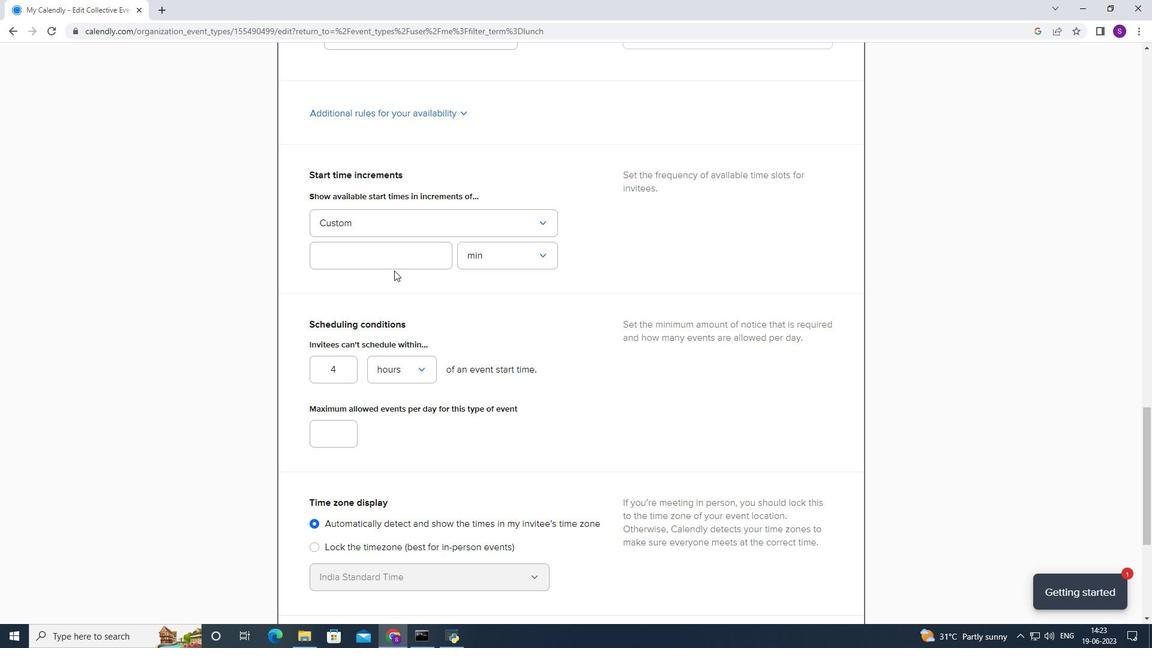 
Action: Mouse pressed left at (395, 262)
Screenshot: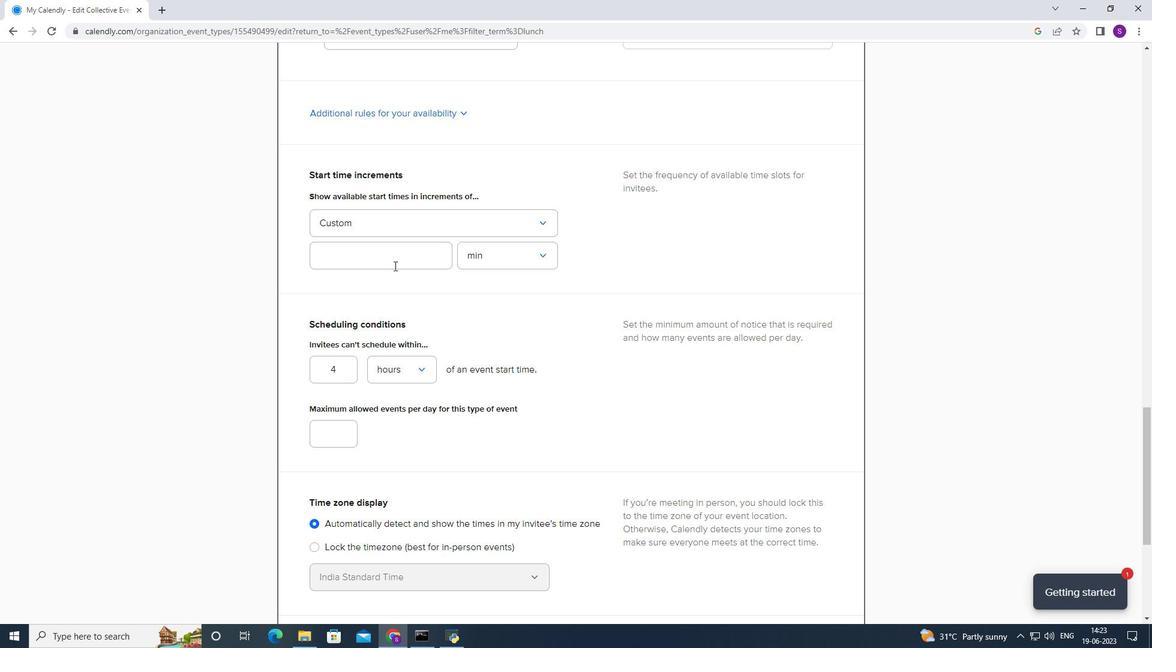 
Action: Key pressed 55
Screenshot: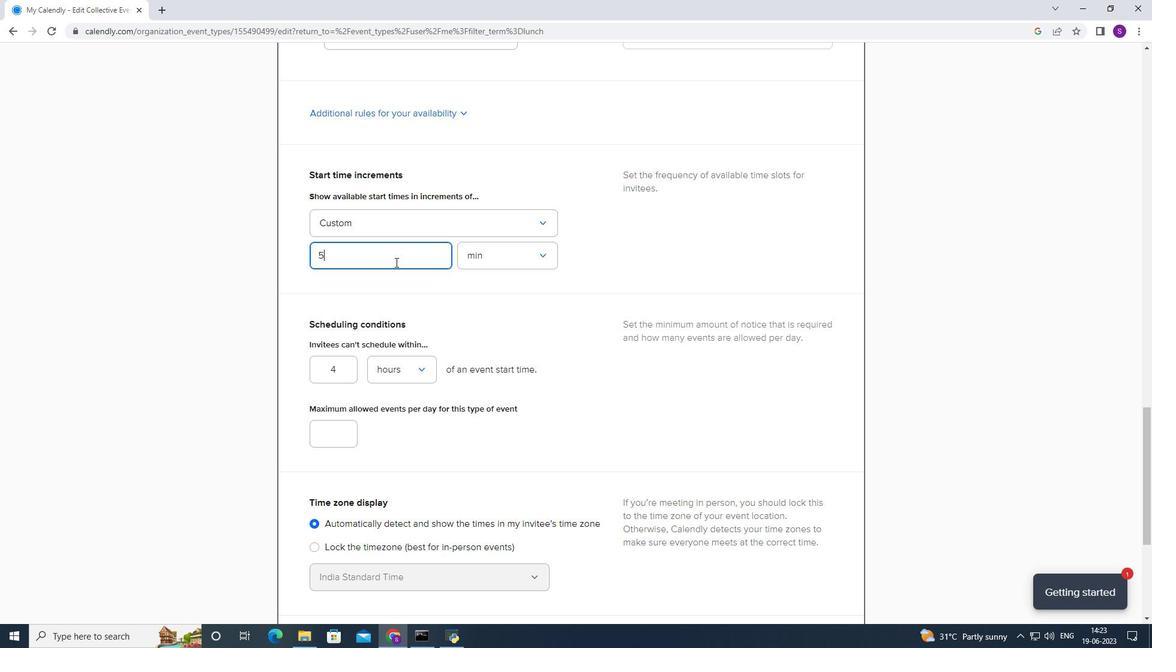 
Action: Mouse moved to (324, 357)
Screenshot: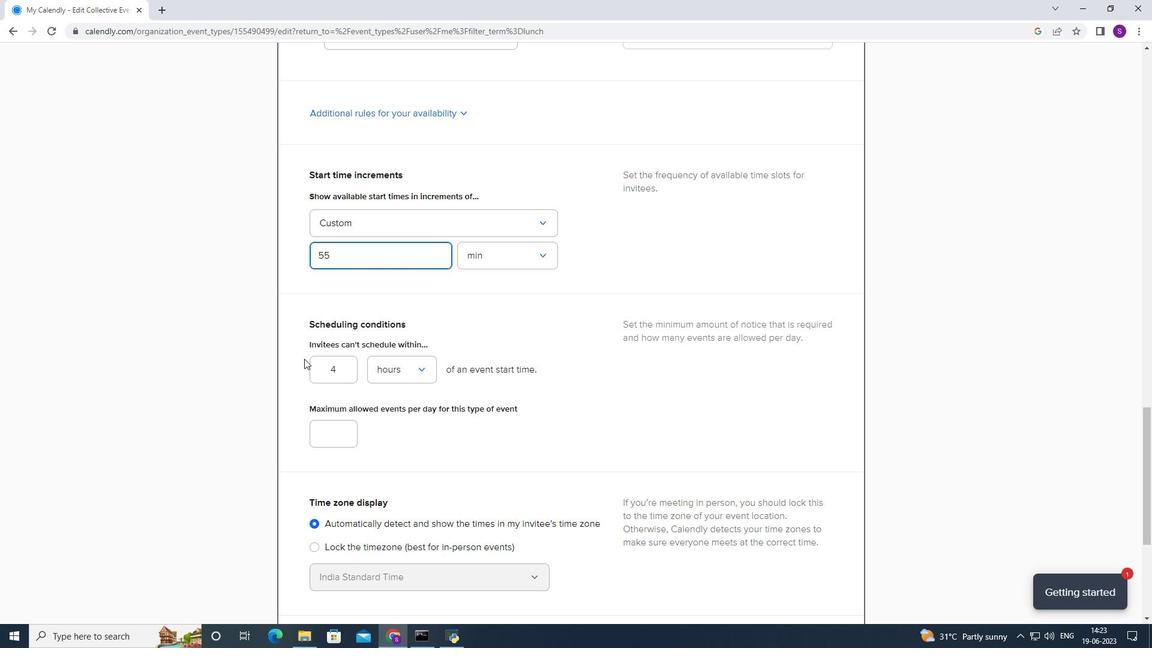 
Action: Mouse pressed left at (324, 357)
Screenshot: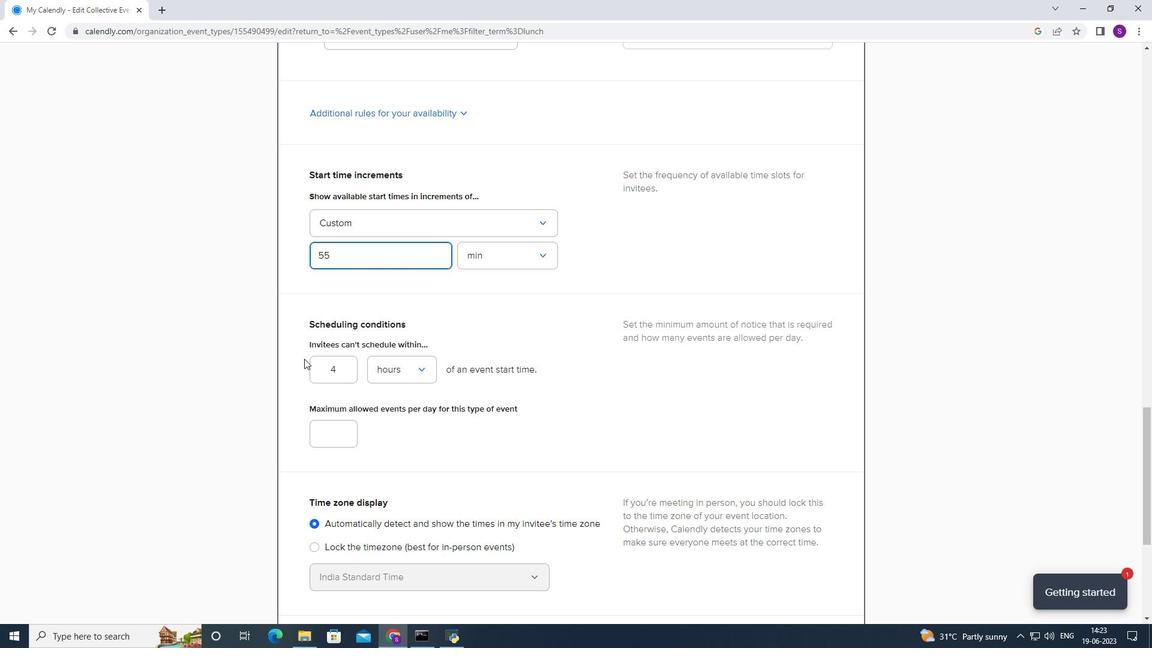 
Action: Mouse moved to (326, 363)
Screenshot: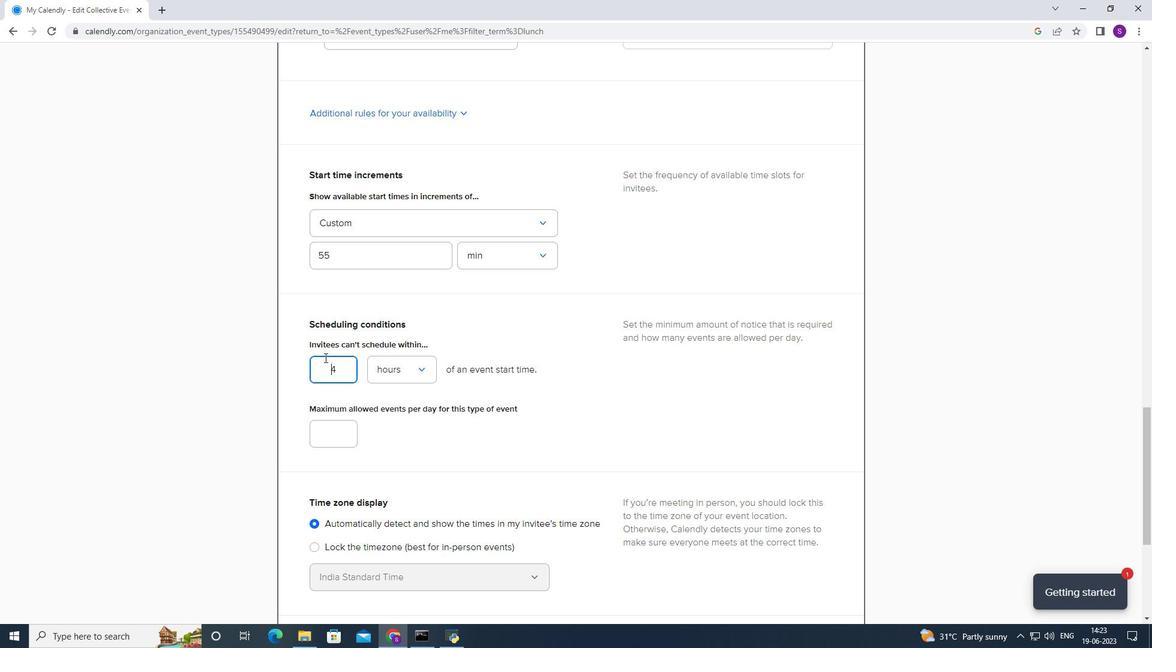 
Action: Mouse pressed left at (326, 363)
Screenshot: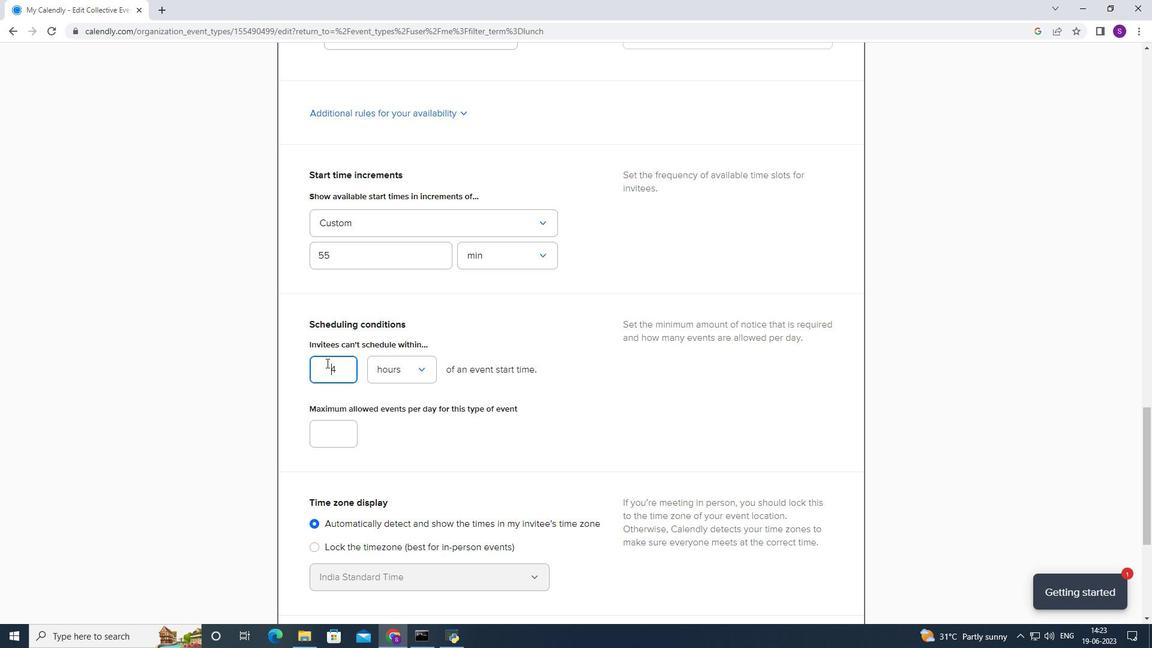 
Action: Mouse moved to (332, 368)
Screenshot: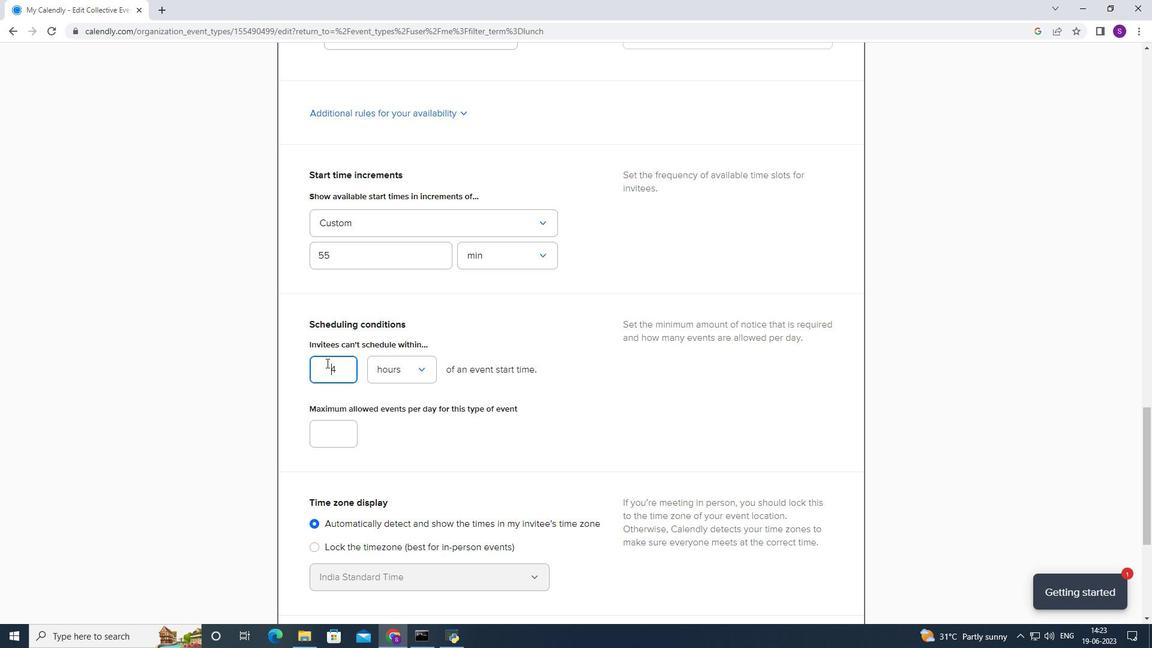 
Action: Mouse pressed left at (332, 368)
Screenshot: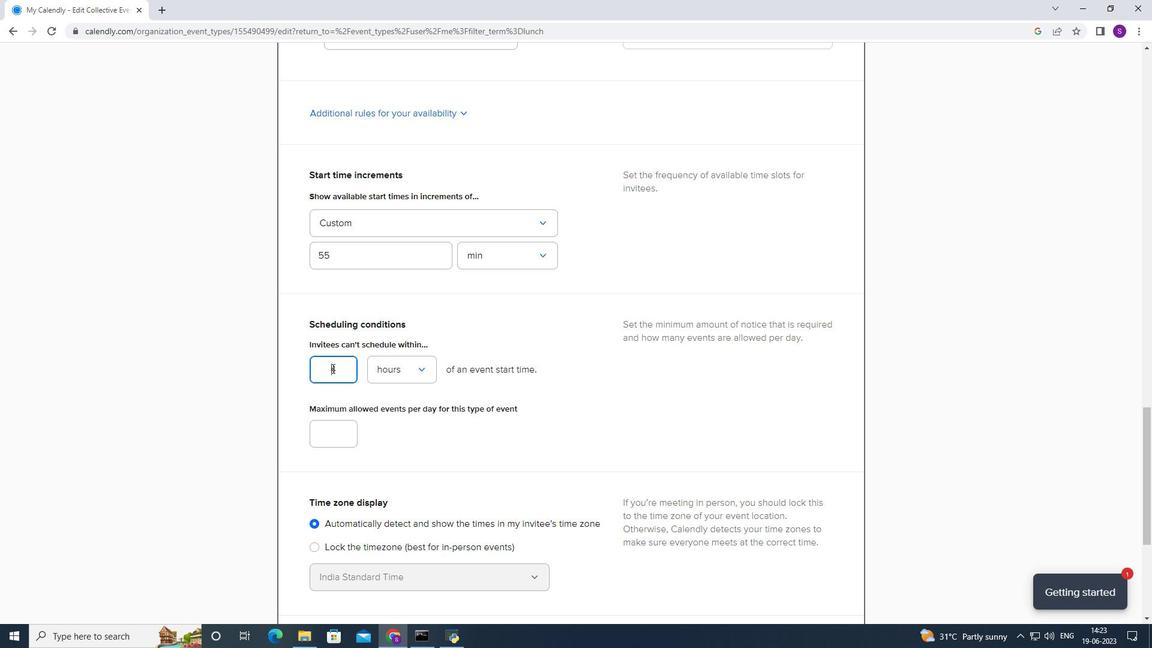 
Action: Mouse moved to (362, 374)
Screenshot: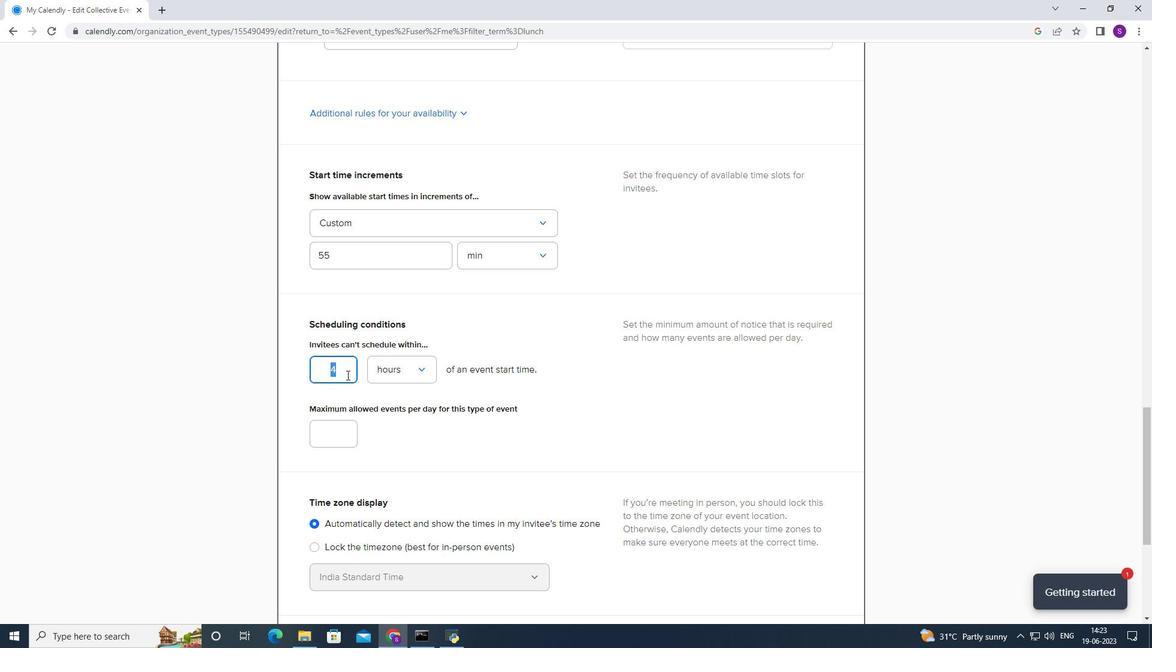 
Action: Key pressed 46
Screenshot: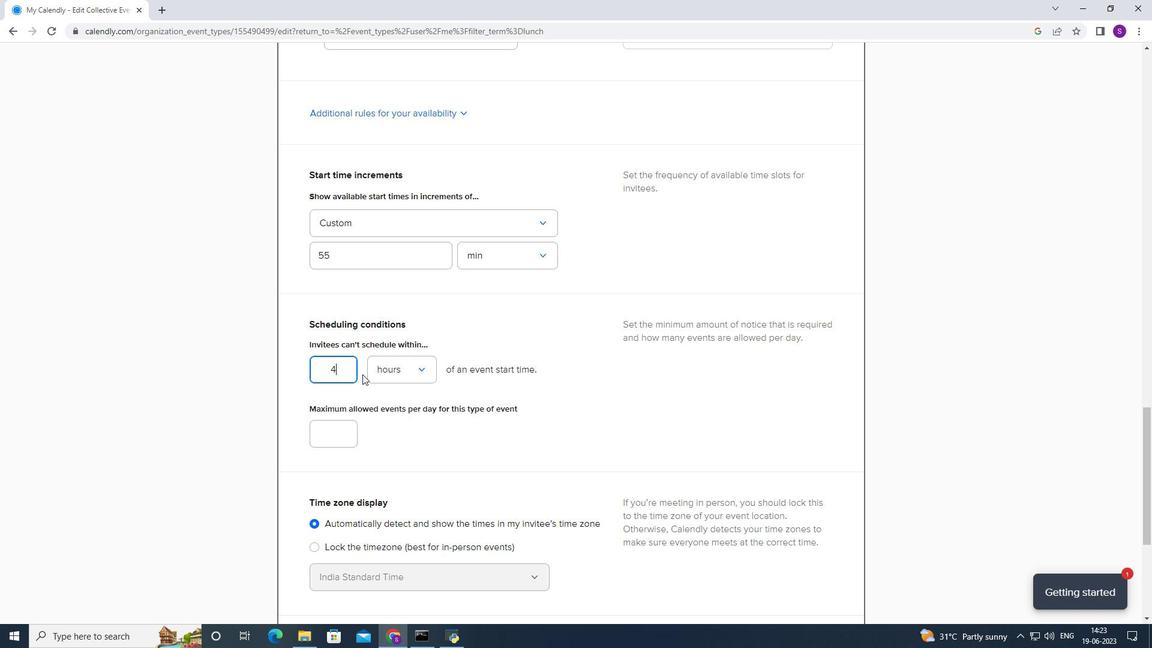 
Action: Mouse moved to (344, 449)
Screenshot: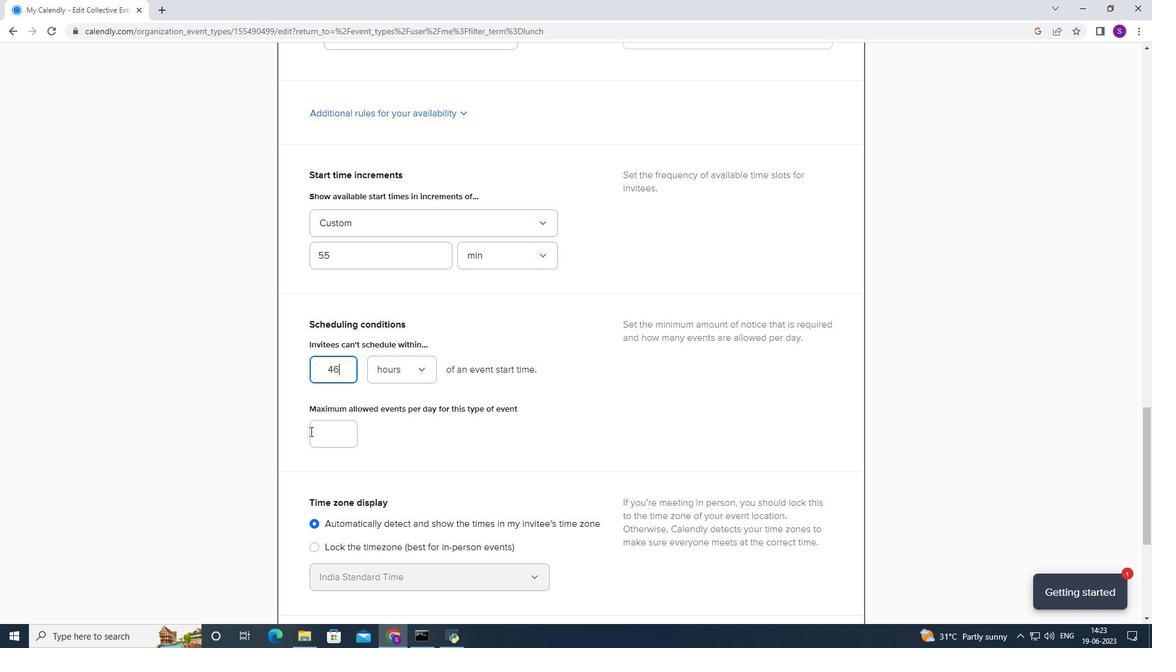 
Action: Mouse pressed left at (344, 449)
Screenshot: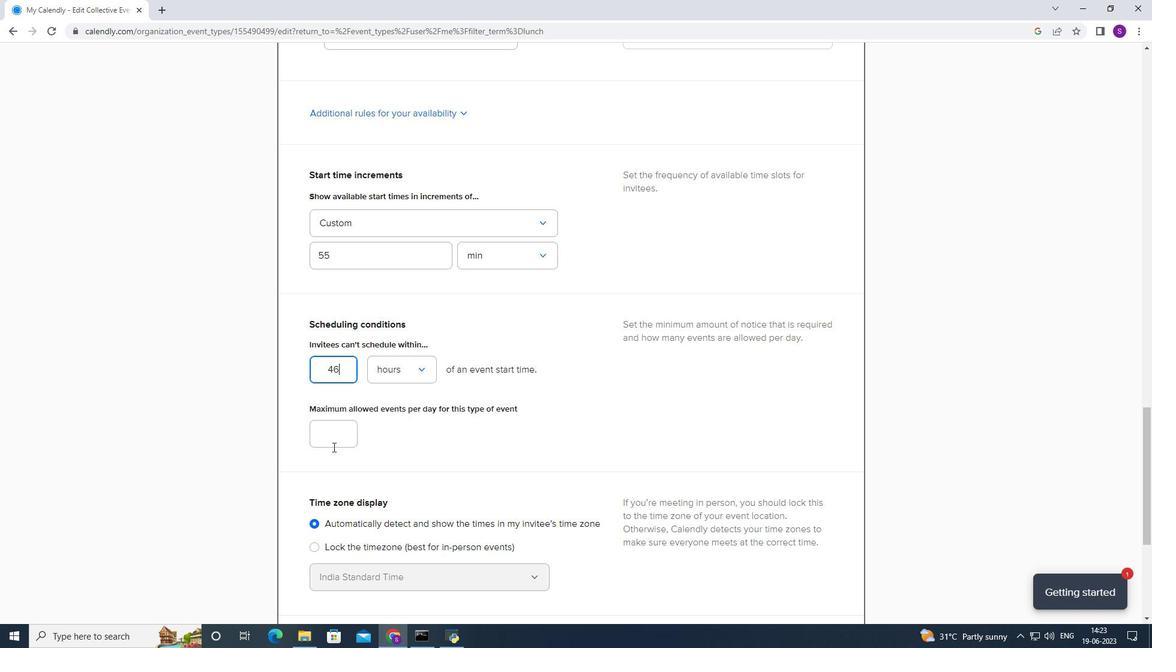 
Action: Mouse moved to (341, 429)
Screenshot: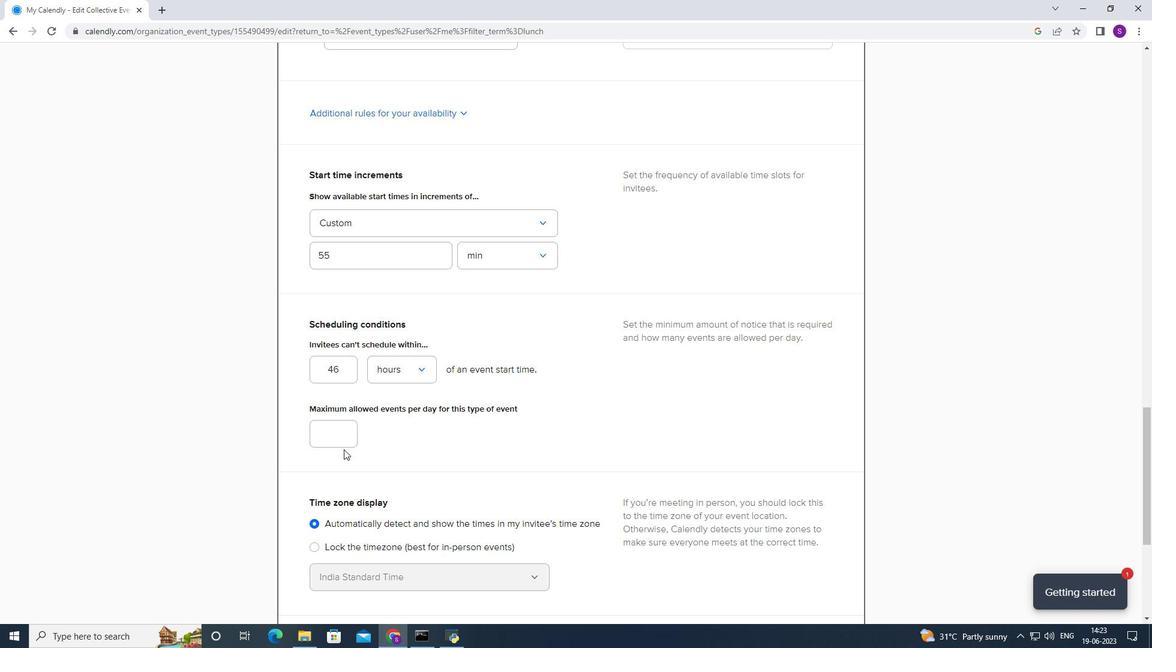 
Action: Mouse pressed left at (341, 429)
Screenshot: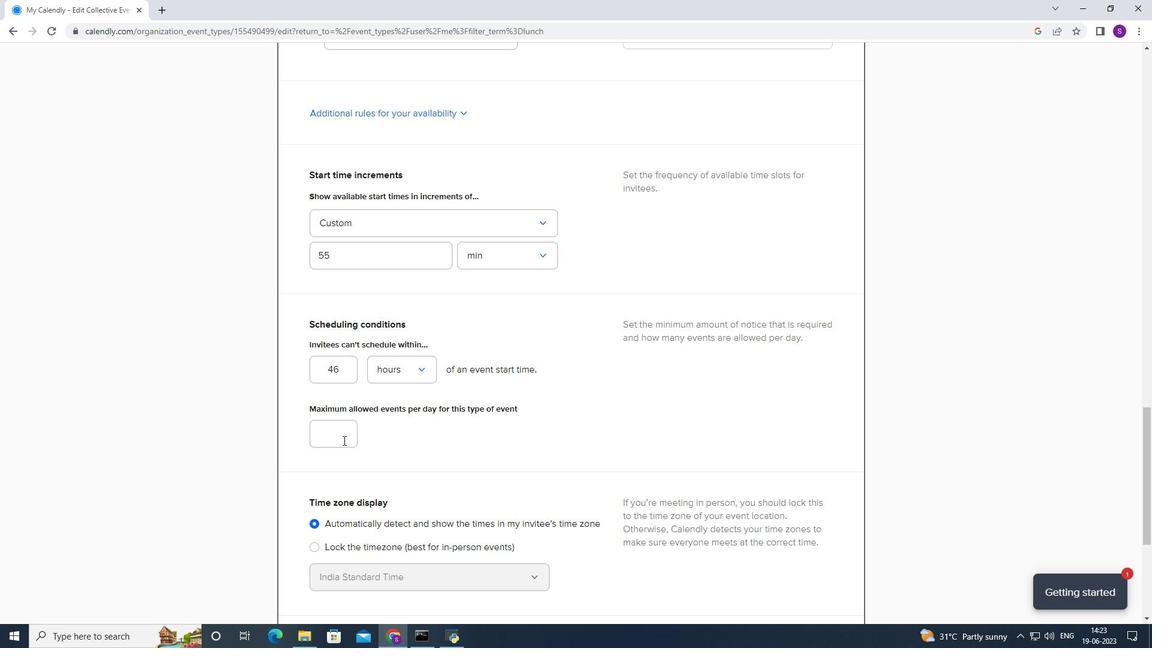 
Action: Key pressed 6
Screenshot: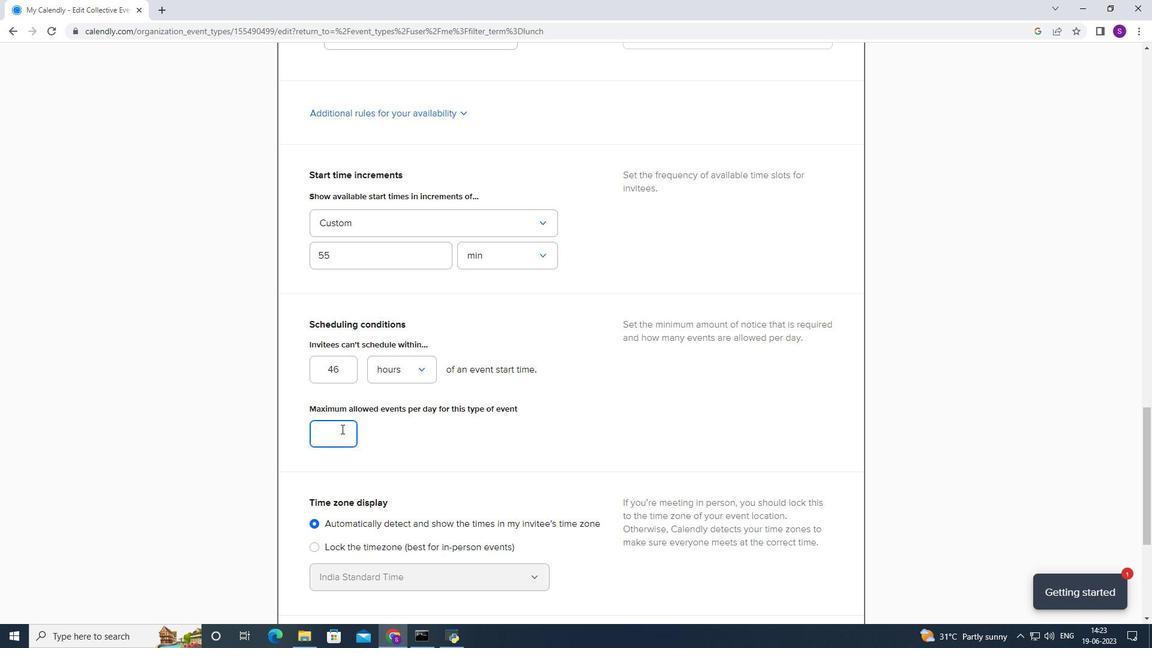 
Action: Mouse moved to (488, 430)
Screenshot: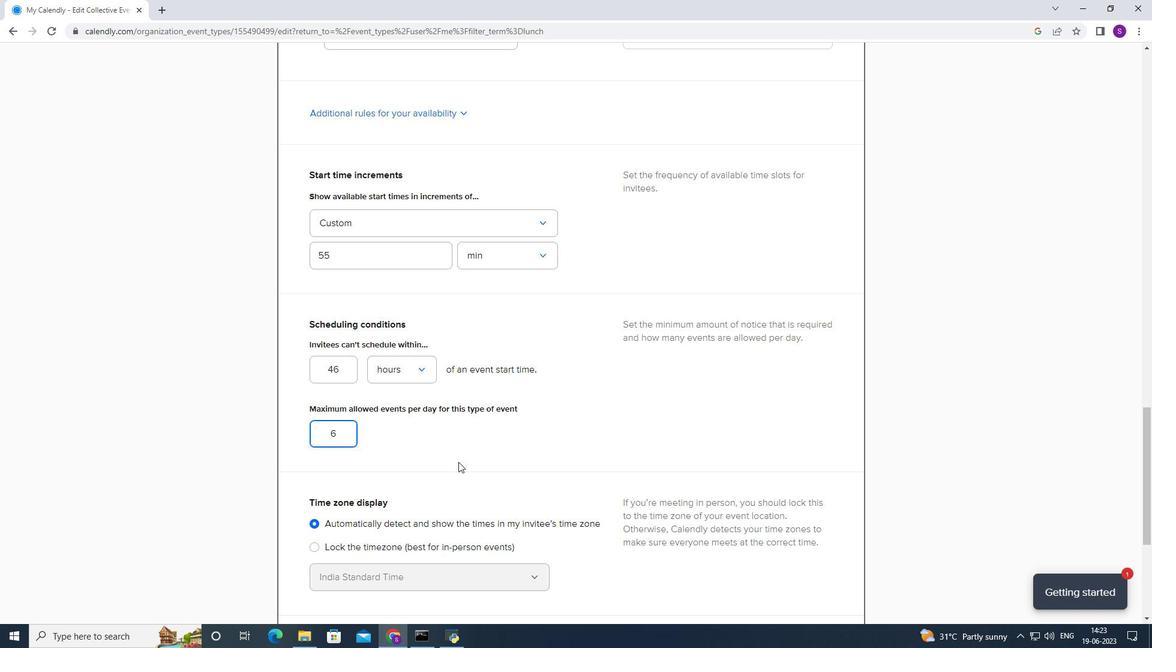 
Action: Mouse scrolled (488, 429) with delta (0, 0)
Screenshot: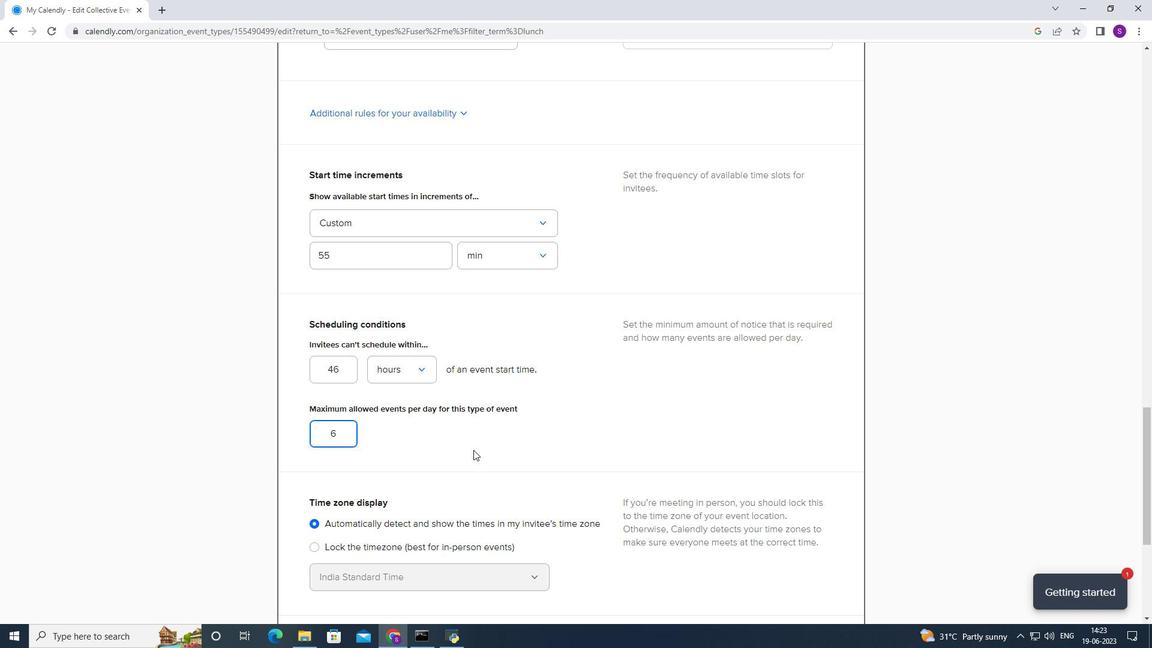 
Action: Mouse scrolled (488, 429) with delta (0, 0)
Screenshot: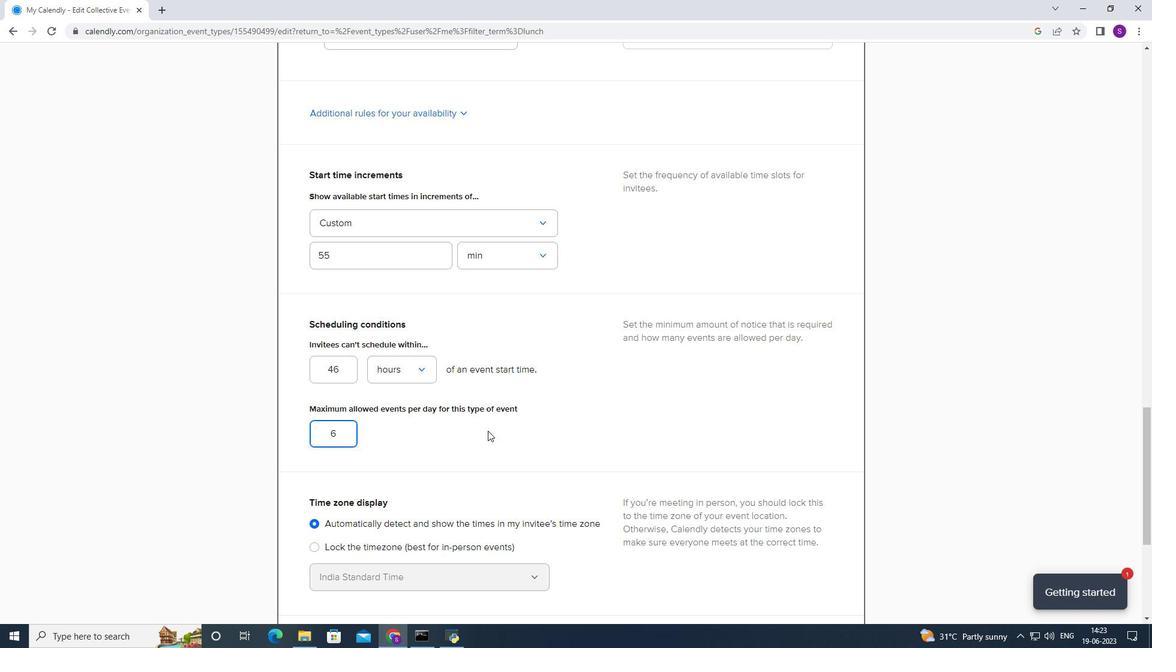 
Action: Mouse scrolled (488, 429) with delta (0, 0)
Screenshot: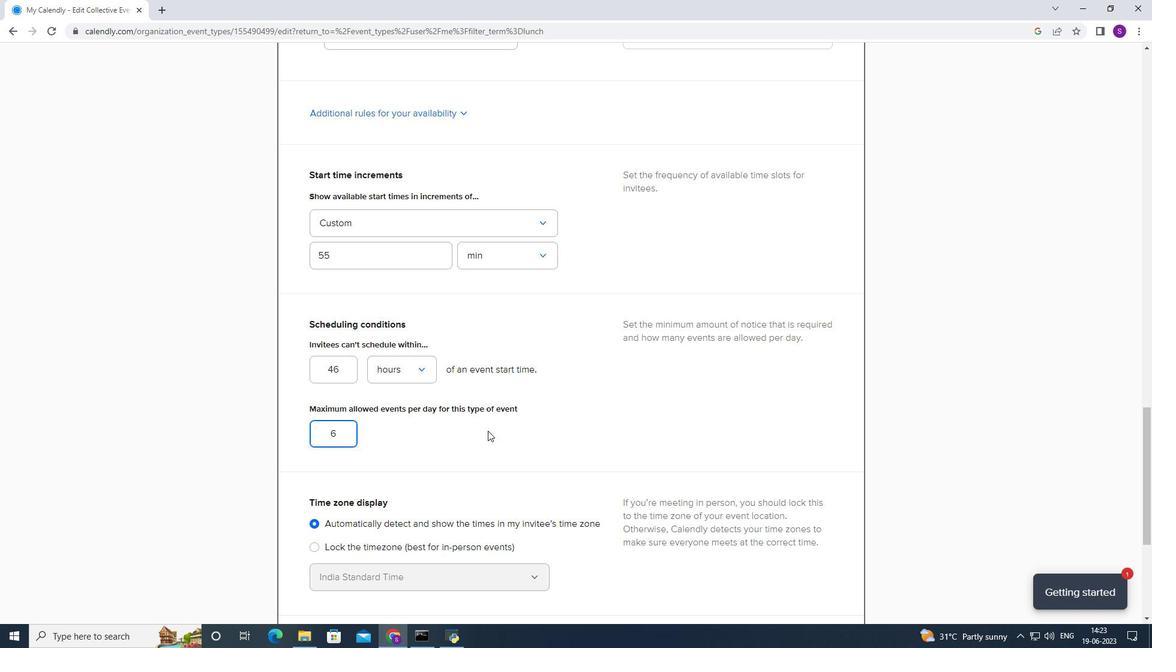 
Action: Mouse scrolled (488, 429) with delta (0, 0)
Screenshot: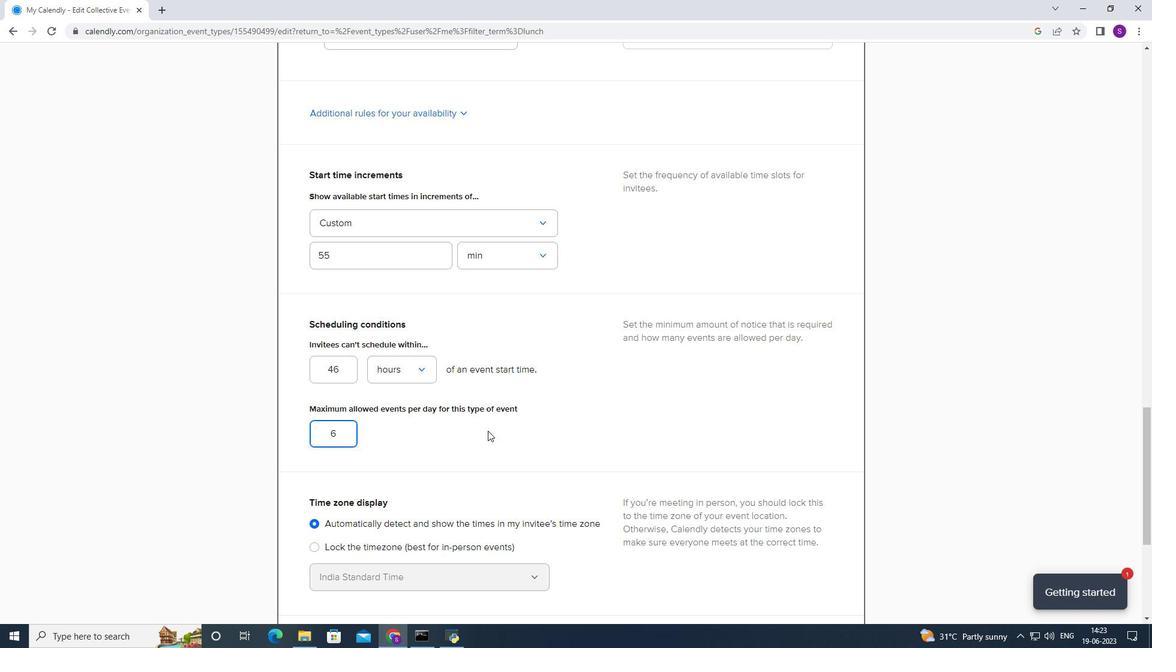 
Action: Mouse scrolled (488, 429) with delta (0, 0)
Screenshot: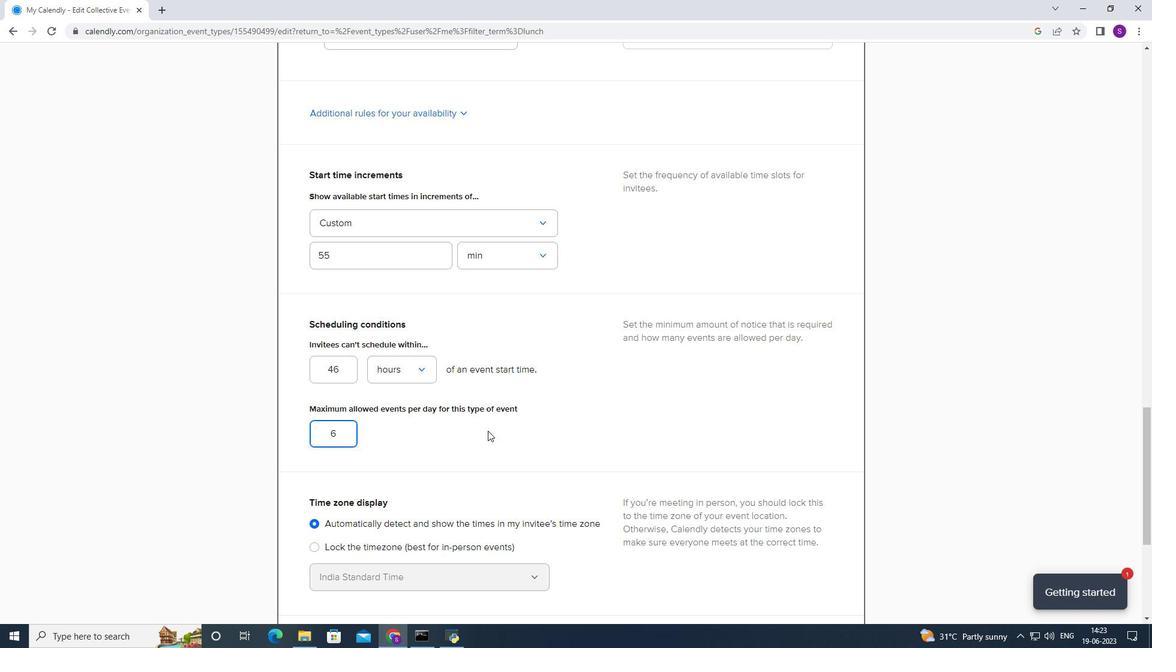 
Action: Mouse scrolled (488, 429) with delta (0, 0)
Screenshot: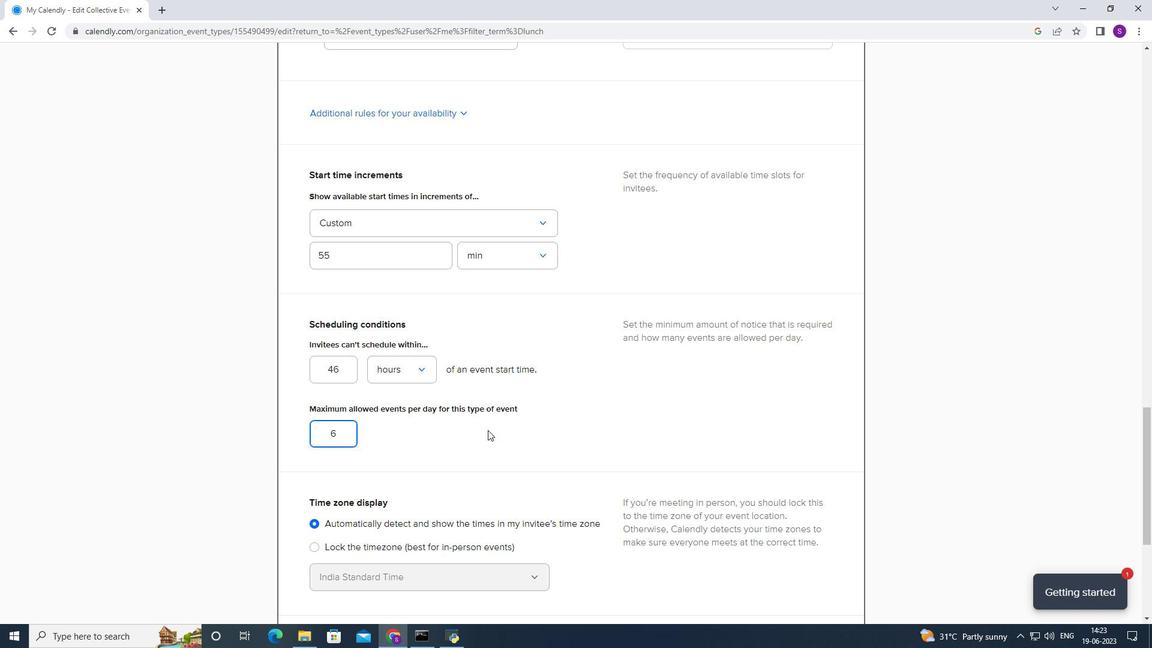 
Action: Mouse scrolled (488, 429) with delta (0, 0)
Screenshot: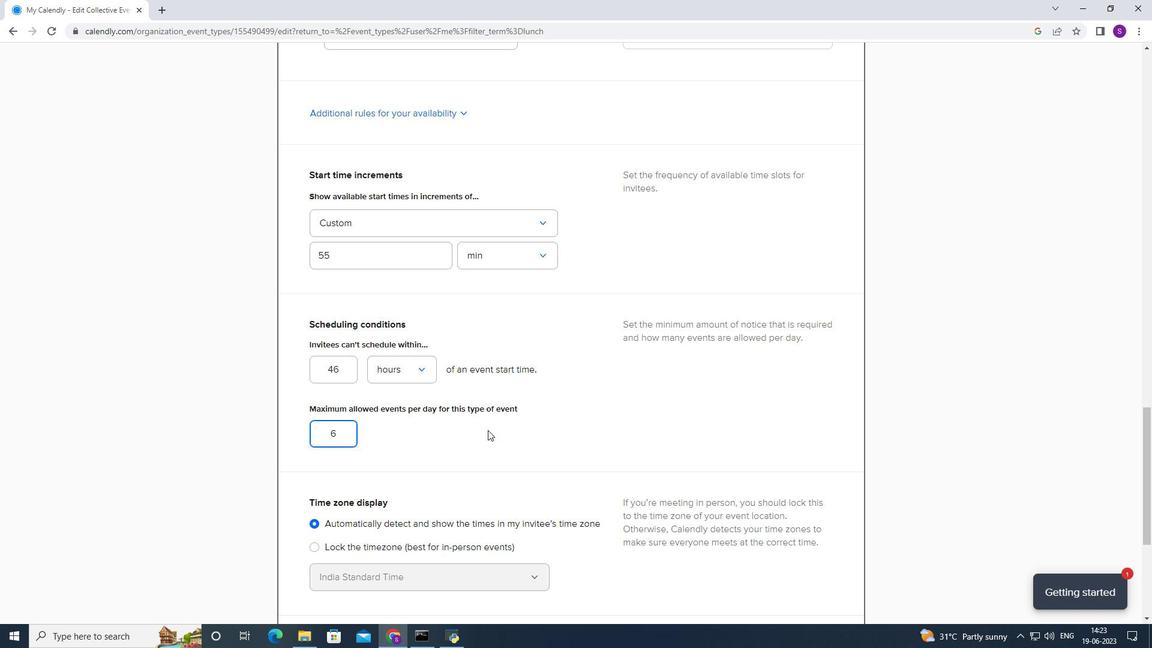 
Action: Mouse moved to (847, 342)
Screenshot: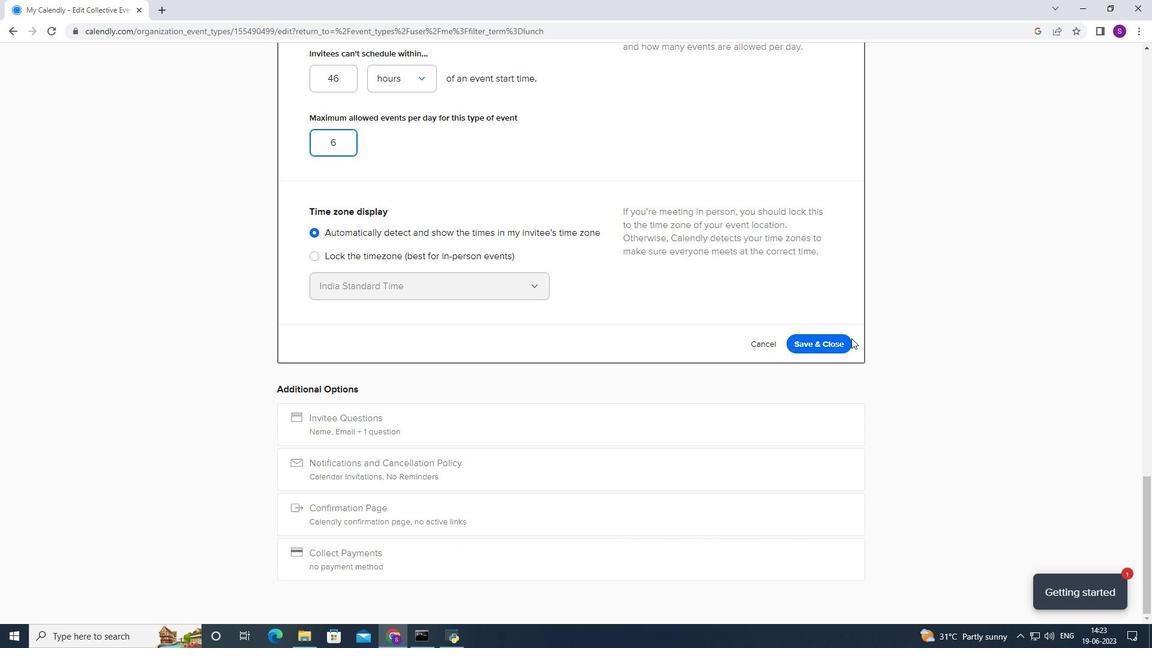 
Action: Mouse pressed left at (847, 342)
Screenshot: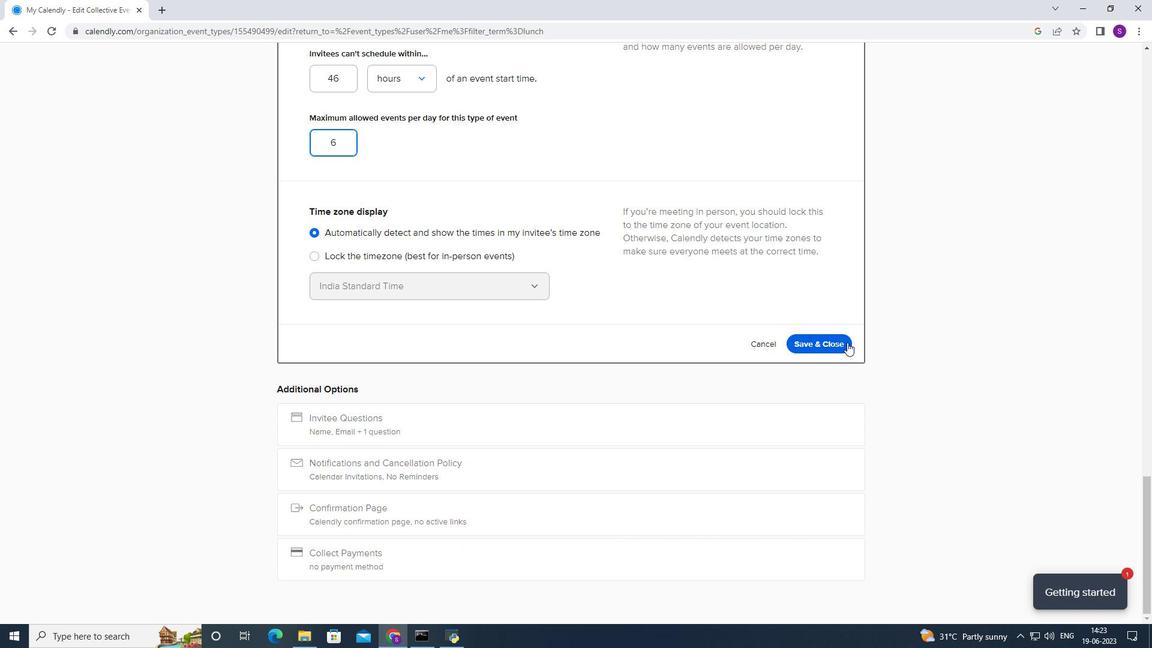 
